 Task: Add a timeline in the project ArchiTech for the epic 'Platform Integration' from 2024/03/01 to 2025/08/03. Add a timeline in the project ArchiTech for the epic 'Data Management and Analysis' from 2023/02/23 to 2025/10/15. Add a timeline in the project ArchiTech for the epic 'UI/UX Improvements' from 2024/02/21 to 2024/10/24
Action: Mouse moved to (204, 63)
Screenshot: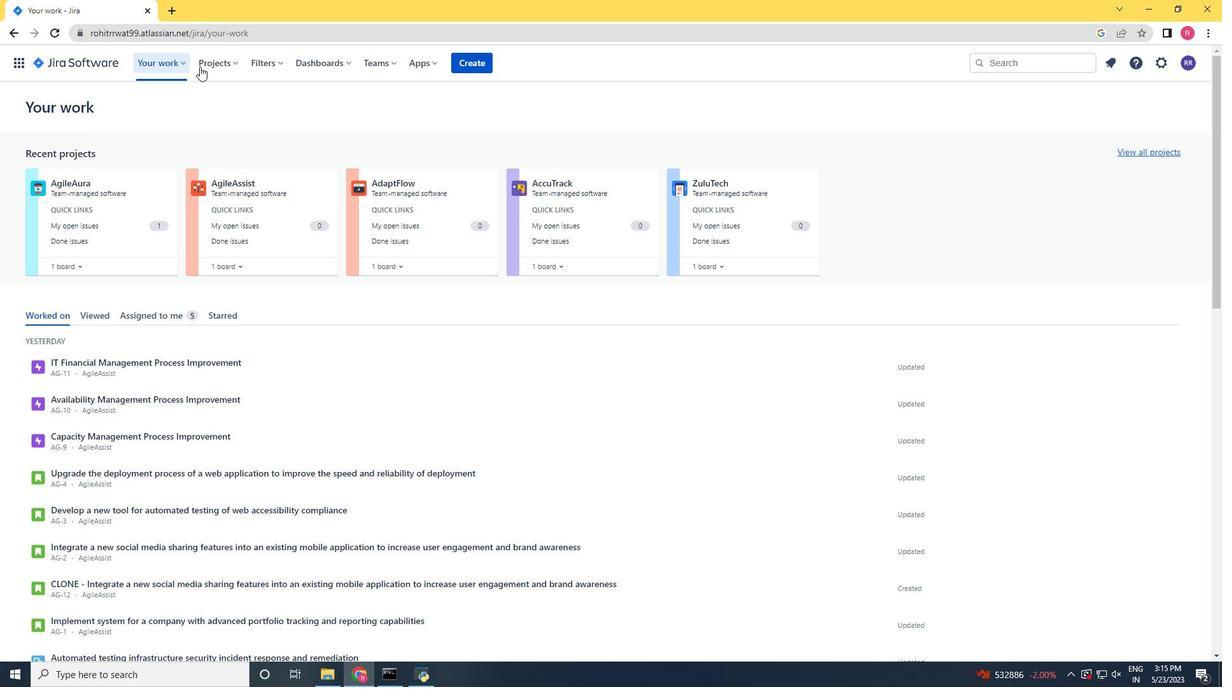 
Action: Mouse pressed left at (204, 63)
Screenshot: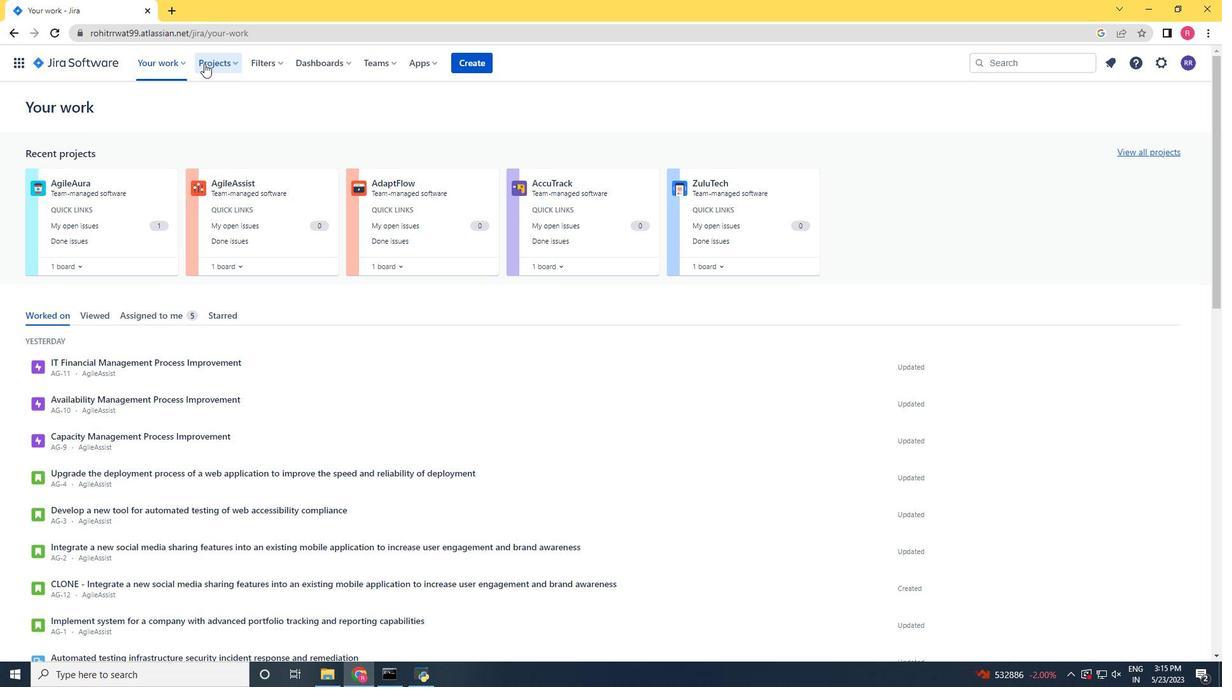 
Action: Mouse moved to (250, 112)
Screenshot: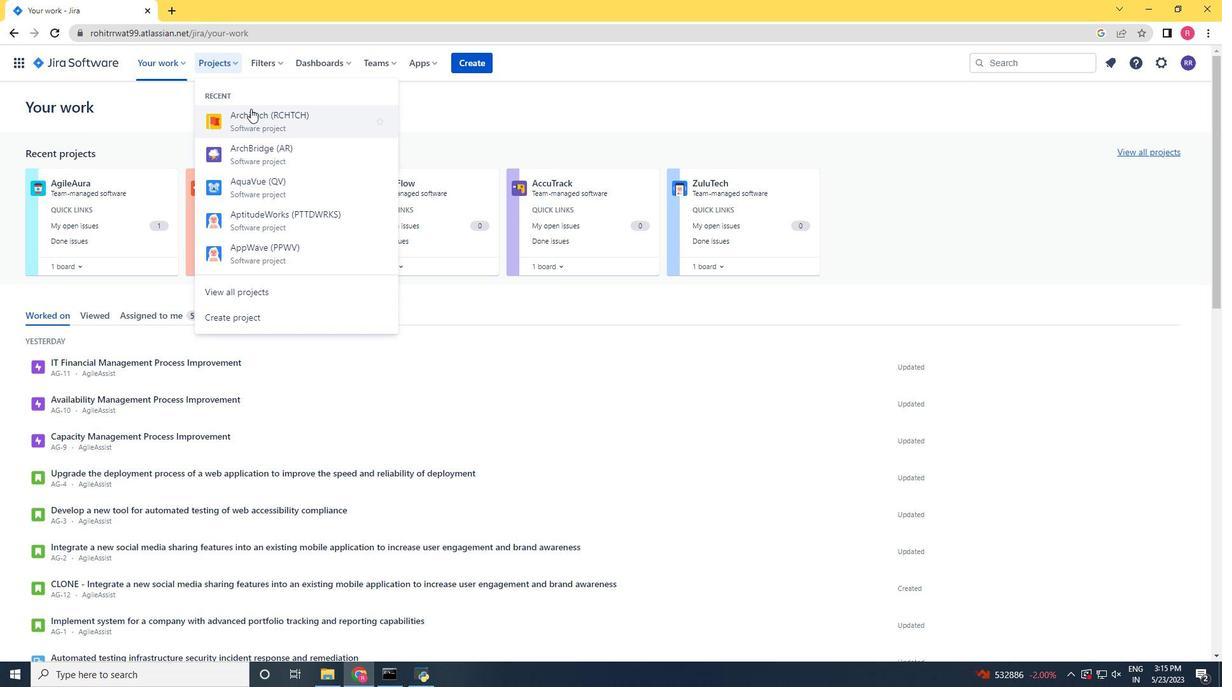 
Action: Mouse pressed left at (250, 112)
Screenshot: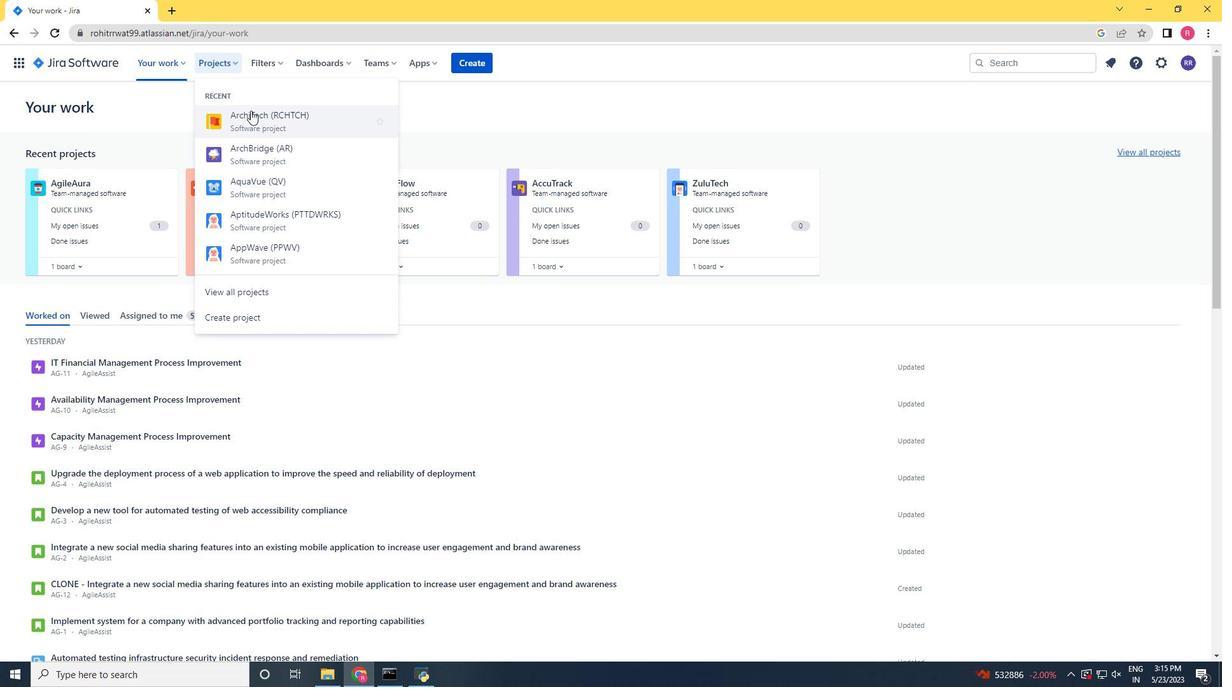 
Action: Mouse moved to (80, 192)
Screenshot: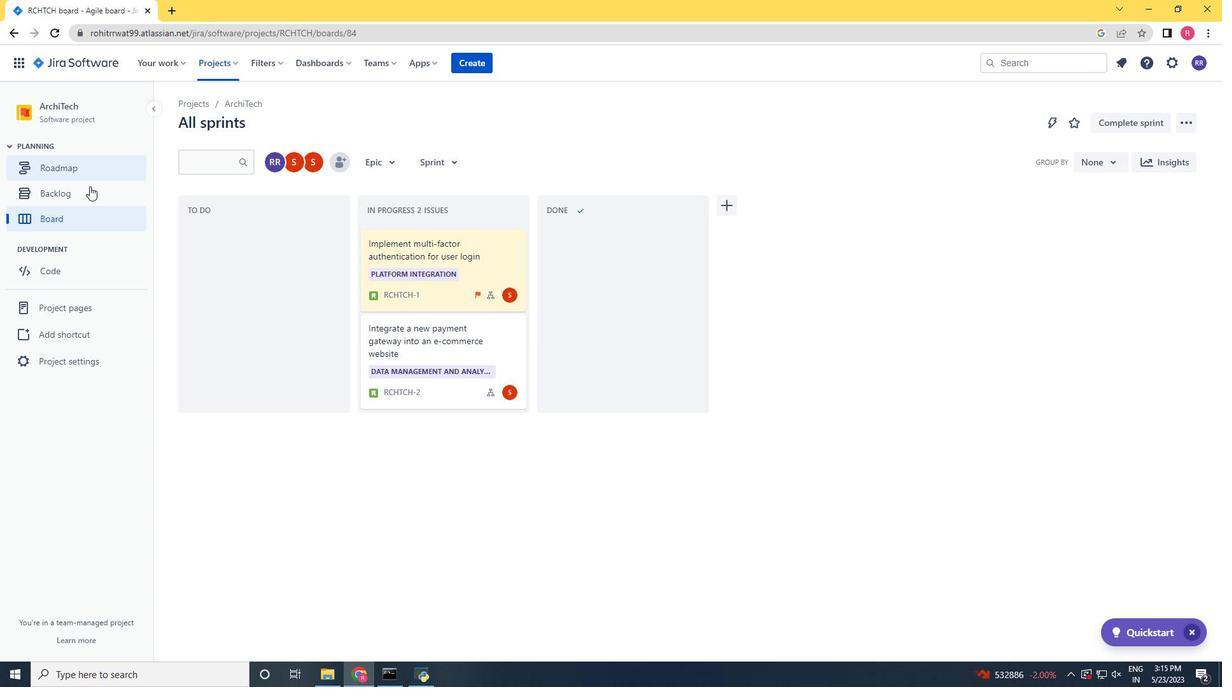 
Action: Mouse pressed left at (80, 192)
Screenshot: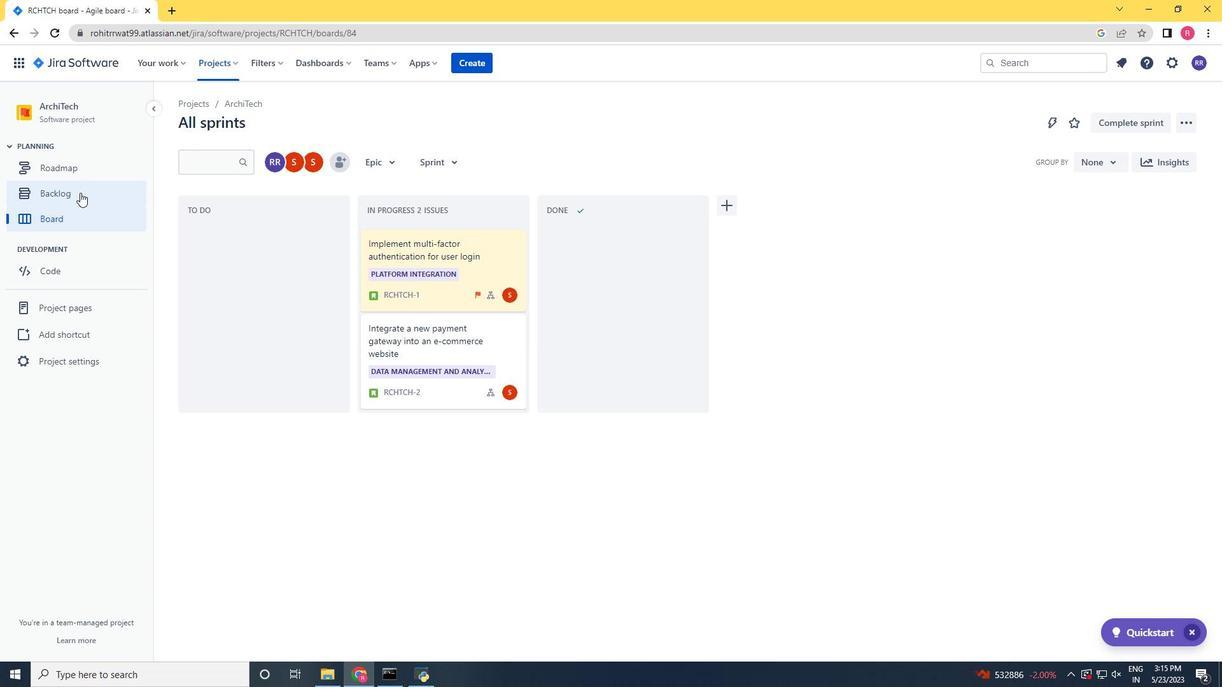 
Action: Mouse moved to (304, 256)
Screenshot: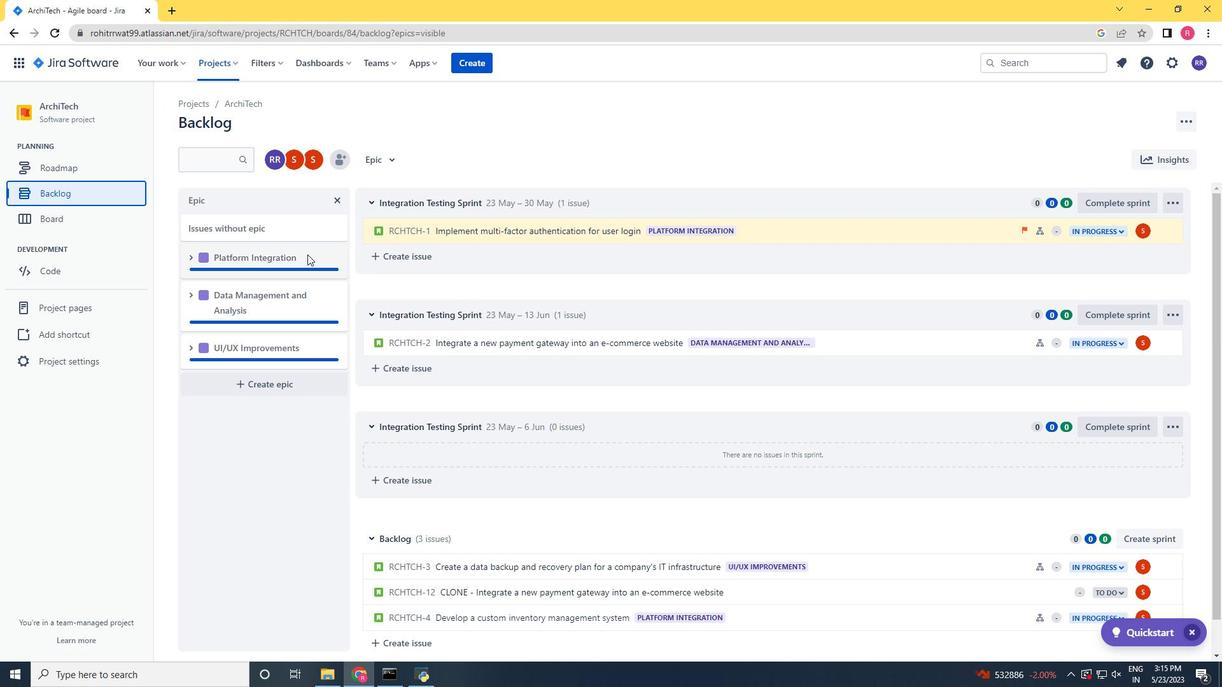 
Action: Mouse scrolled (304, 257) with delta (0, 0)
Screenshot: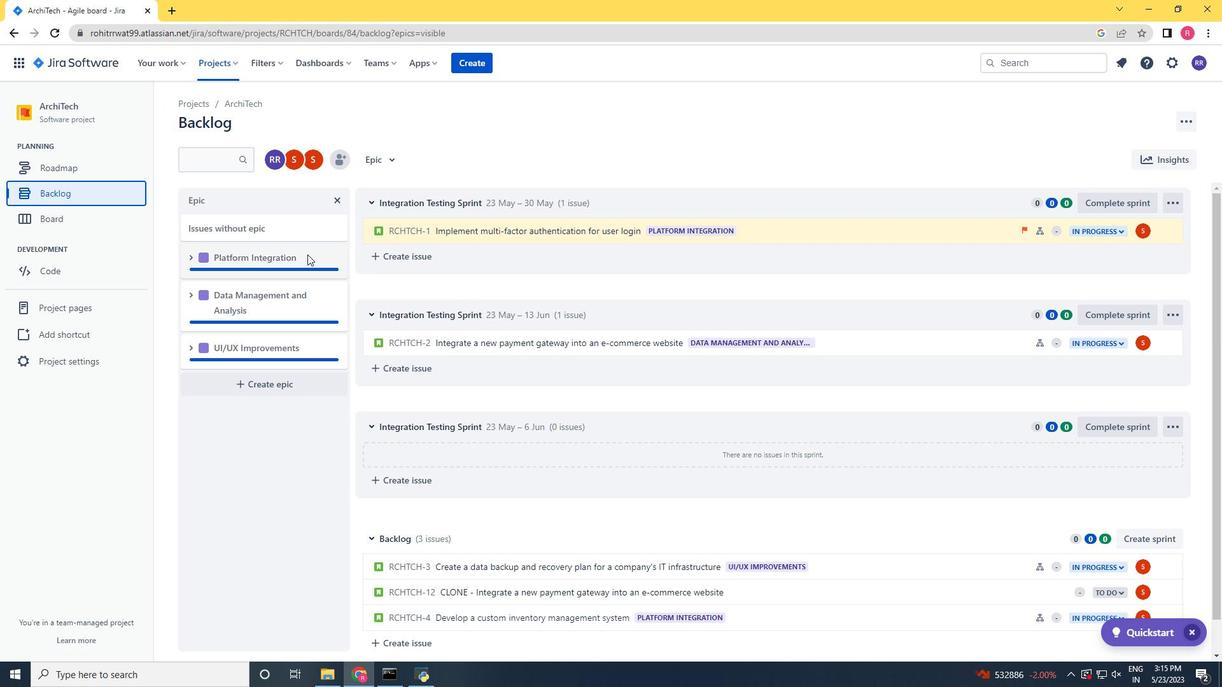 
Action: Mouse moved to (303, 257)
Screenshot: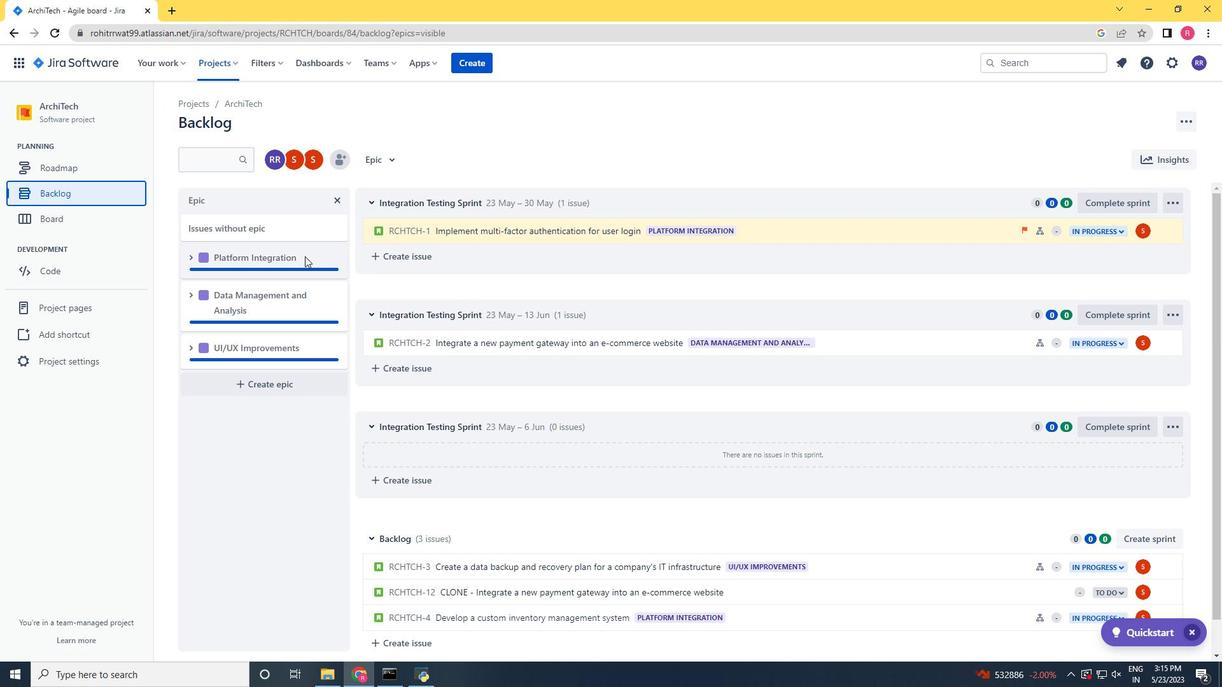 
Action: Mouse scrolled (303, 257) with delta (0, 0)
Screenshot: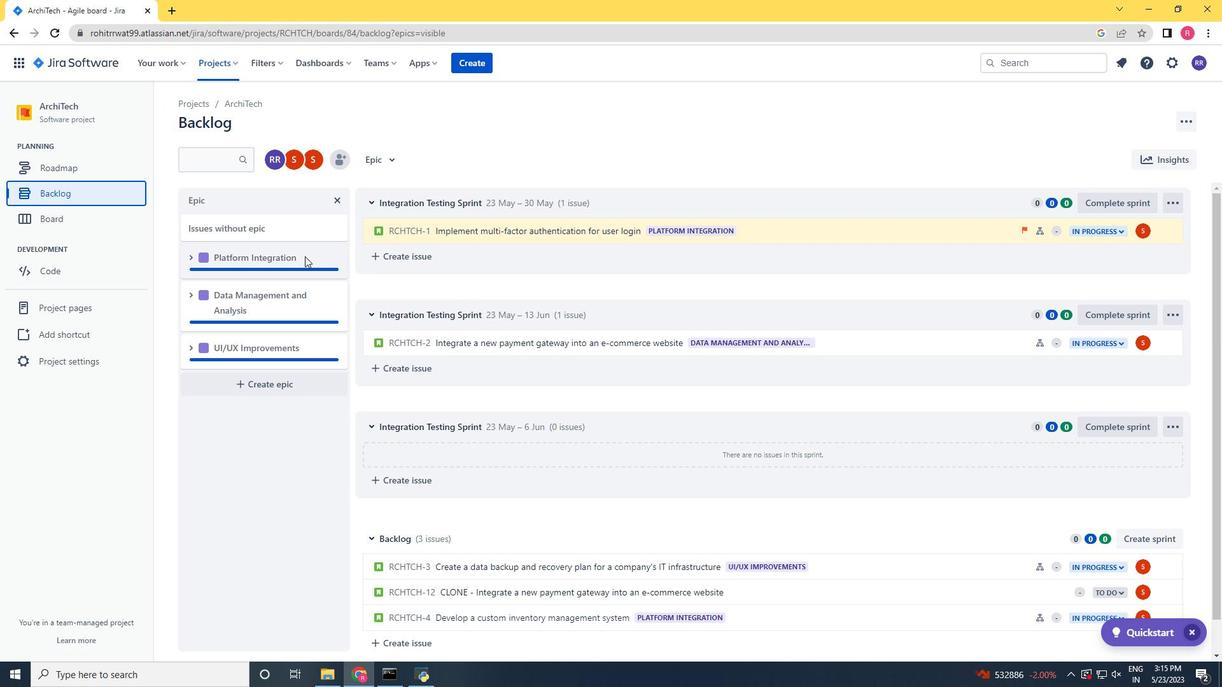 
Action: Mouse scrolled (303, 257) with delta (0, 0)
Screenshot: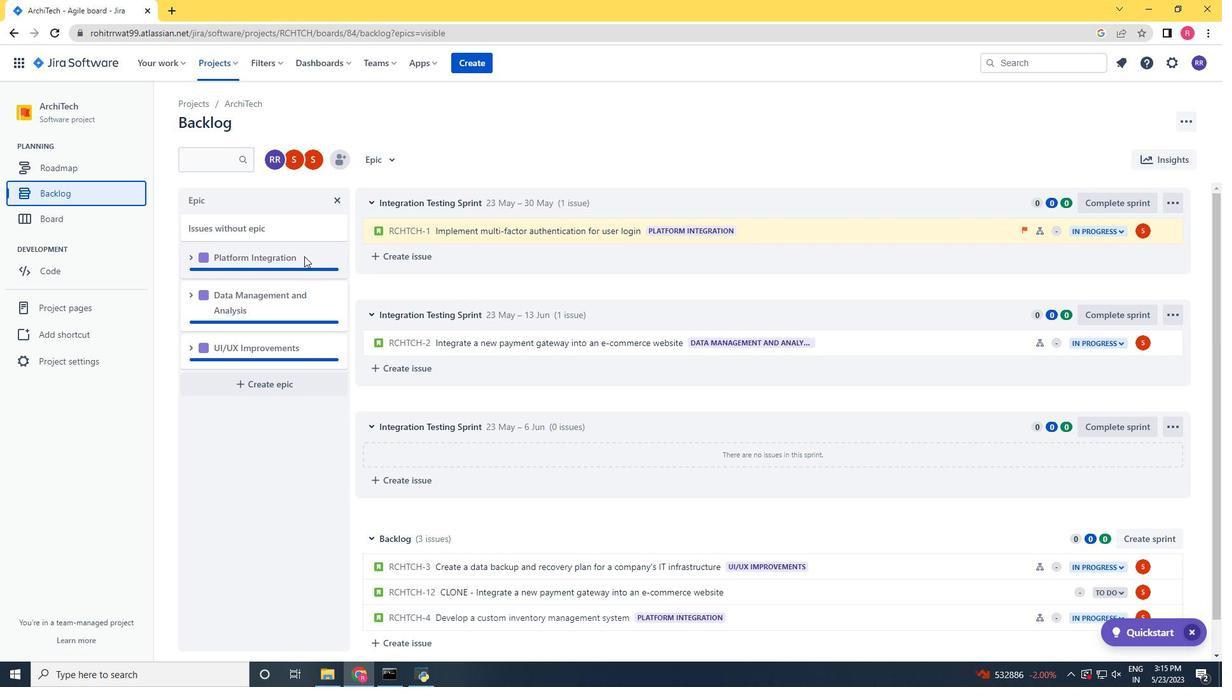 
Action: Mouse moved to (190, 254)
Screenshot: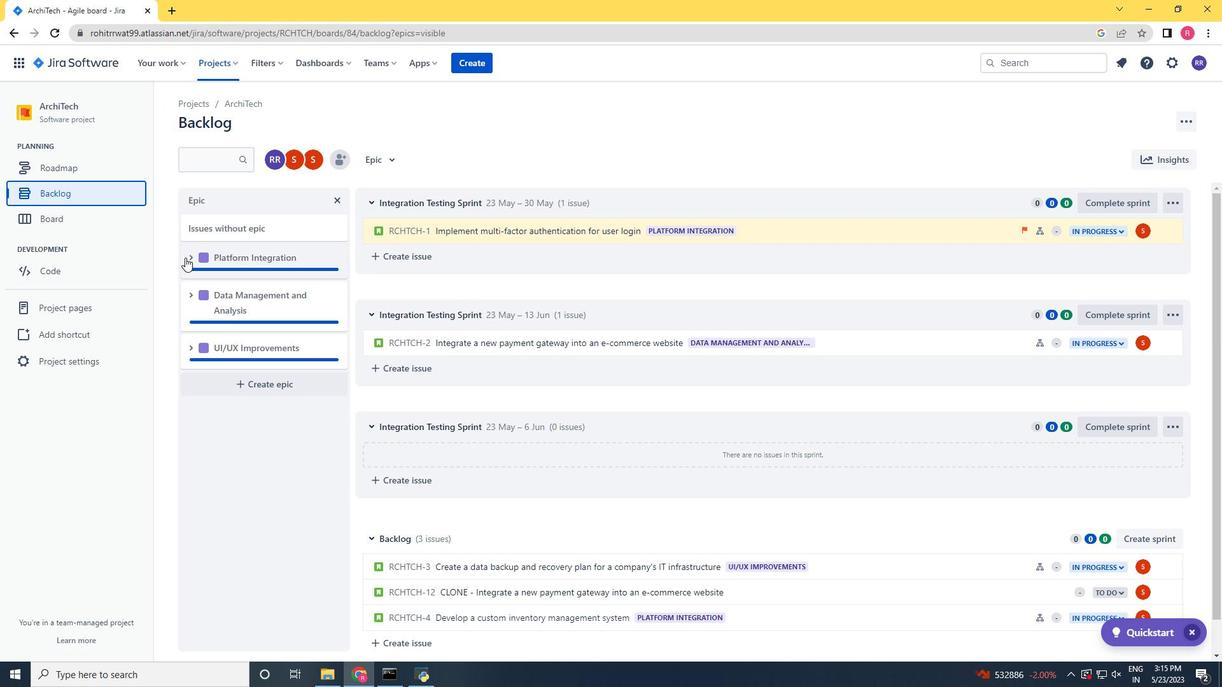 
Action: Mouse pressed left at (190, 254)
Screenshot: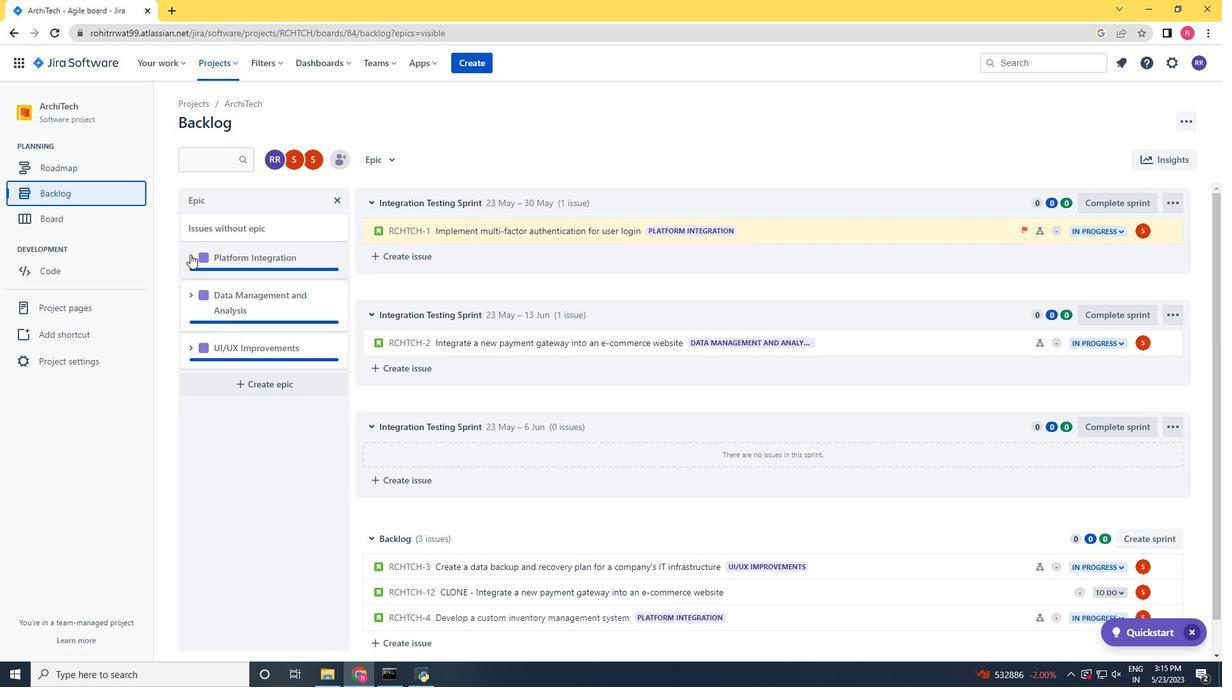 
Action: Mouse moved to (240, 345)
Screenshot: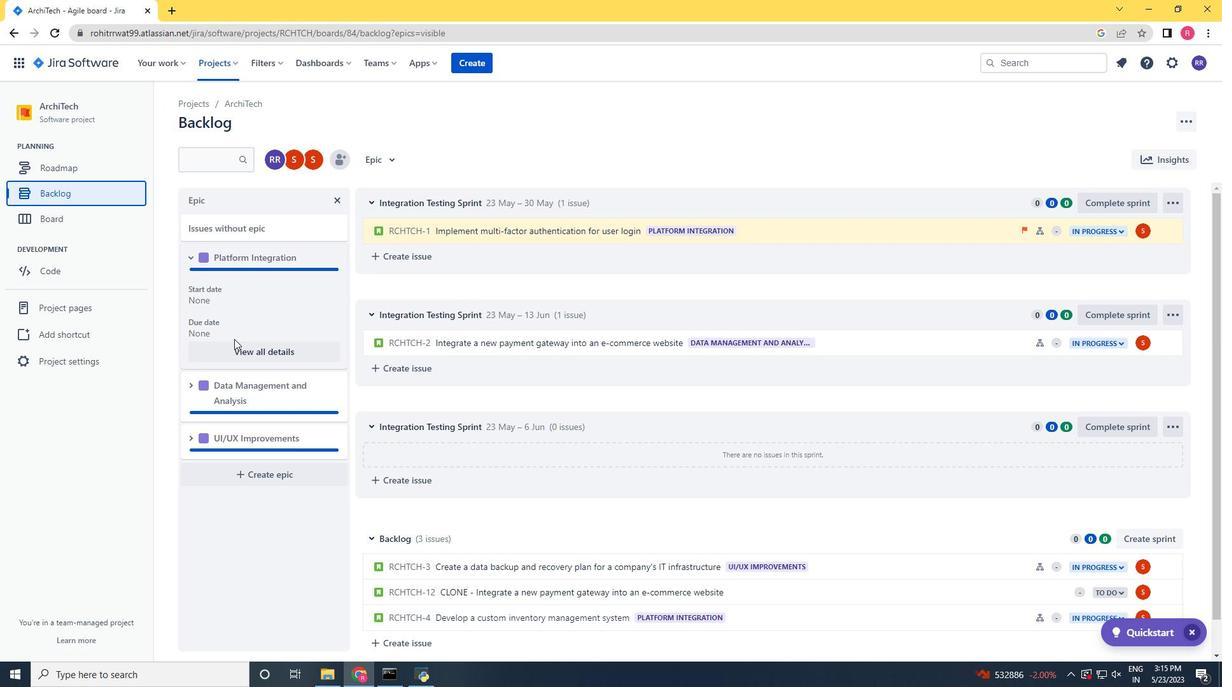 
Action: Mouse pressed left at (240, 345)
Screenshot: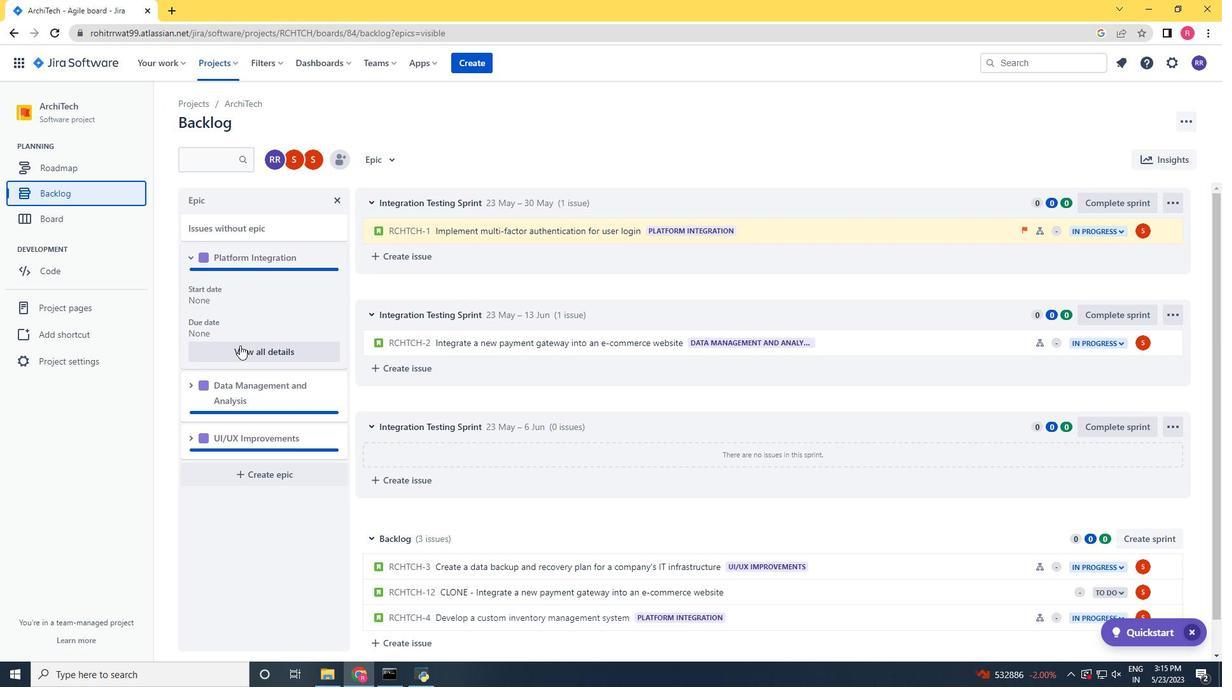
Action: Mouse moved to (1026, 280)
Screenshot: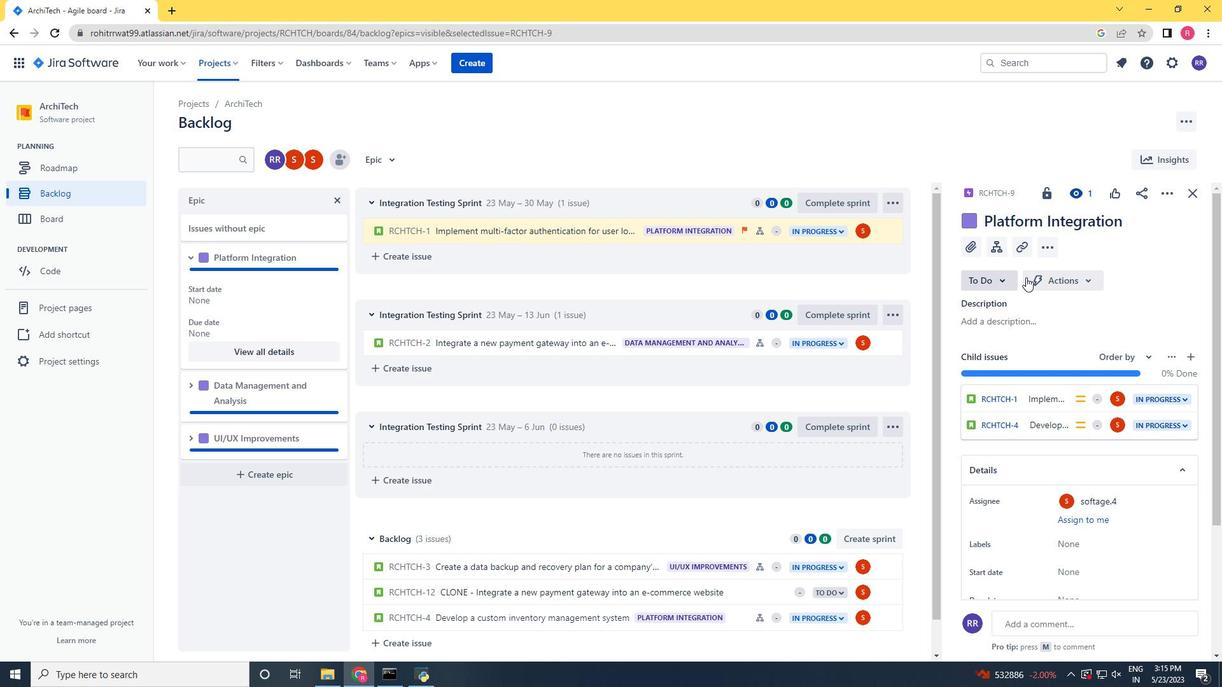 
Action: Mouse scrolled (1026, 279) with delta (0, 0)
Screenshot: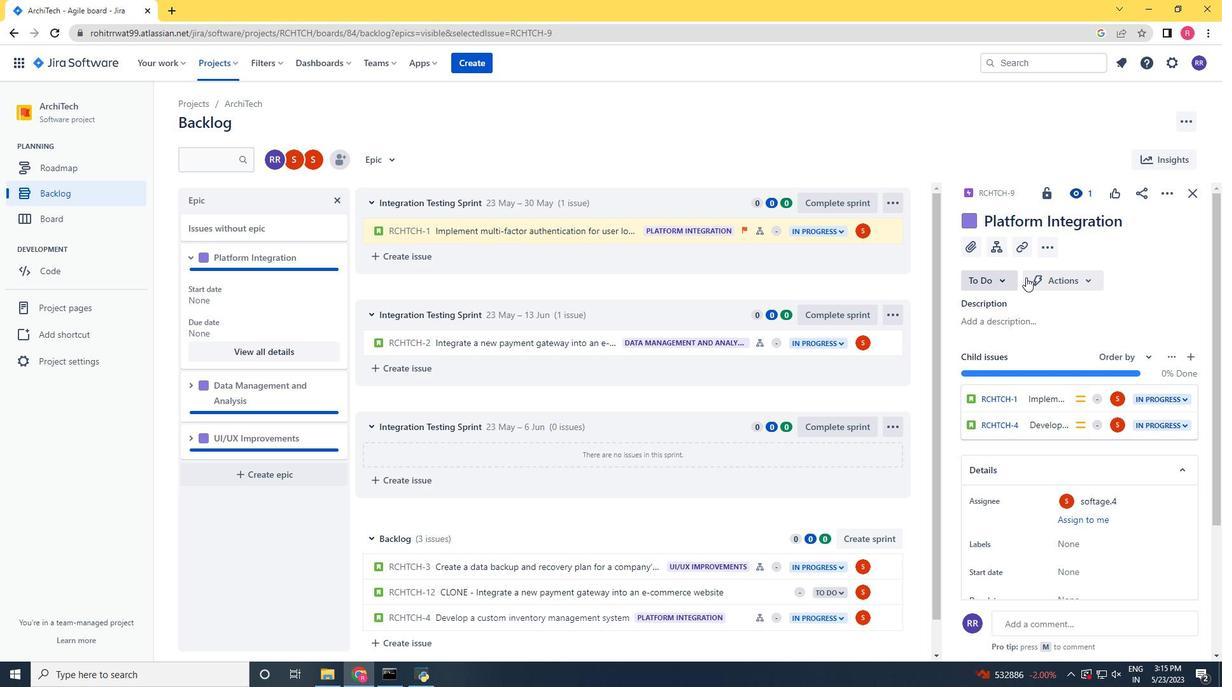 
Action: Mouse moved to (1026, 280)
Screenshot: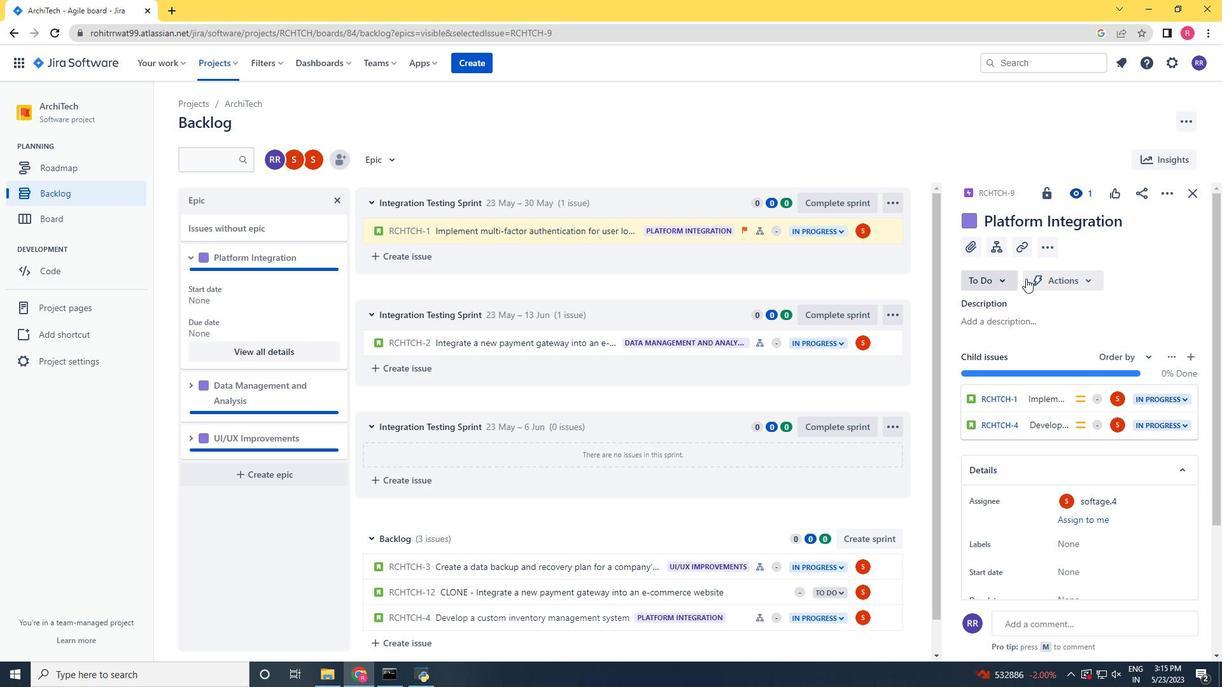 
Action: Mouse scrolled (1026, 280) with delta (0, 0)
Screenshot: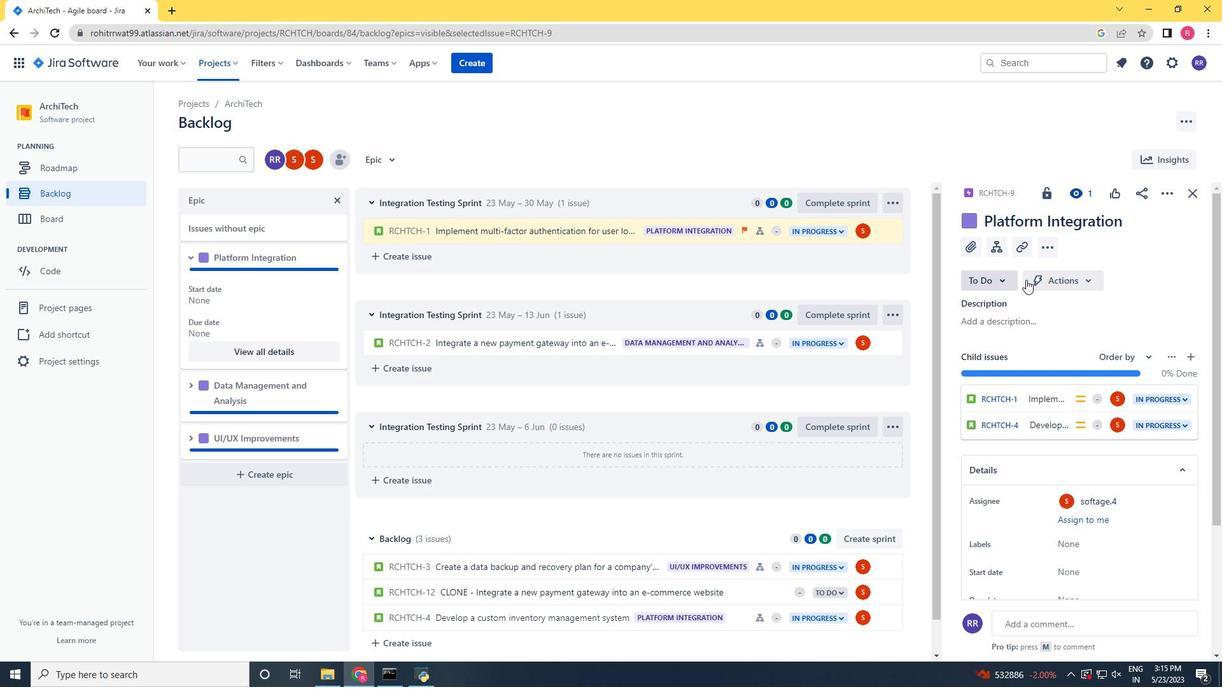 
Action: Mouse scrolled (1026, 280) with delta (0, 0)
Screenshot: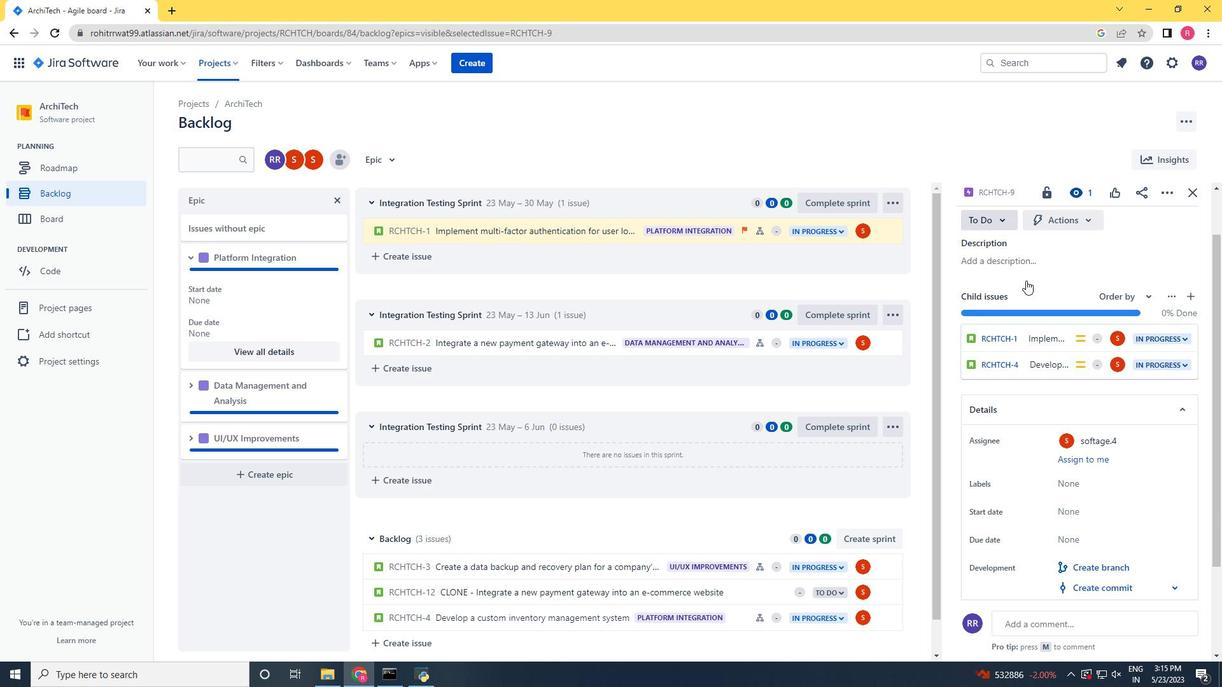 
Action: Mouse moved to (1026, 282)
Screenshot: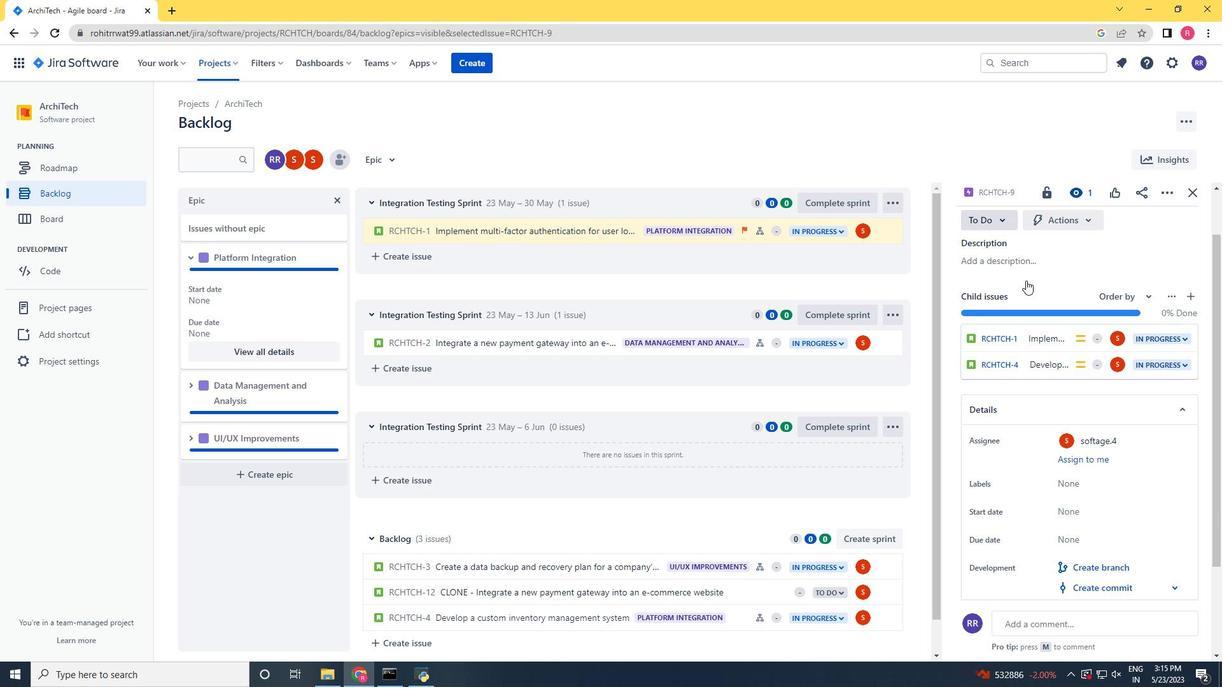 
Action: Mouse scrolled (1026, 280) with delta (0, 0)
Screenshot: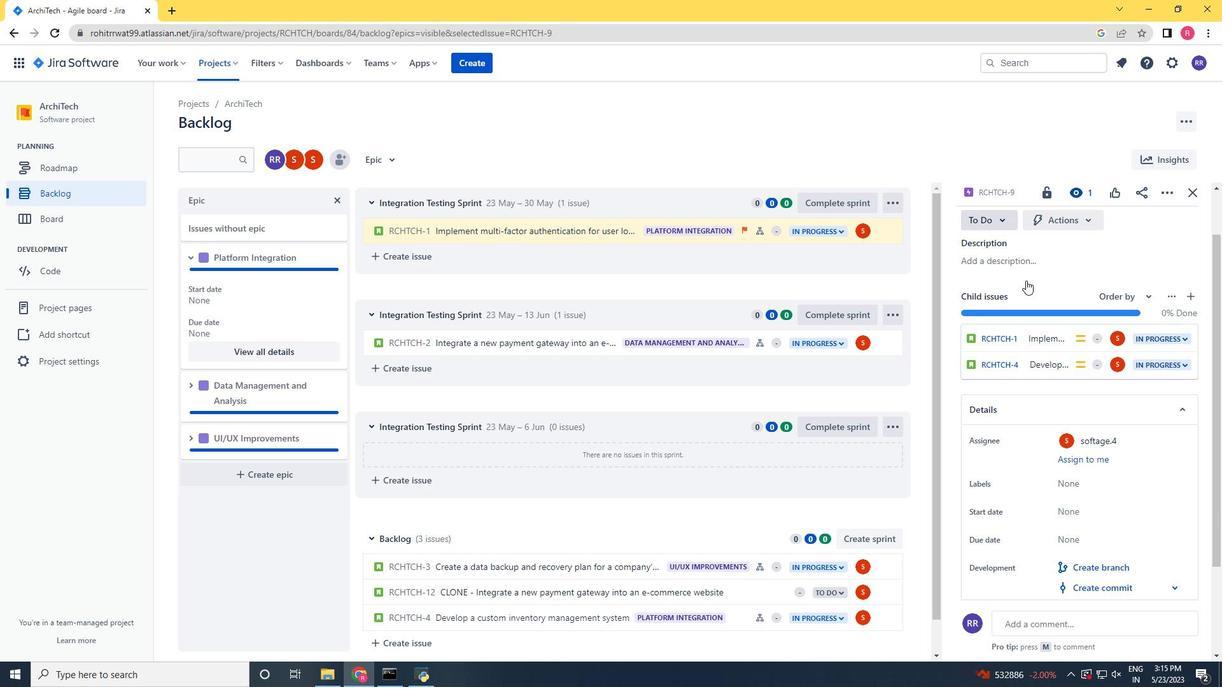 
Action: Mouse moved to (1086, 385)
Screenshot: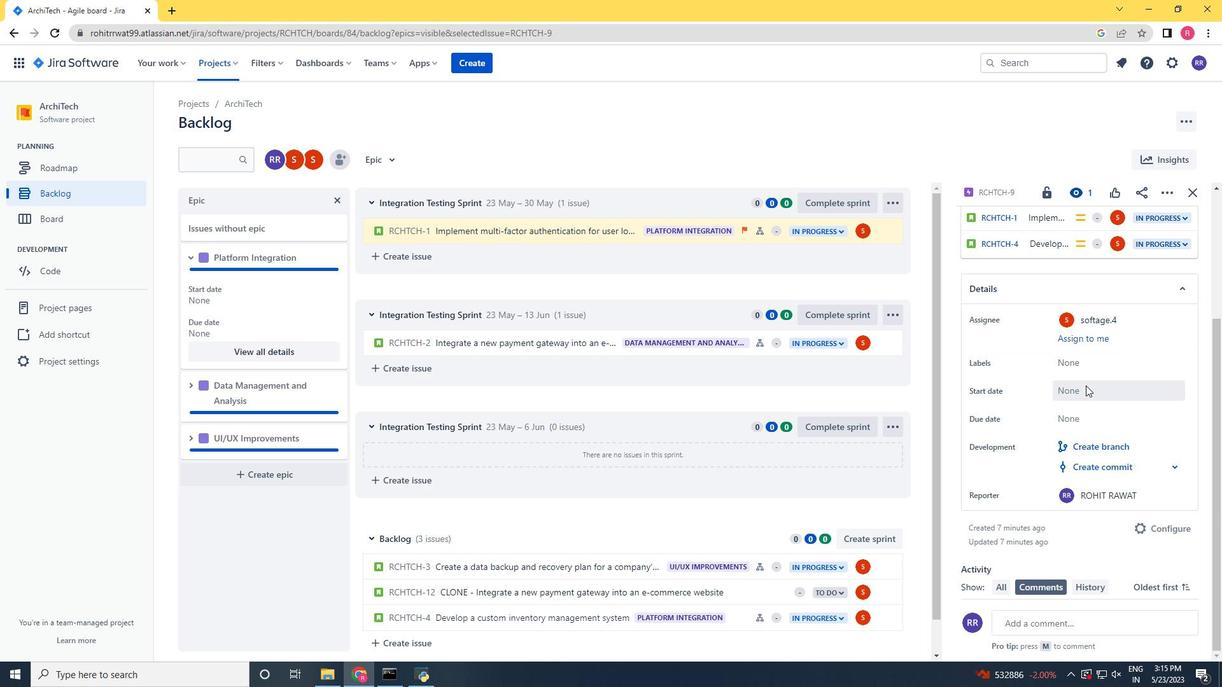 
Action: Mouse pressed left at (1086, 385)
Screenshot: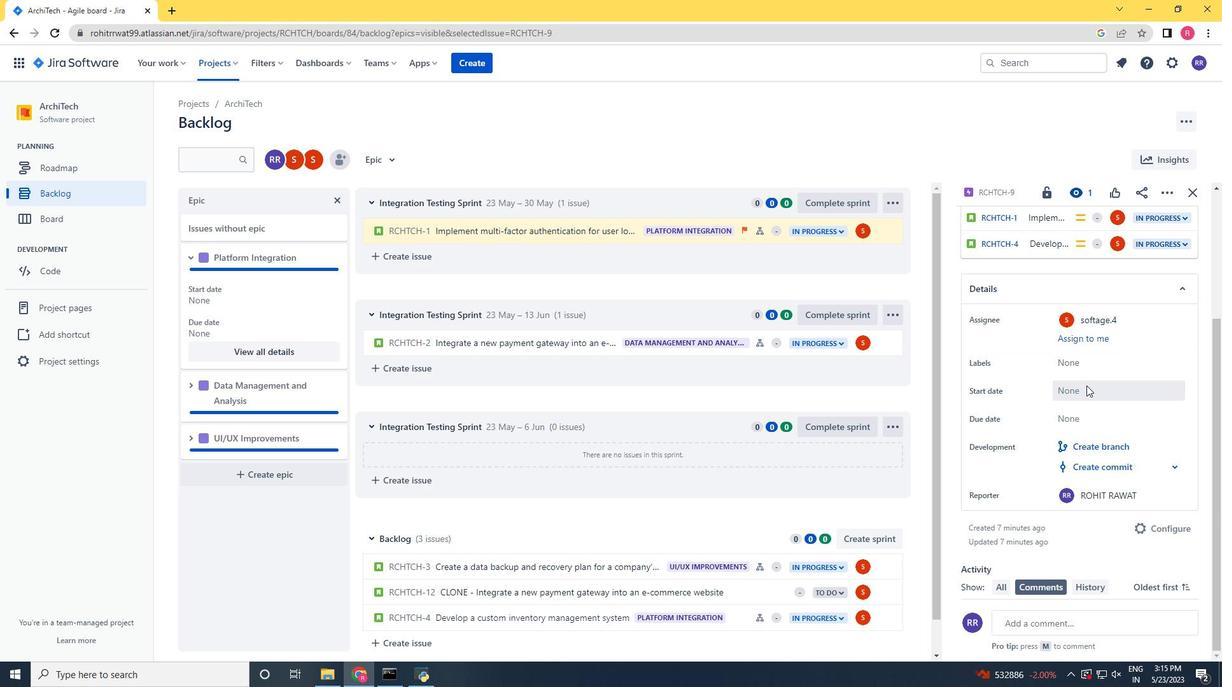 
Action: Mouse moved to (1193, 429)
Screenshot: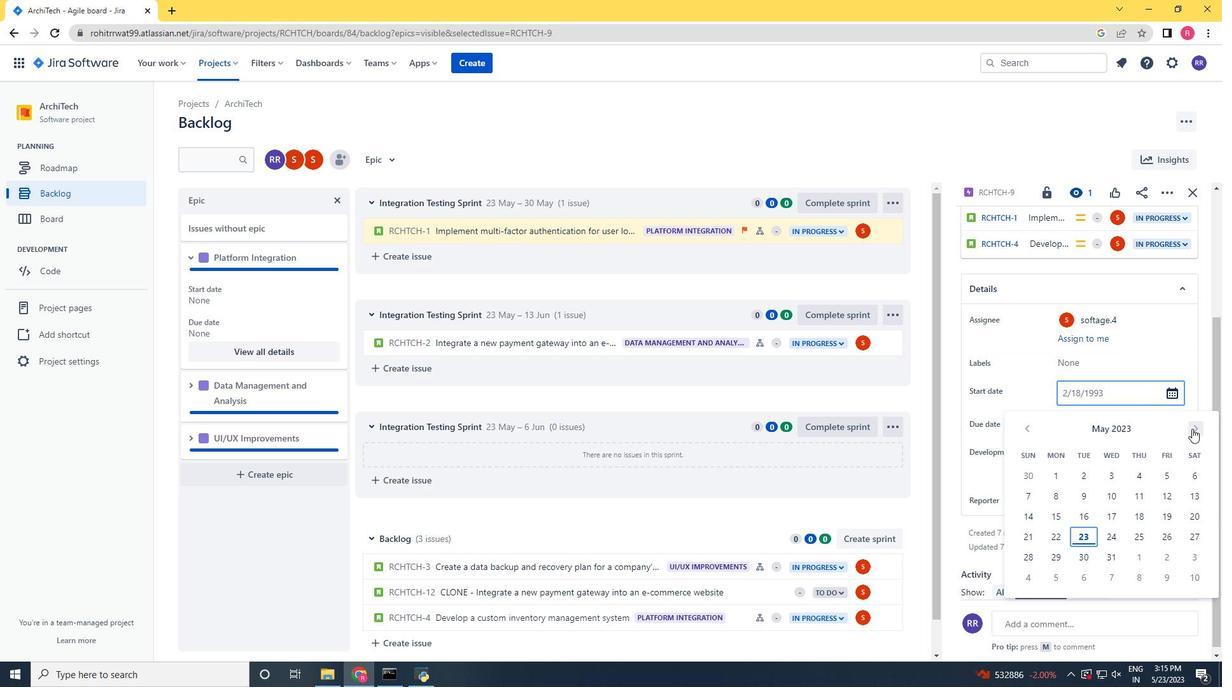 
Action: Mouse pressed left at (1193, 429)
Screenshot: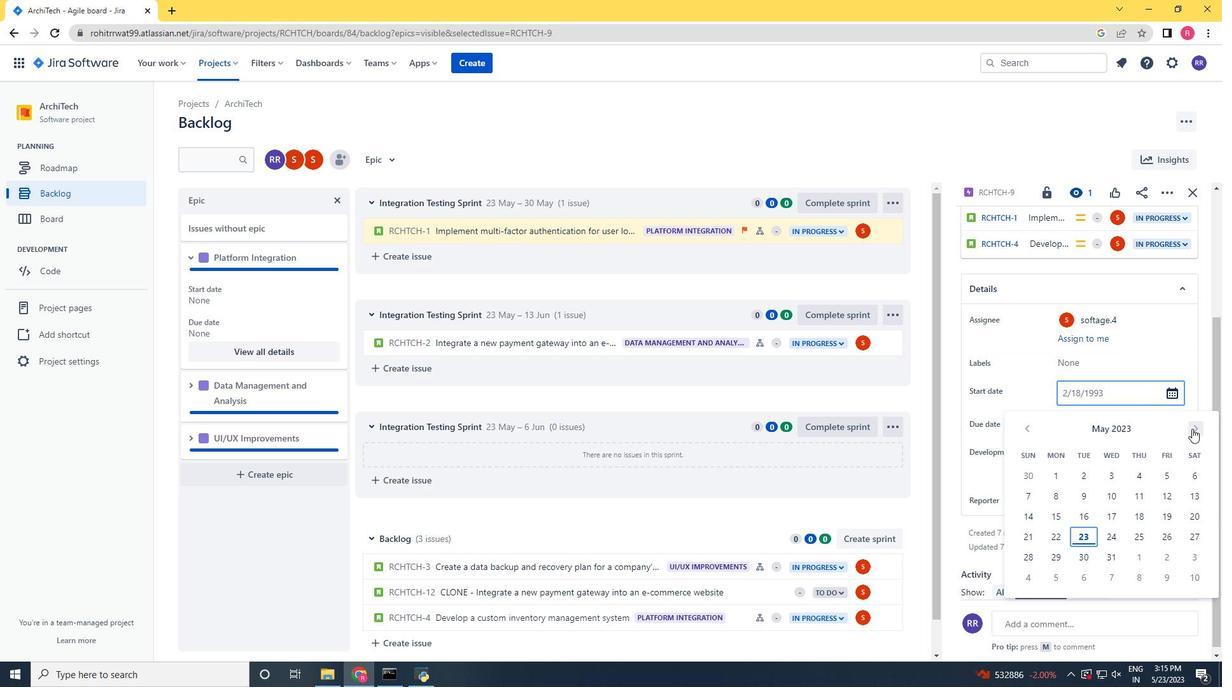 
Action: Mouse moved to (1193, 428)
Screenshot: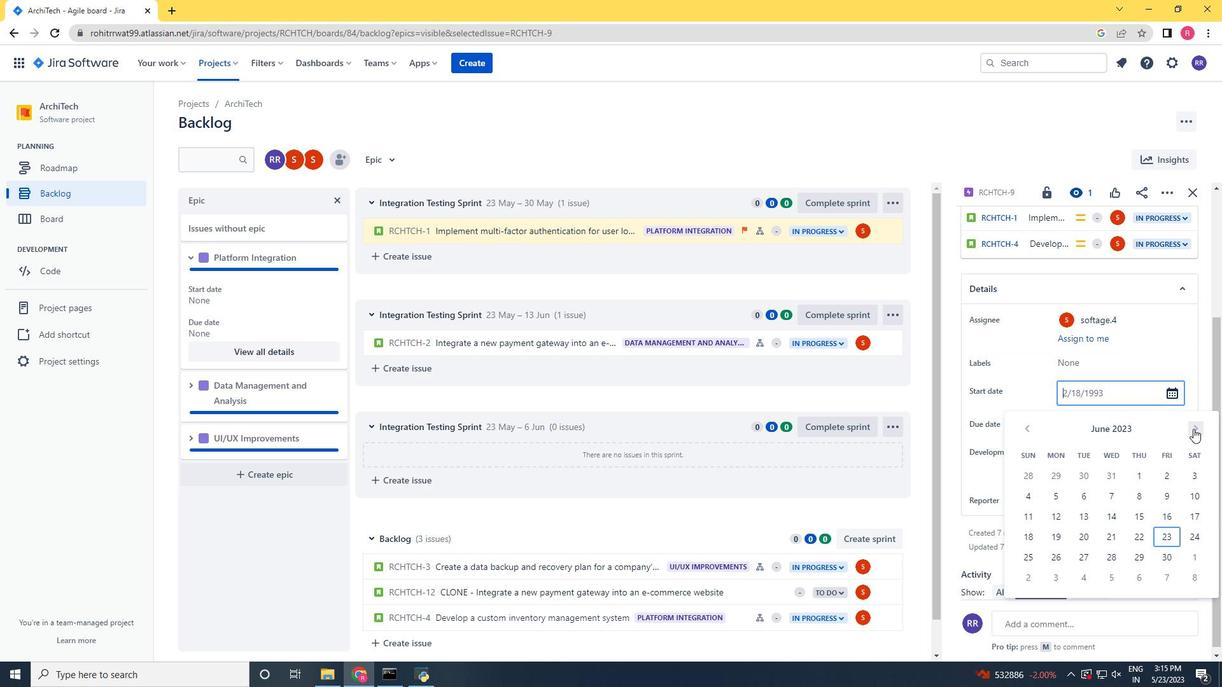 
Action: Mouse pressed left at (1193, 428)
Screenshot: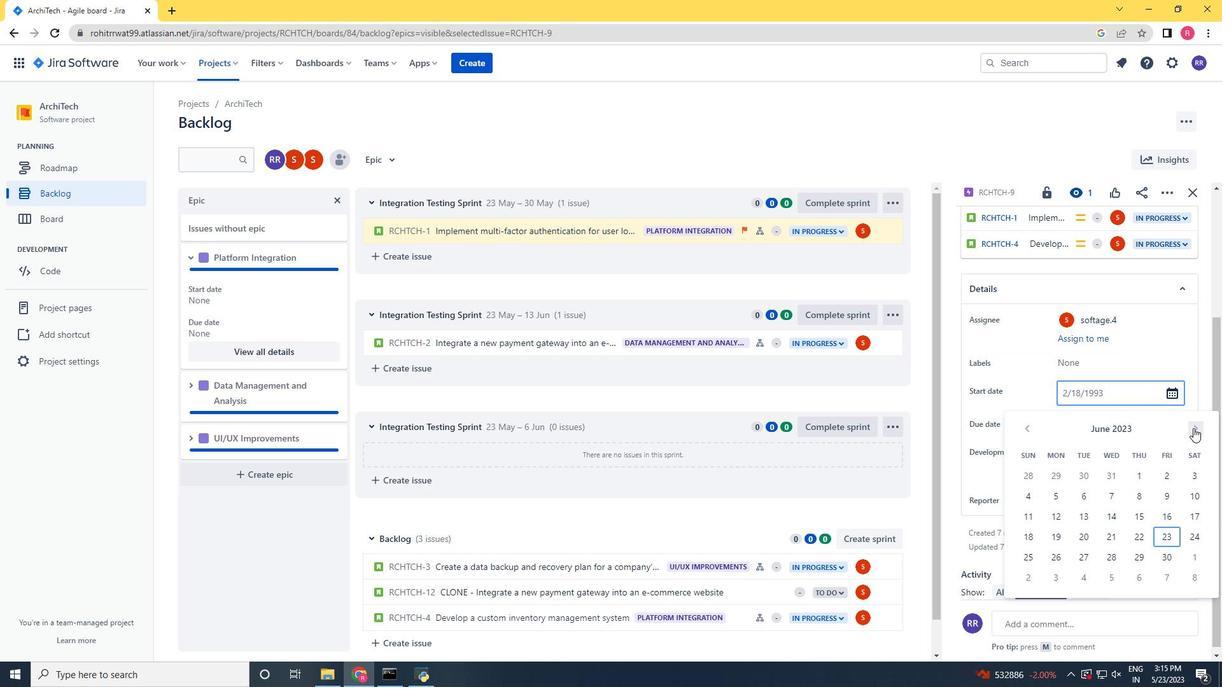 
Action: Mouse pressed left at (1193, 428)
Screenshot: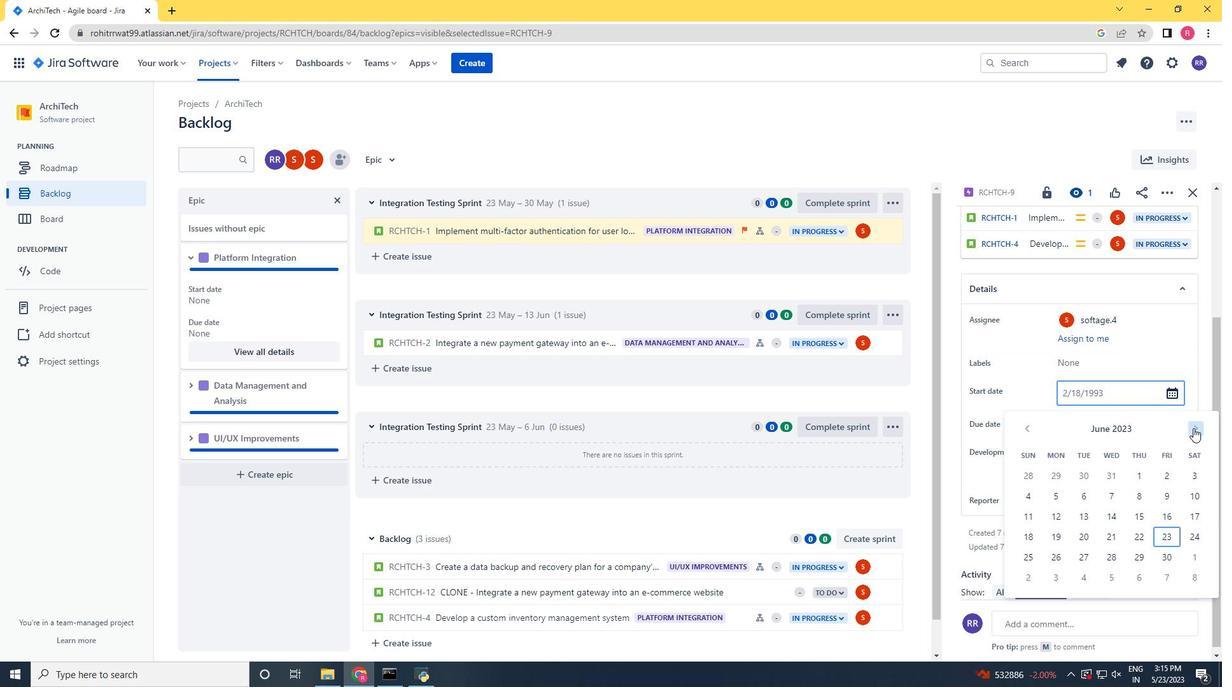 
Action: Mouse moved to (1193, 428)
Screenshot: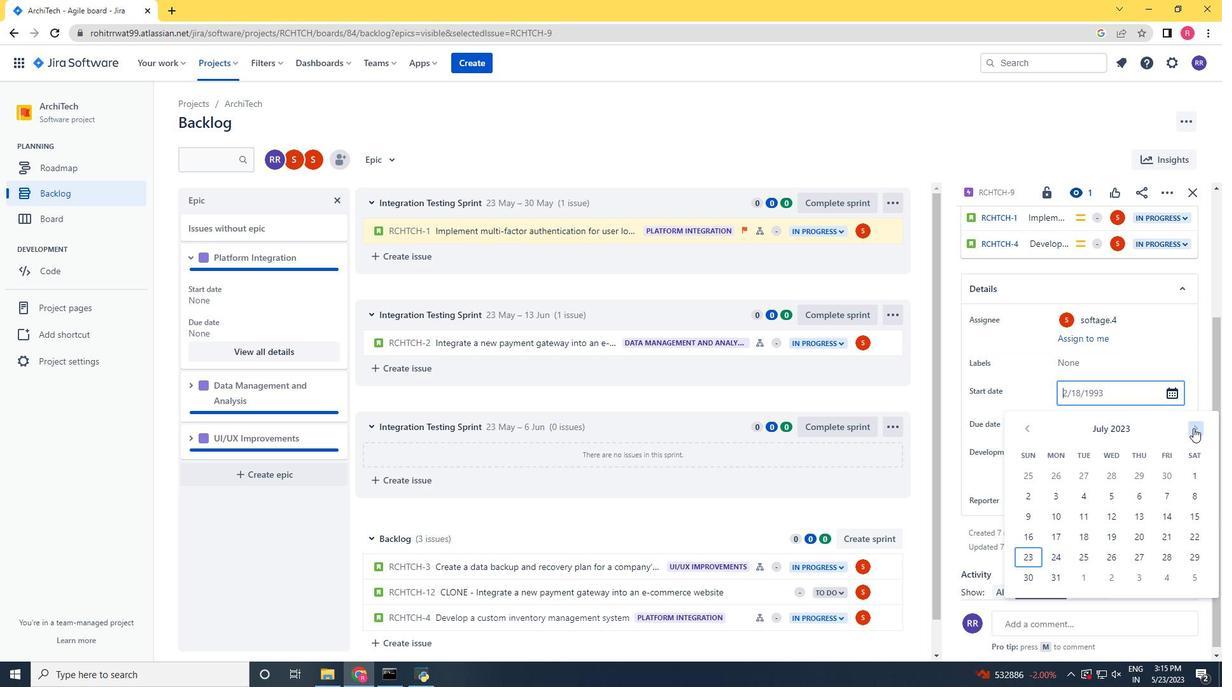 
Action: Mouse pressed left at (1193, 428)
Screenshot: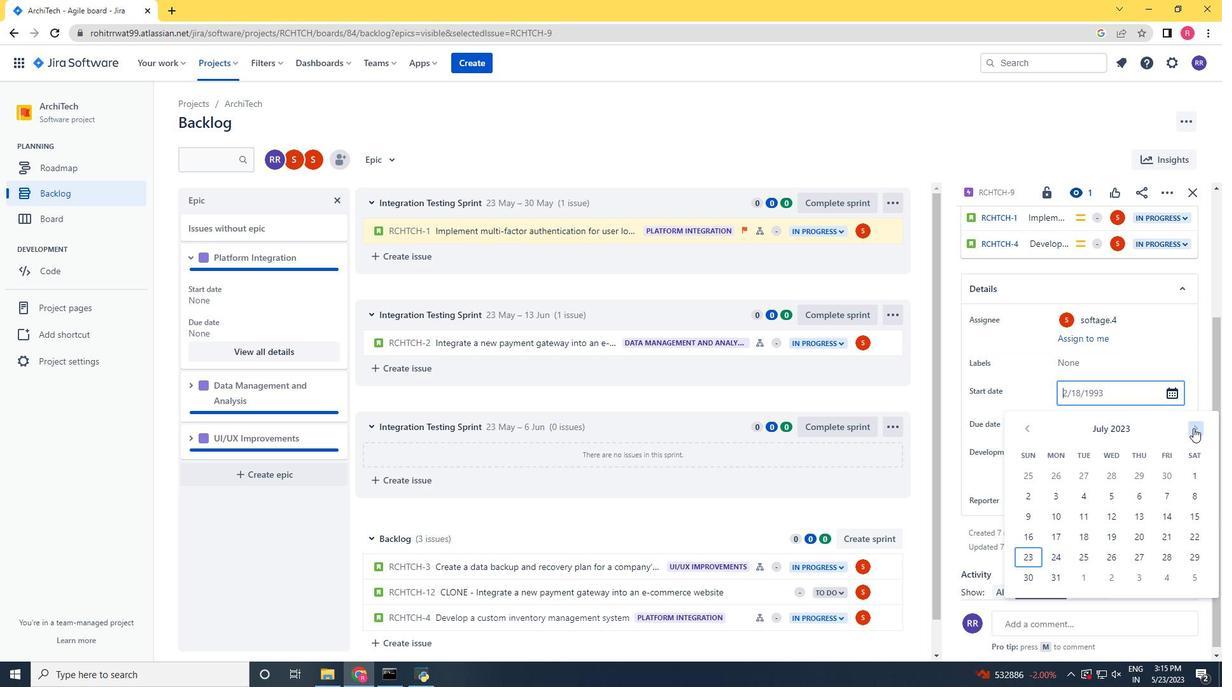 
Action: Mouse moved to (1189, 425)
Screenshot: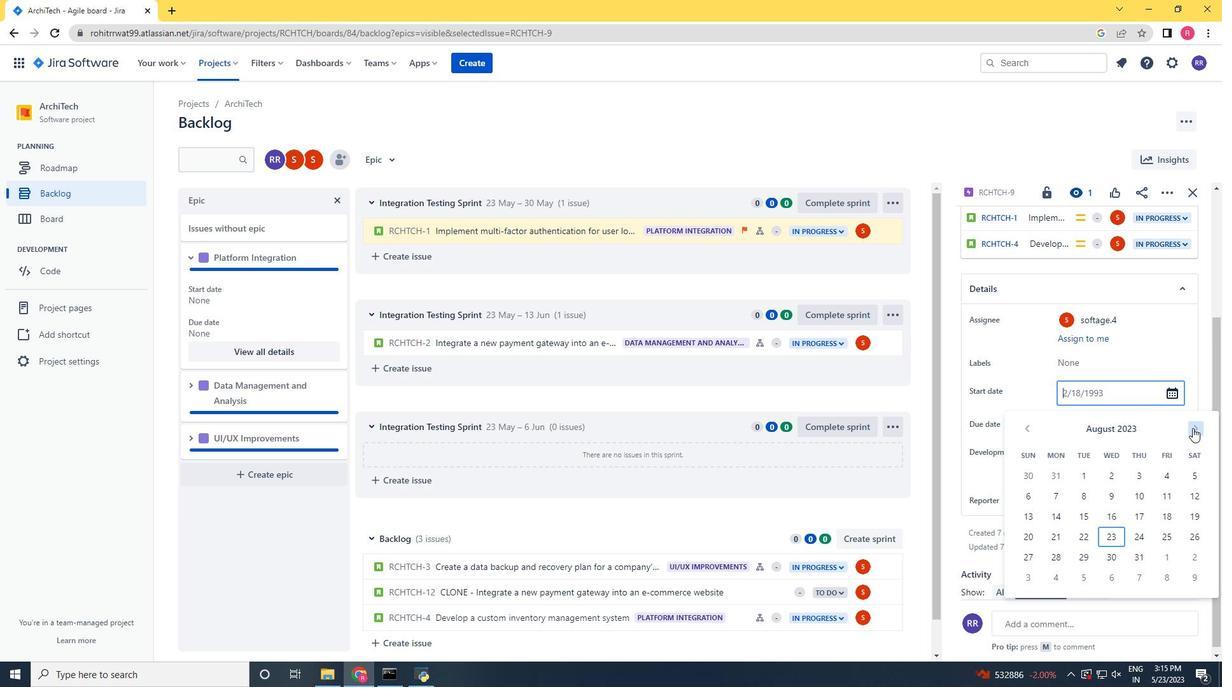 
Action: Mouse pressed left at (1189, 425)
Screenshot: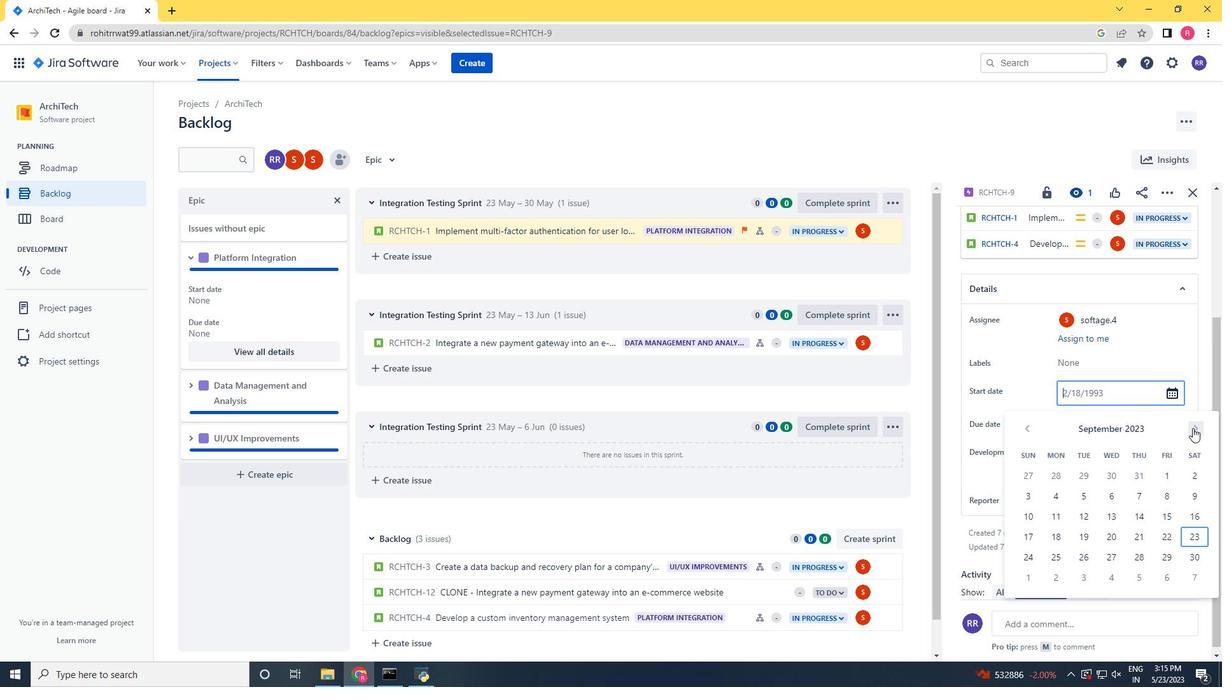 
Action: Mouse moved to (1193, 432)
Screenshot: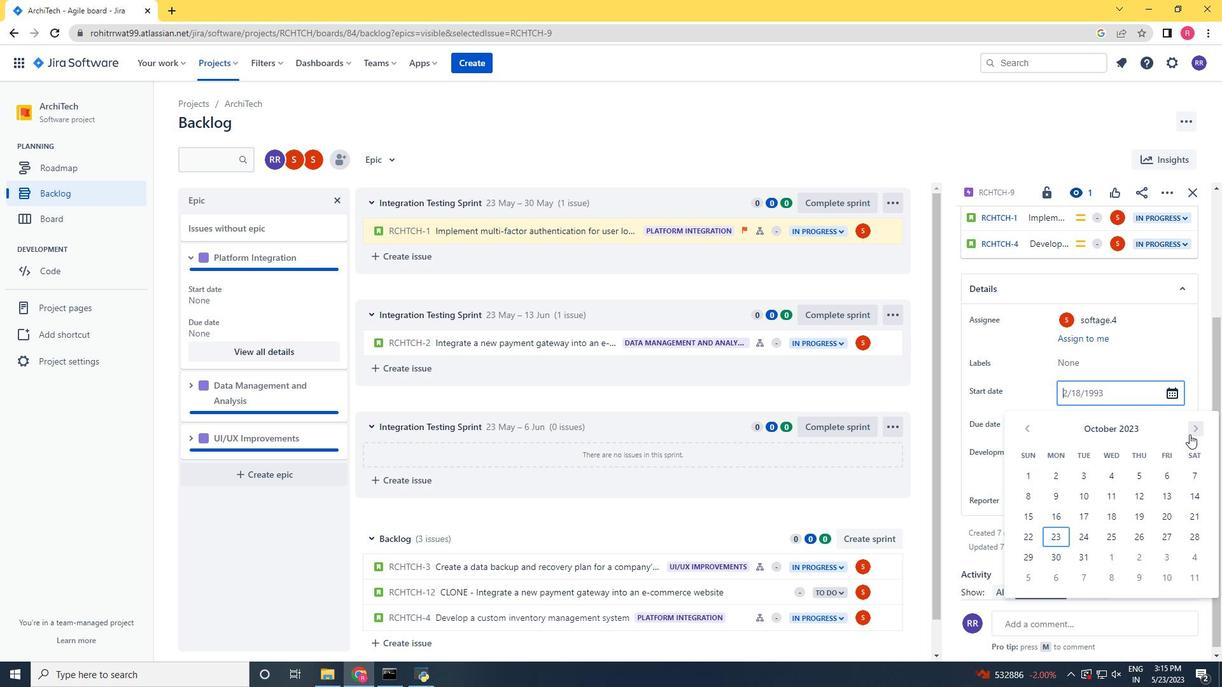 
Action: Mouse pressed left at (1193, 432)
Screenshot: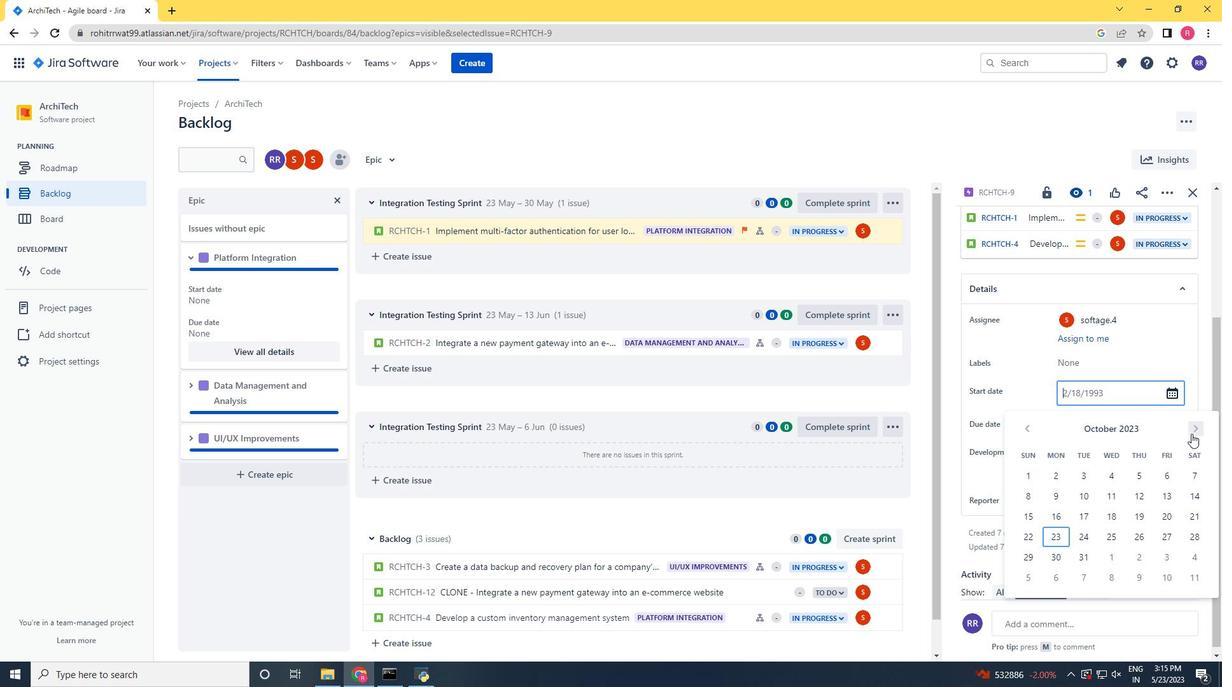 
Action: Mouse pressed left at (1193, 432)
Screenshot: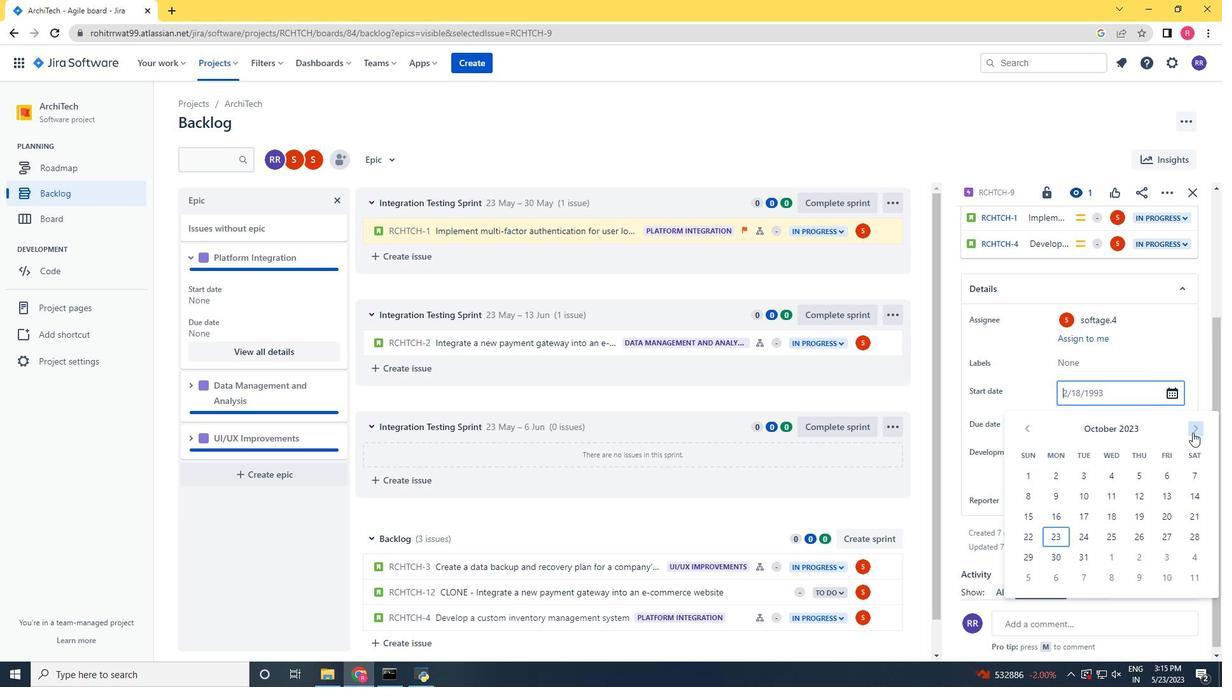 
Action: Mouse pressed left at (1193, 432)
Screenshot: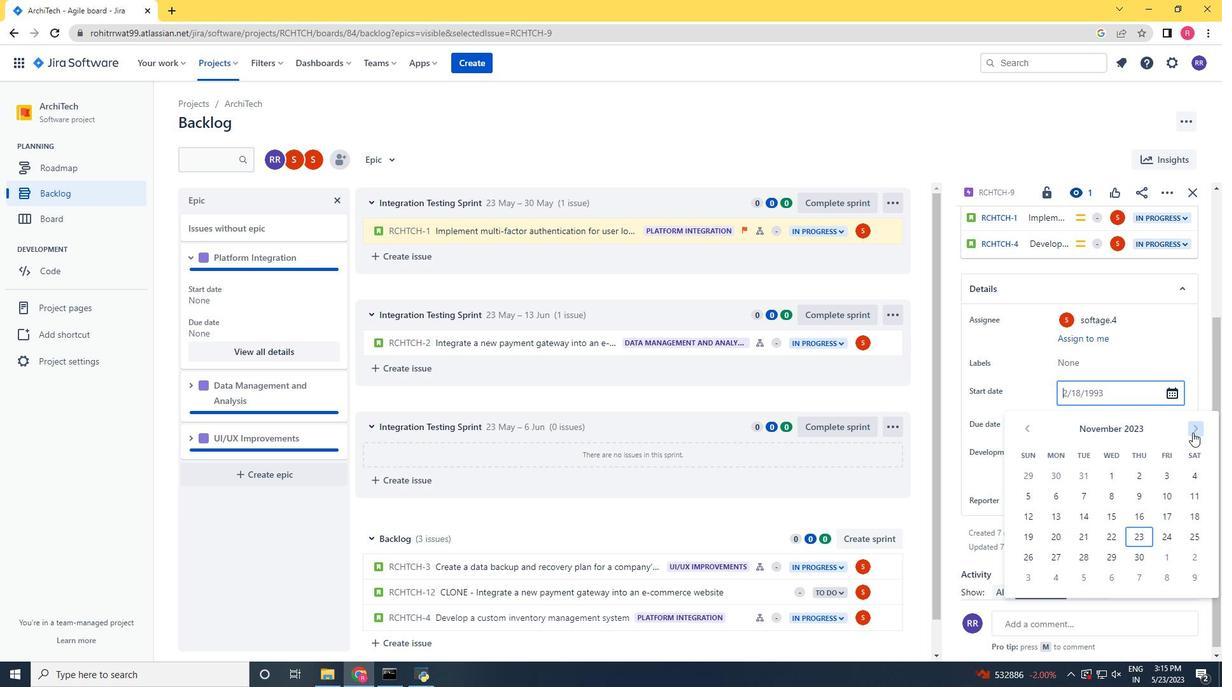 
Action: Mouse pressed left at (1193, 432)
Screenshot: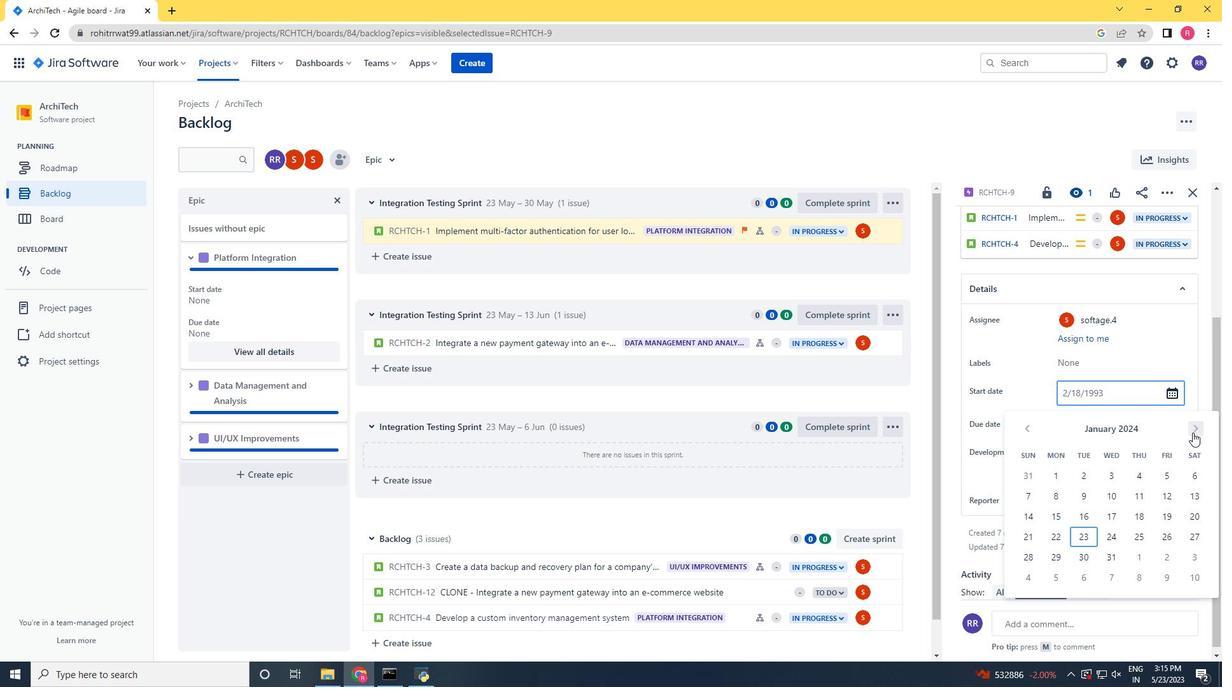 
Action: Mouse pressed left at (1193, 432)
Screenshot: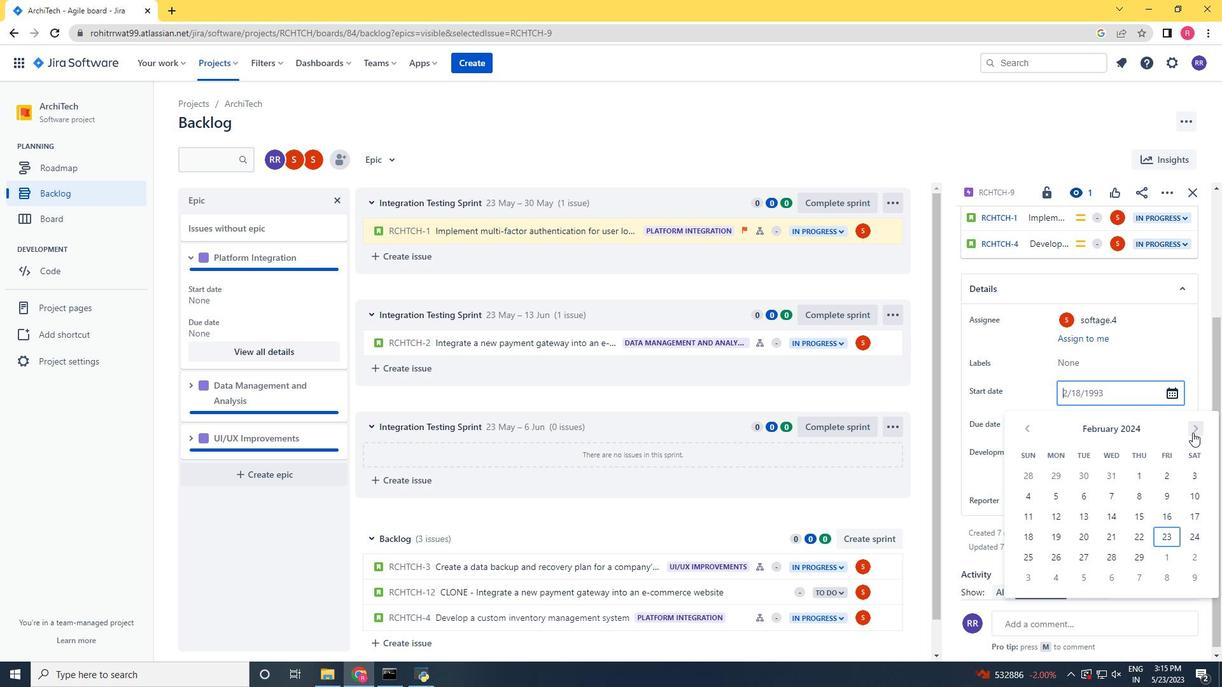 
Action: Mouse moved to (1160, 471)
Screenshot: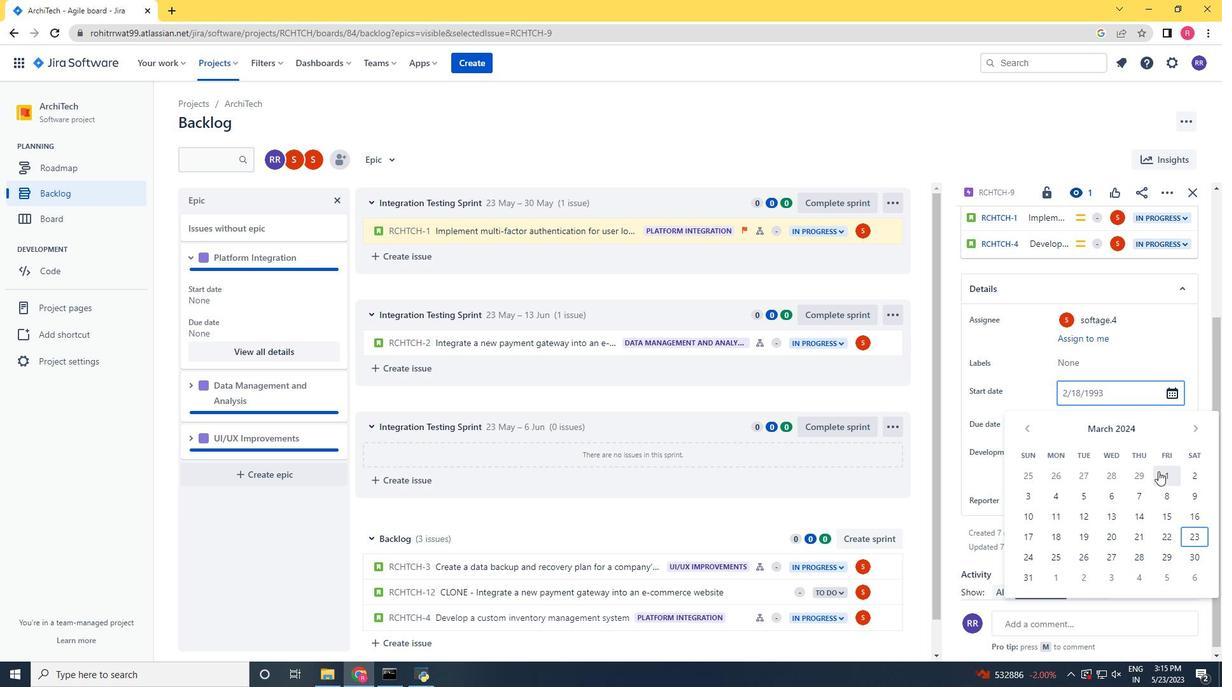 
Action: Mouse pressed left at (1160, 471)
Screenshot: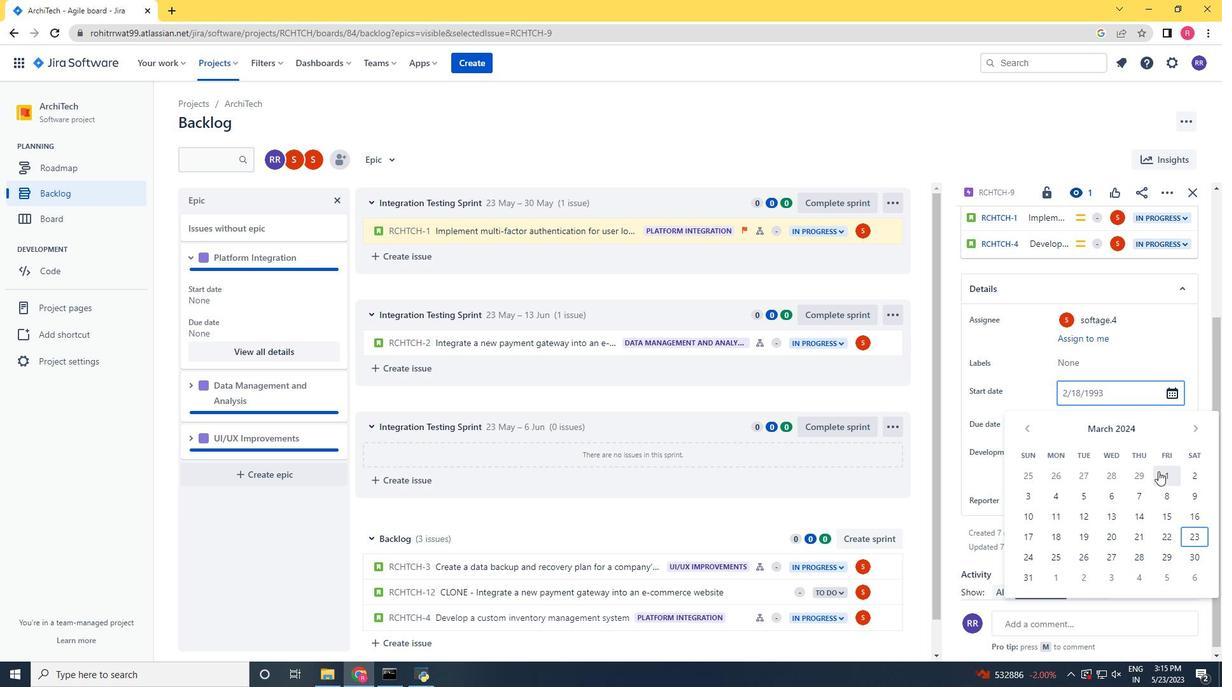 
Action: Mouse moved to (1095, 422)
Screenshot: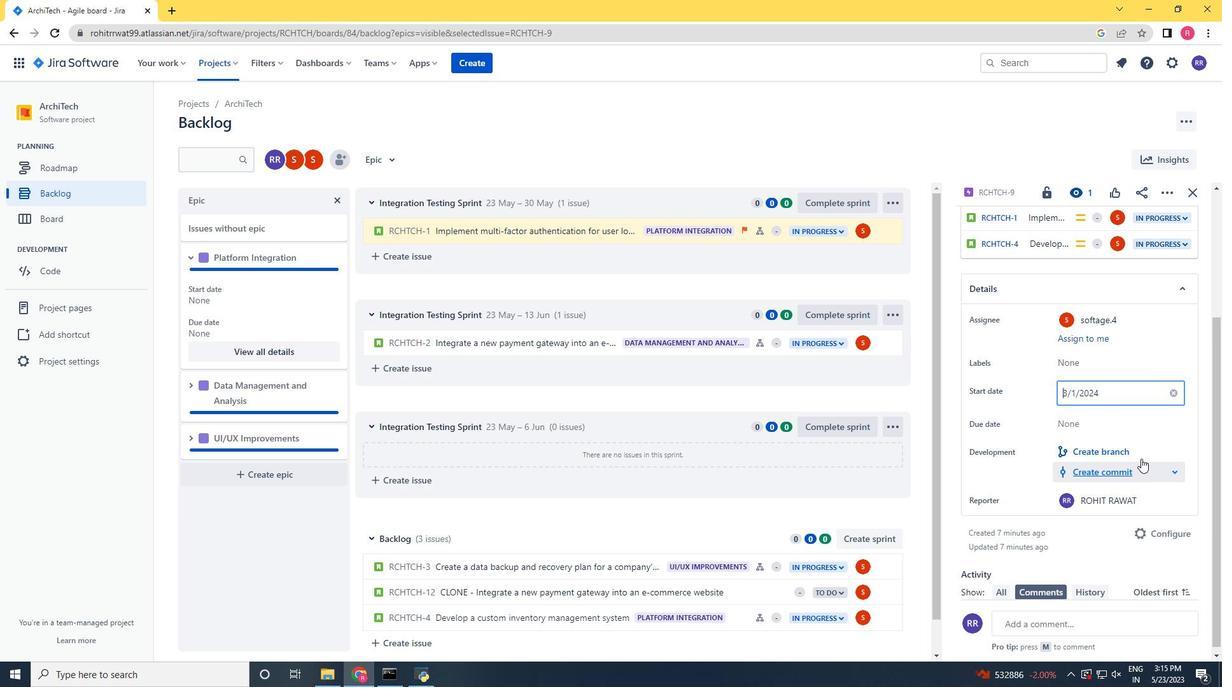 
Action: Mouse pressed left at (1095, 422)
Screenshot: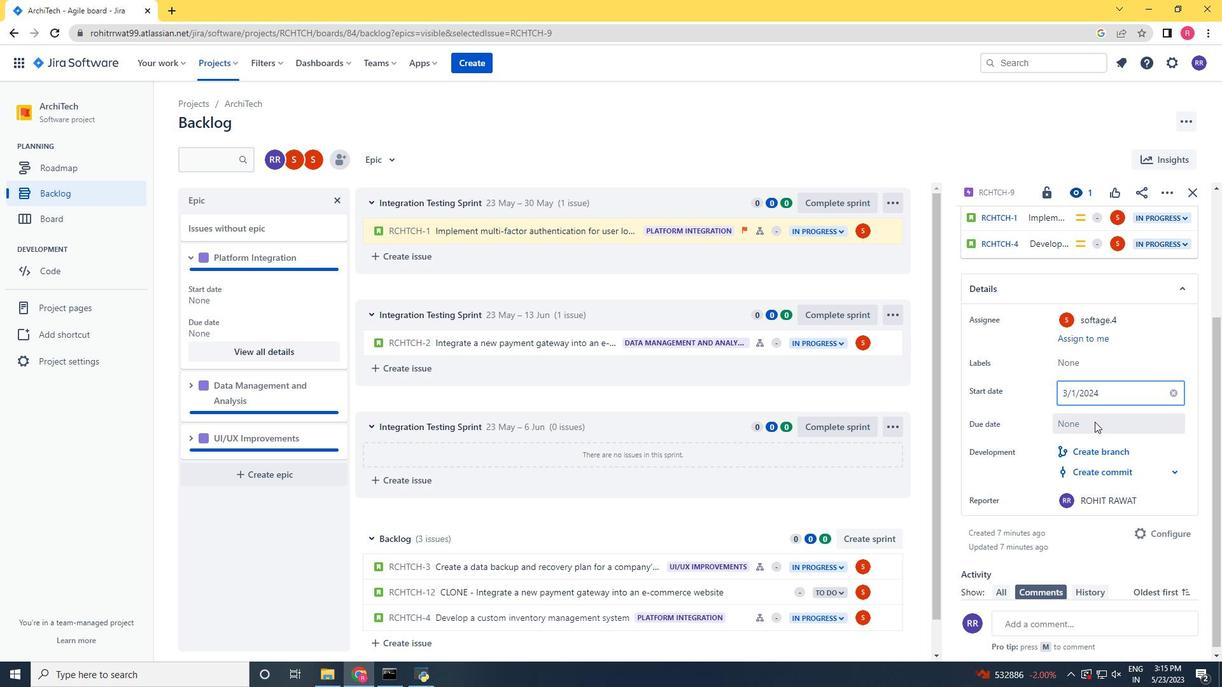 
Action: Mouse moved to (1190, 464)
Screenshot: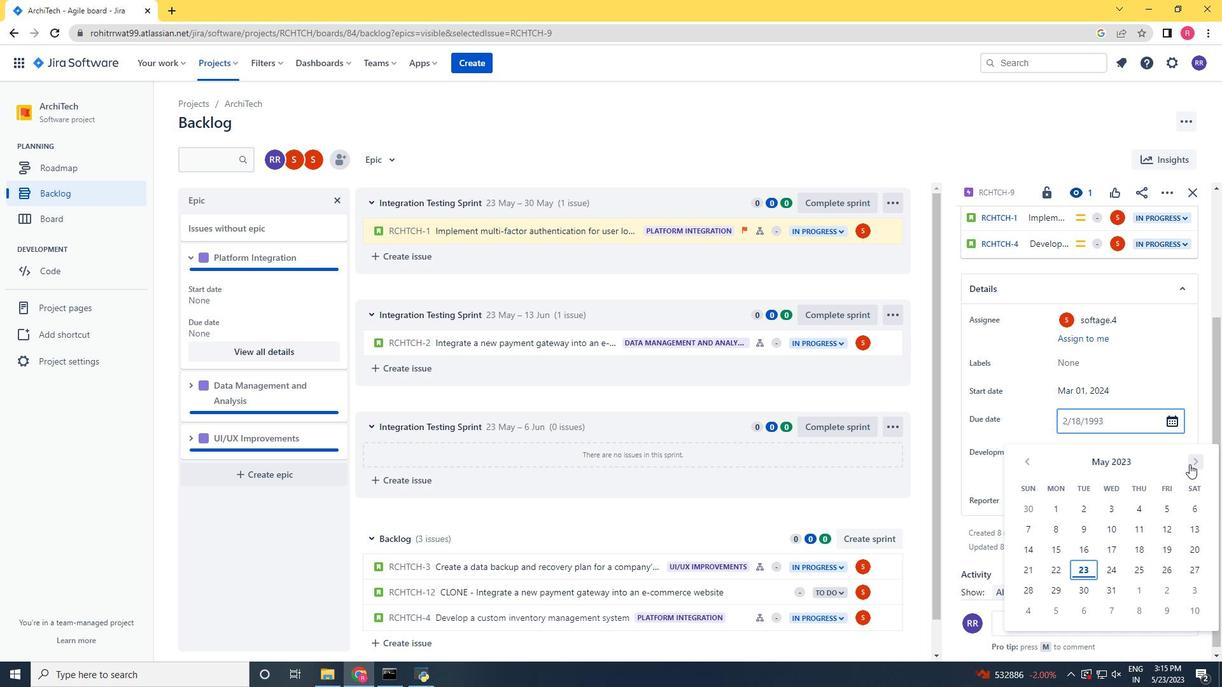
Action: Mouse pressed left at (1190, 464)
Screenshot: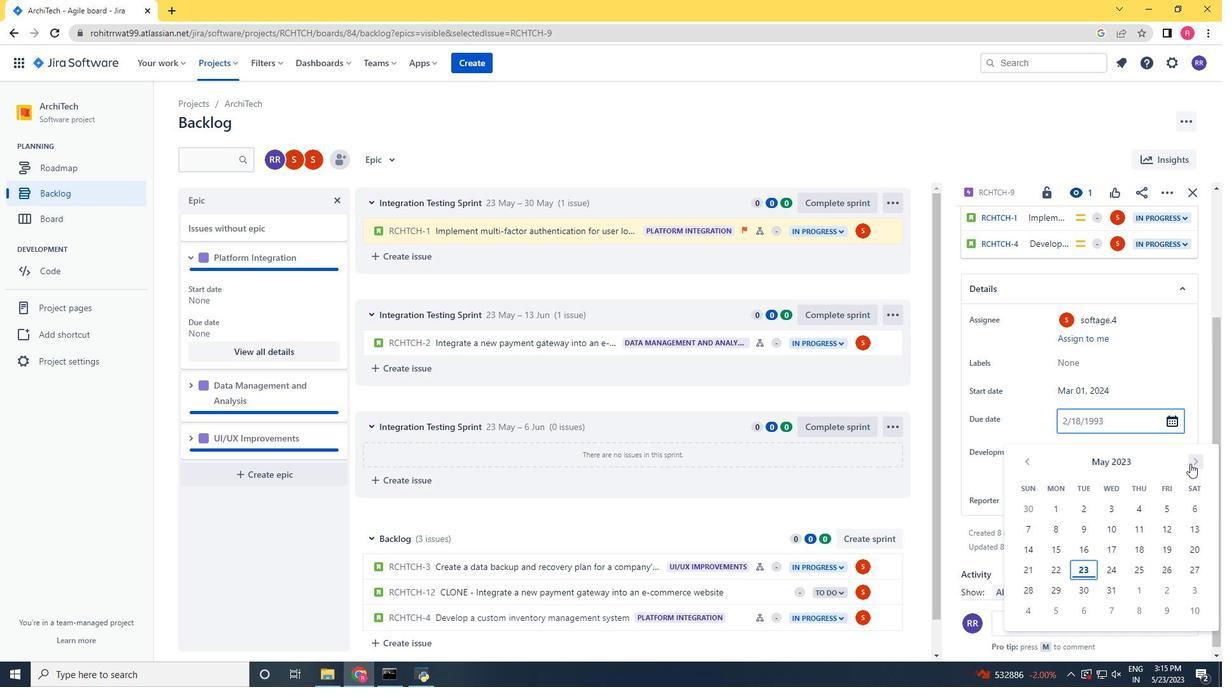 
Action: Mouse pressed left at (1190, 464)
Screenshot: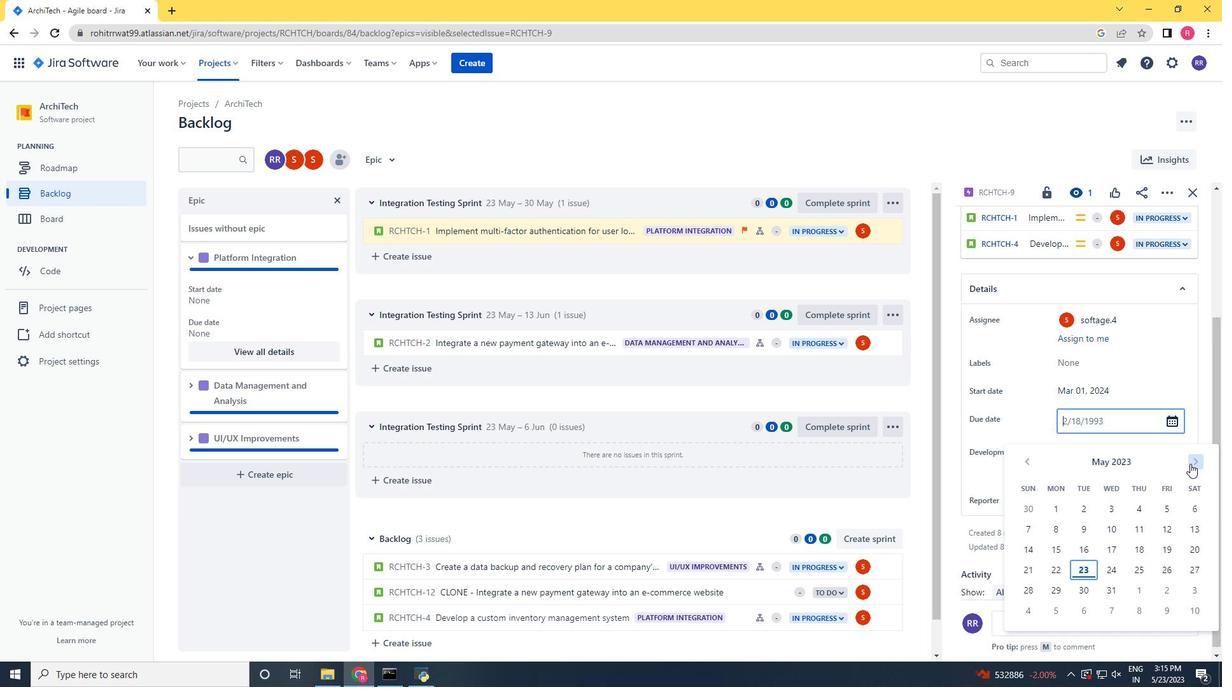 
Action: Mouse pressed left at (1190, 464)
Screenshot: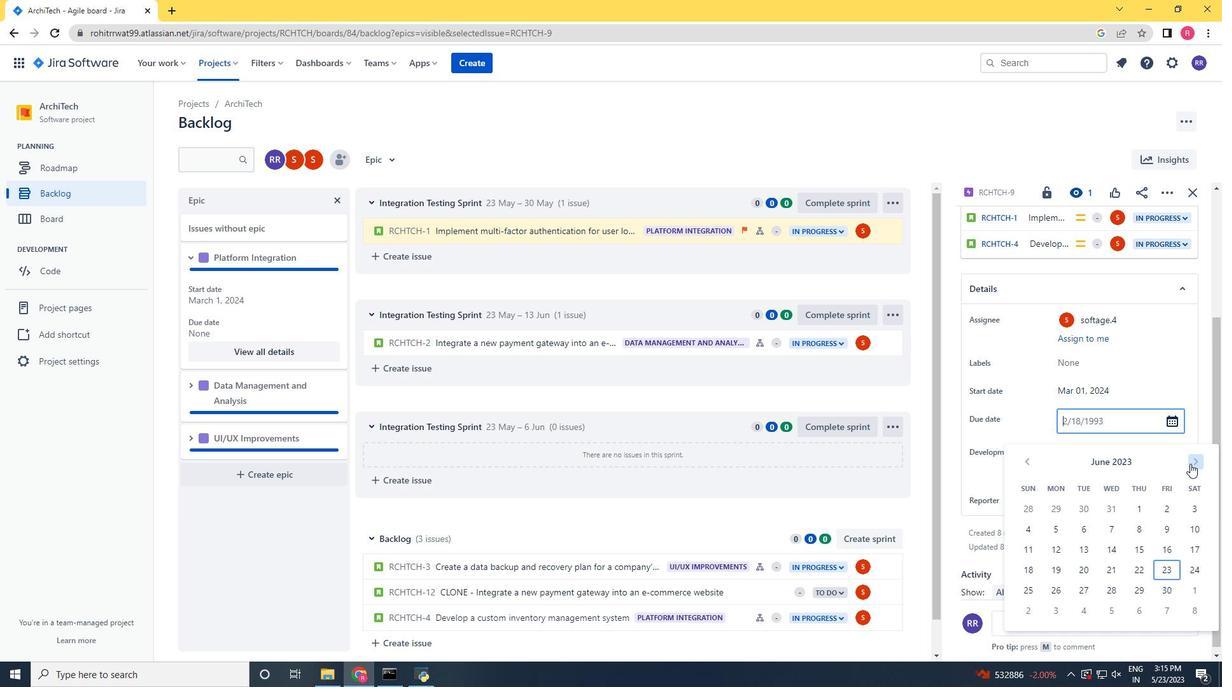 
Action: Mouse moved to (1190, 464)
Screenshot: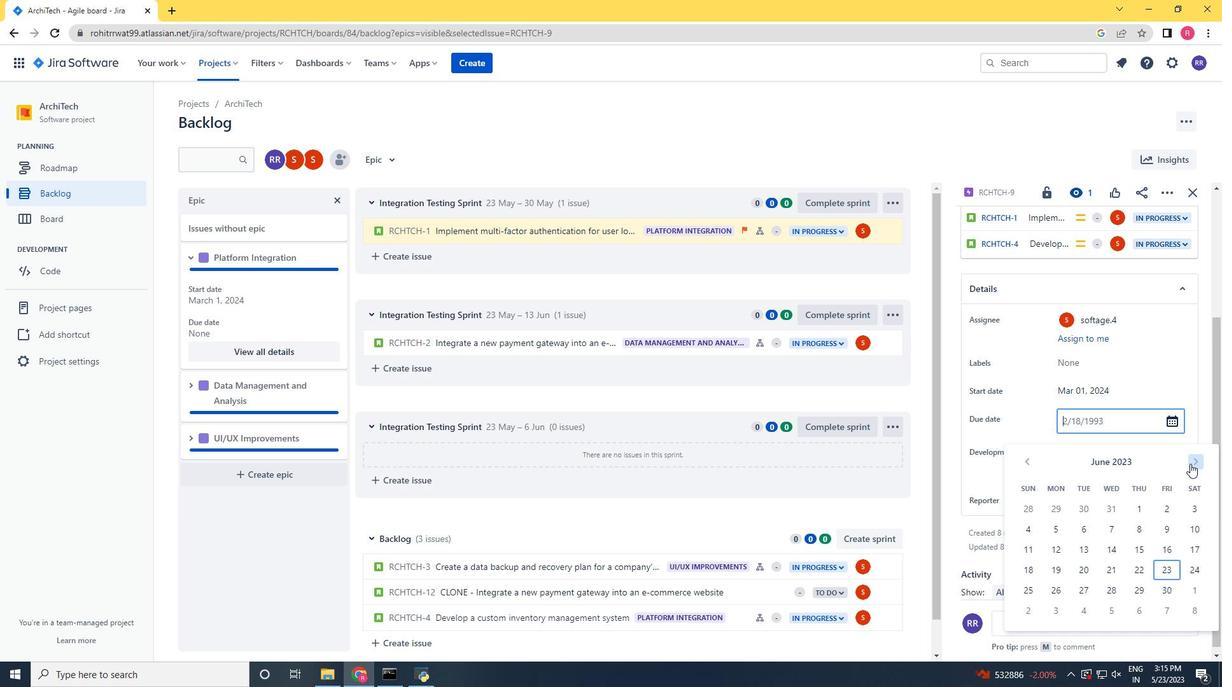 
Action: Mouse pressed left at (1190, 464)
Screenshot: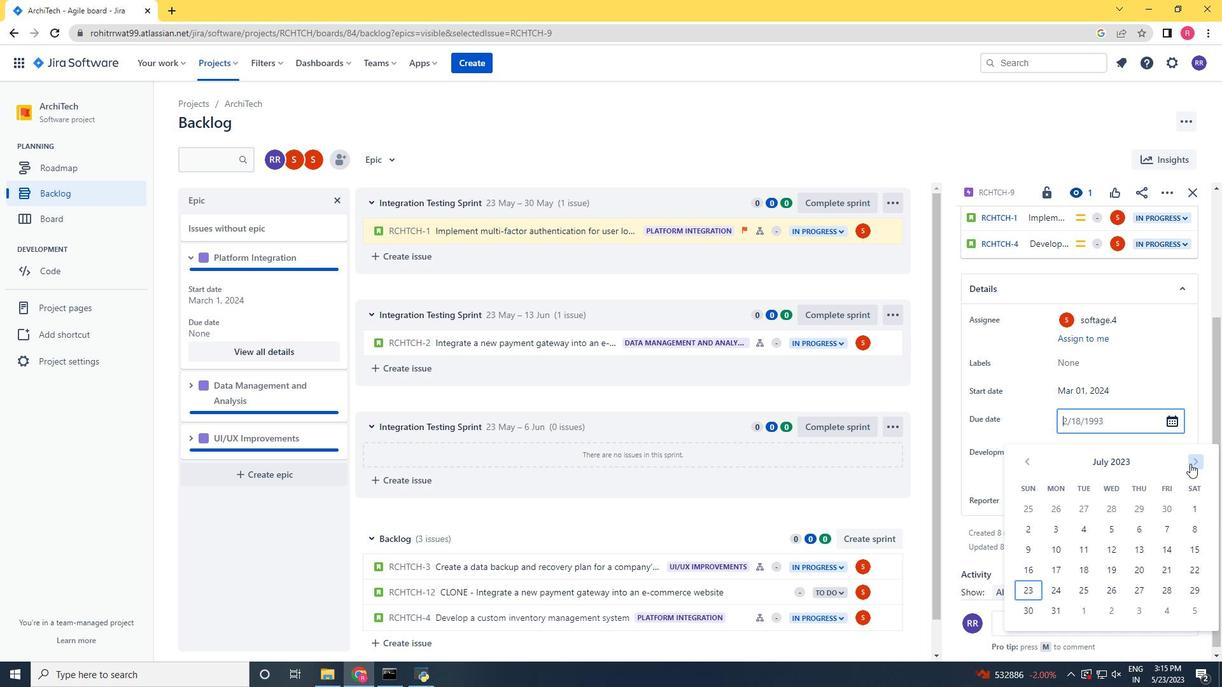 
Action: Mouse pressed left at (1190, 464)
Screenshot: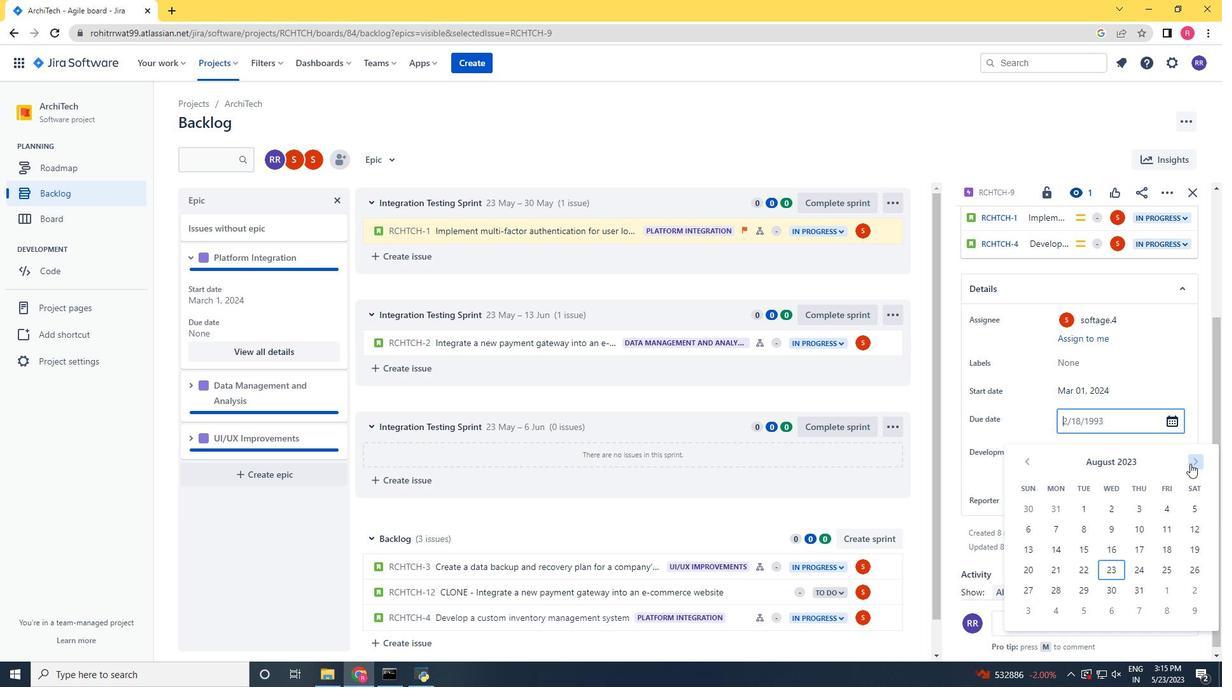 
Action: Mouse pressed left at (1190, 464)
Screenshot: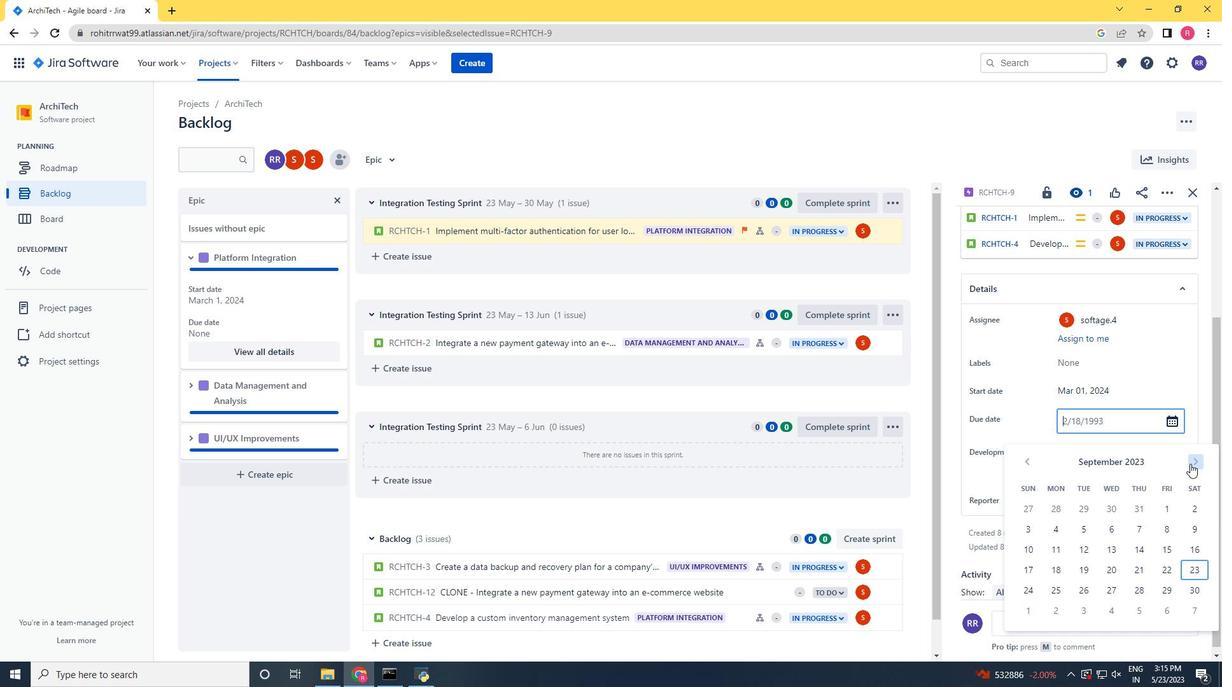 
Action: Mouse pressed left at (1190, 464)
Screenshot: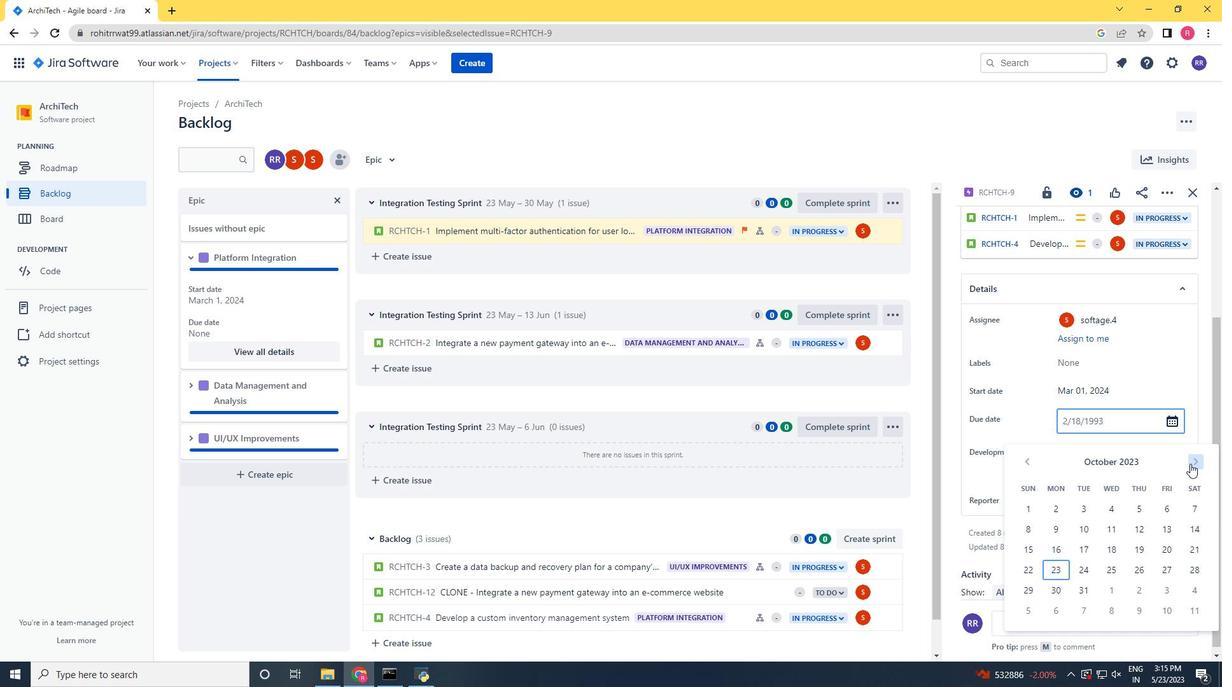 
Action: Mouse moved to (1191, 460)
Screenshot: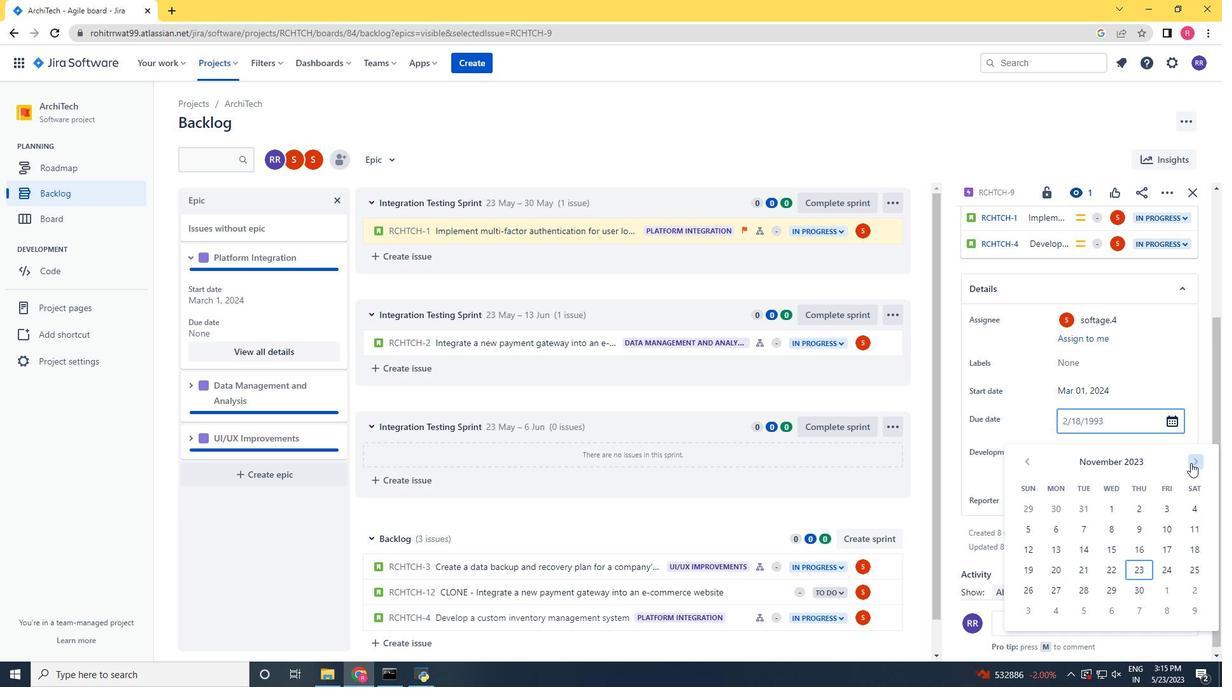 
Action: Mouse pressed left at (1191, 460)
Screenshot: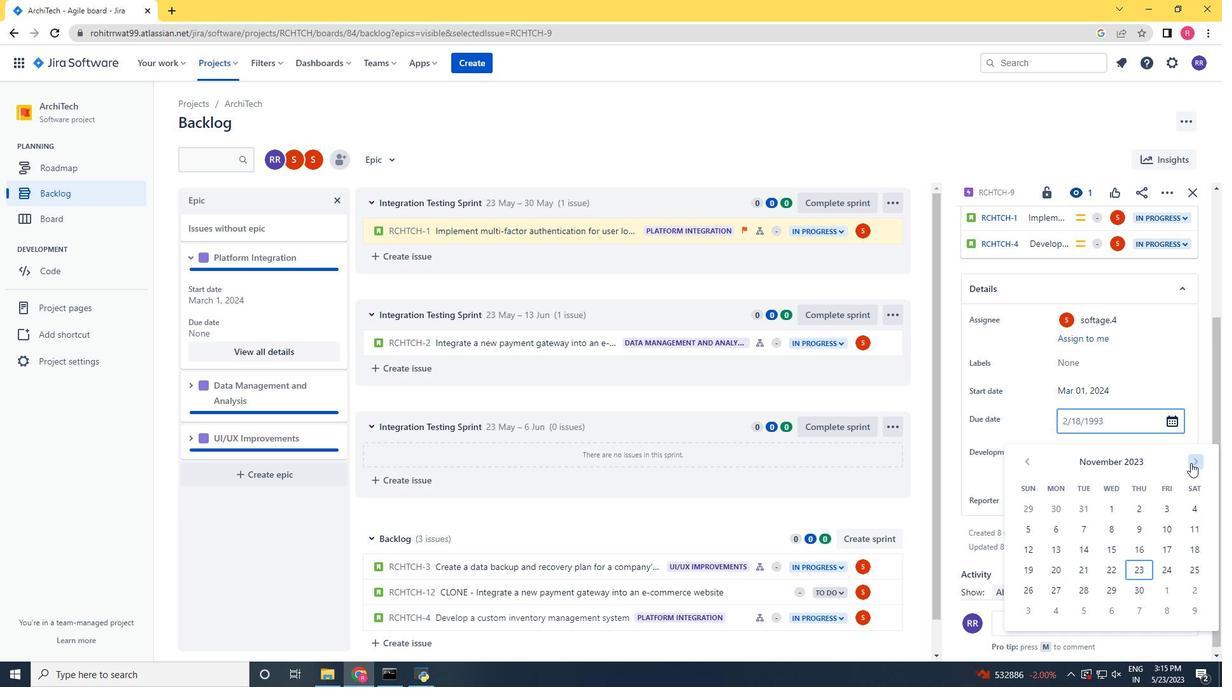 
Action: Mouse pressed left at (1191, 460)
Screenshot: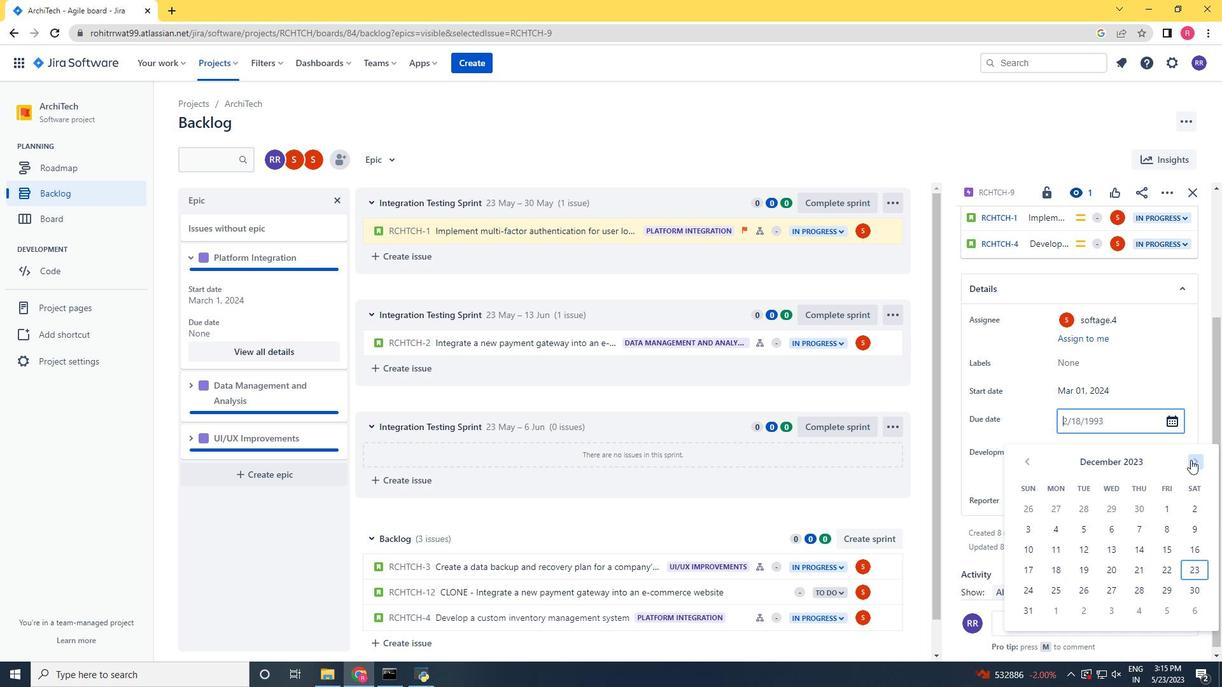 
Action: Mouse pressed left at (1191, 460)
Screenshot: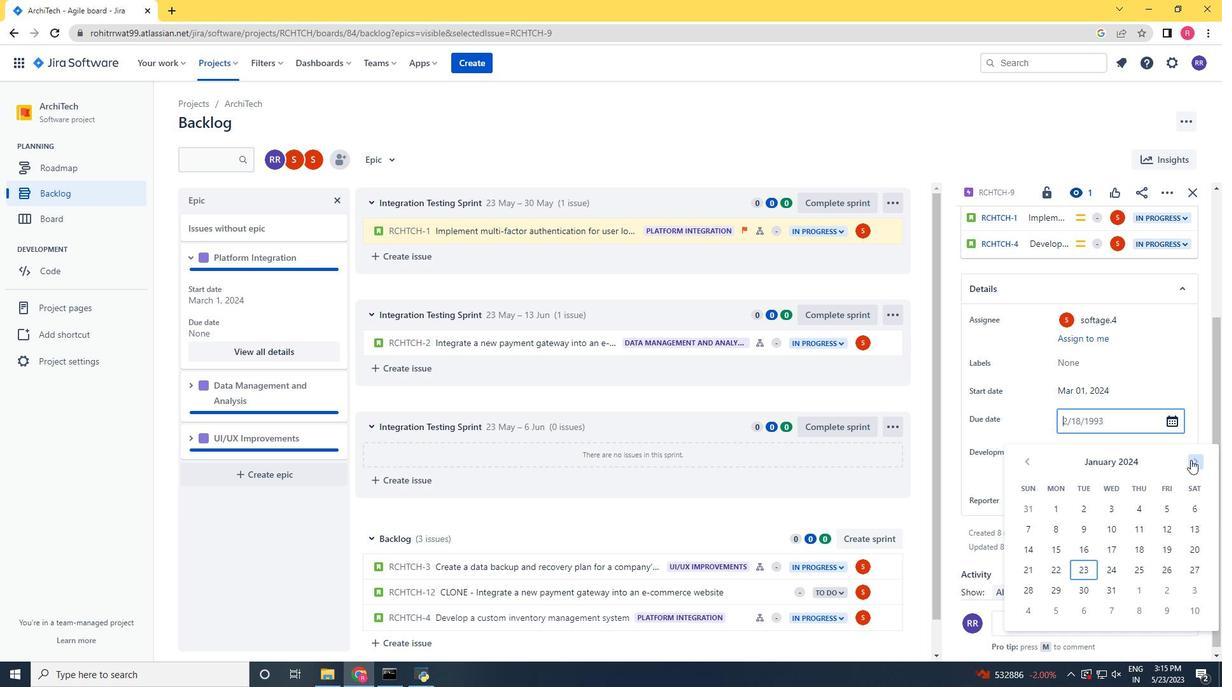 
Action: Mouse pressed left at (1191, 460)
Screenshot: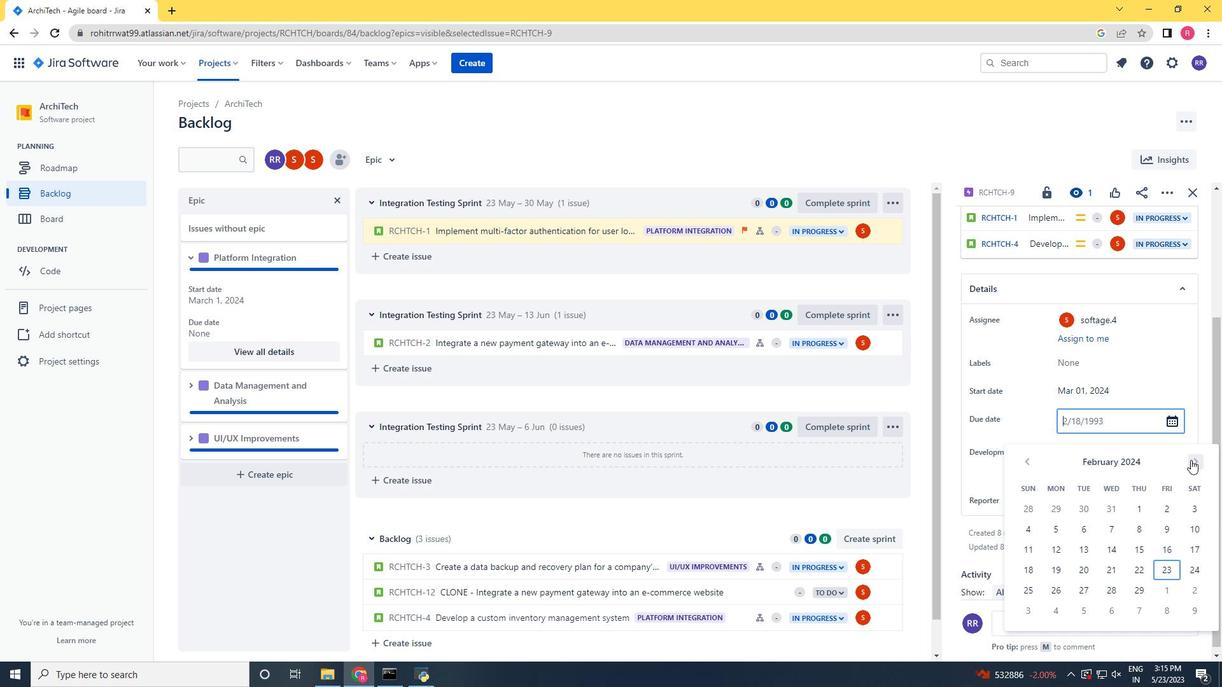 
Action: Mouse pressed left at (1191, 460)
Screenshot: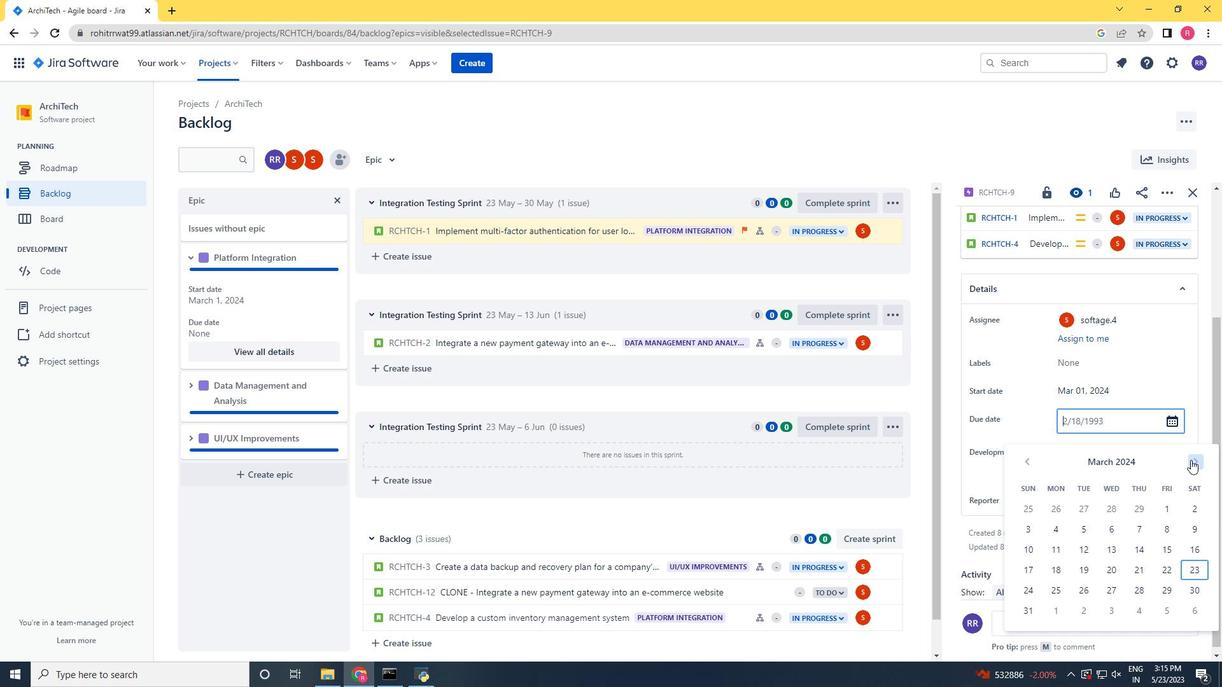
Action: Mouse pressed left at (1191, 460)
Screenshot: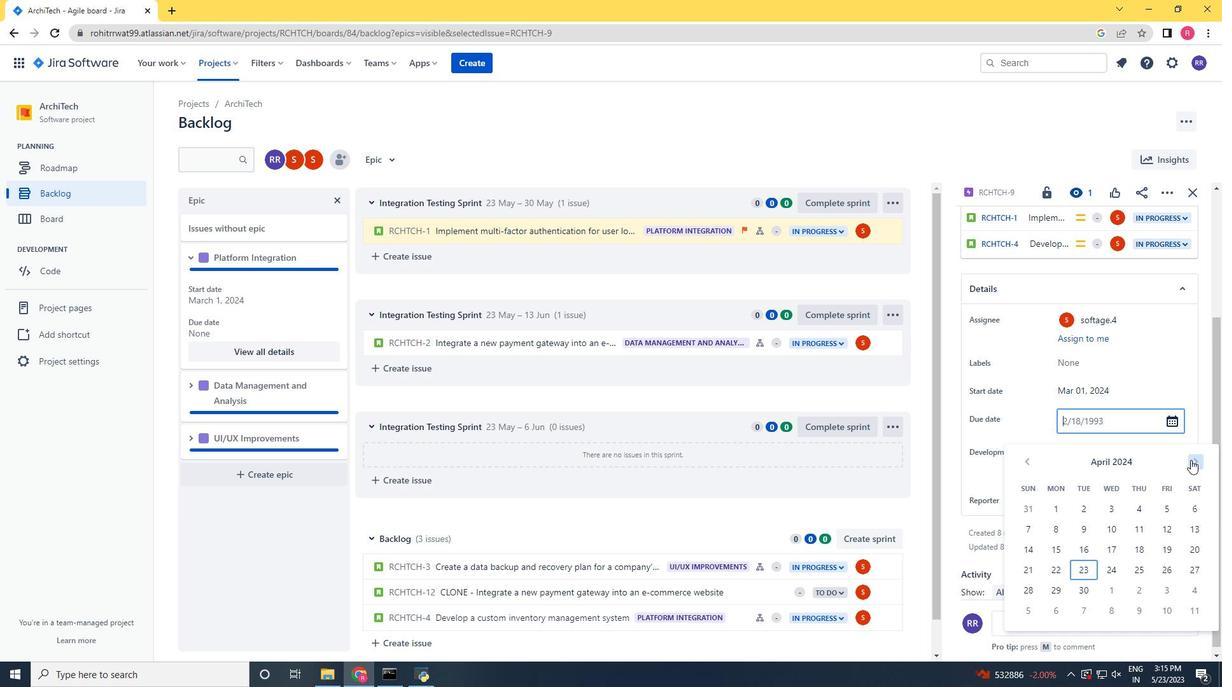 
Action: Mouse pressed left at (1191, 460)
Screenshot: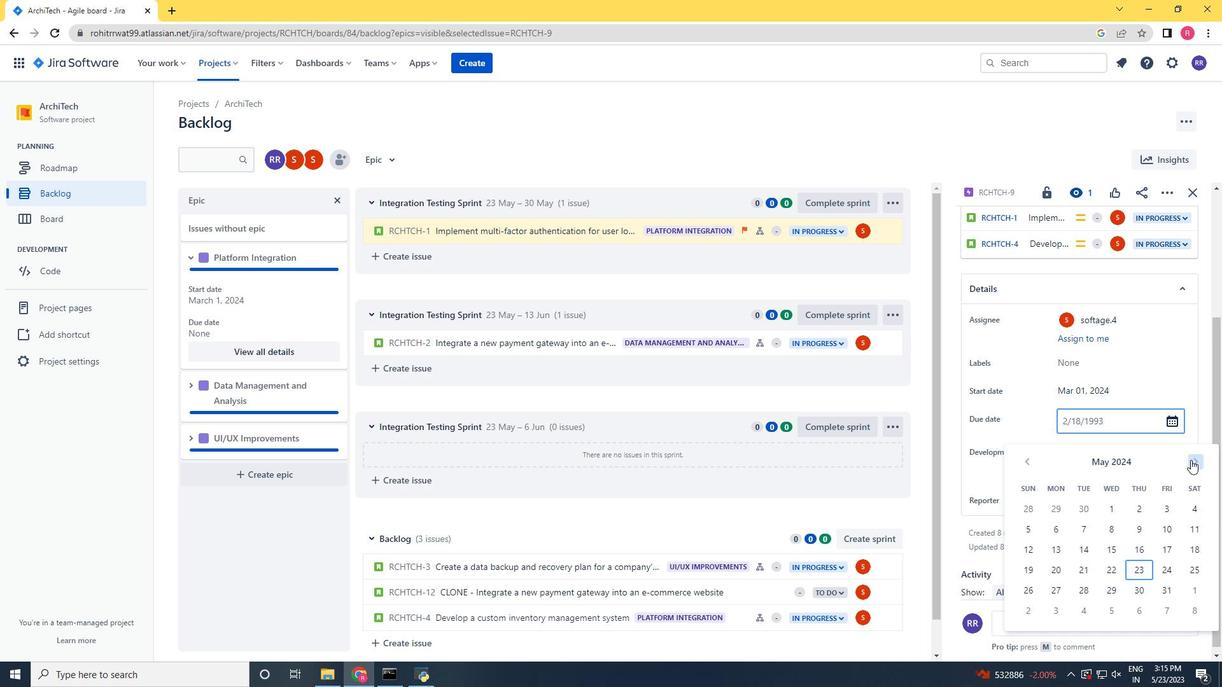 
Action: Mouse pressed left at (1191, 460)
Screenshot: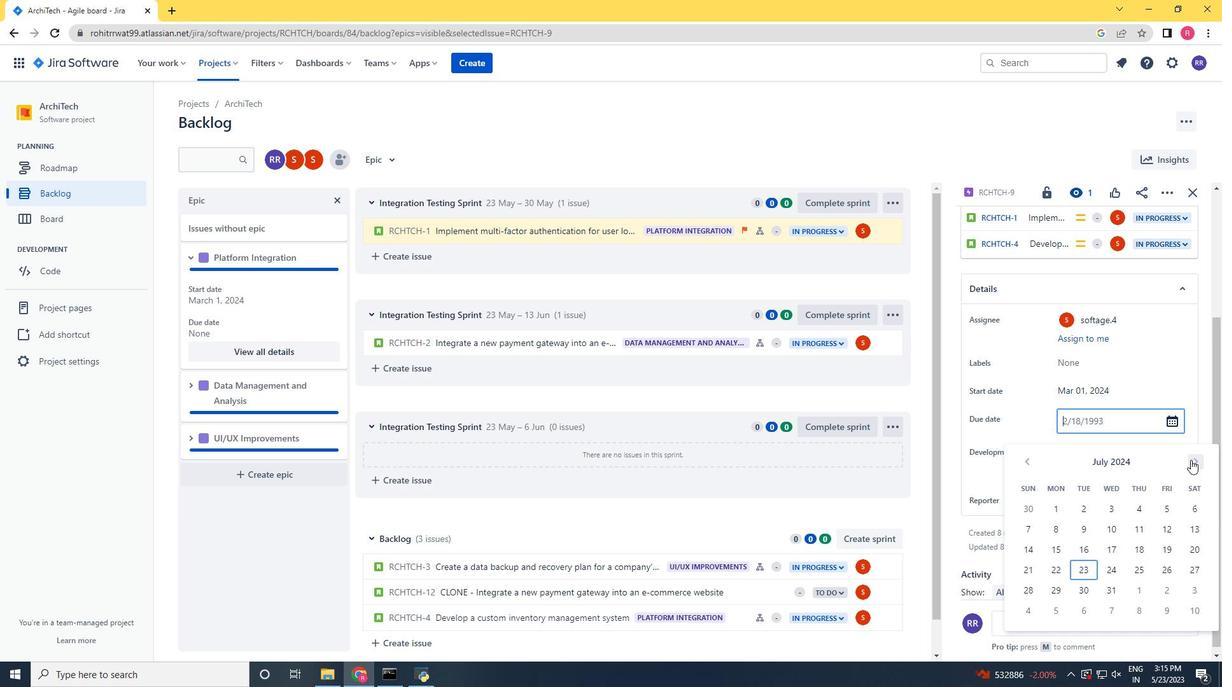 
Action: Mouse pressed left at (1191, 460)
Screenshot: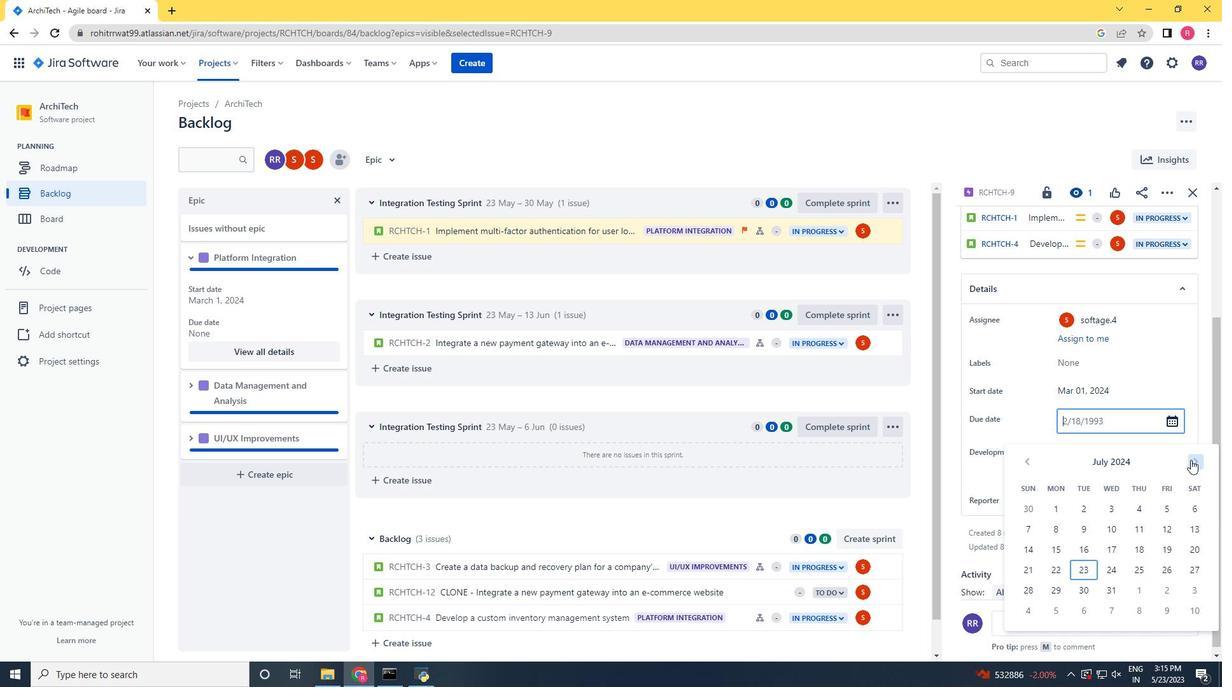 
Action: Mouse pressed left at (1191, 460)
Screenshot: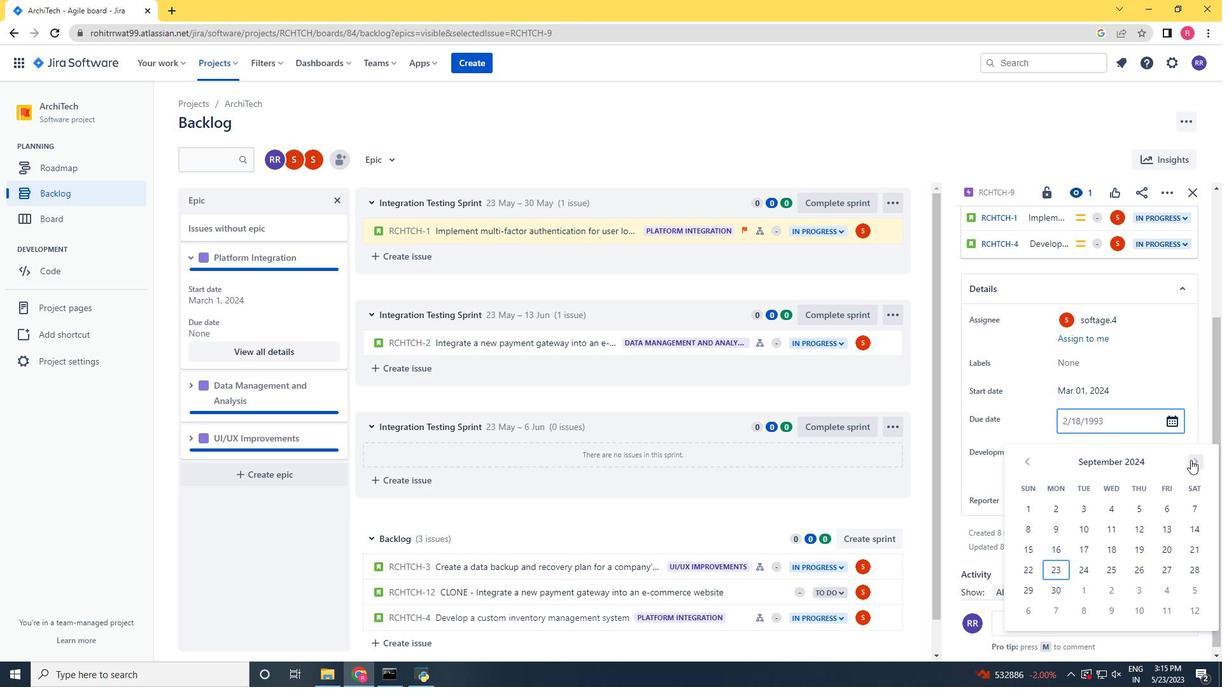 
Action: Mouse pressed left at (1191, 460)
Screenshot: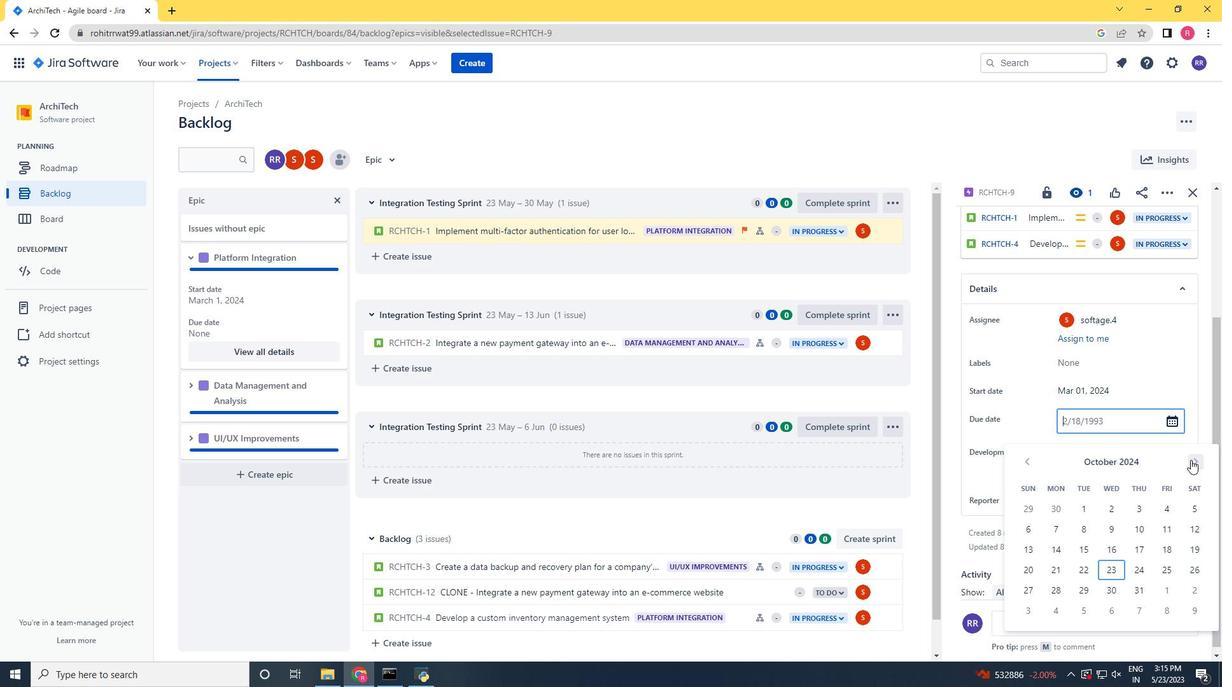 
Action: Mouse pressed left at (1191, 460)
Screenshot: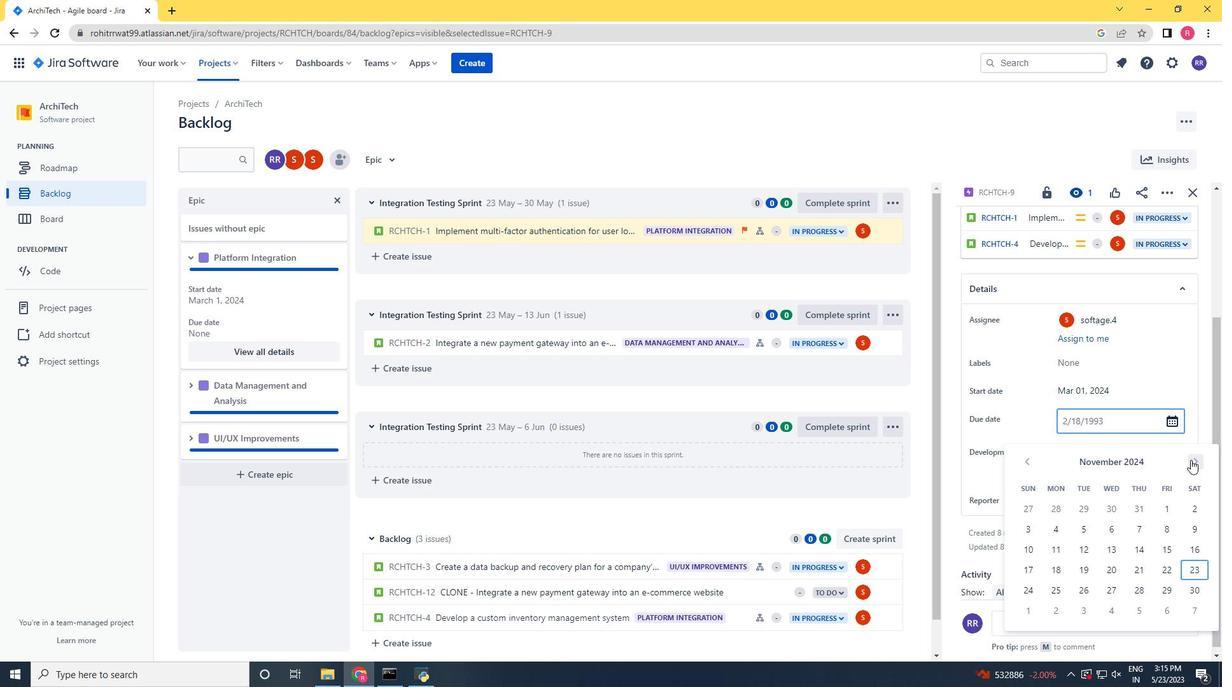 
Action: Mouse pressed left at (1191, 460)
Screenshot: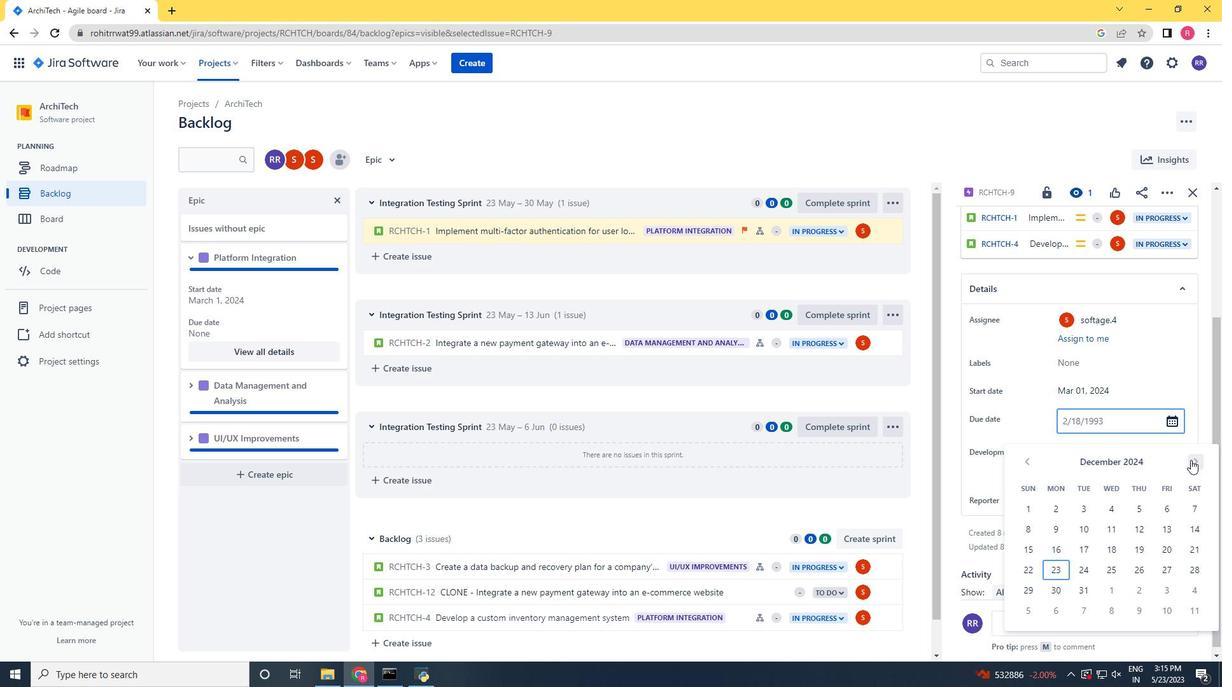 
Action: Mouse pressed left at (1191, 460)
Screenshot: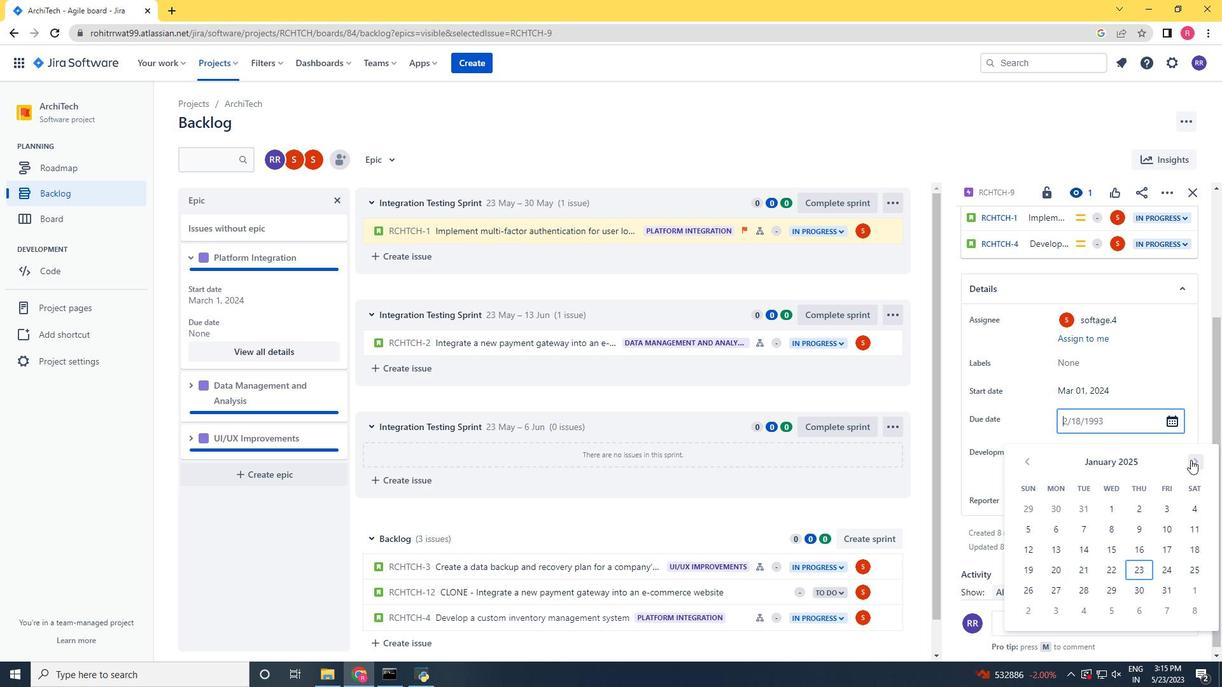 
Action: Mouse pressed left at (1191, 460)
Screenshot: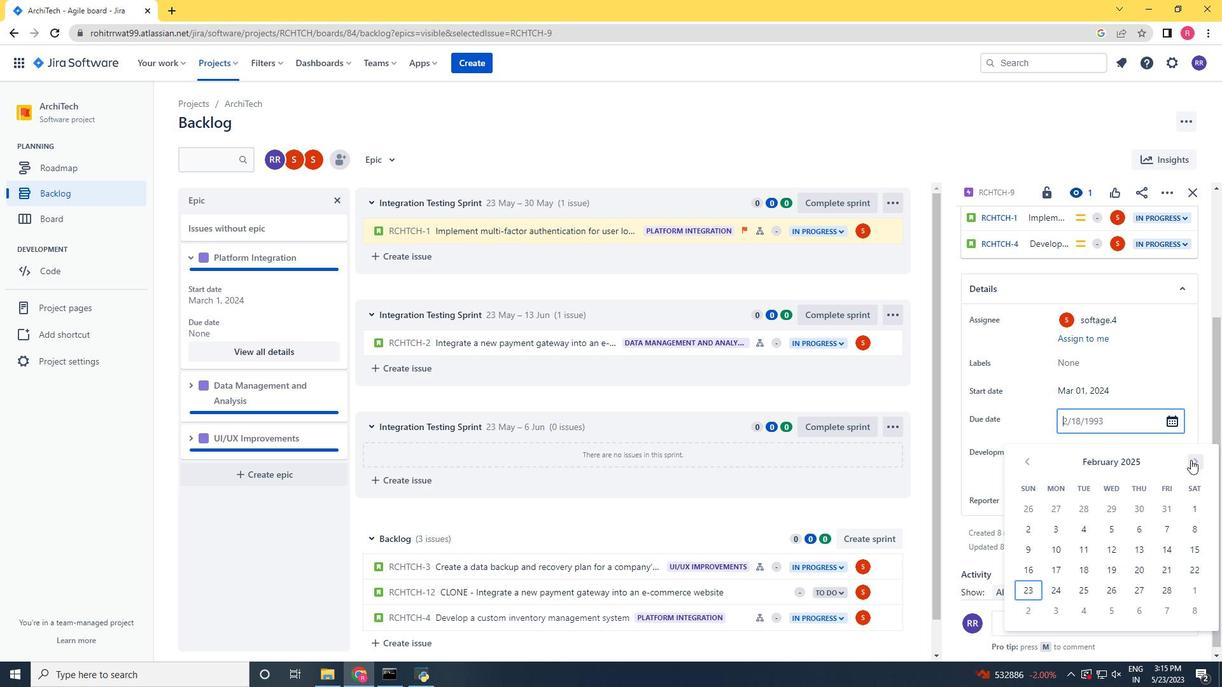 
Action: Mouse pressed left at (1191, 460)
Screenshot: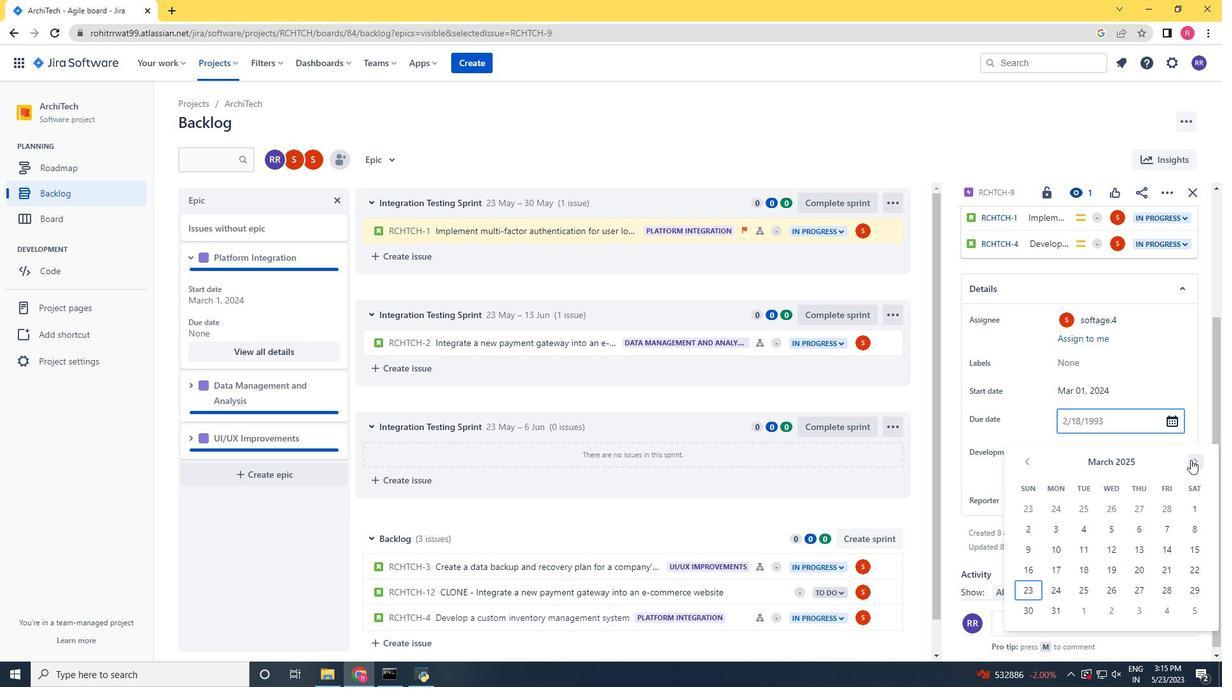 
Action: Mouse pressed left at (1191, 460)
Screenshot: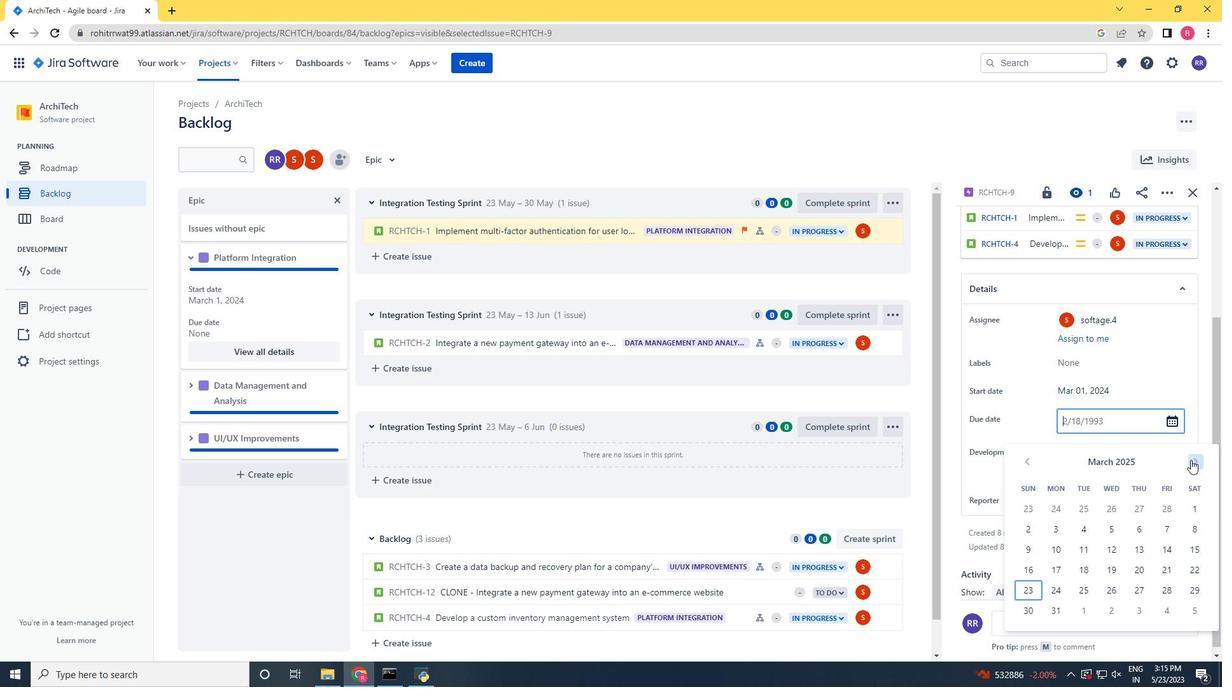 
Action: Mouse pressed left at (1191, 460)
Screenshot: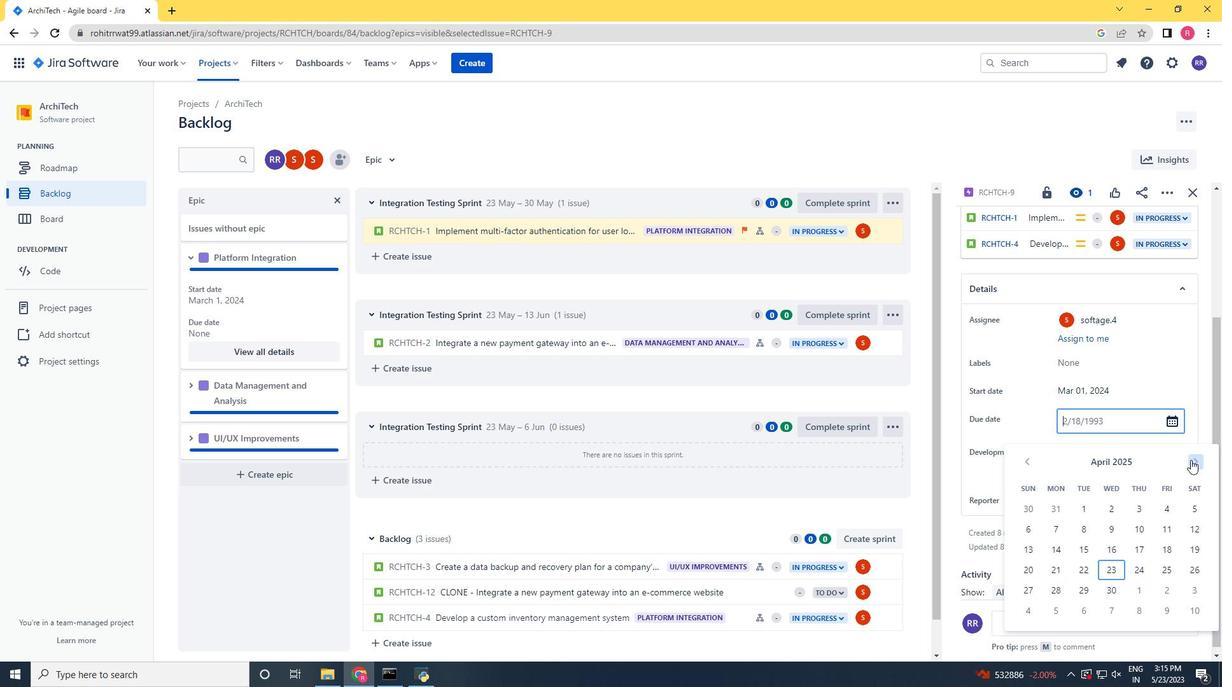 
Action: Mouse pressed left at (1191, 460)
Screenshot: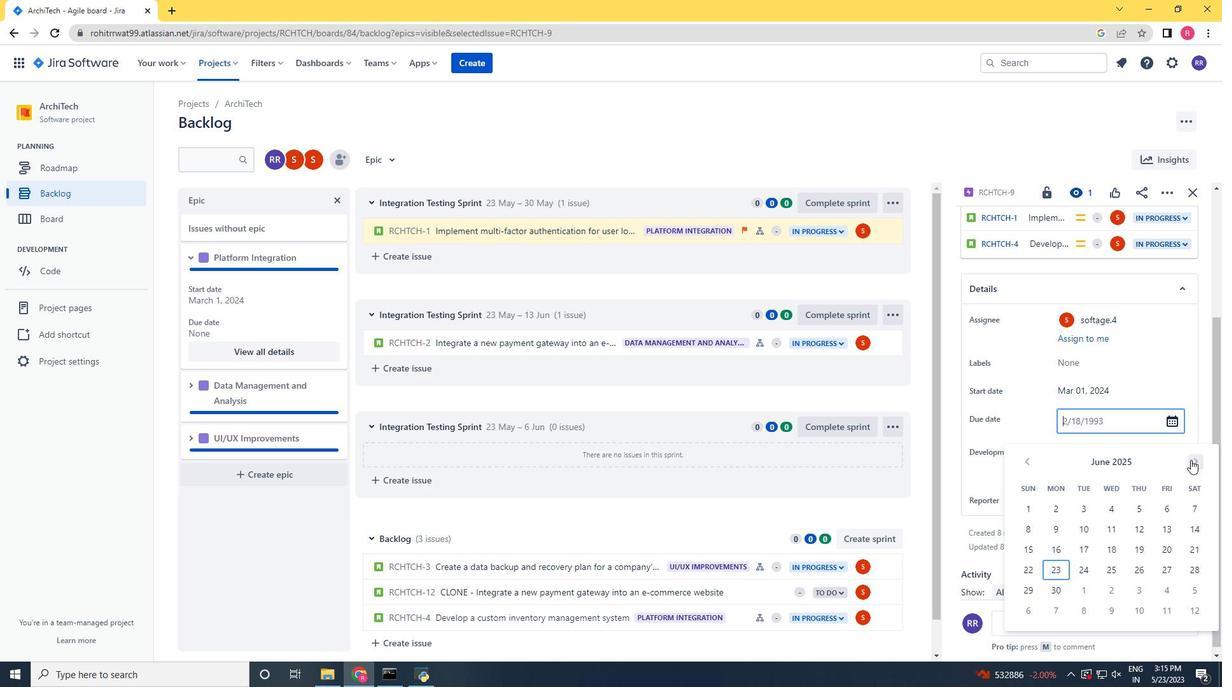 
Action: Mouse pressed left at (1191, 460)
Screenshot: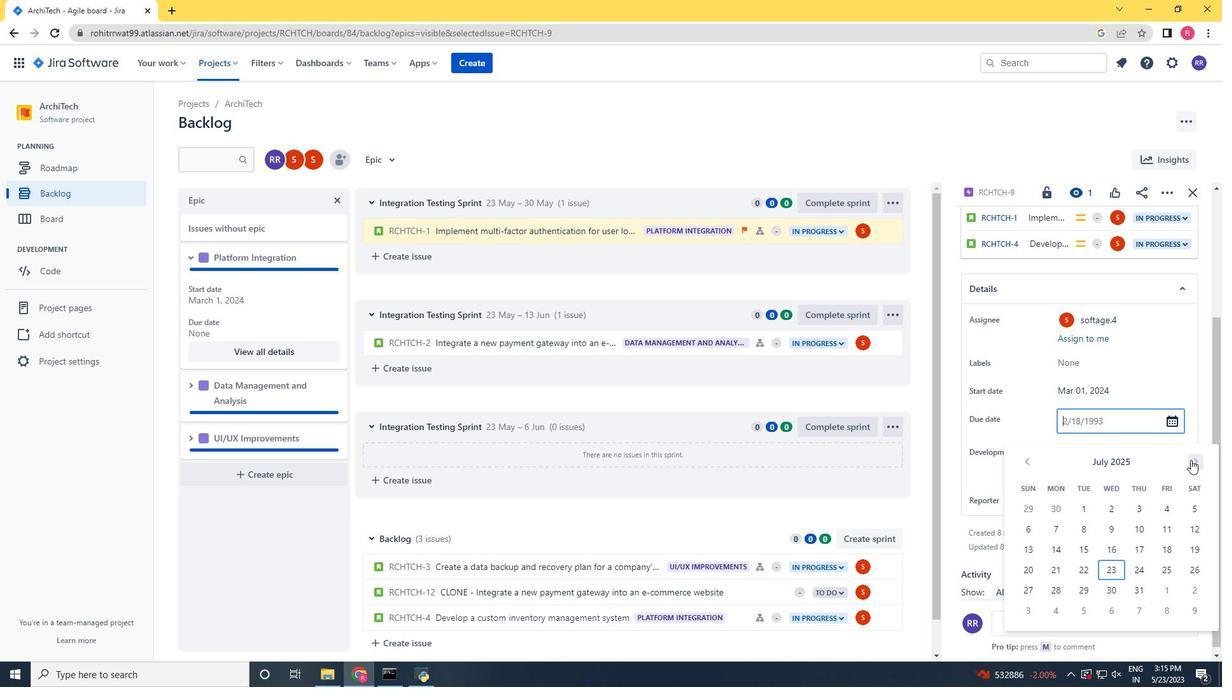 
Action: Mouse moved to (1037, 525)
Screenshot: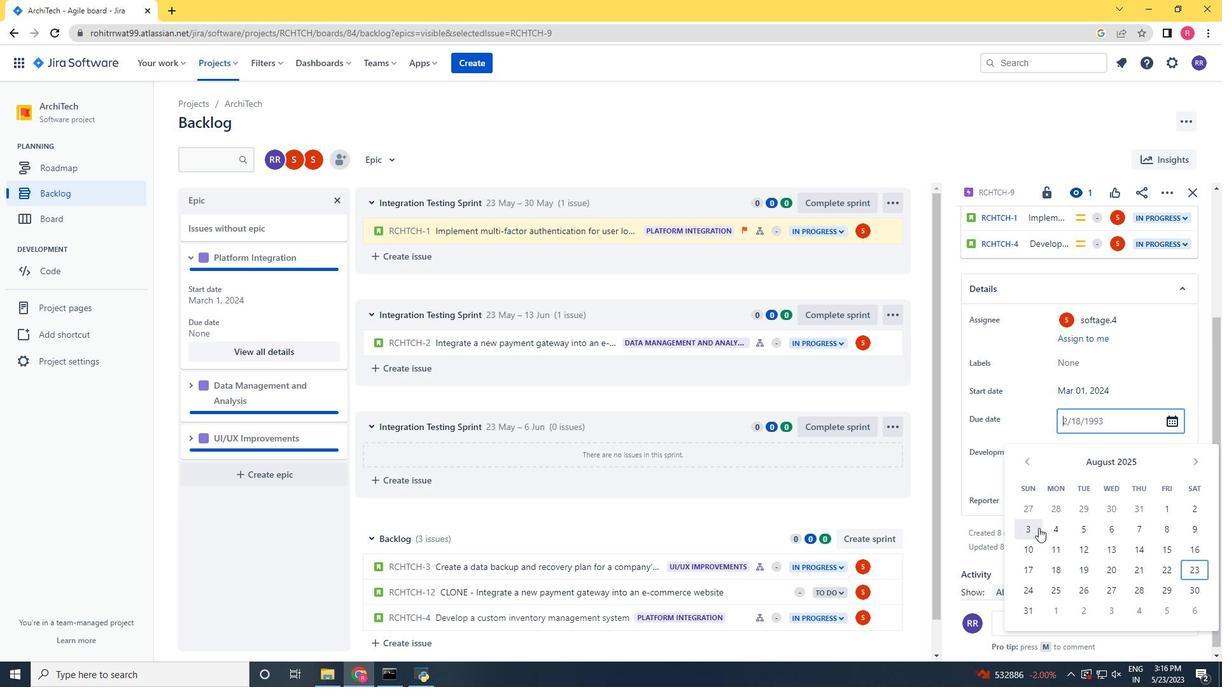 
Action: Mouse pressed left at (1037, 525)
Screenshot: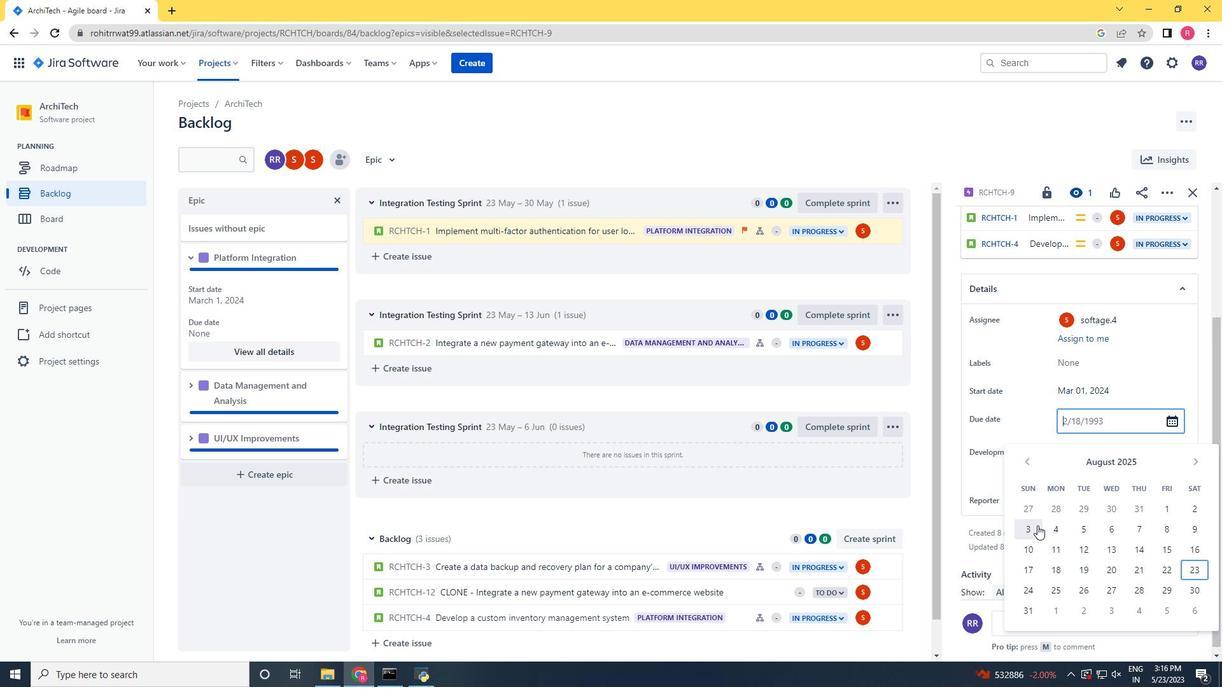 
Action: Mouse moved to (1104, 539)
Screenshot: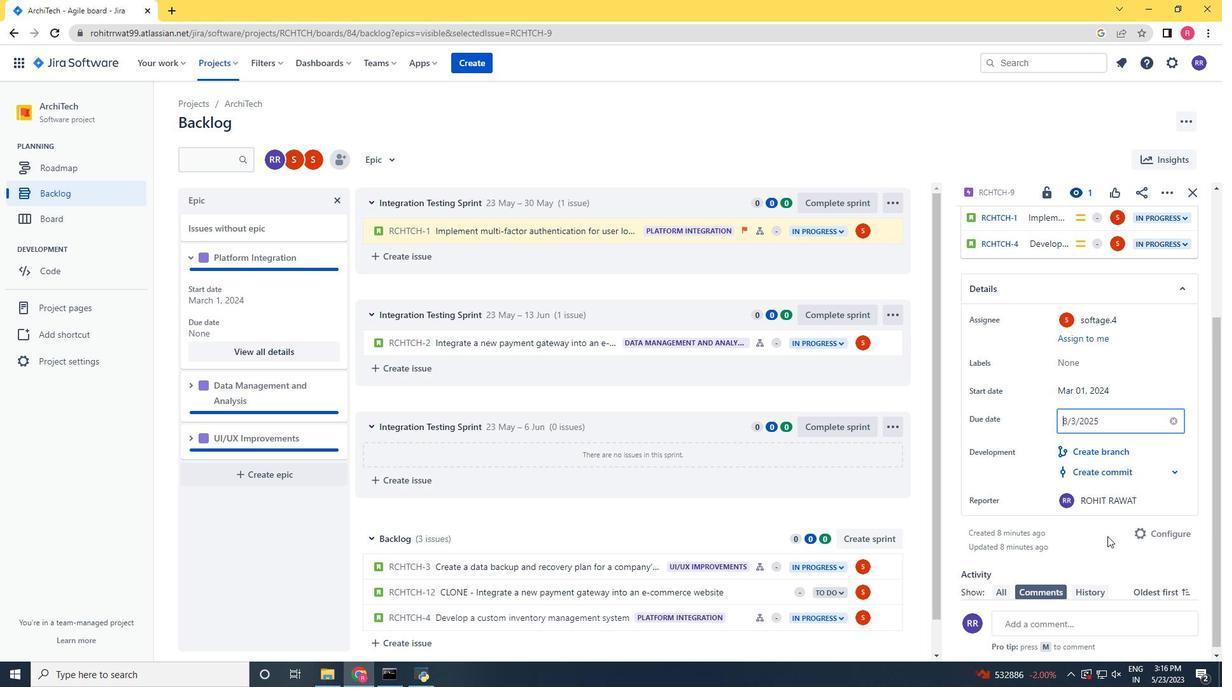 
Action: Mouse pressed left at (1104, 539)
Screenshot: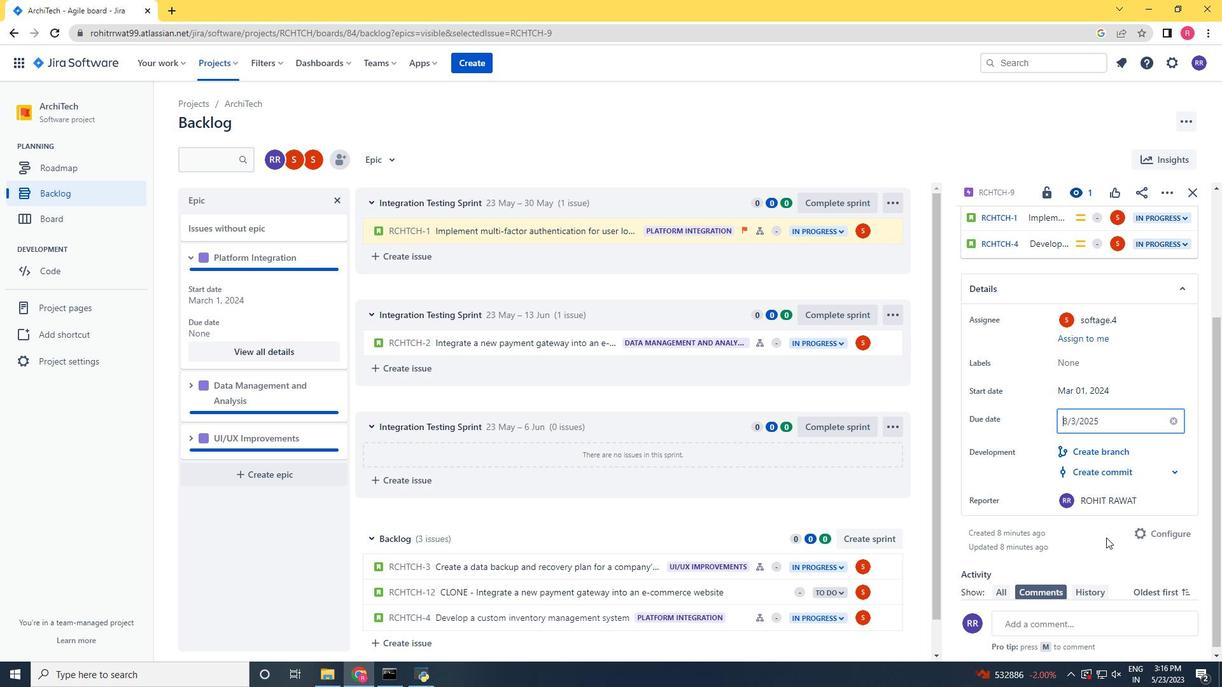 
Action: Mouse moved to (189, 388)
Screenshot: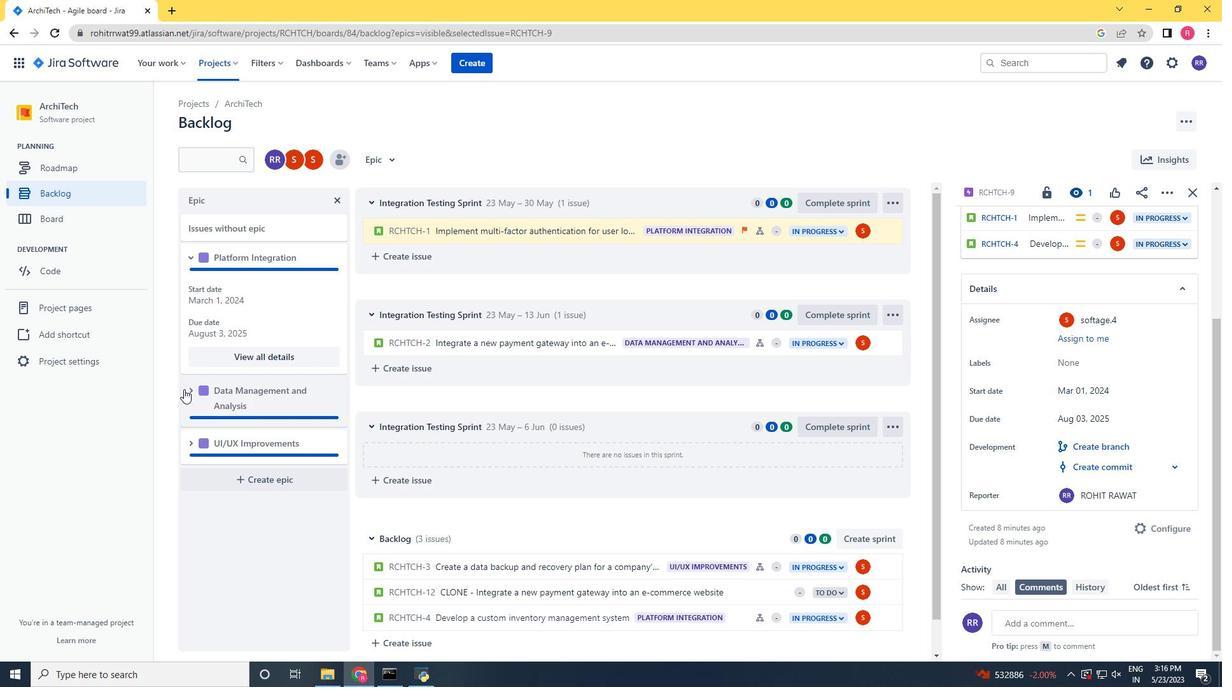 
Action: Mouse pressed left at (189, 388)
Screenshot: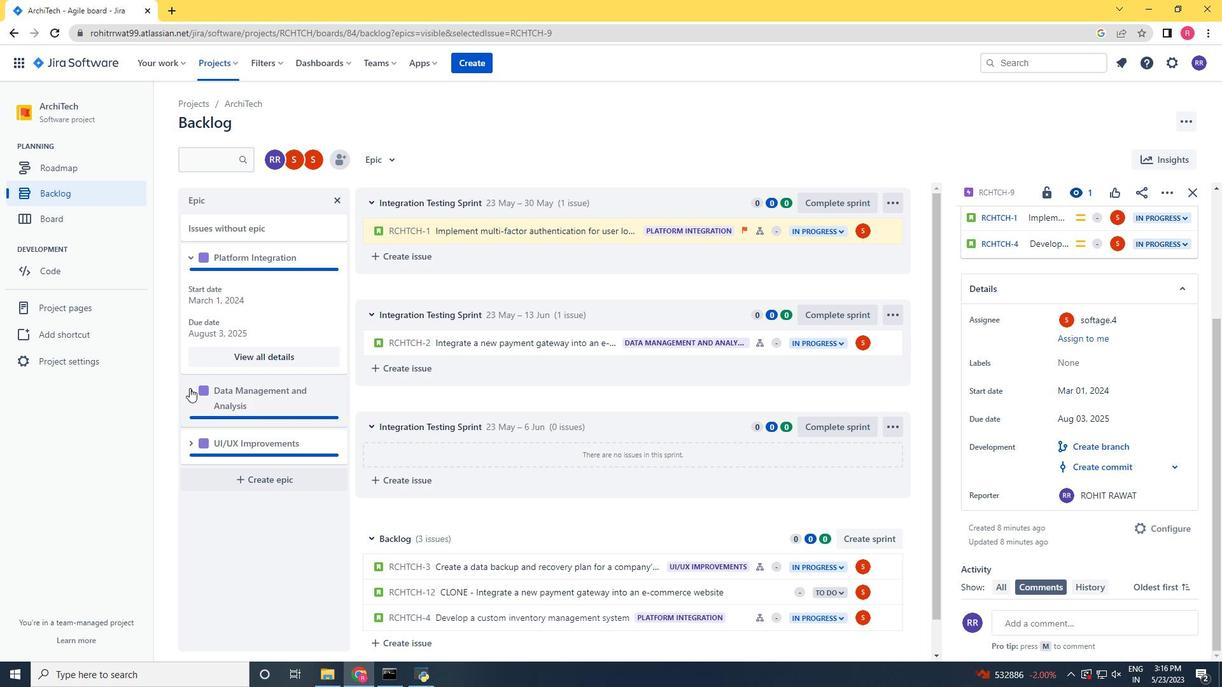 
Action: Mouse moved to (274, 500)
Screenshot: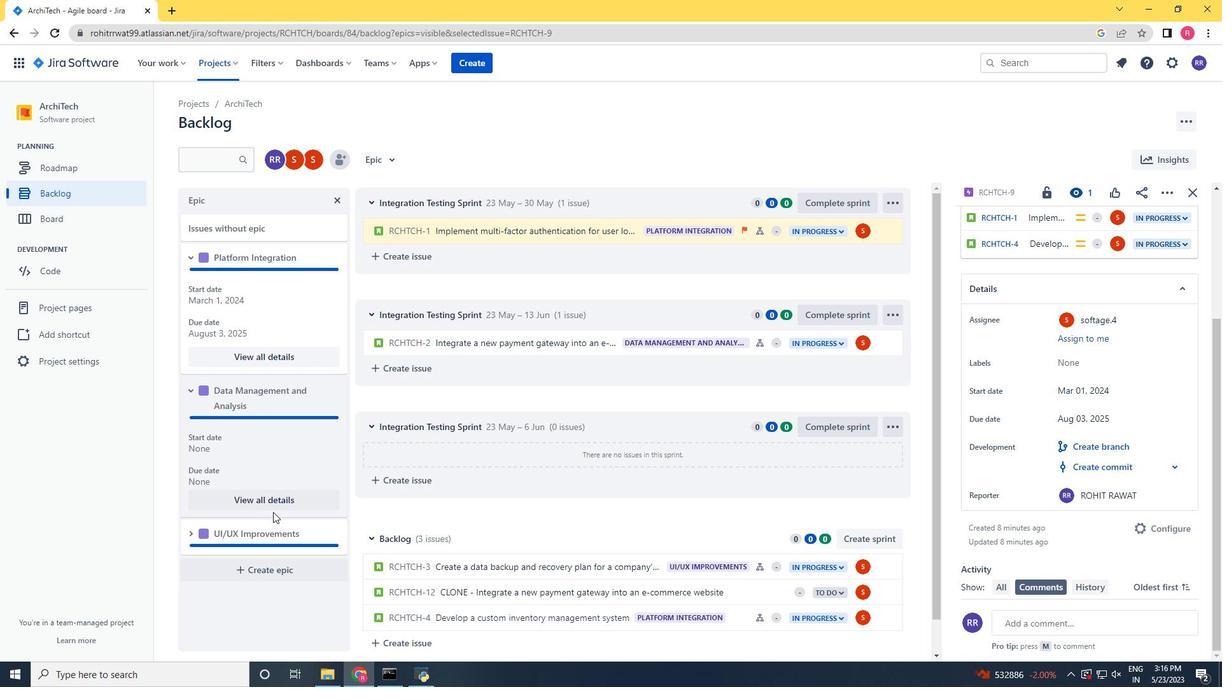 
Action: Mouse pressed left at (274, 500)
Screenshot: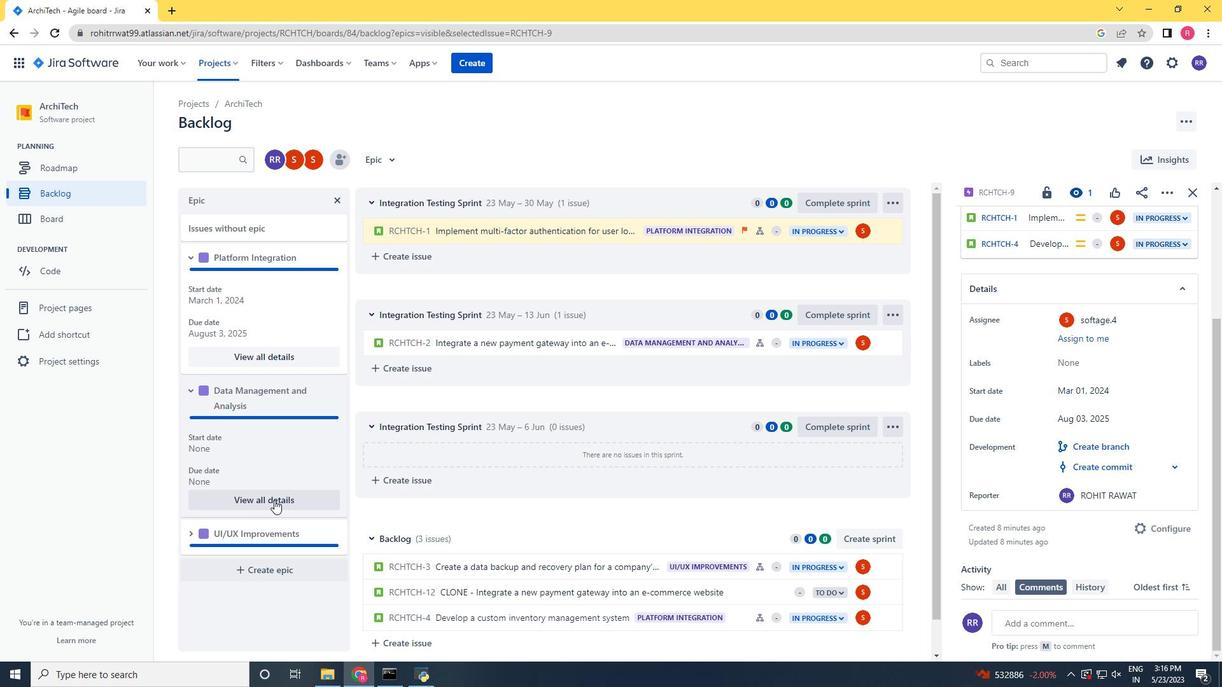 
Action: Mouse moved to (1116, 400)
Screenshot: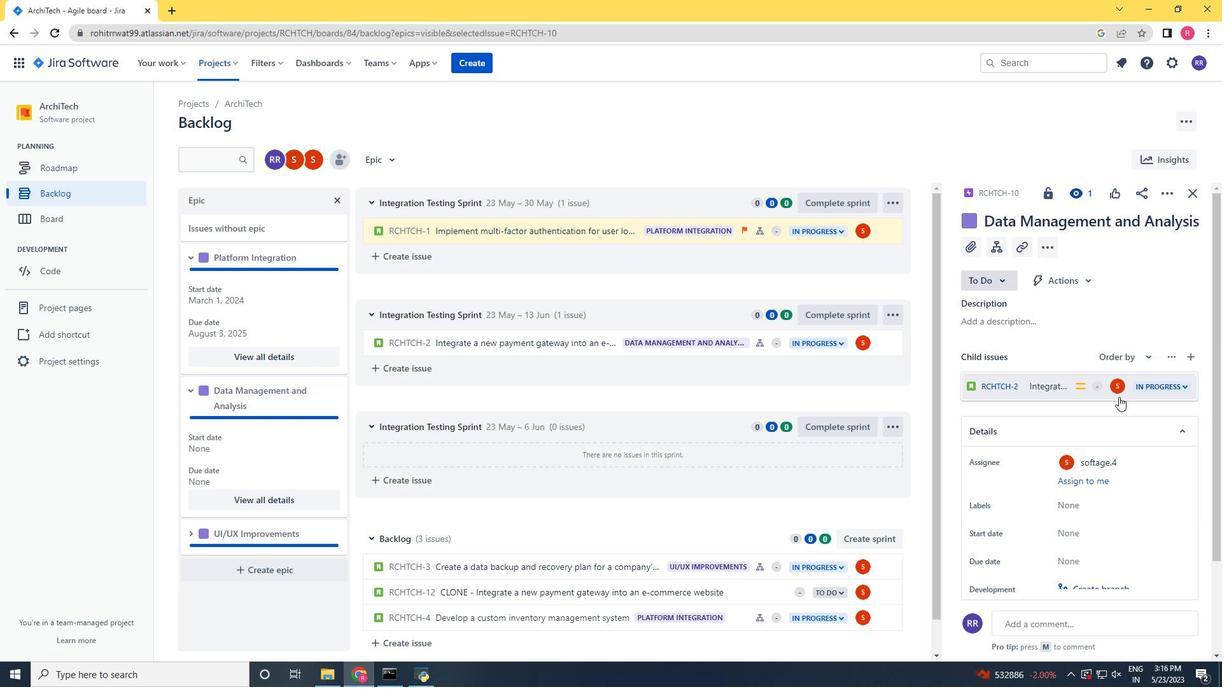 
Action: Mouse scrolled (1117, 396) with delta (0, 0)
Screenshot: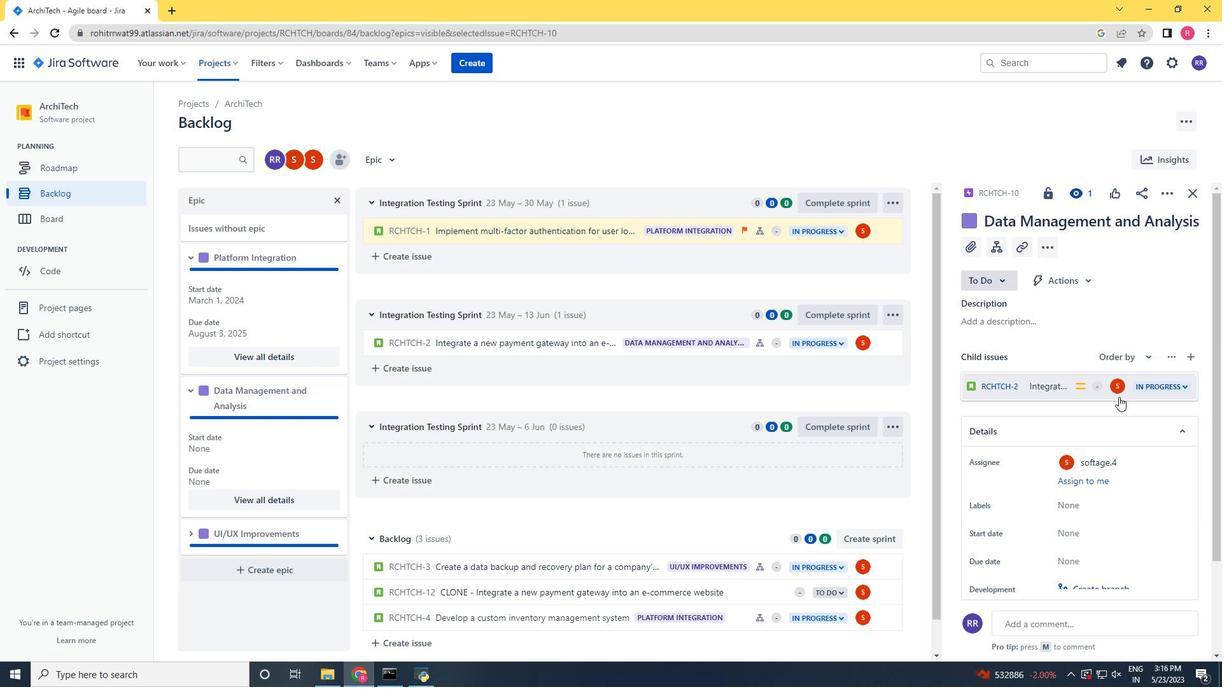 
Action: Mouse moved to (1111, 425)
Screenshot: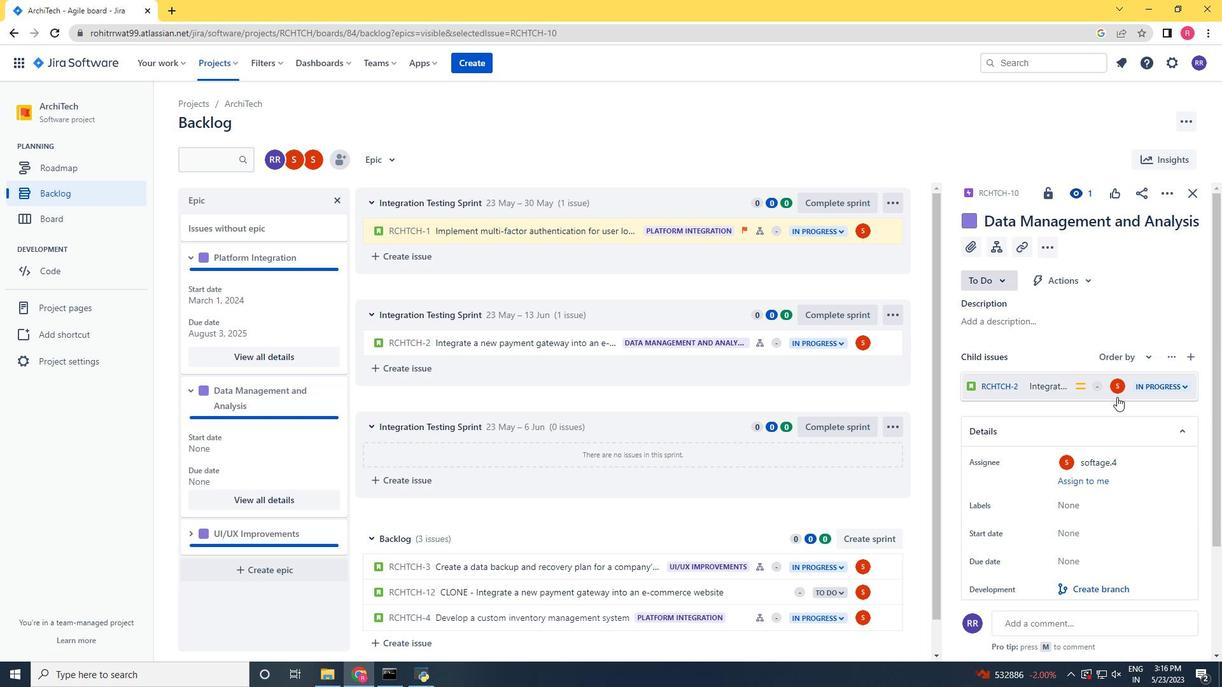 
Action: Mouse scrolled (1111, 425) with delta (0, 0)
Screenshot: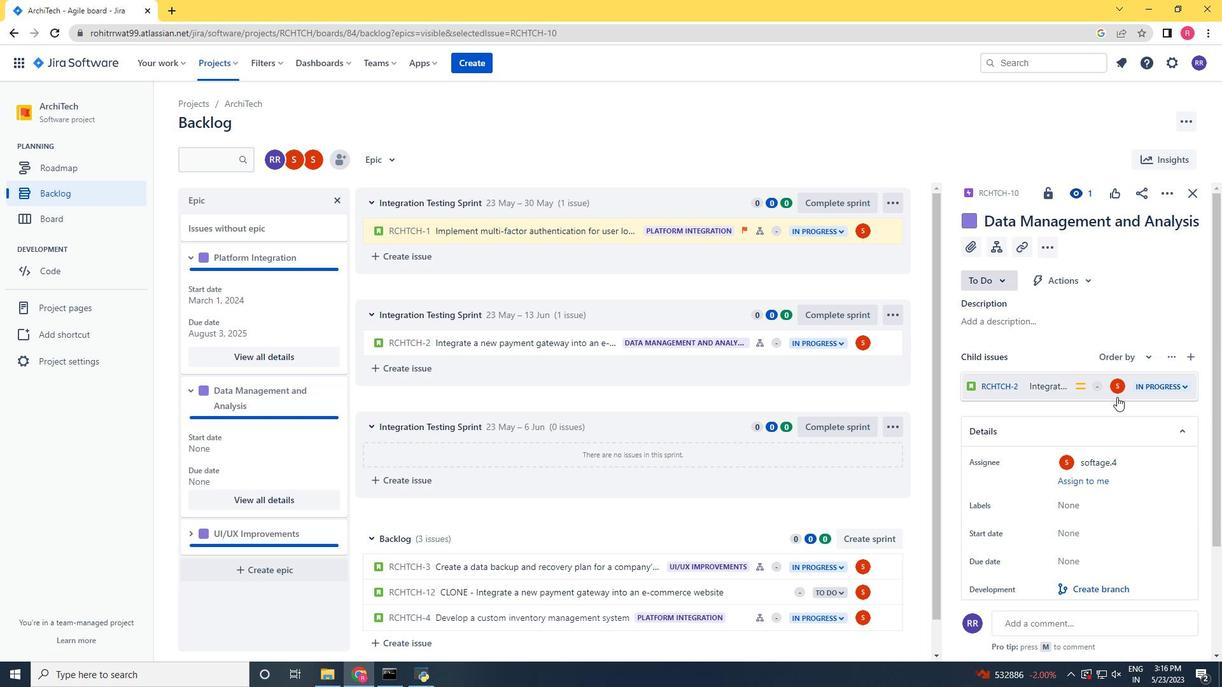 
Action: Mouse moved to (1077, 403)
Screenshot: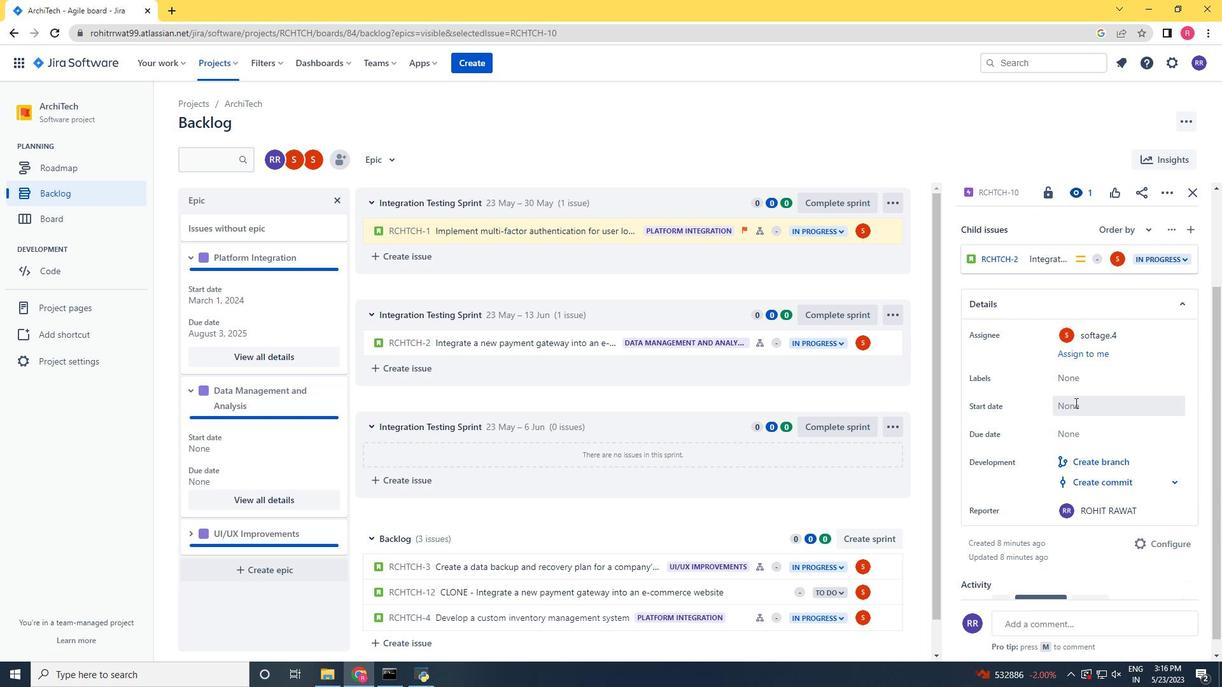 
Action: Mouse pressed left at (1077, 403)
Screenshot: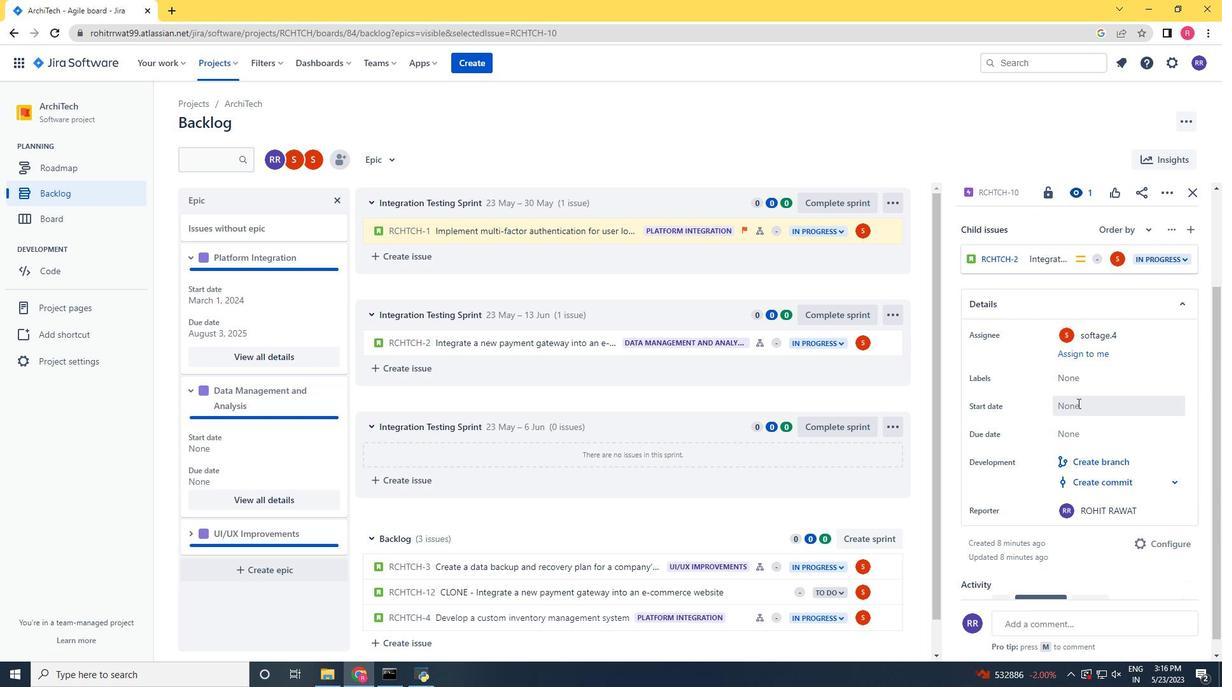 
Action: Mouse moved to (1024, 443)
Screenshot: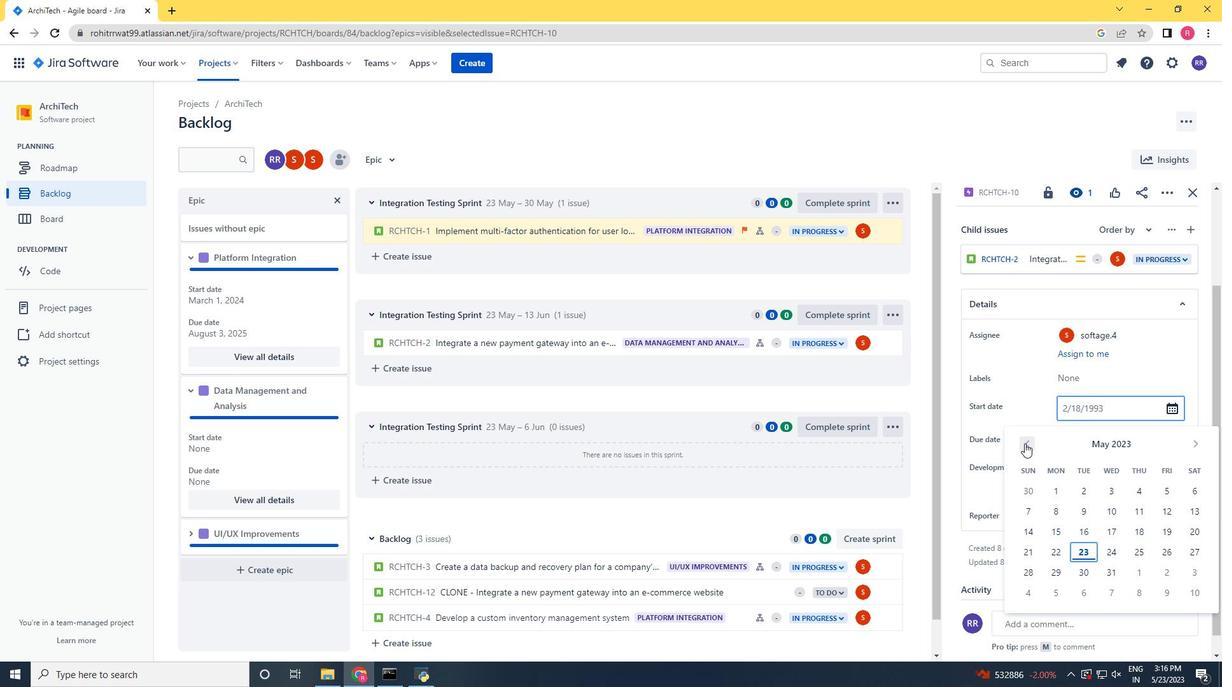 
Action: Mouse pressed left at (1024, 443)
Screenshot: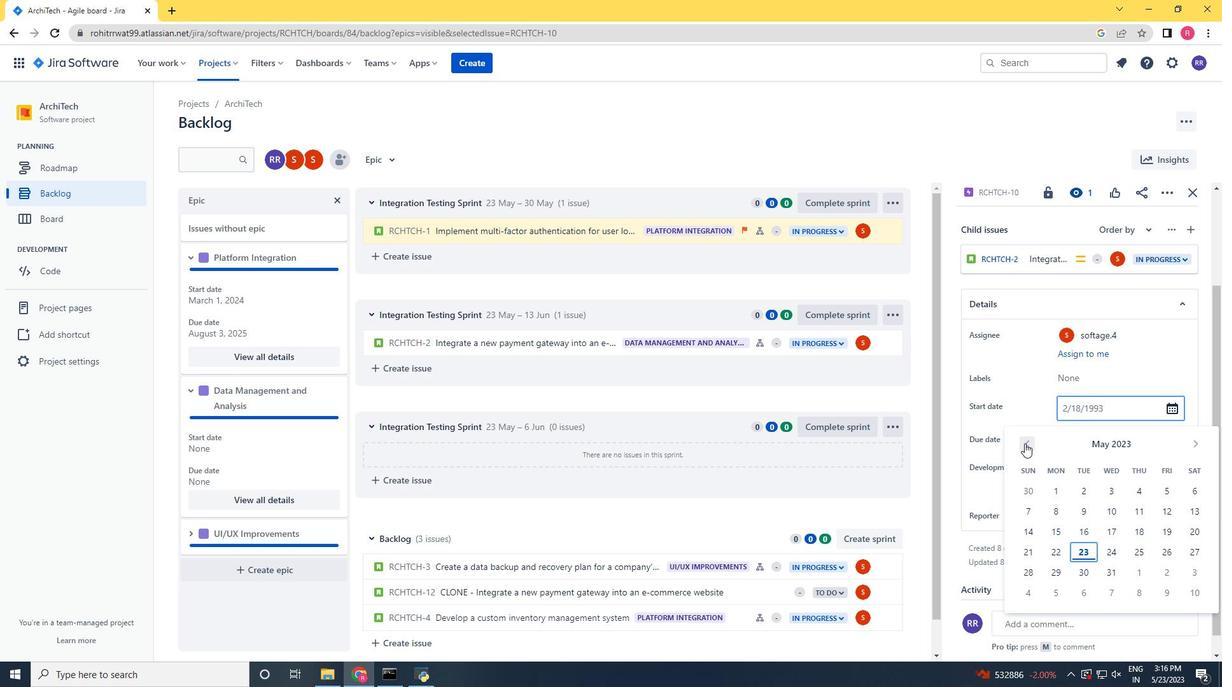 
Action: Mouse pressed left at (1024, 443)
Screenshot: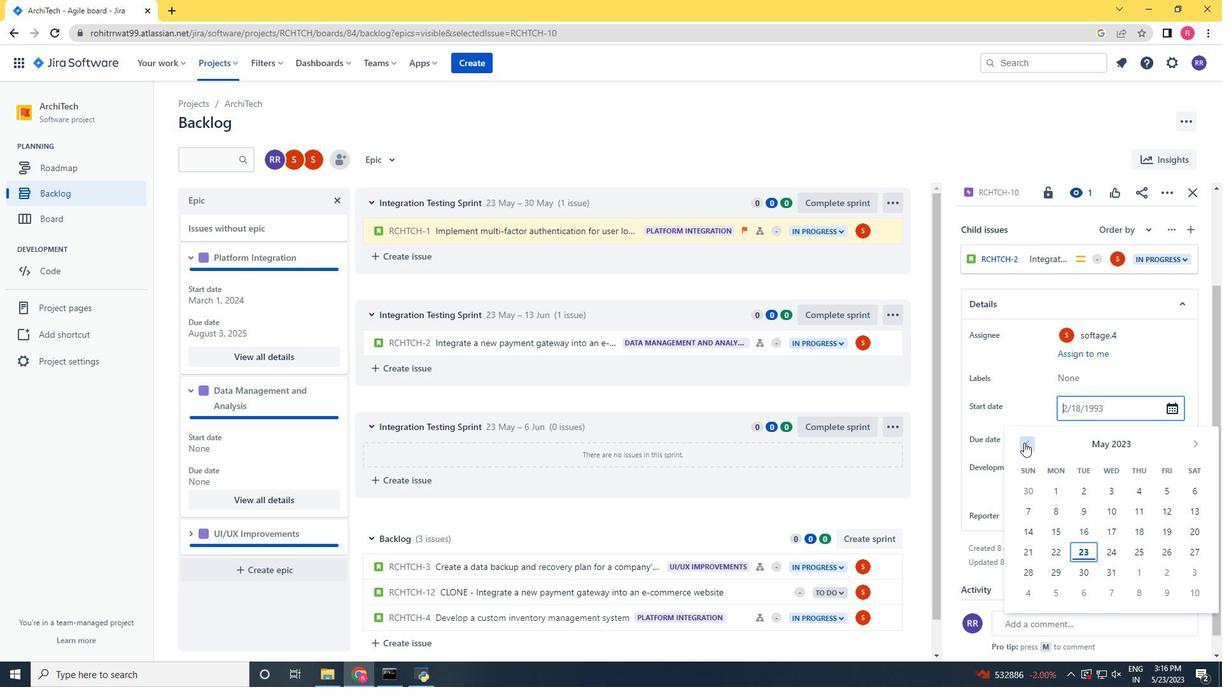 
Action: Mouse pressed left at (1024, 443)
Screenshot: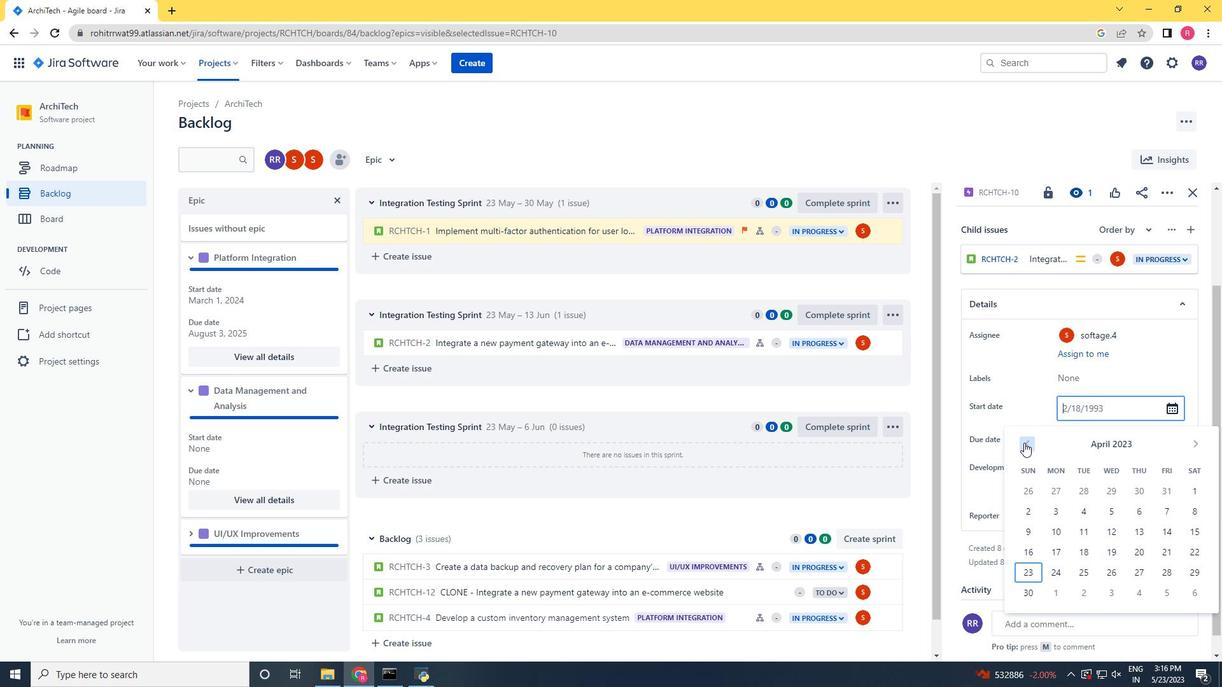 
Action: Mouse pressed left at (1024, 443)
Screenshot: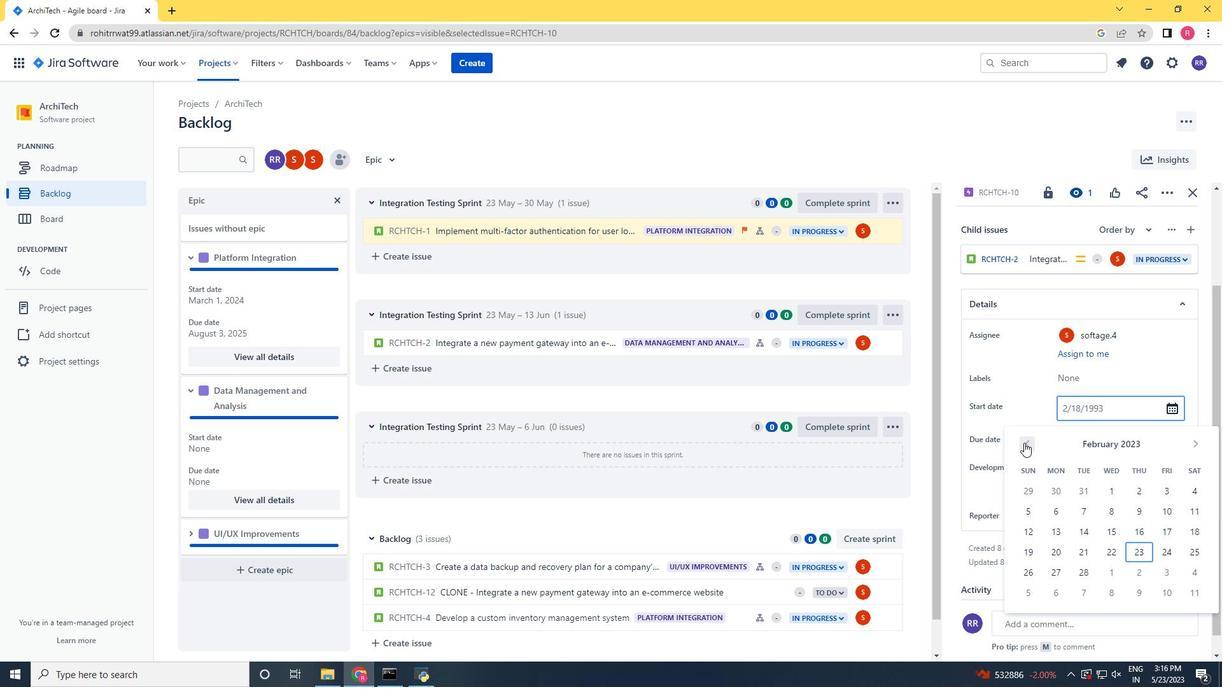 
Action: Mouse moved to (1201, 442)
Screenshot: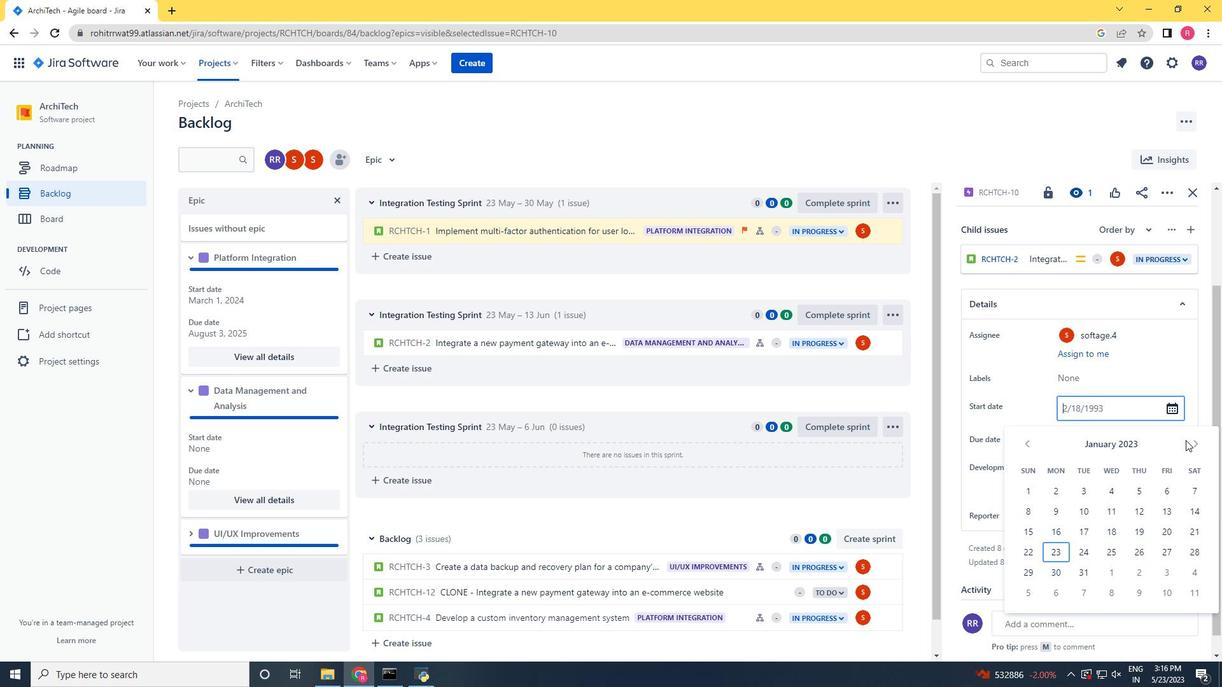 
Action: Mouse pressed left at (1201, 442)
Screenshot: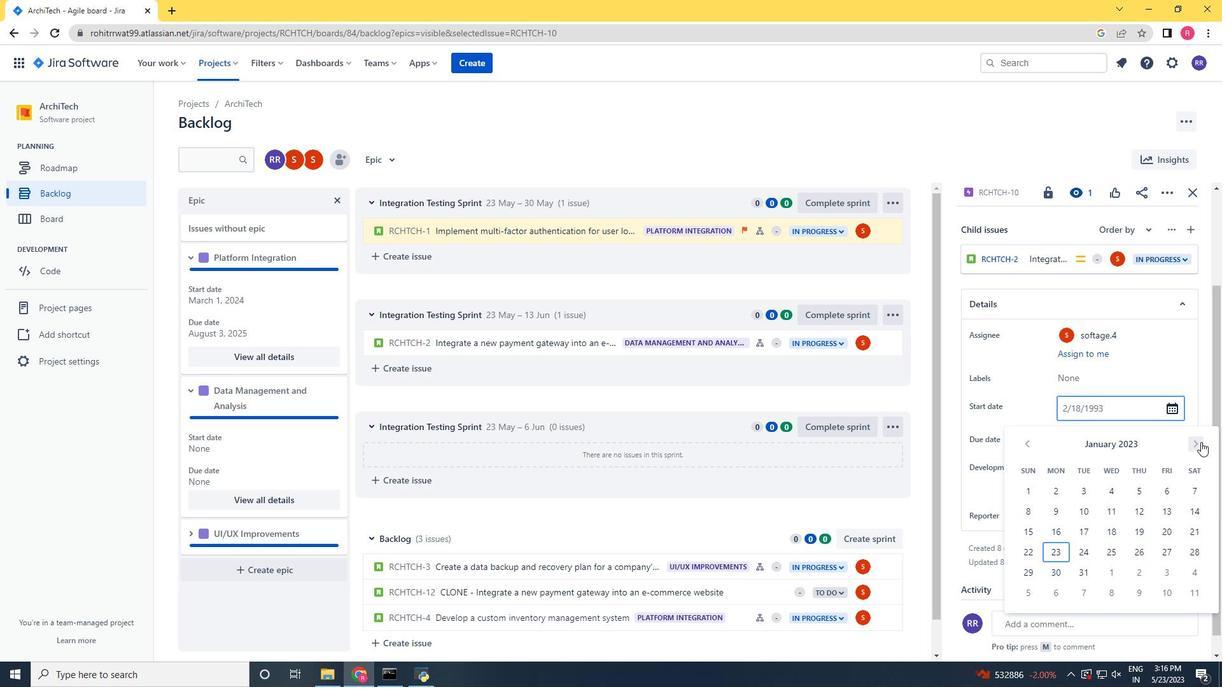 
Action: Mouse moved to (1142, 553)
Screenshot: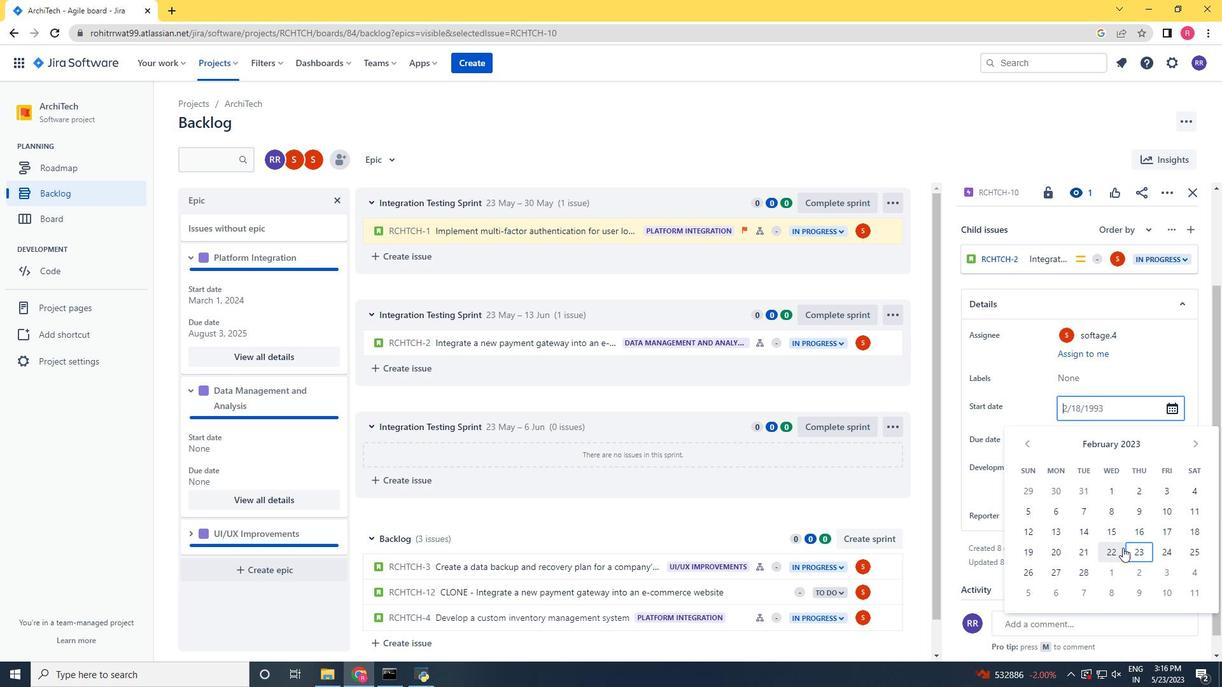 
Action: Mouse pressed left at (1142, 553)
Screenshot: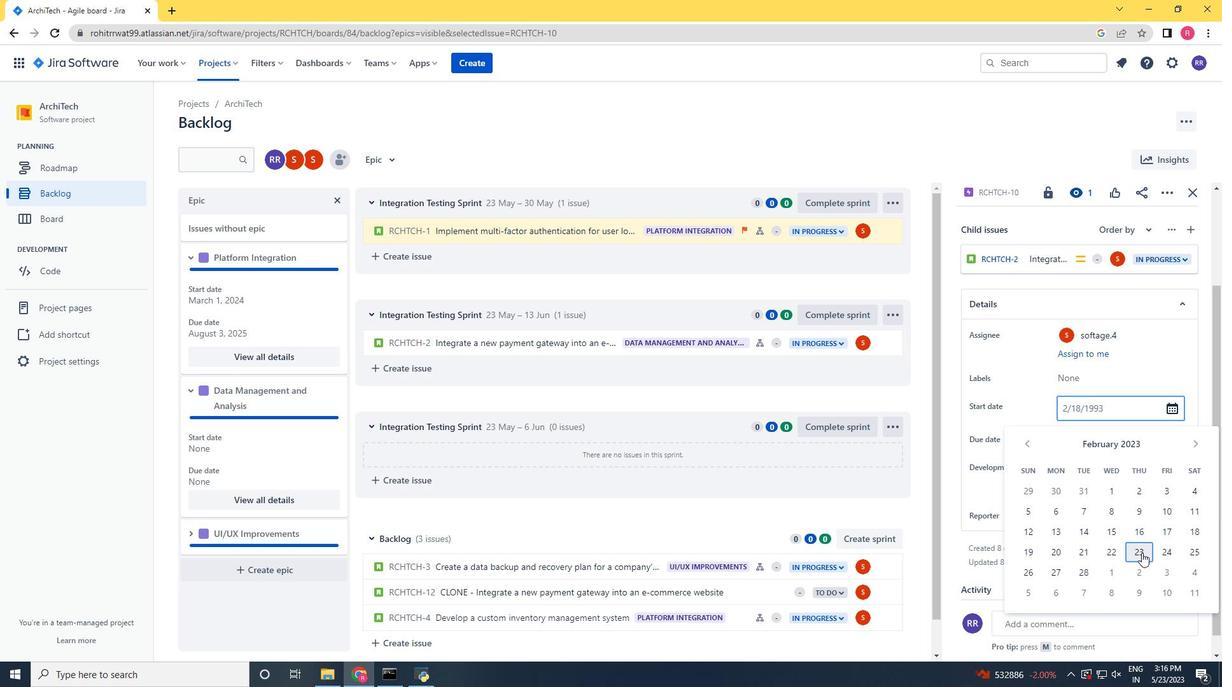 
Action: Mouse moved to (1088, 441)
Screenshot: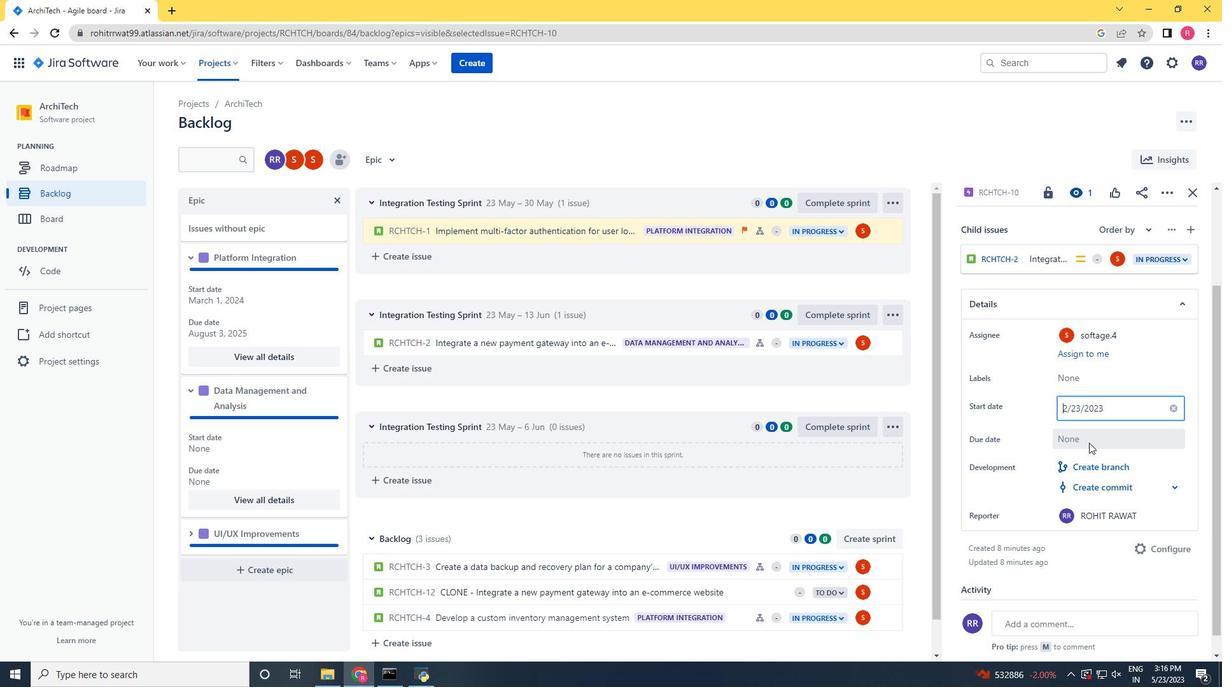 
Action: Mouse pressed left at (1088, 441)
Screenshot: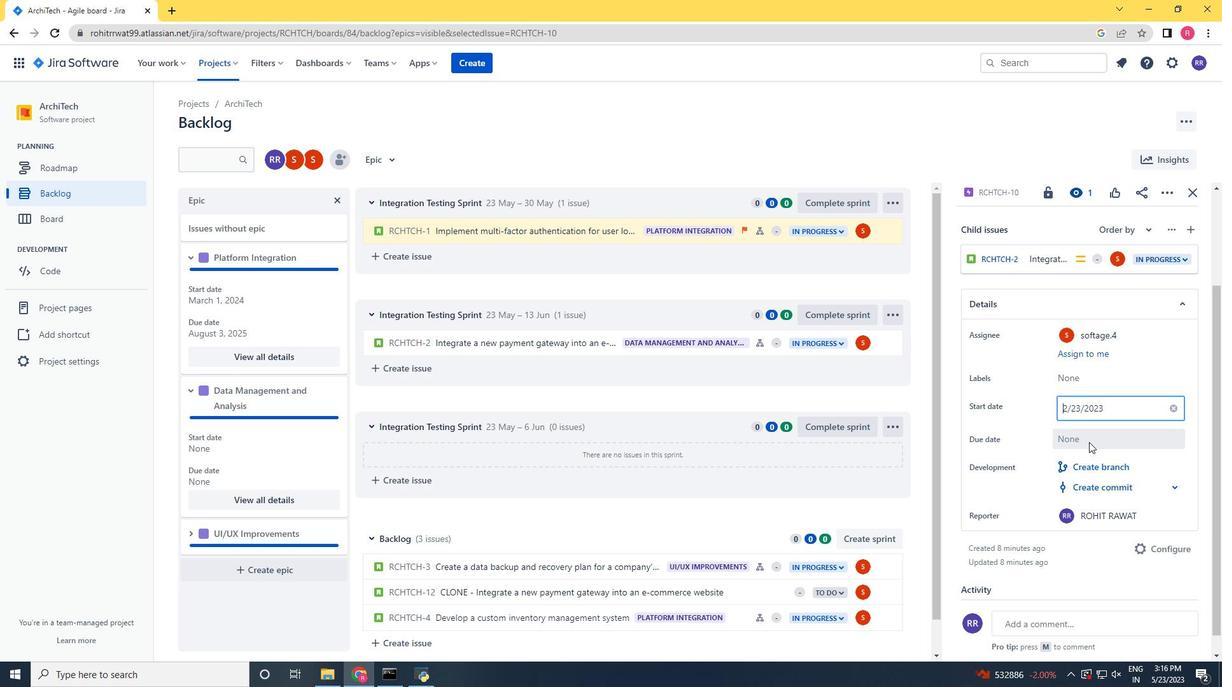 
Action: Mouse moved to (1198, 476)
Screenshot: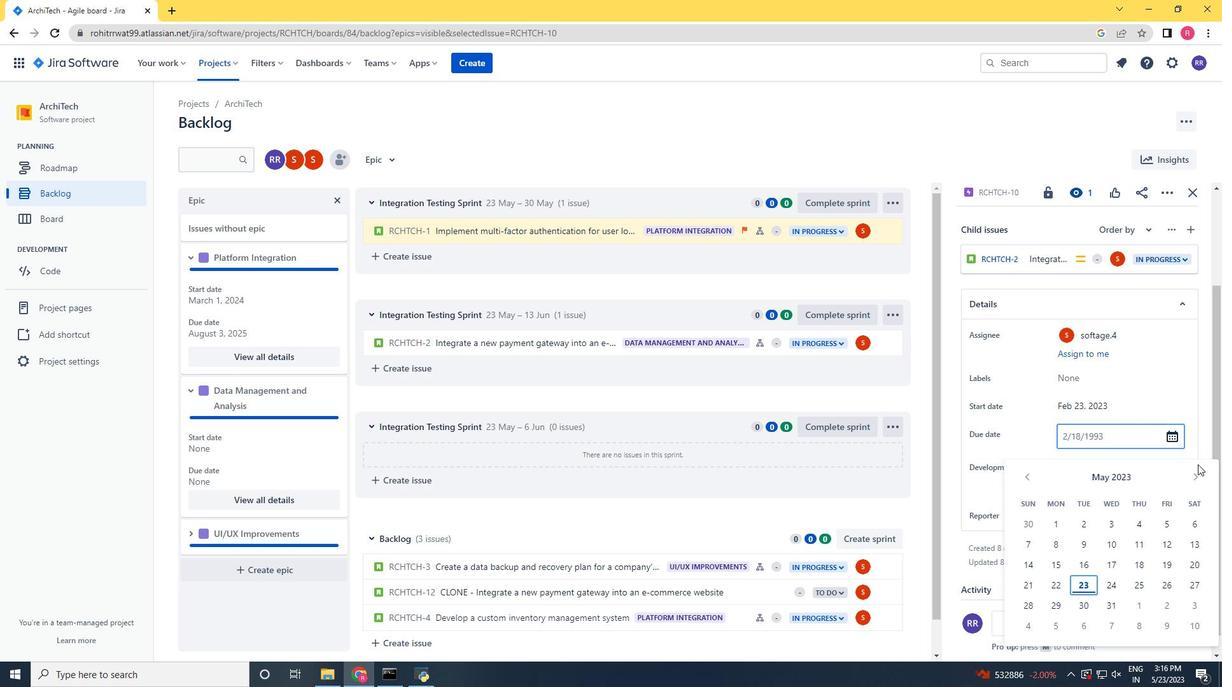
Action: Mouse pressed left at (1198, 476)
Screenshot: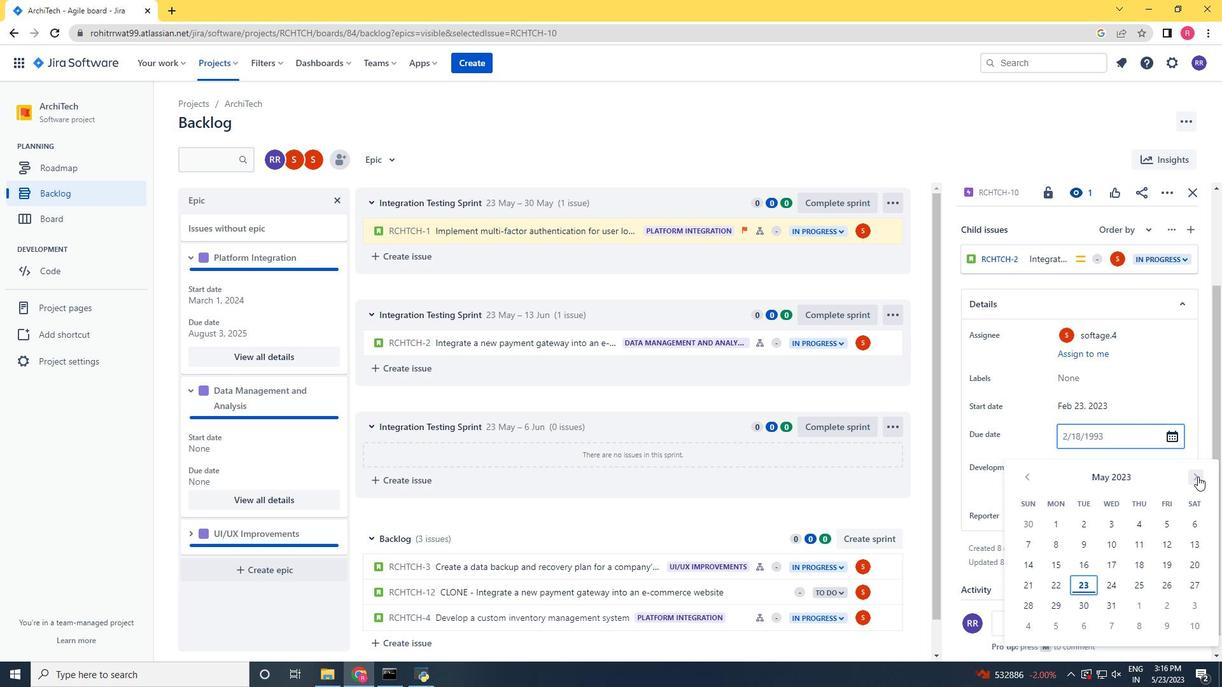 
Action: Mouse pressed left at (1198, 476)
Screenshot: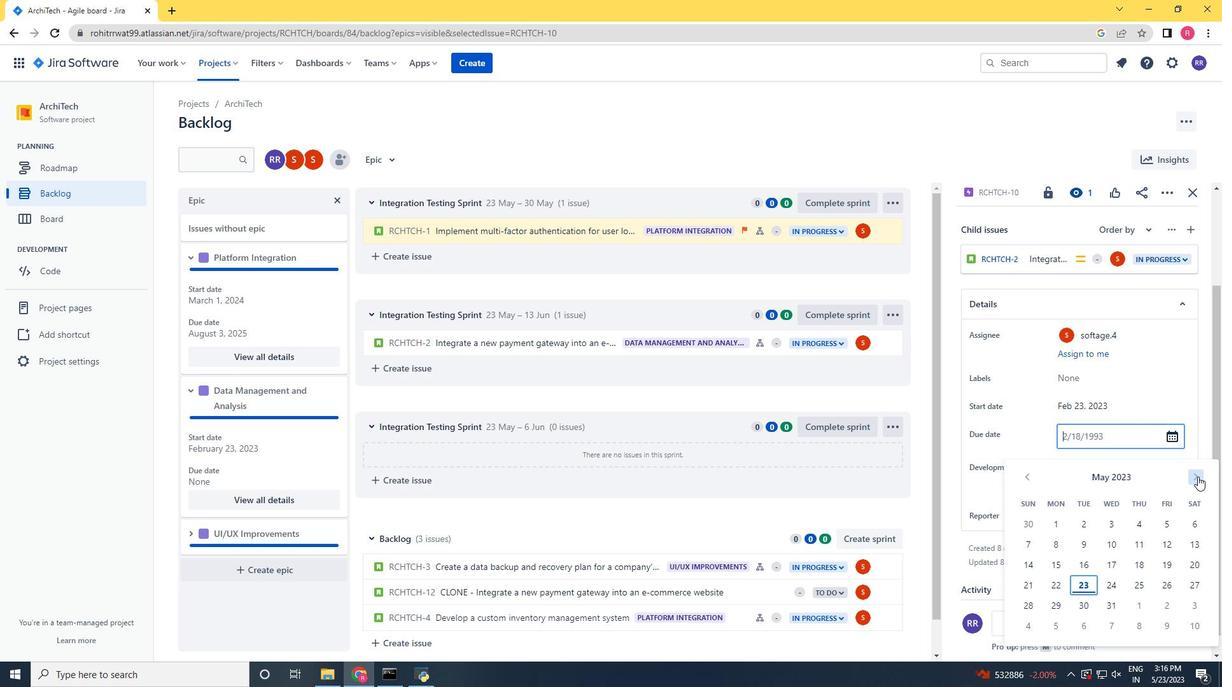 
Action: Mouse pressed left at (1198, 476)
Screenshot: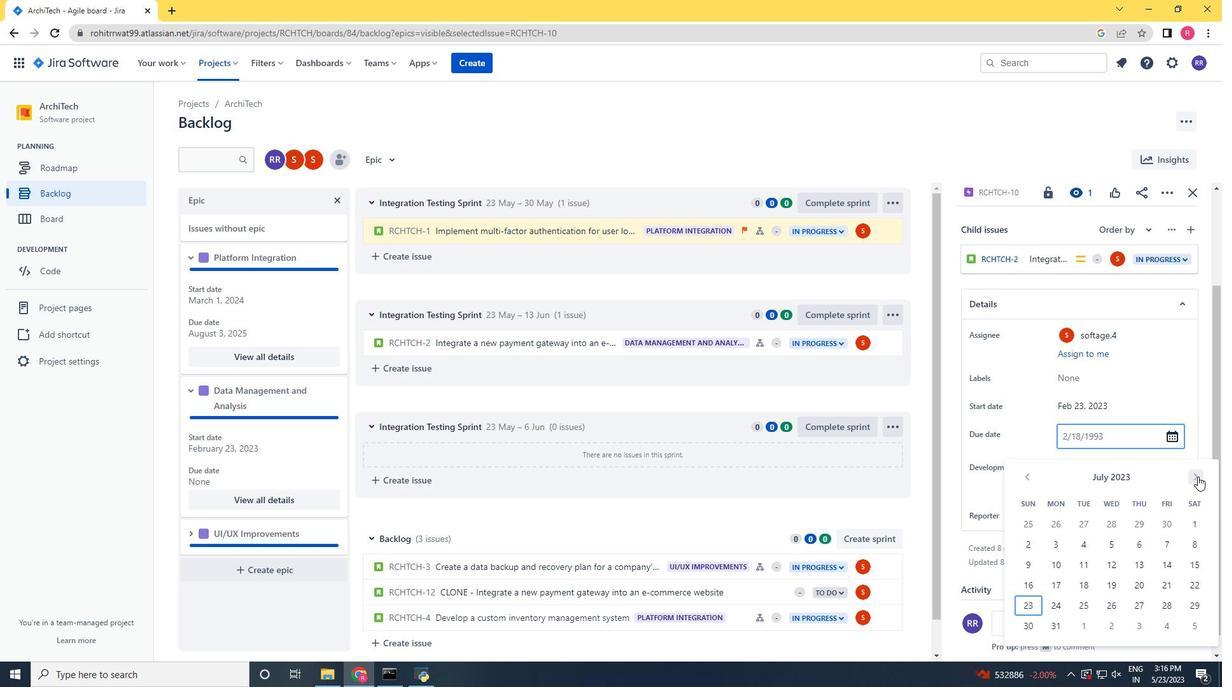
Action: Mouse pressed left at (1198, 476)
Screenshot: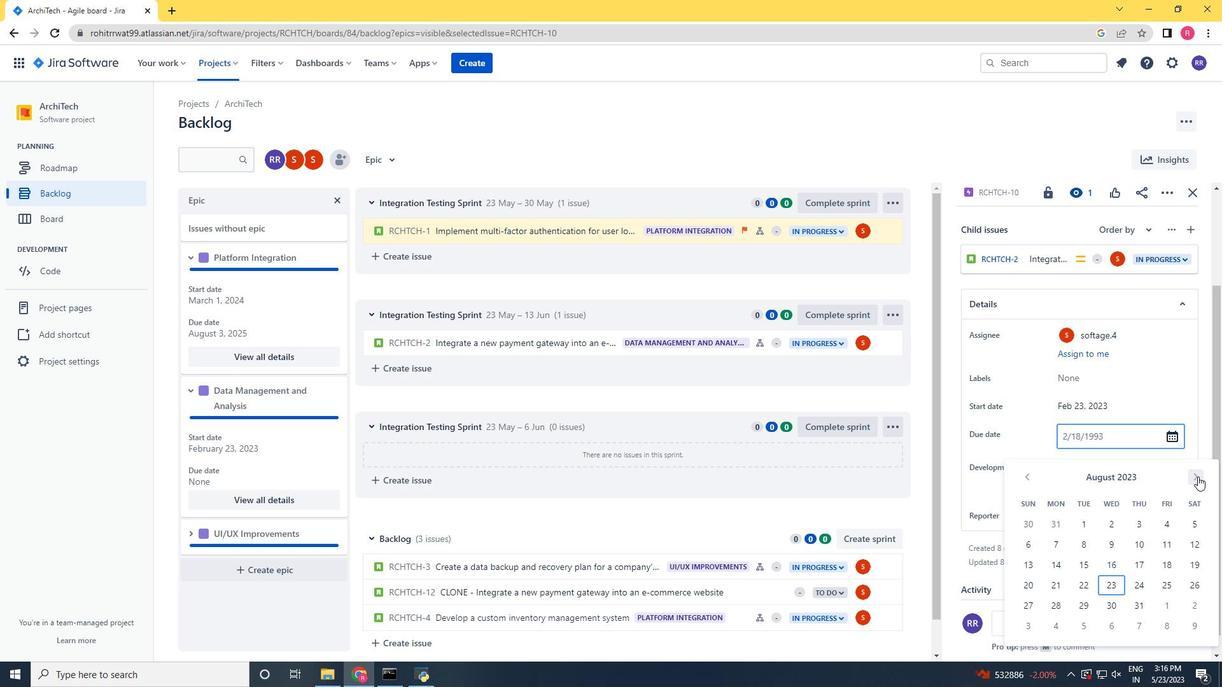 
Action: Mouse pressed left at (1198, 476)
Screenshot: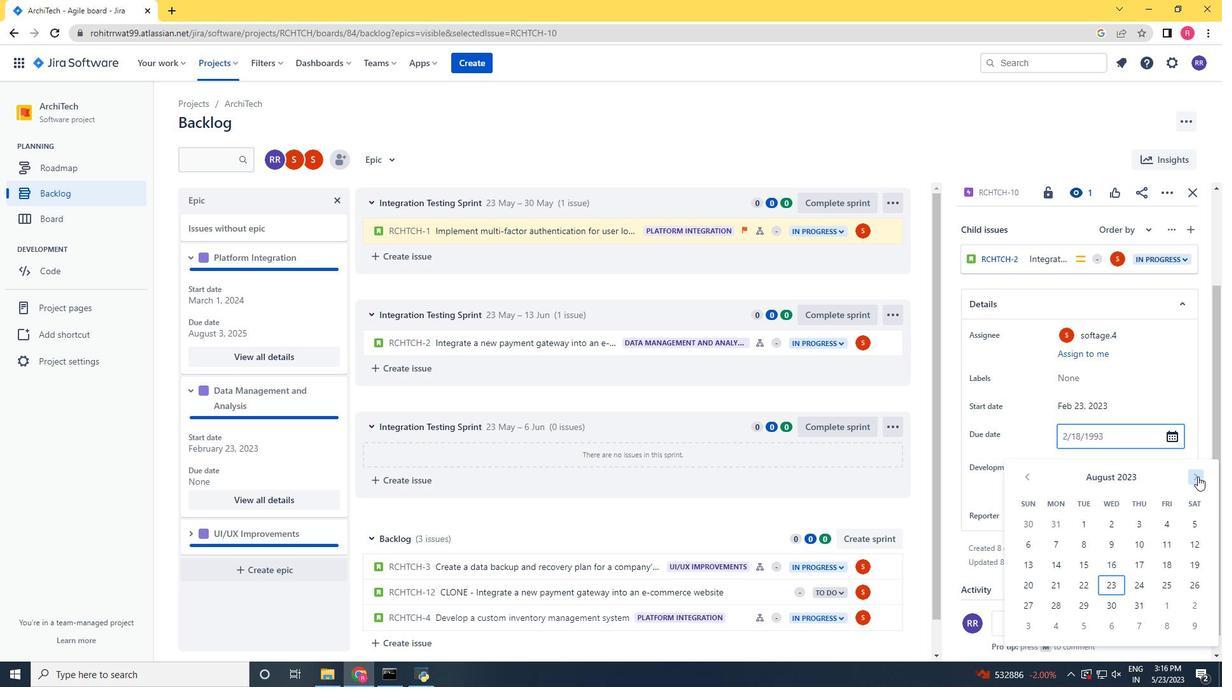 
Action: Mouse pressed left at (1198, 476)
Screenshot: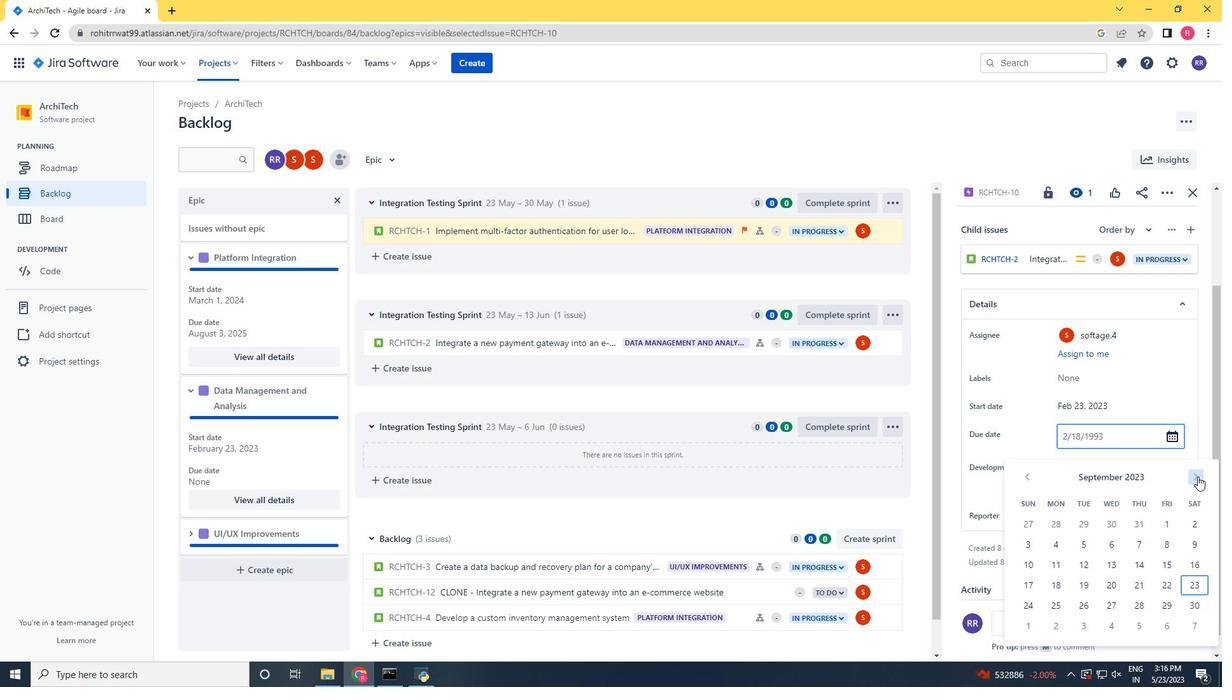 
Action: Mouse pressed left at (1198, 476)
Screenshot: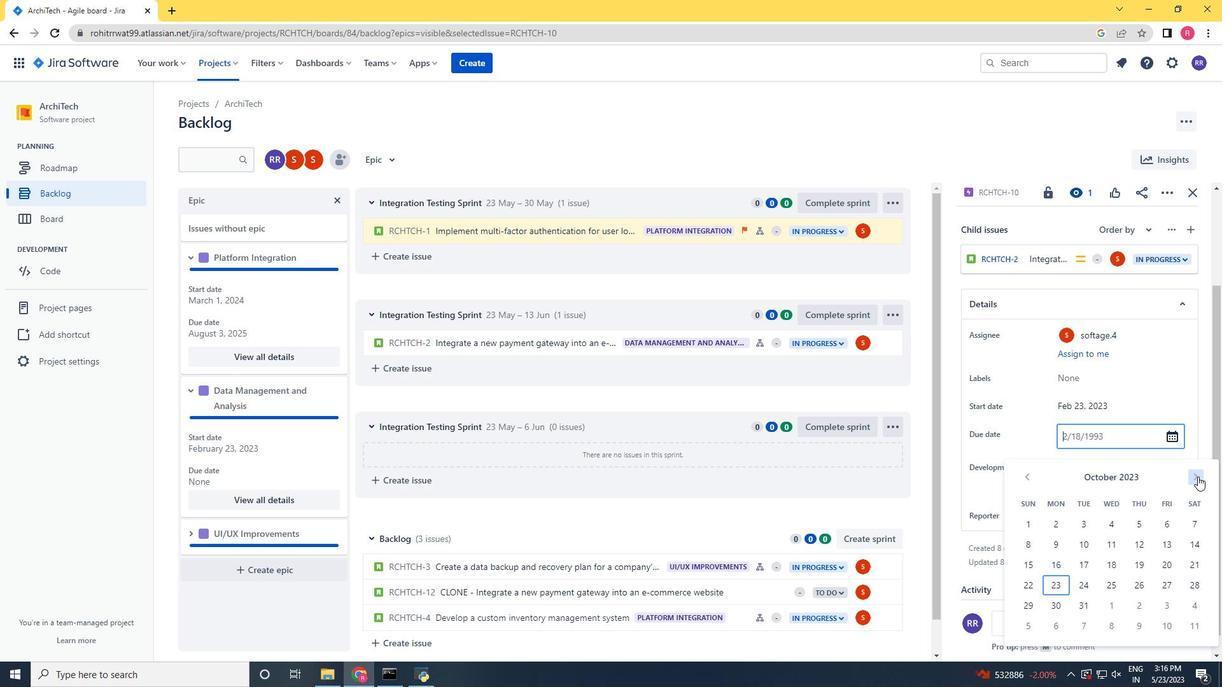 
Action: Mouse pressed left at (1198, 476)
Screenshot: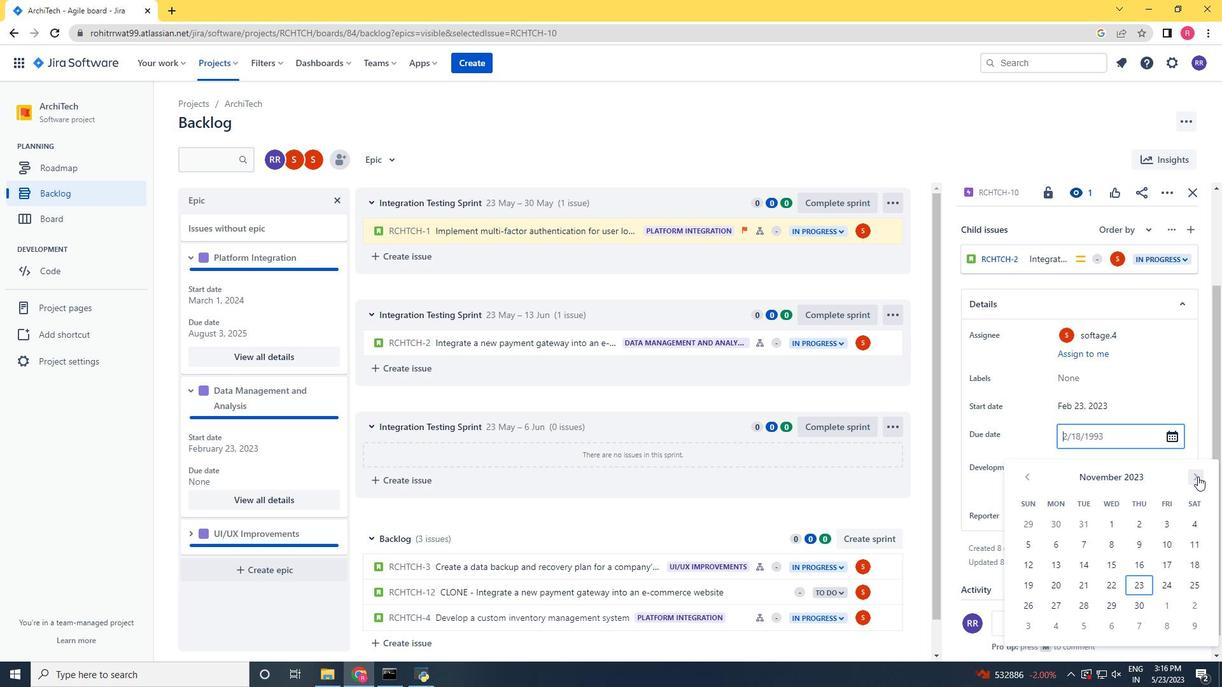 
Action: Mouse pressed left at (1198, 476)
Screenshot: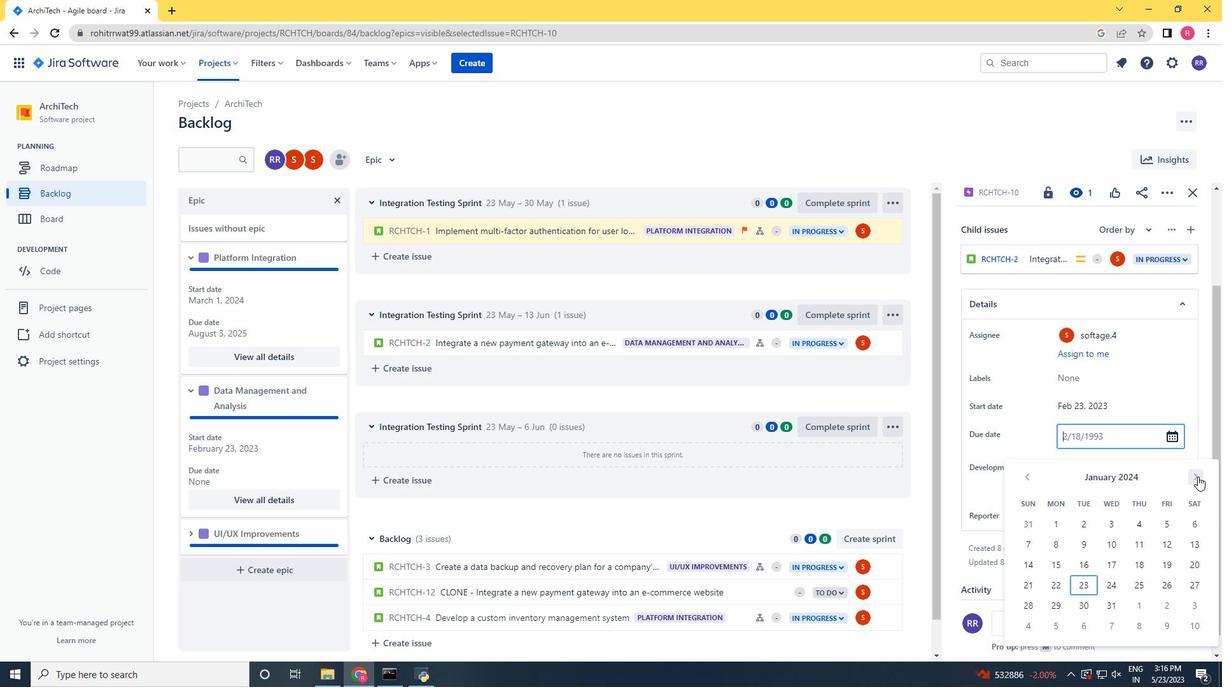 
Action: Mouse pressed left at (1198, 476)
Screenshot: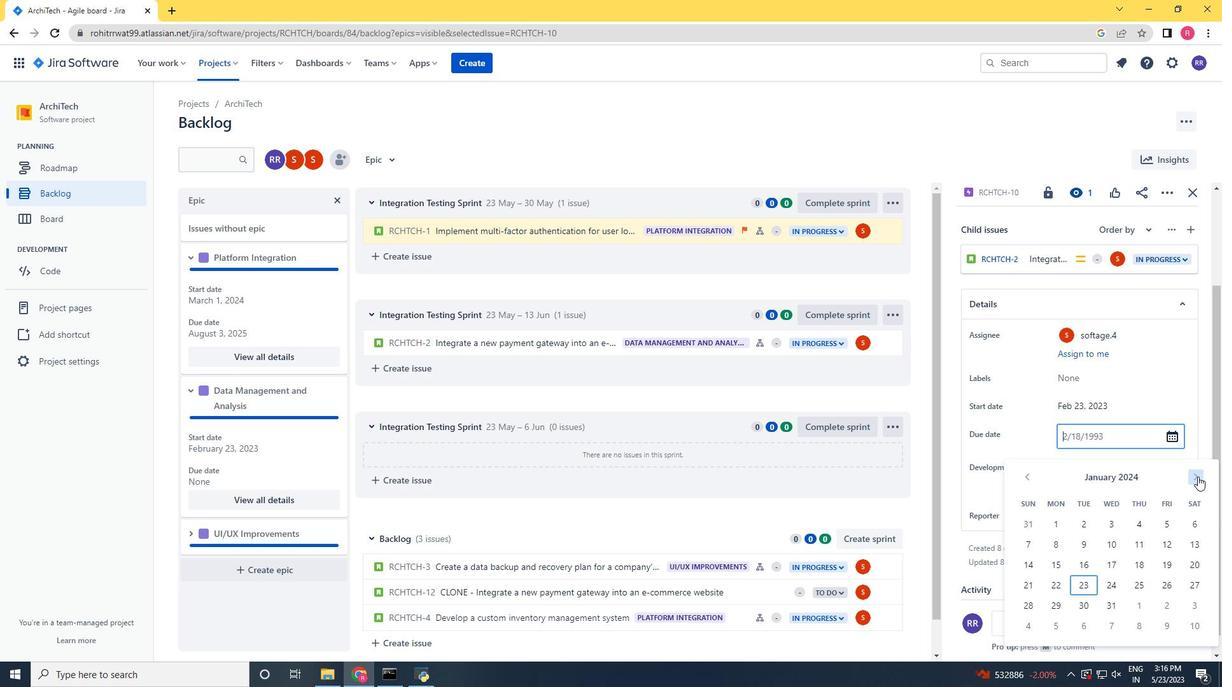 
Action: Mouse pressed left at (1198, 476)
Screenshot: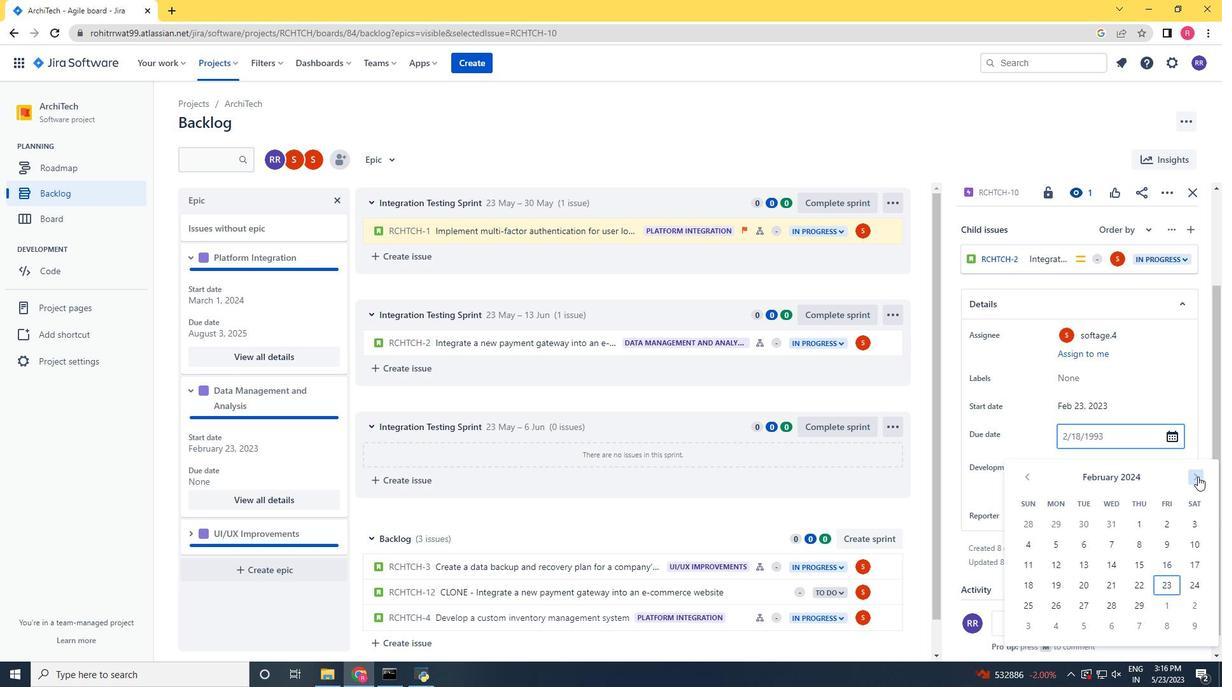 
Action: Mouse pressed left at (1198, 476)
Screenshot: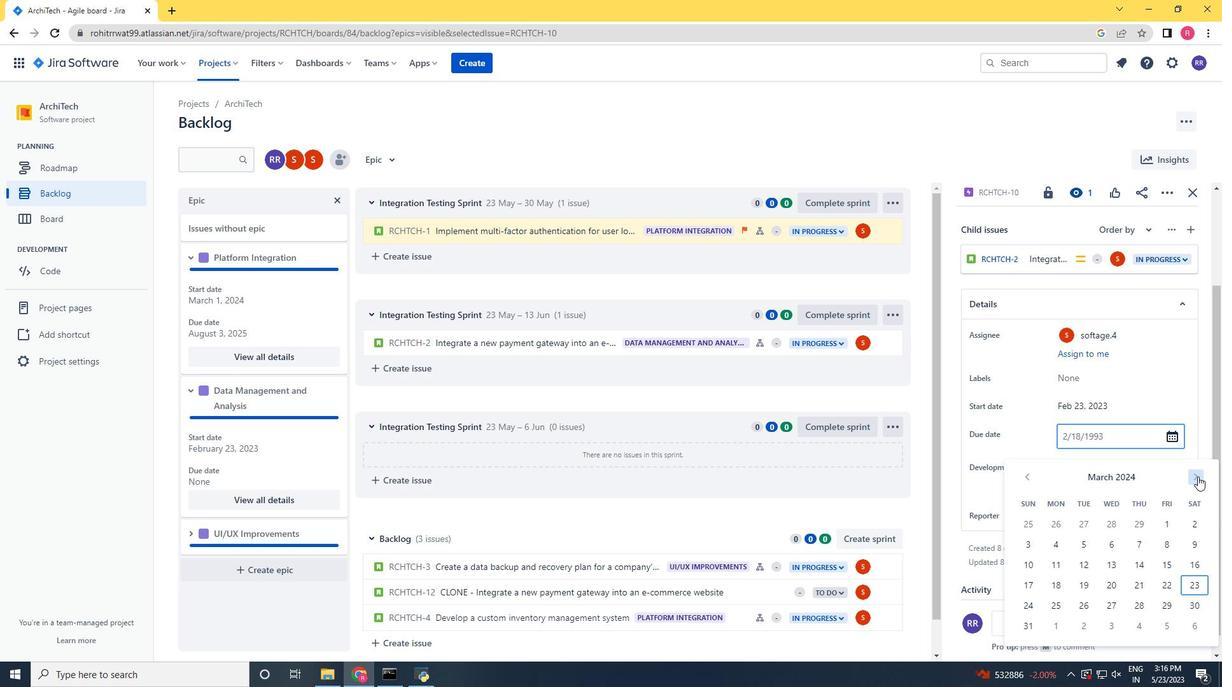 
Action: Mouse pressed left at (1198, 476)
Screenshot: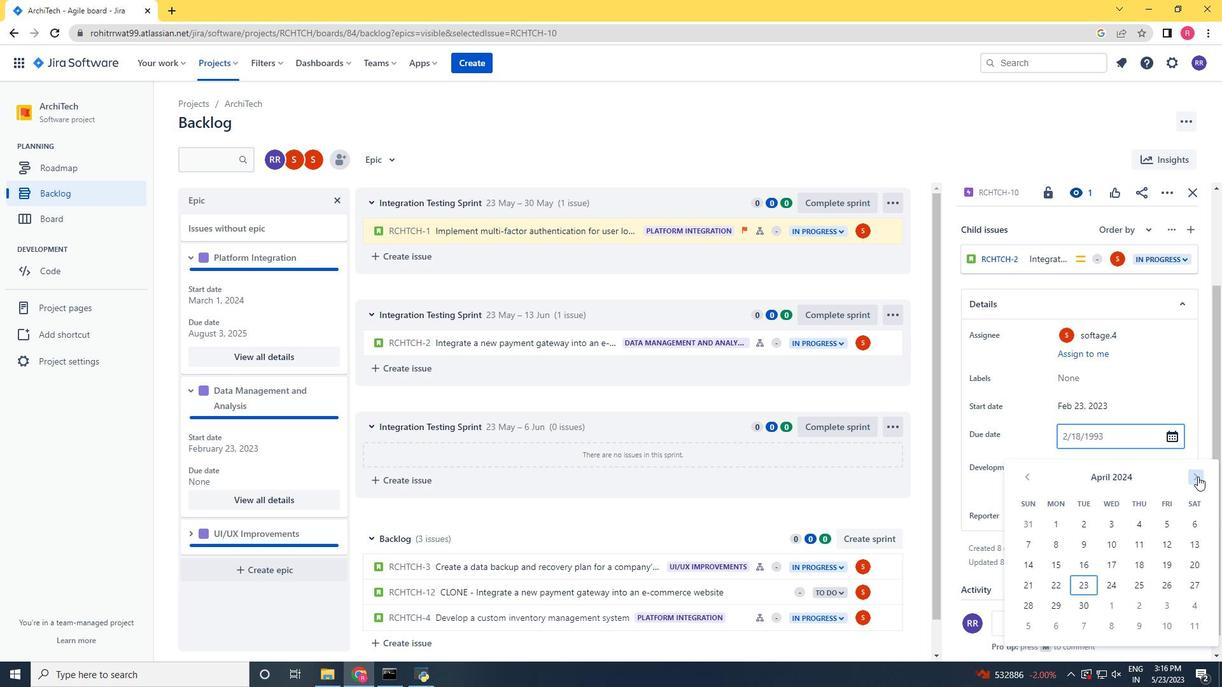 
Action: Mouse pressed left at (1198, 476)
Screenshot: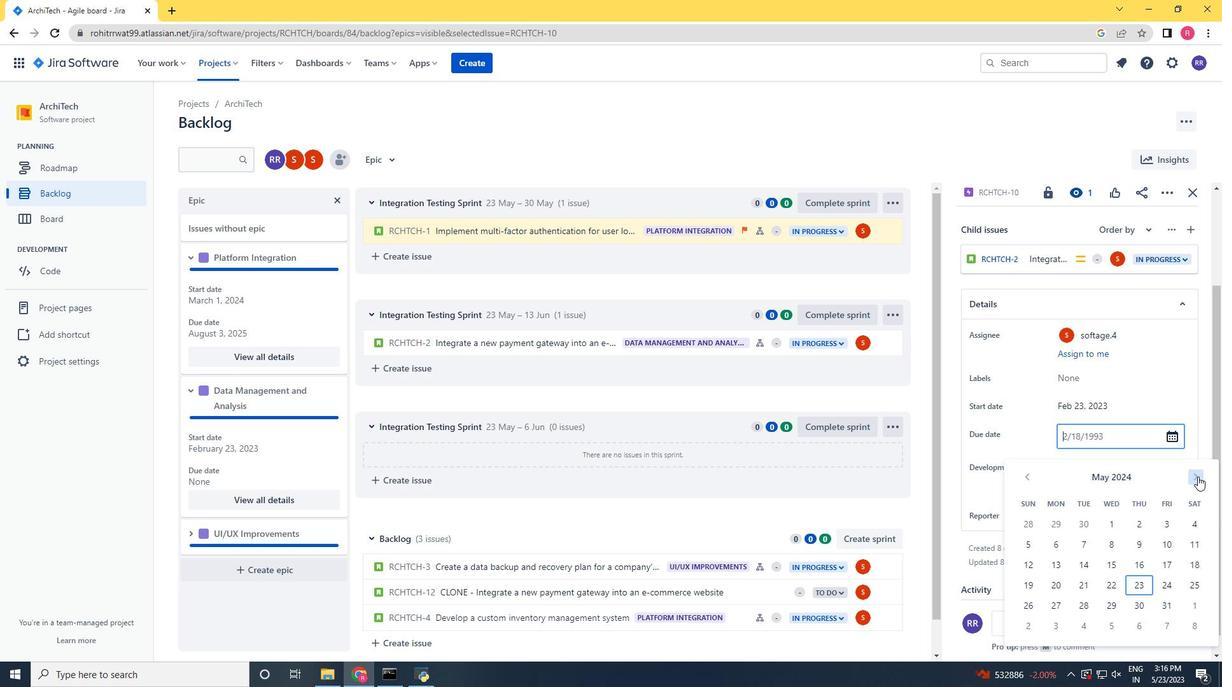 
Action: Mouse pressed left at (1198, 476)
Screenshot: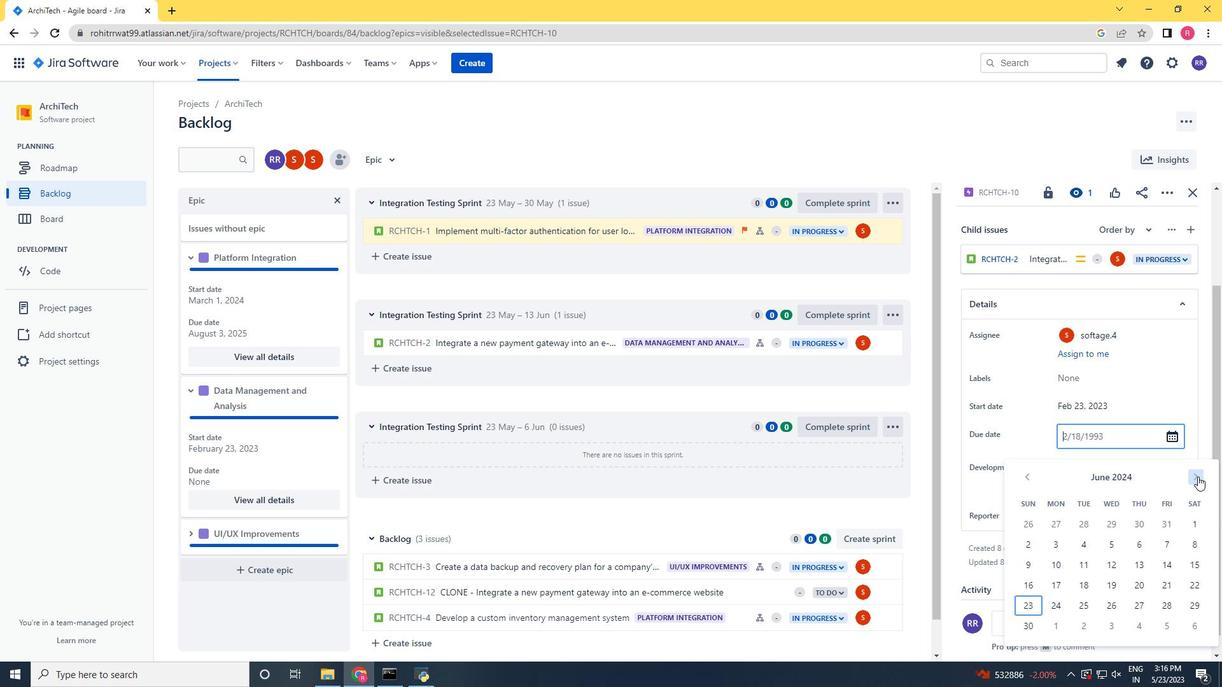 
Action: Mouse pressed left at (1198, 476)
Screenshot: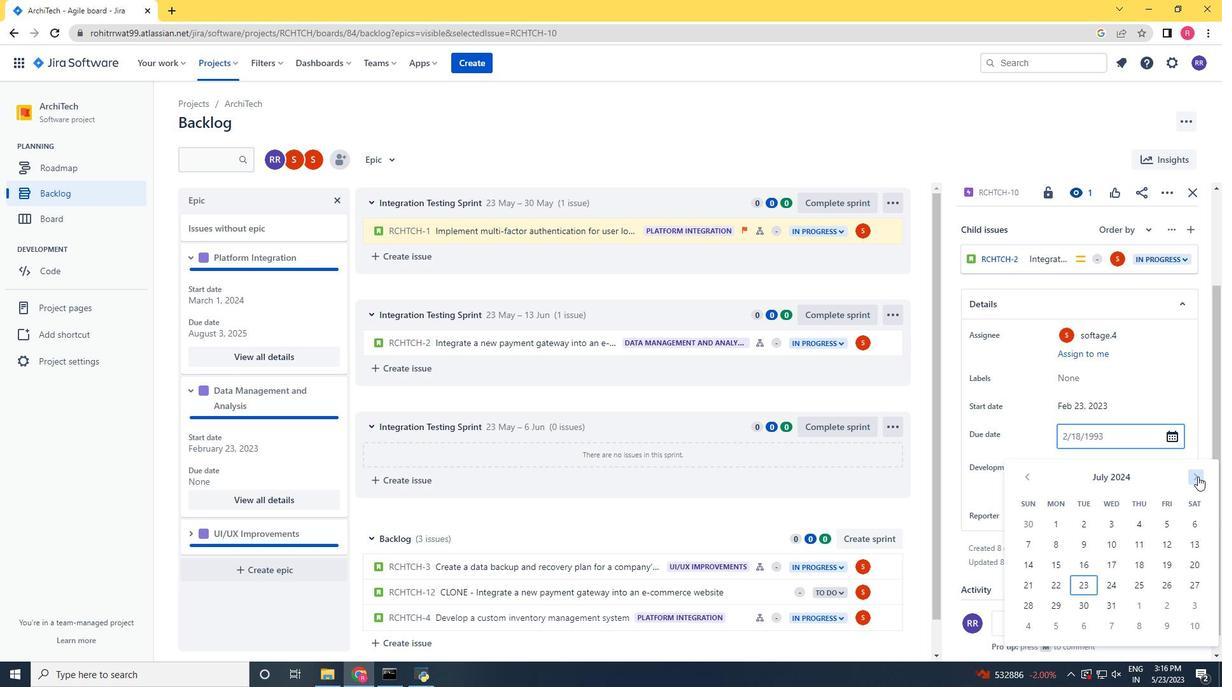 
Action: Mouse pressed left at (1198, 476)
Screenshot: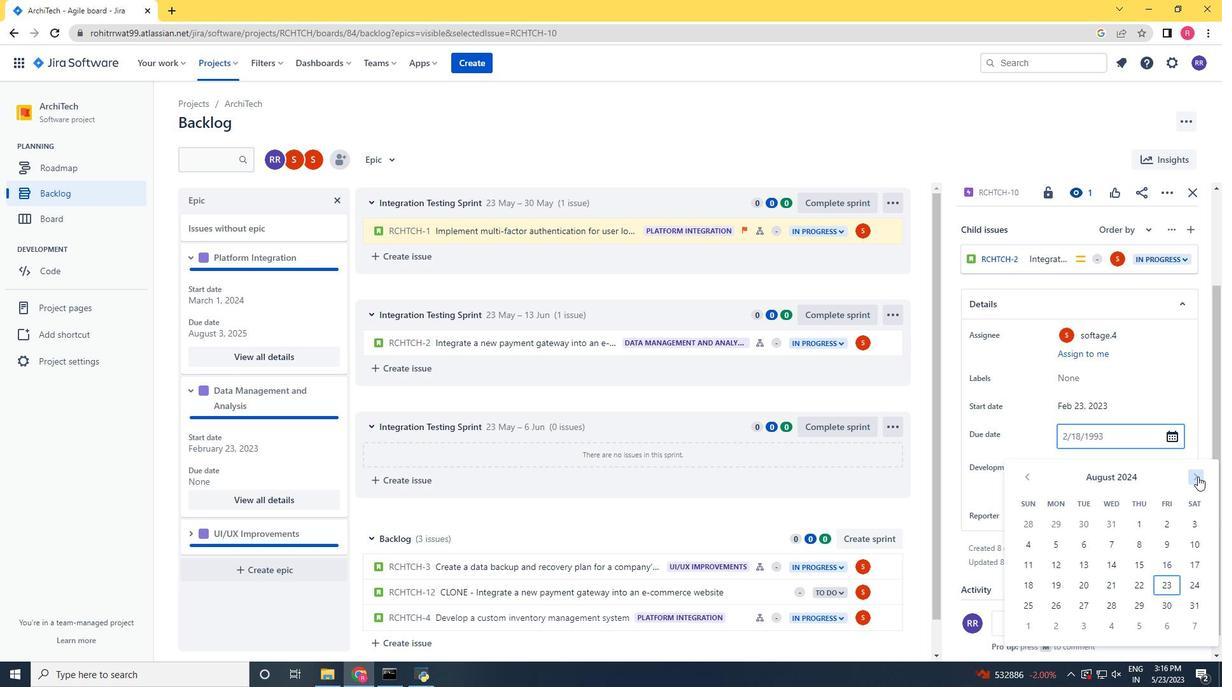 
Action: Mouse pressed left at (1198, 476)
Screenshot: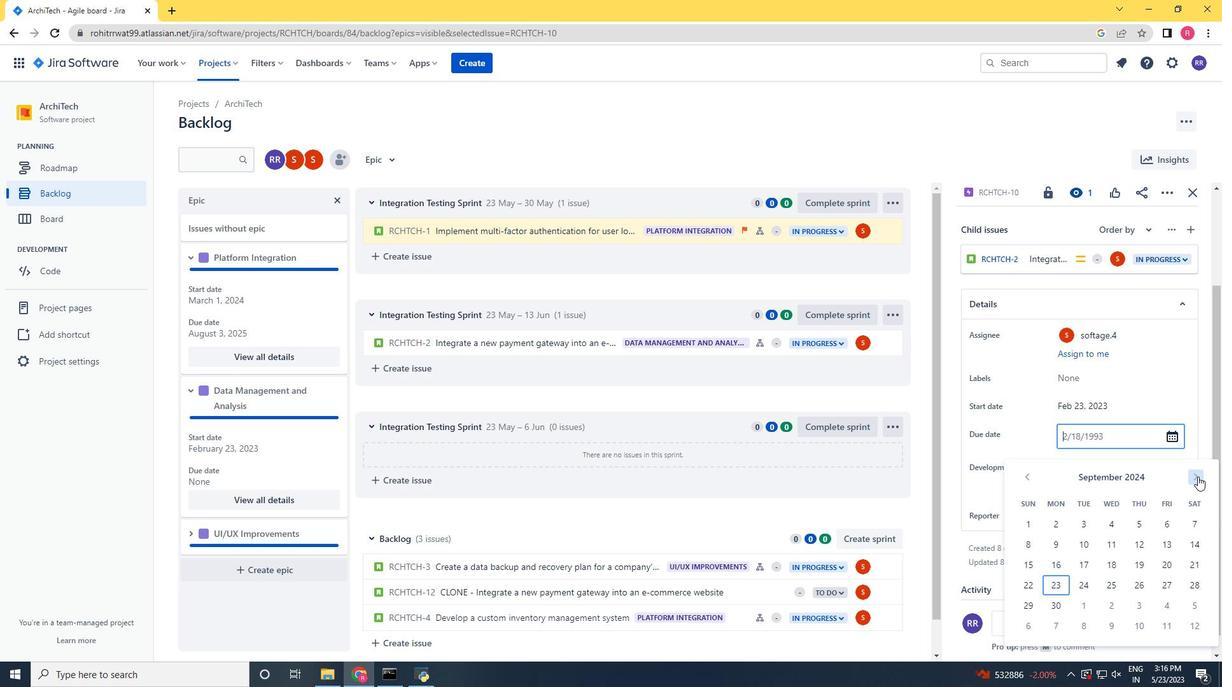 
Action: Mouse pressed left at (1198, 476)
Screenshot: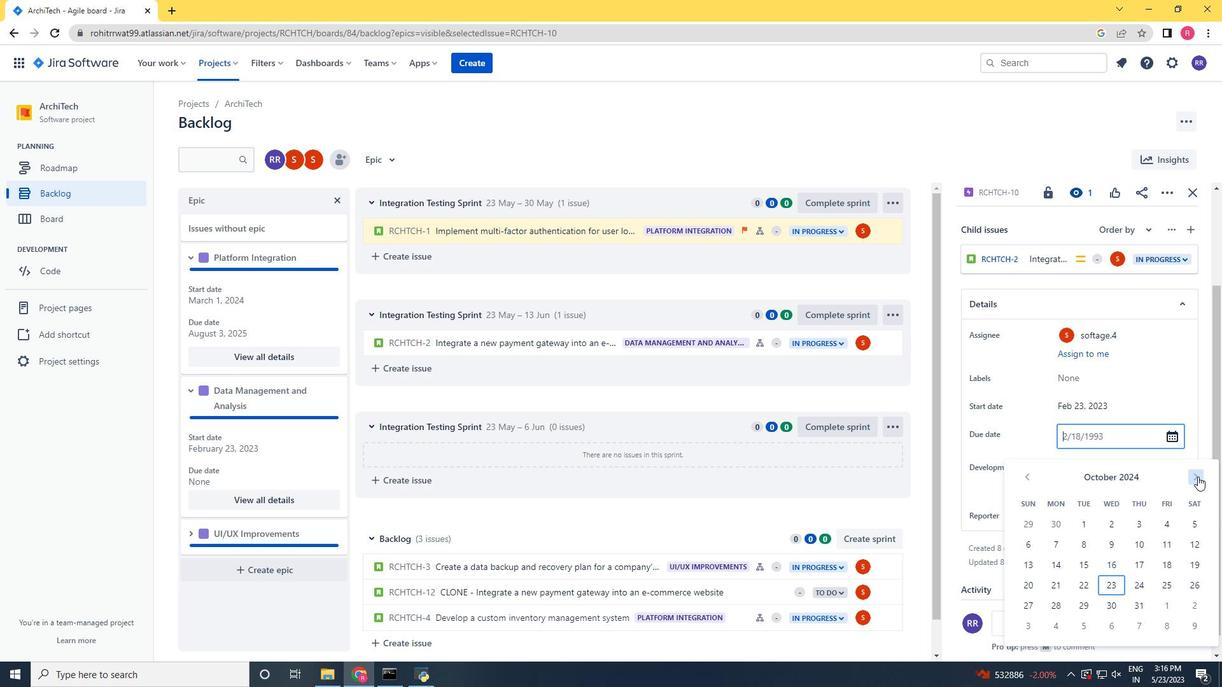 
Action: Mouse pressed left at (1198, 476)
Screenshot: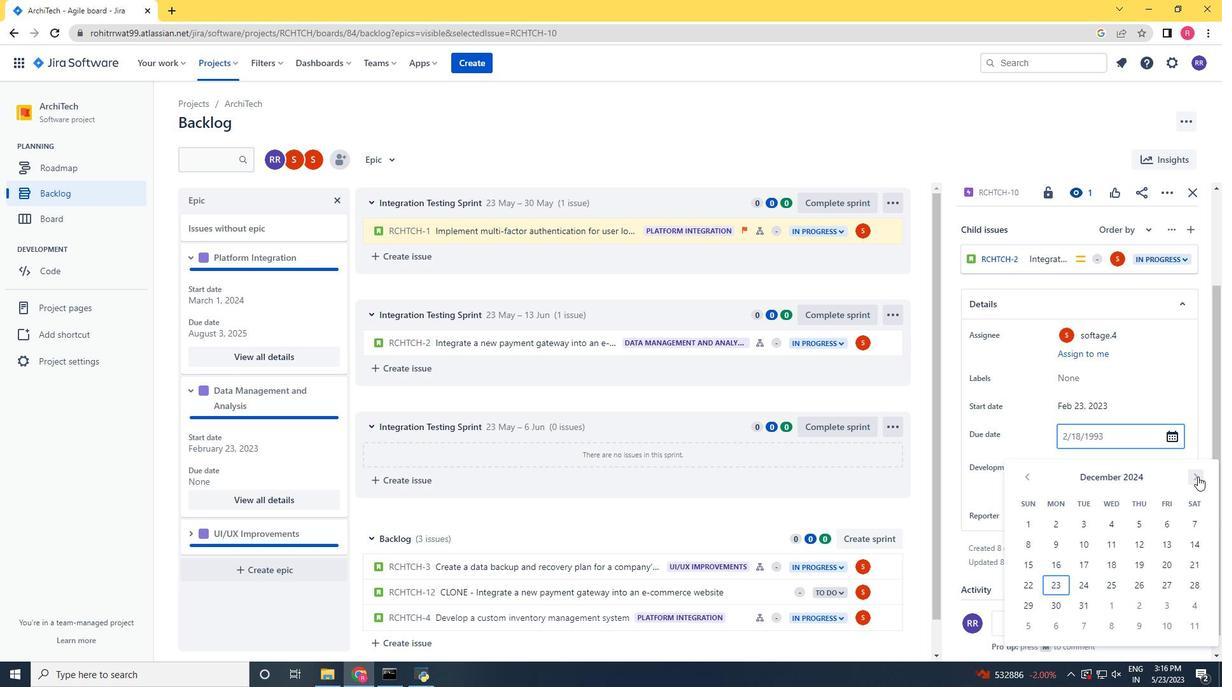 
Action: Mouse pressed left at (1198, 476)
Screenshot: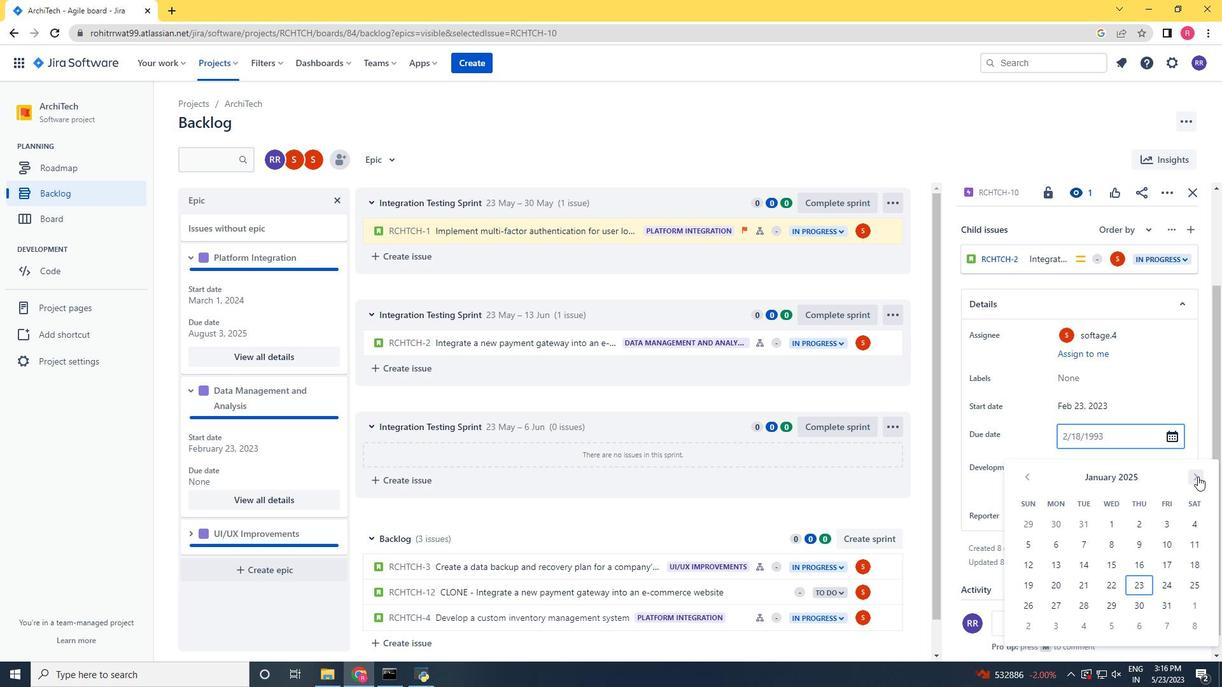 
Action: Mouse pressed left at (1198, 476)
Screenshot: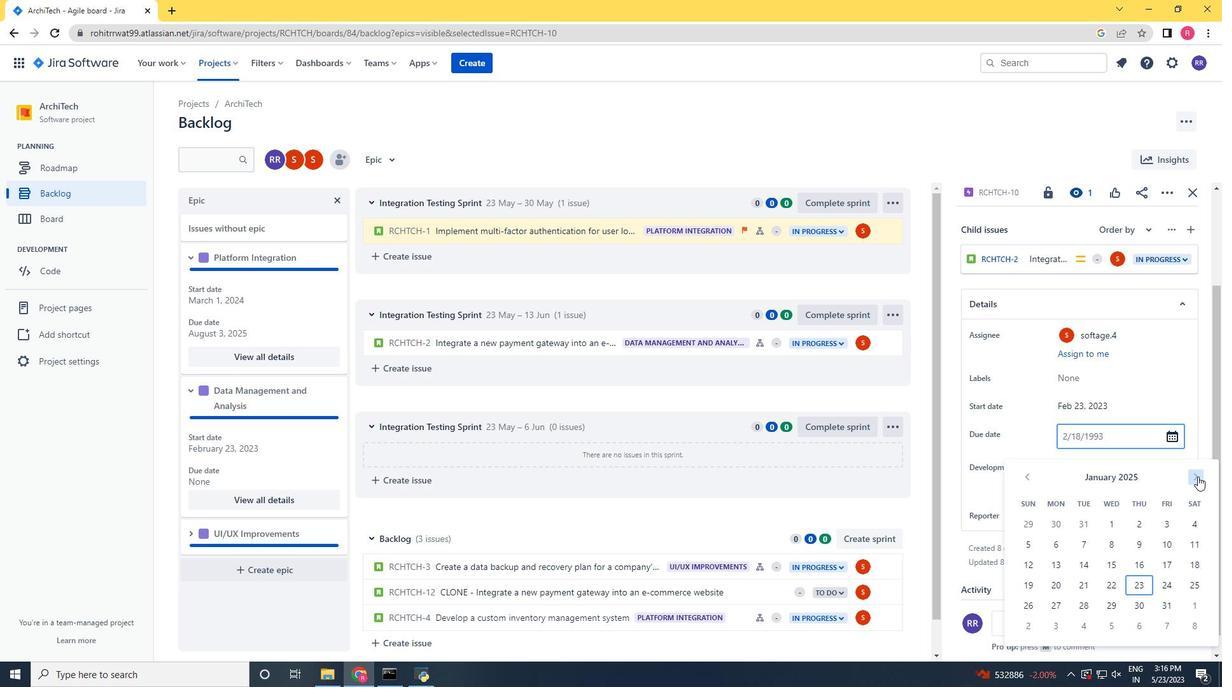 
Action: Mouse pressed left at (1198, 476)
Screenshot: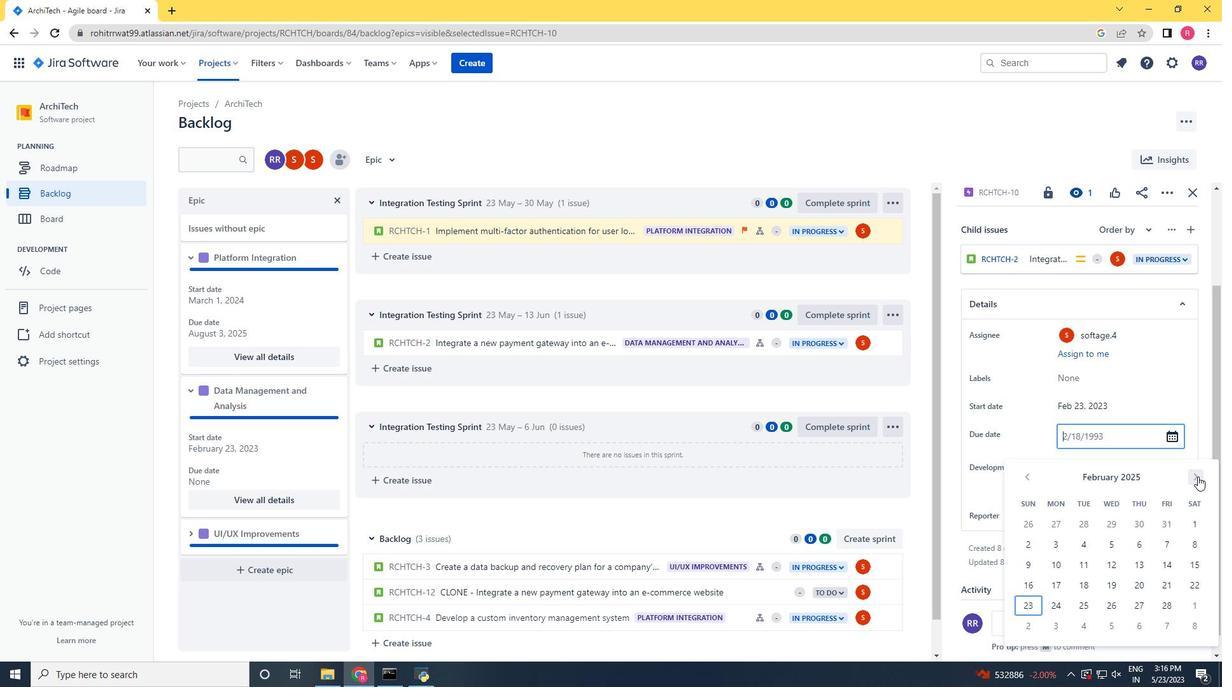 
Action: Mouse pressed left at (1198, 476)
Screenshot: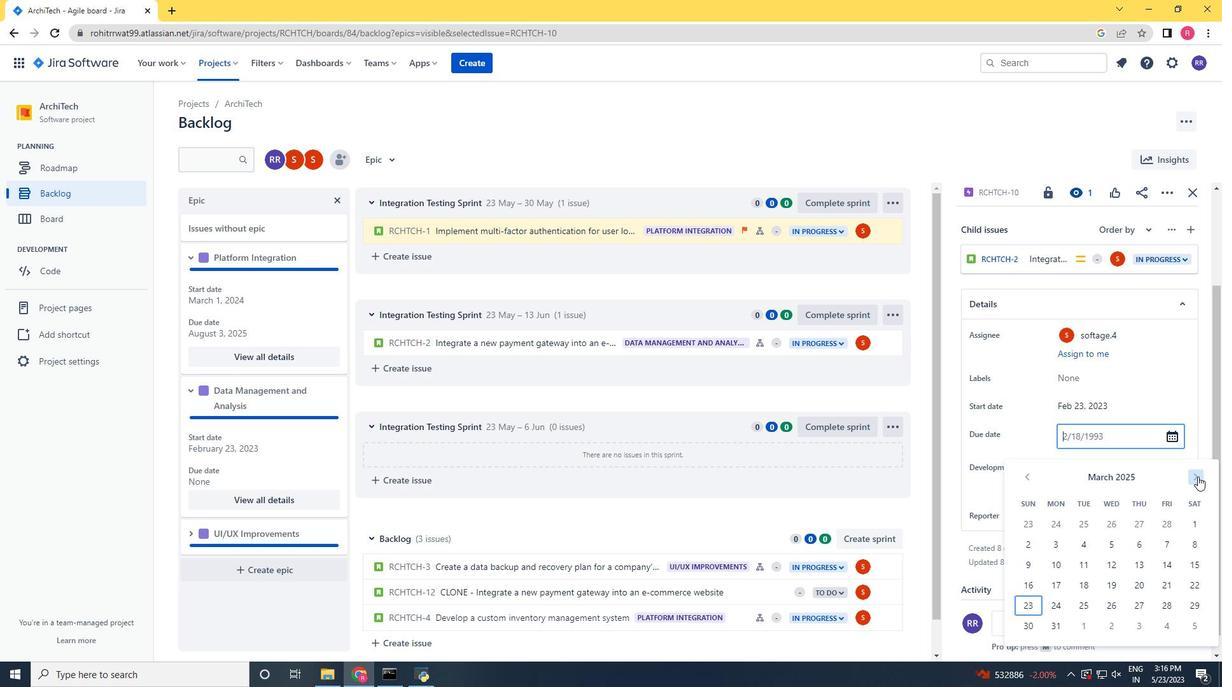 
Action: Mouse pressed left at (1198, 476)
Screenshot: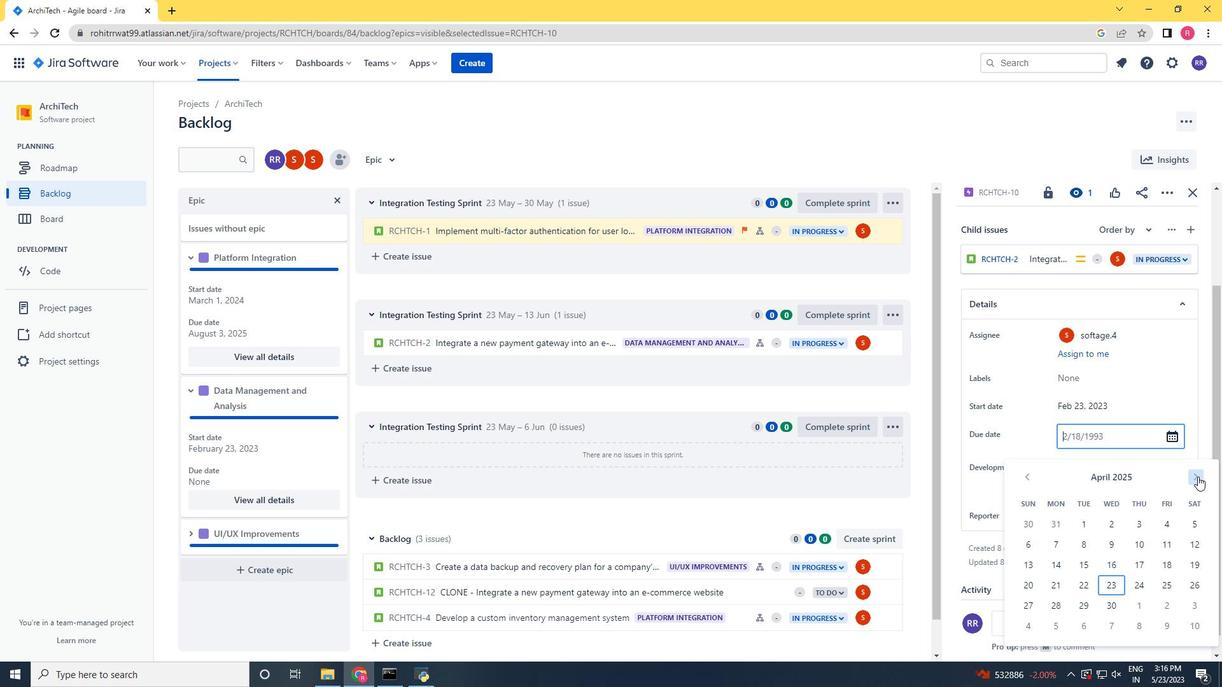 
Action: Mouse pressed left at (1198, 476)
Screenshot: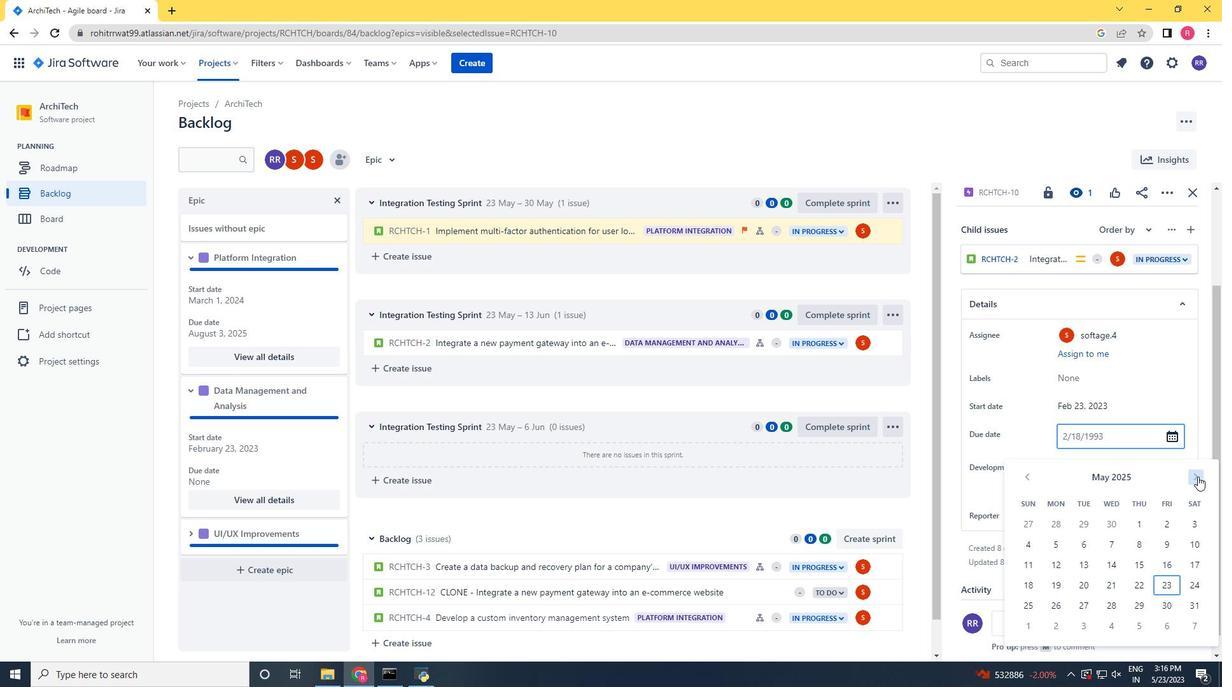 
Action: Mouse pressed left at (1198, 476)
Screenshot: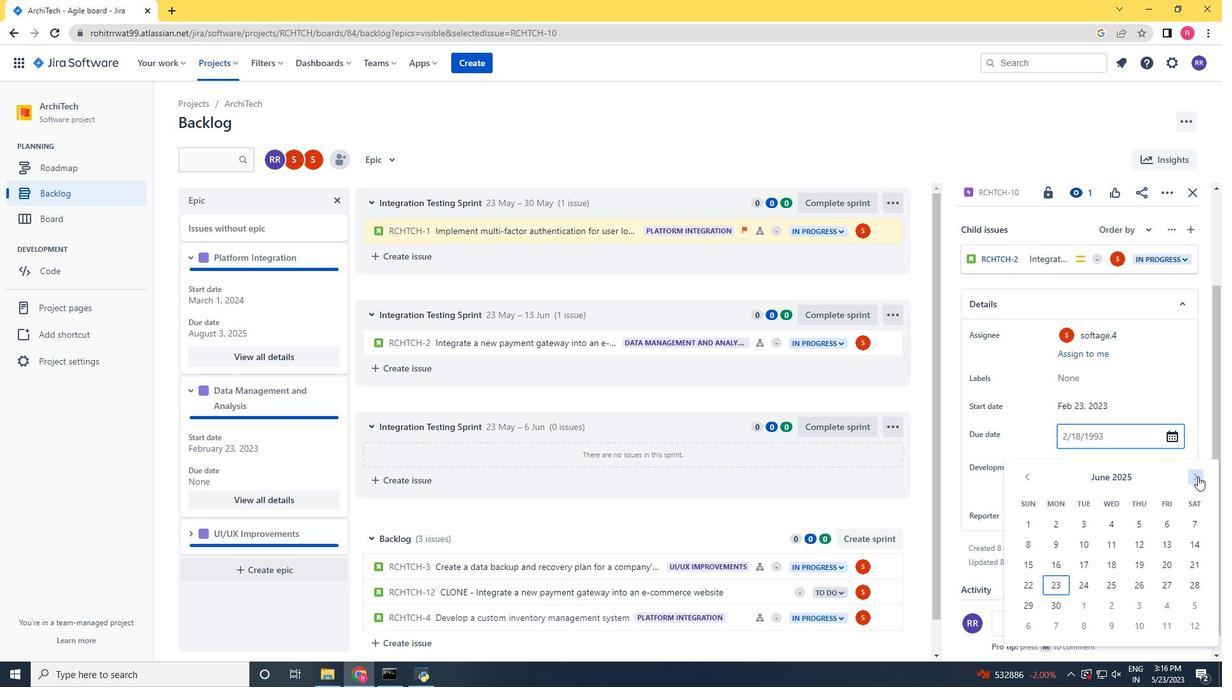 
Action: Mouse pressed left at (1198, 476)
Screenshot: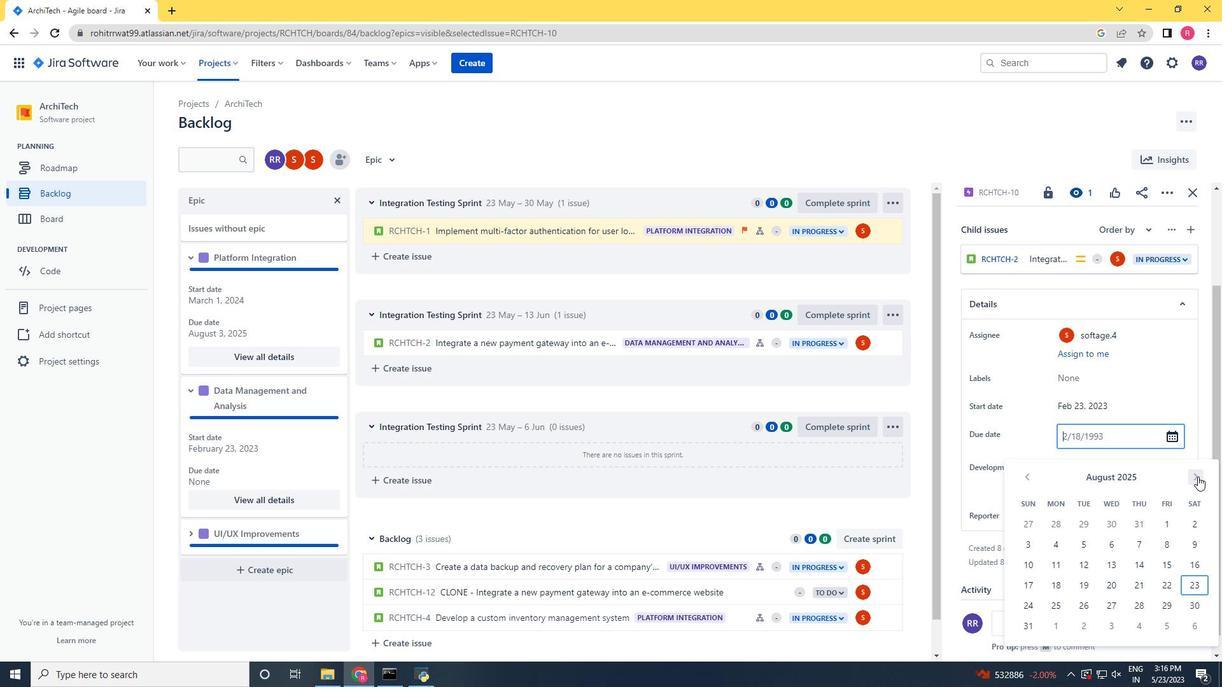 
Action: Mouse pressed left at (1198, 476)
Screenshot: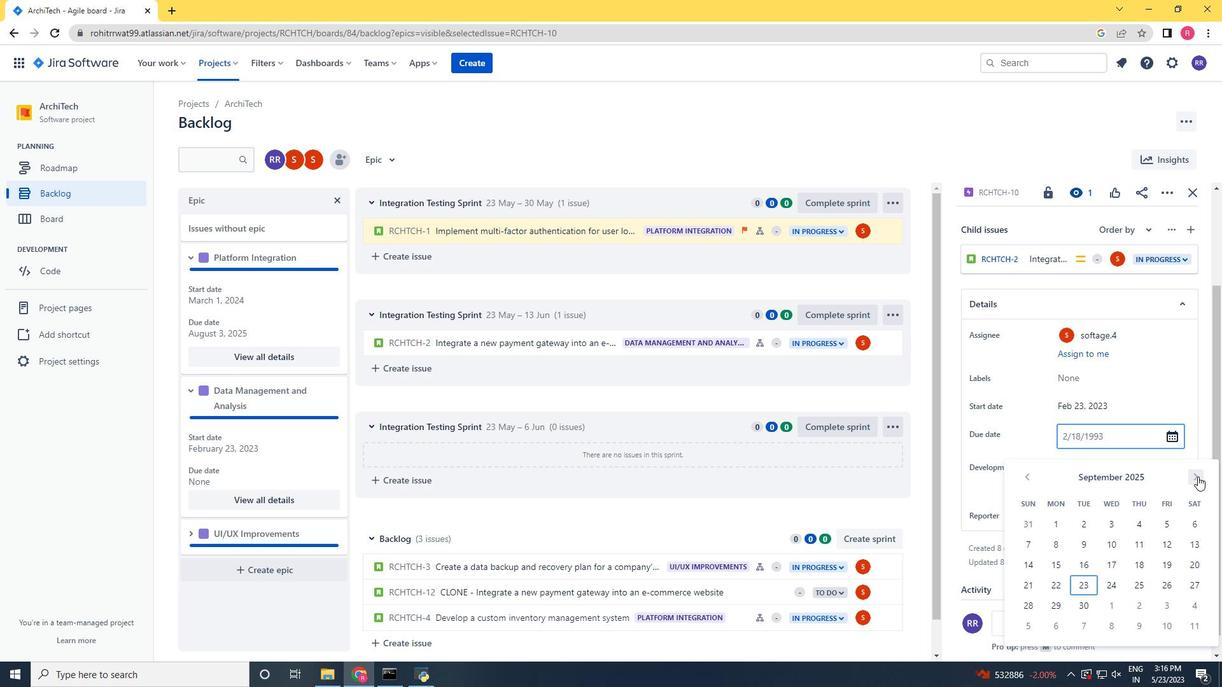 
Action: Mouse moved to (1118, 560)
Screenshot: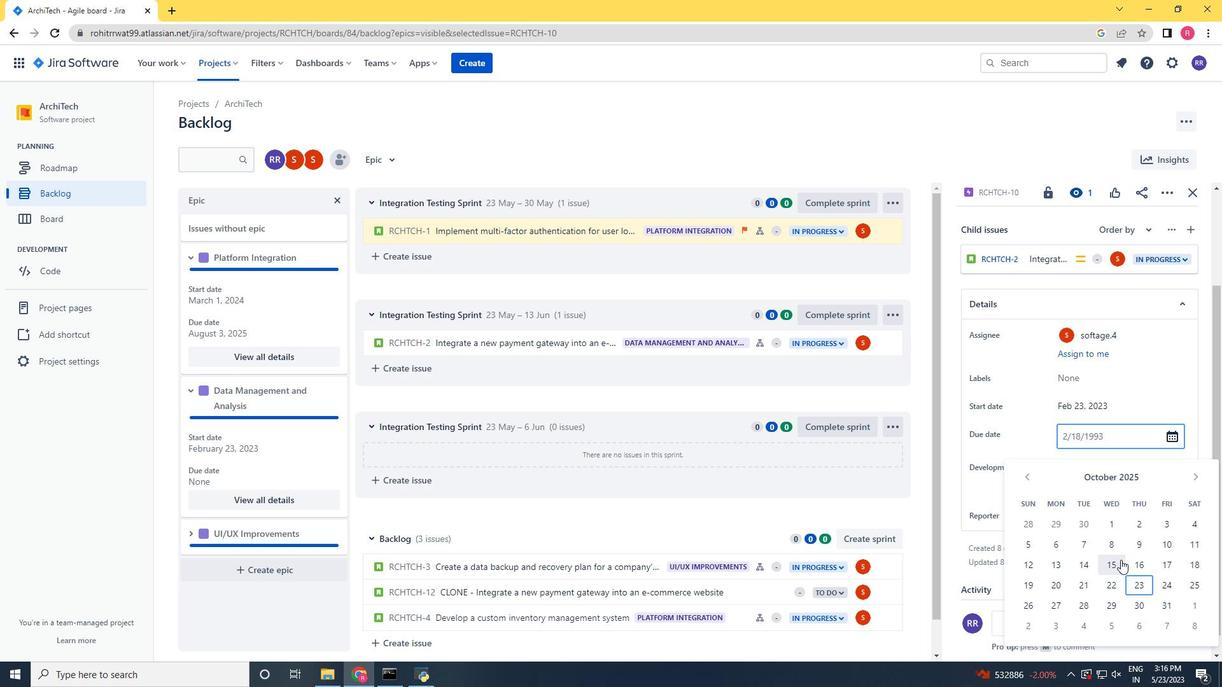 
Action: Mouse pressed left at (1118, 560)
Screenshot: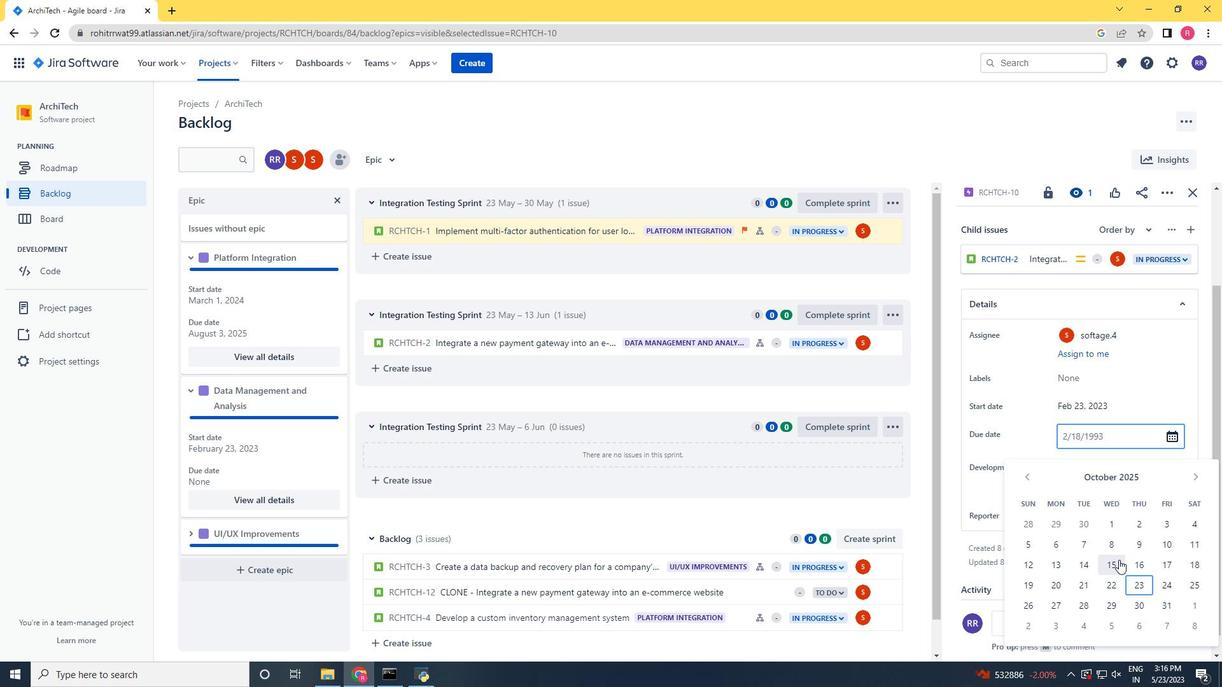
Action: Mouse moved to (1072, 557)
Screenshot: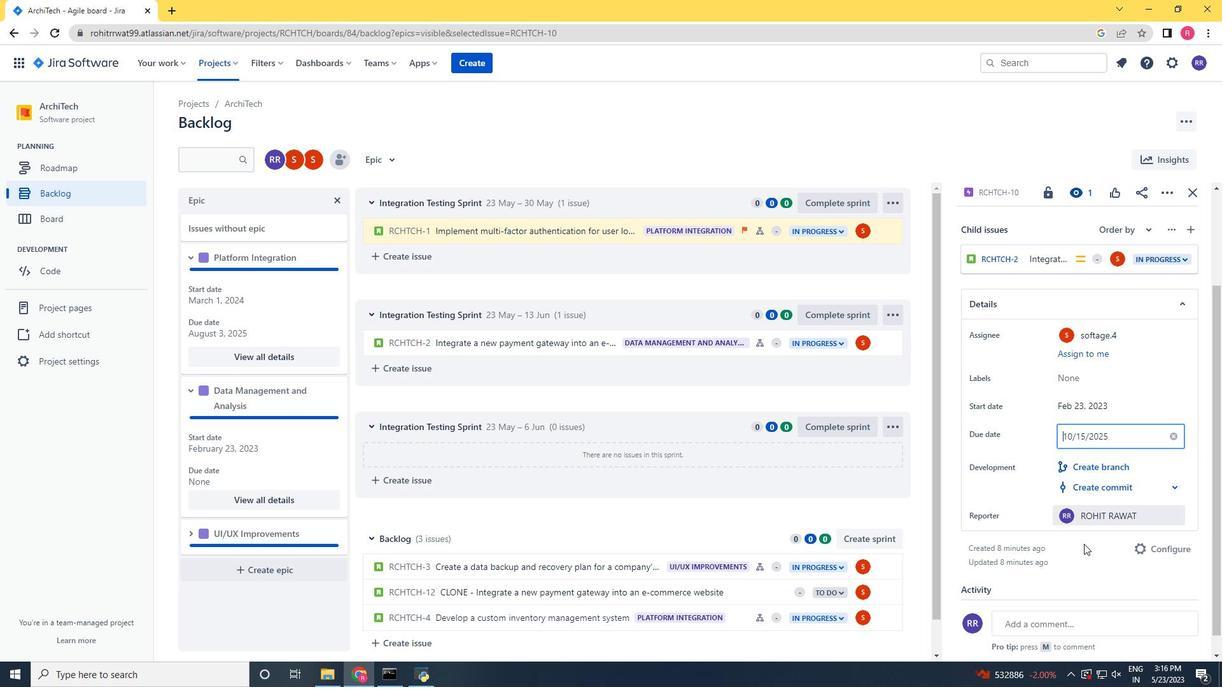 
Action: Mouse pressed left at (1072, 557)
Screenshot: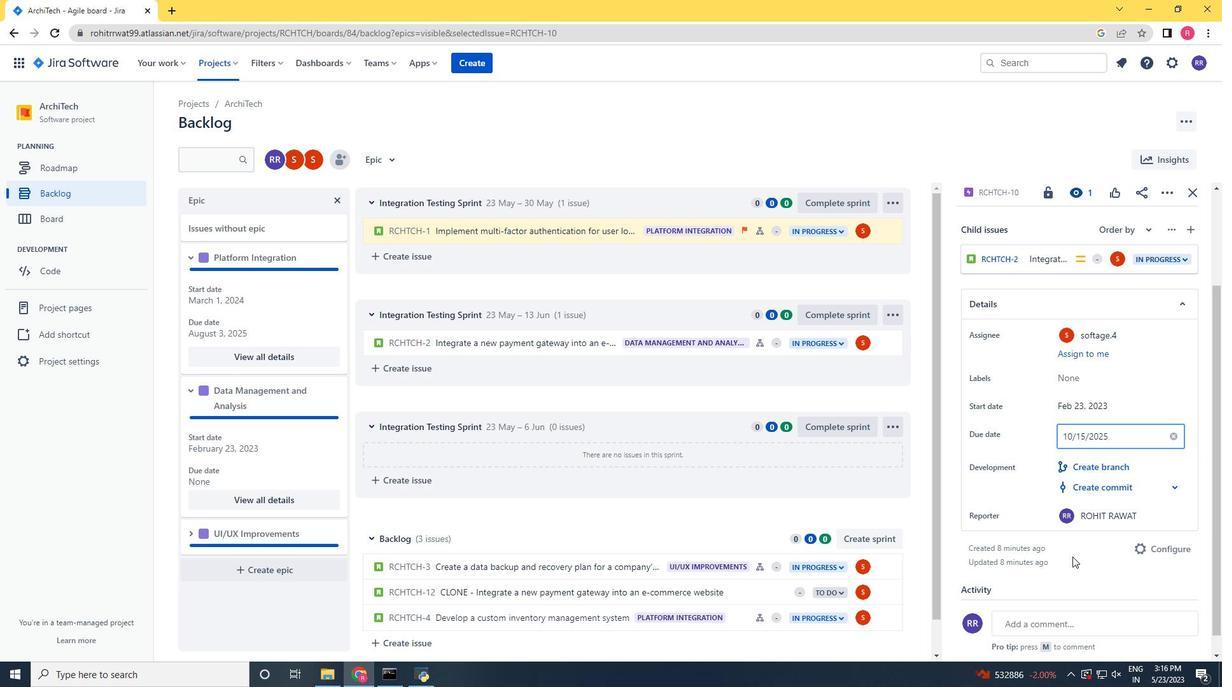 
Action: Mouse moved to (190, 534)
Screenshot: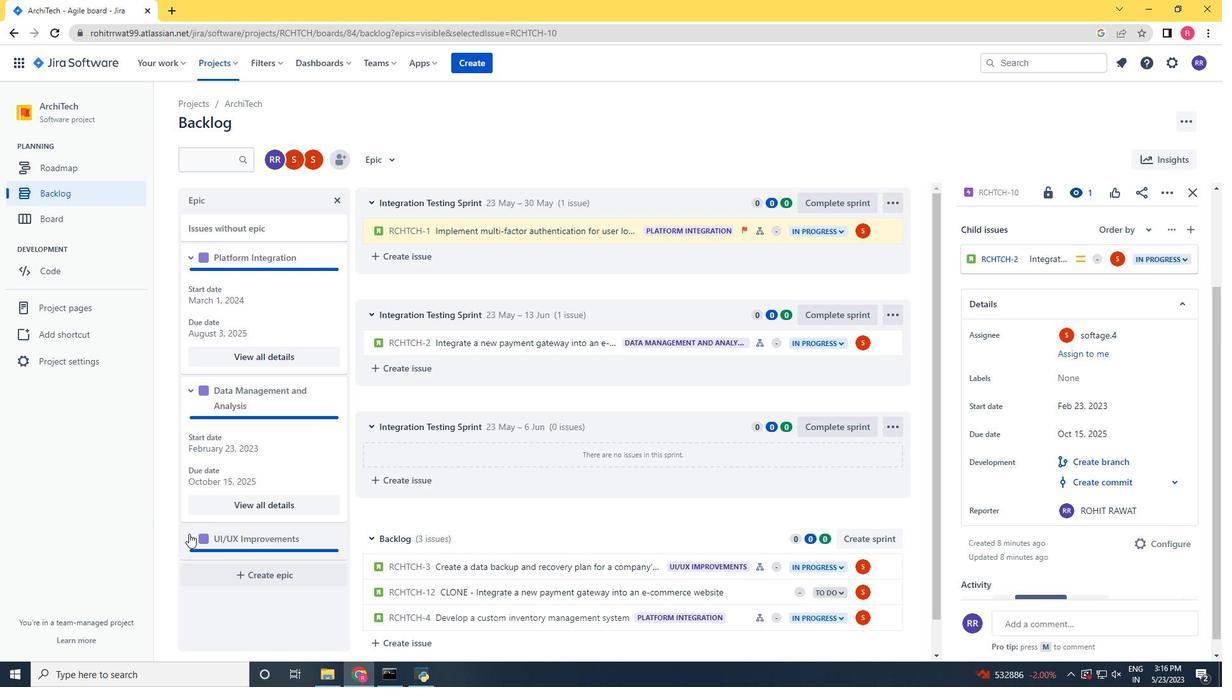 
Action: Mouse pressed left at (190, 534)
Screenshot: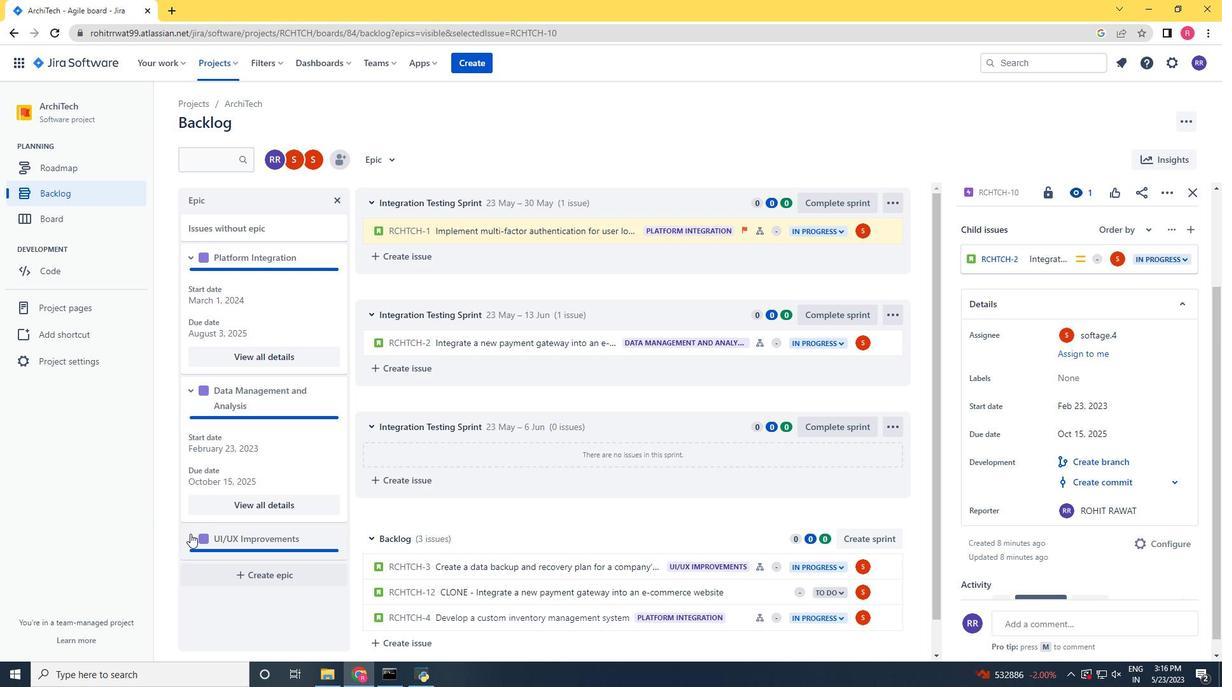 
Action: Mouse moved to (191, 534)
Screenshot: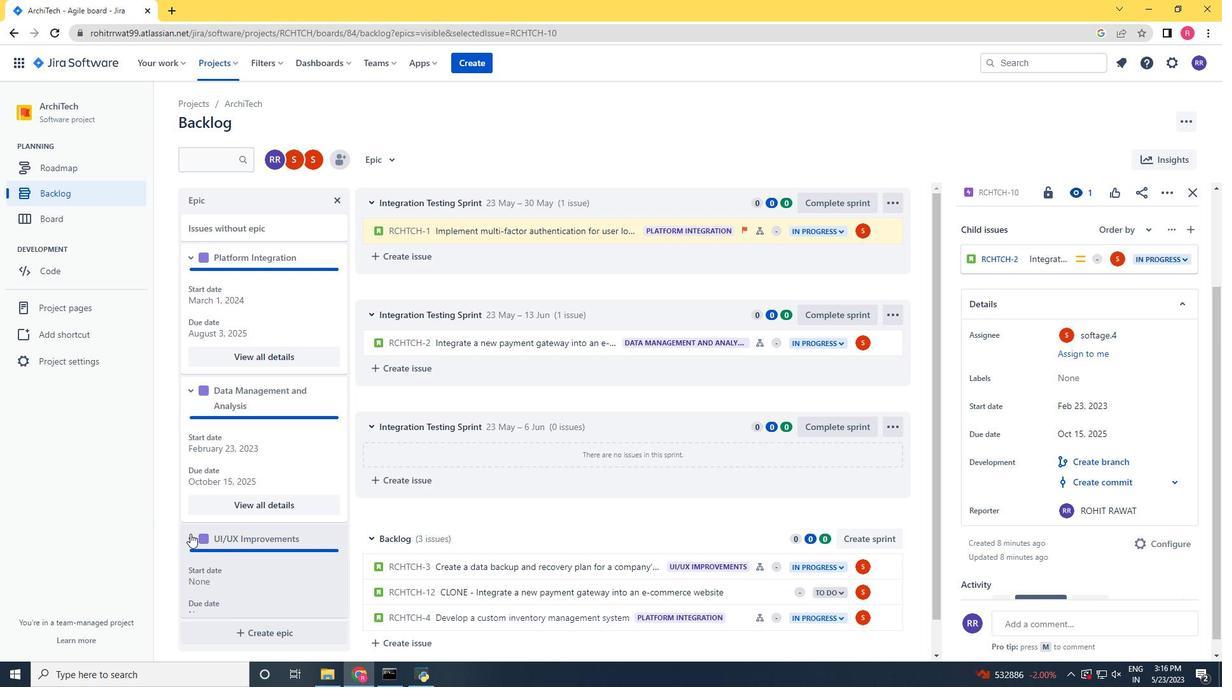 
Action: Mouse scrolled (191, 533) with delta (0, 0)
Screenshot: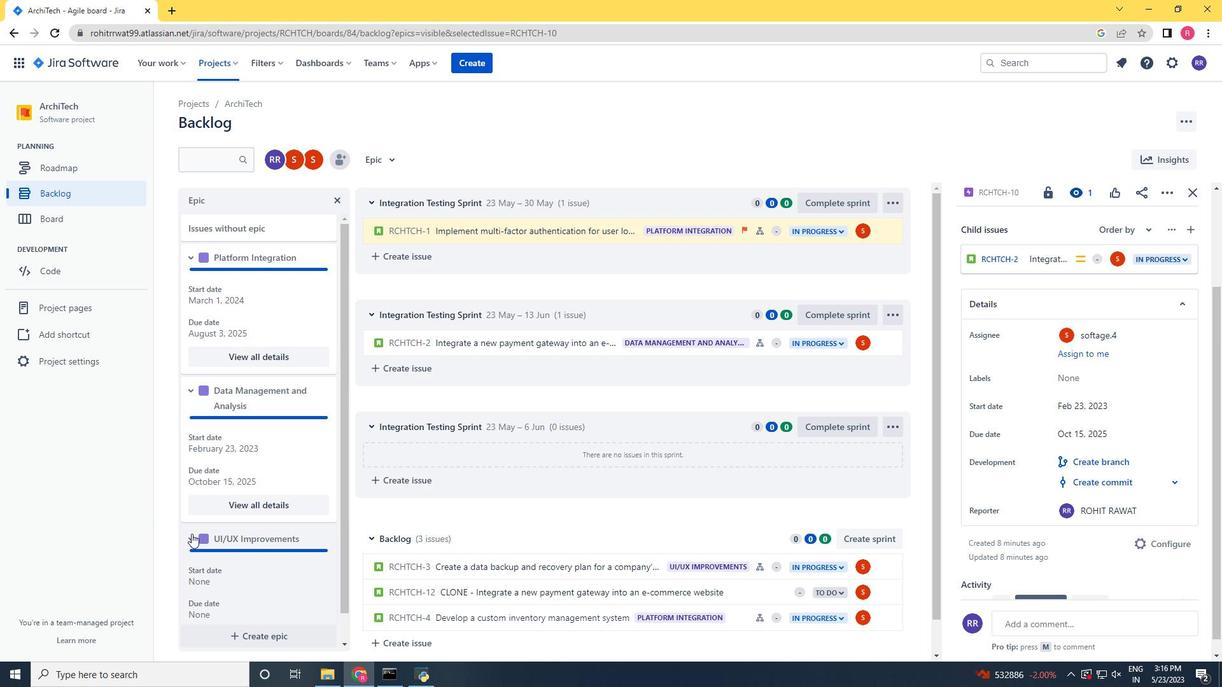 
Action: Mouse moved to (191, 534)
Screenshot: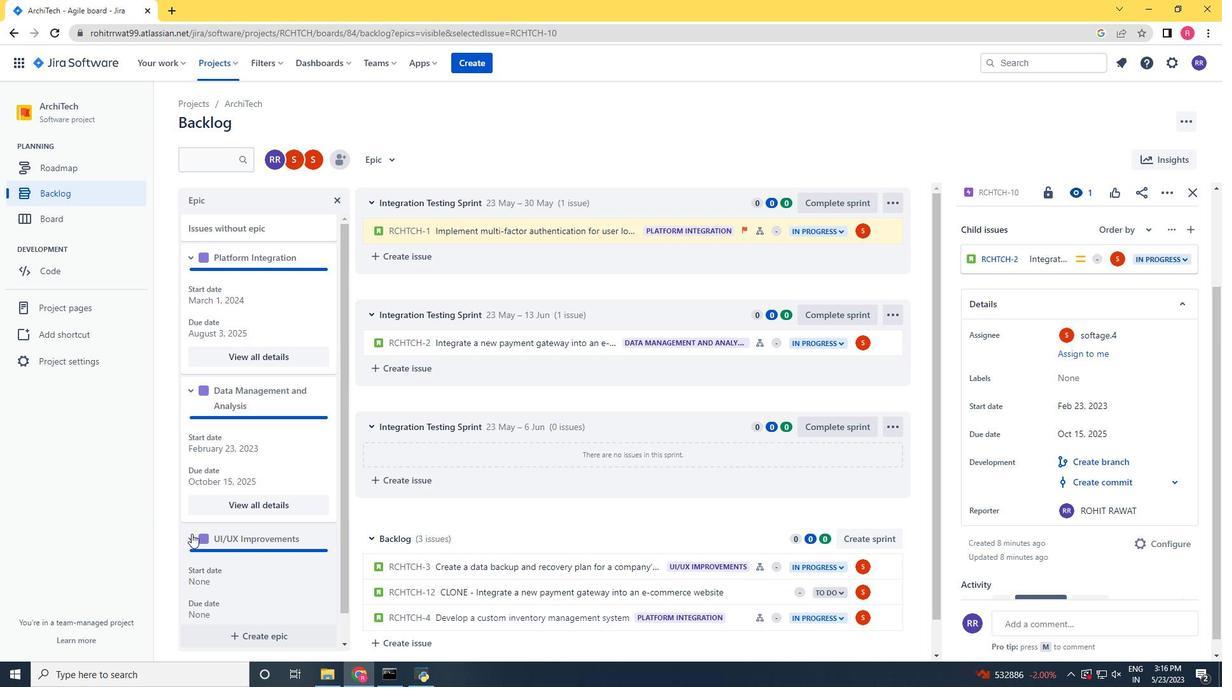 
Action: Mouse scrolled (191, 533) with delta (0, 0)
Screenshot: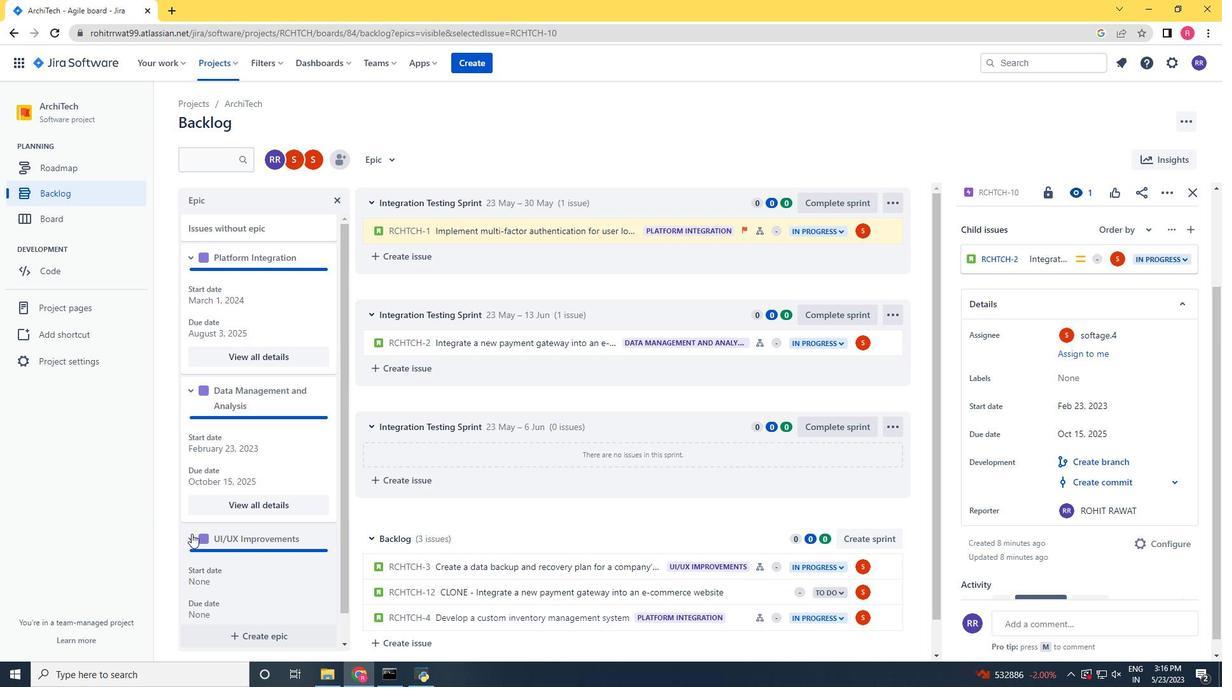 
Action: Mouse scrolled (191, 533) with delta (0, 0)
Screenshot: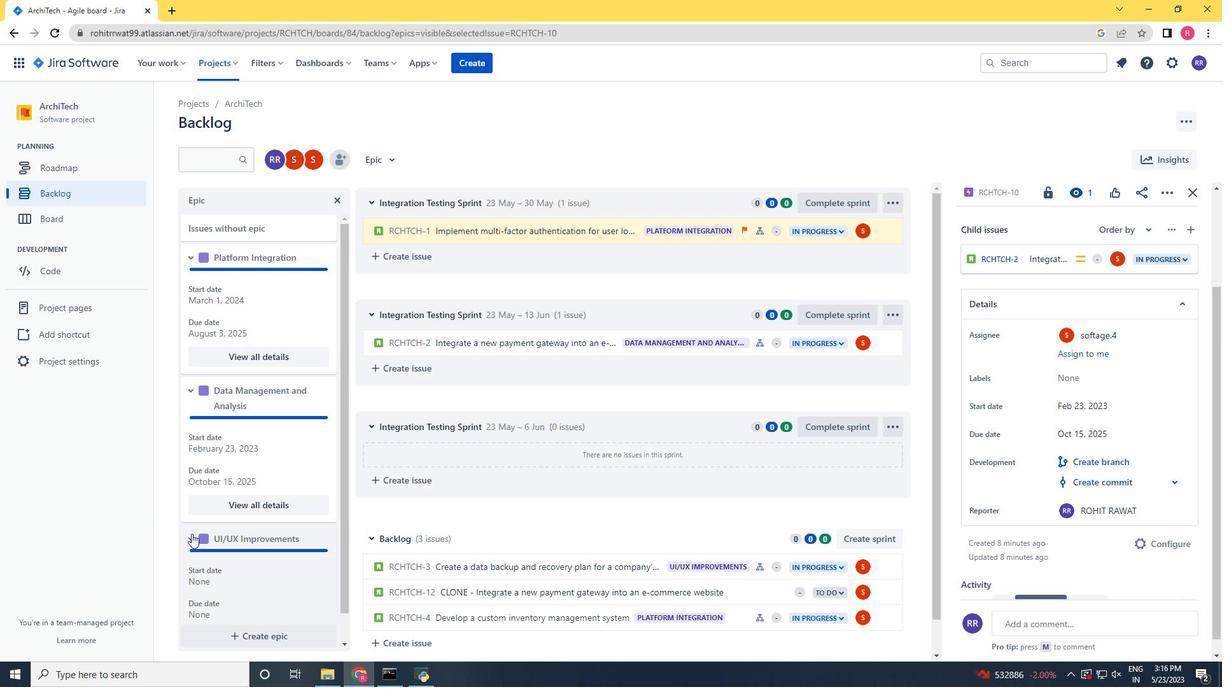 
Action: Mouse scrolled (191, 533) with delta (0, 0)
Screenshot: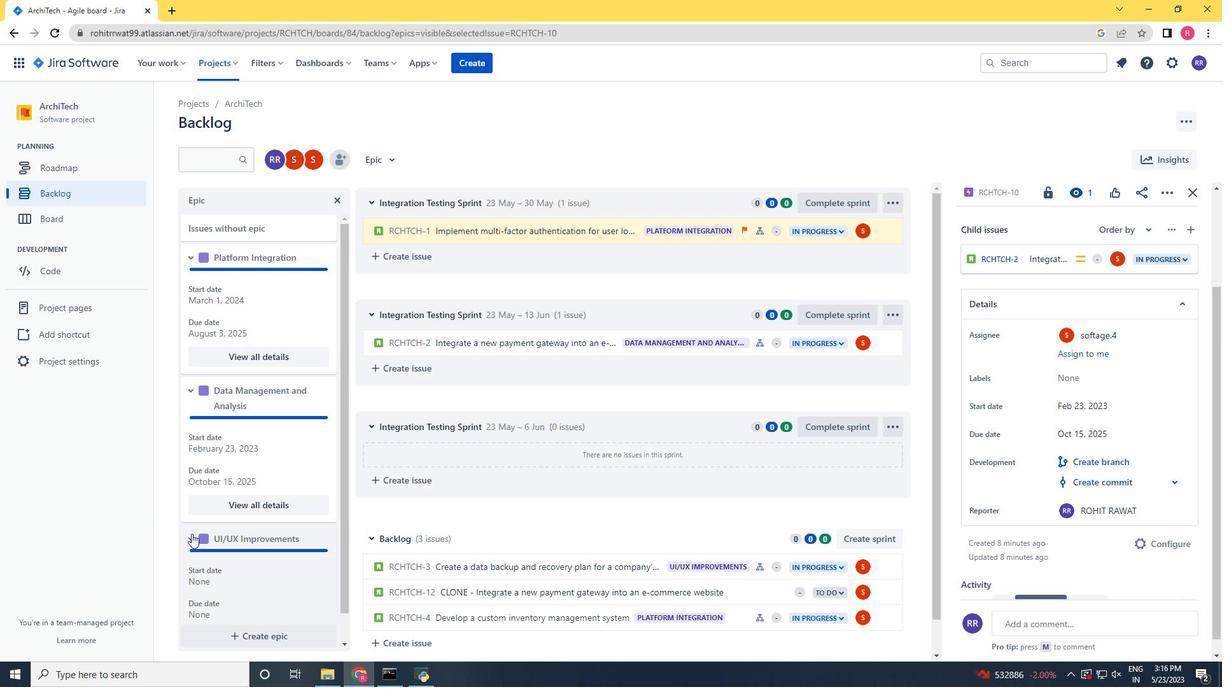 
Action: Mouse moved to (234, 599)
Screenshot: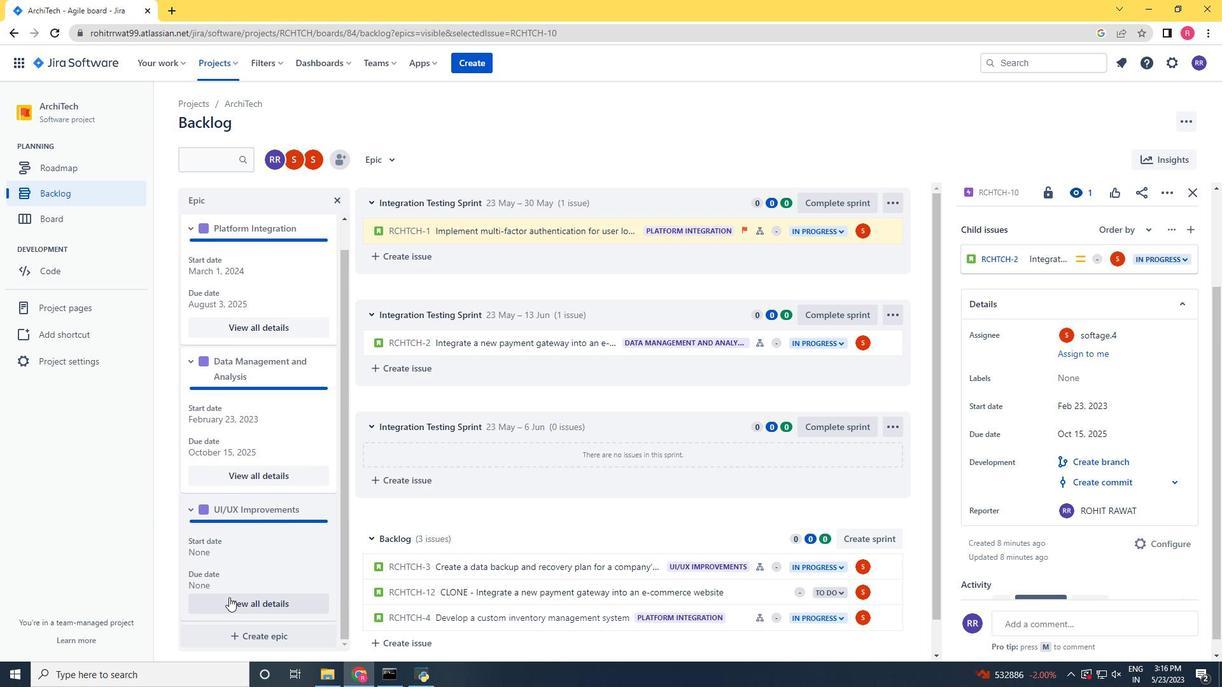 
Action: Mouse pressed left at (234, 599)
Screenshot: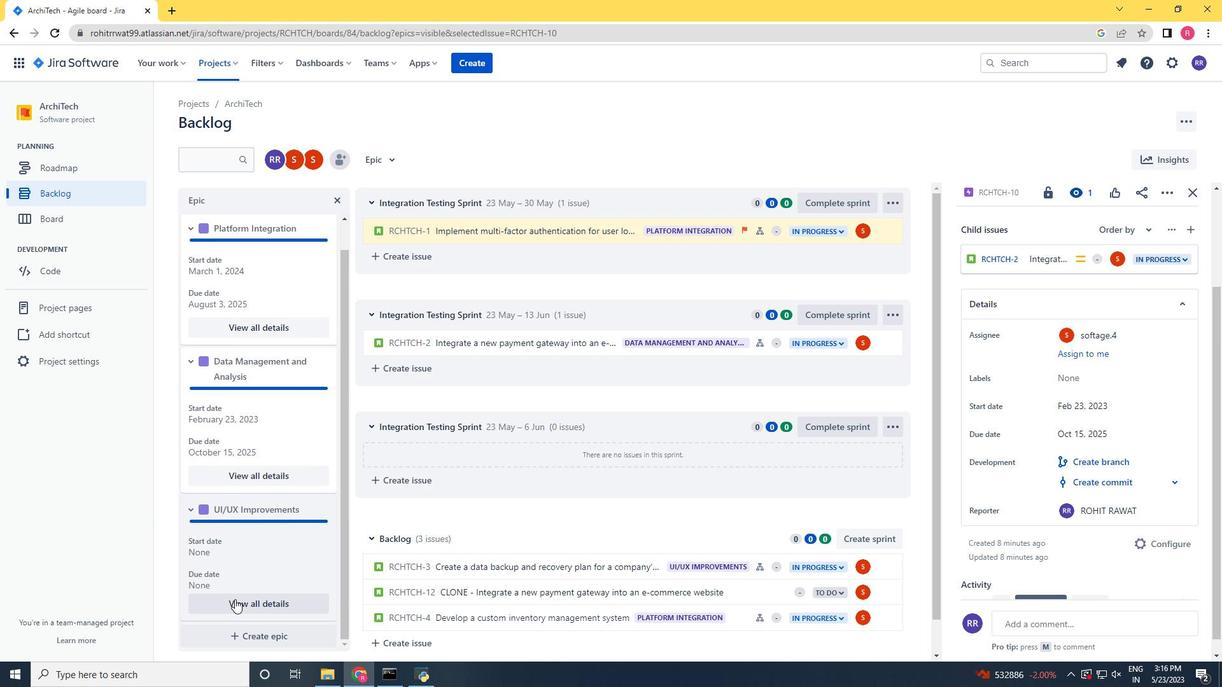 
Action: Mouse moved to (1072, 524)
Screenshot: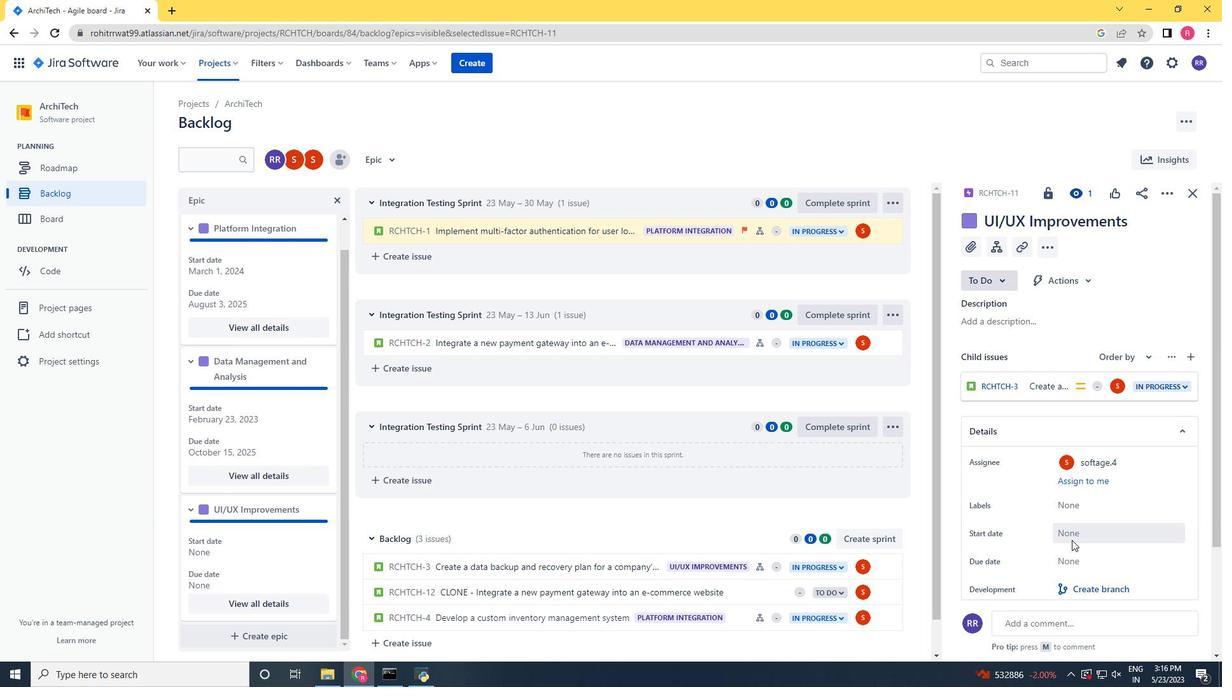 
Action: Mouse pressed left at (1072, 524)
Screenshot: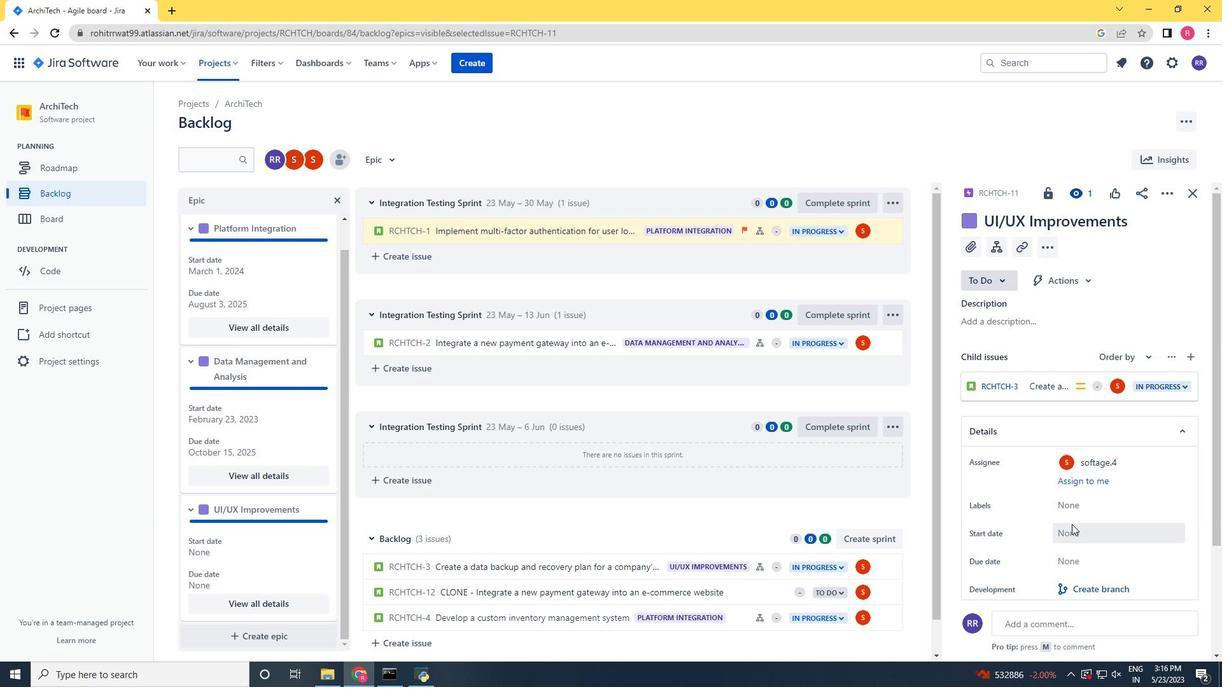 
Action: Mouse moved to (1199, 348)
Screenshot: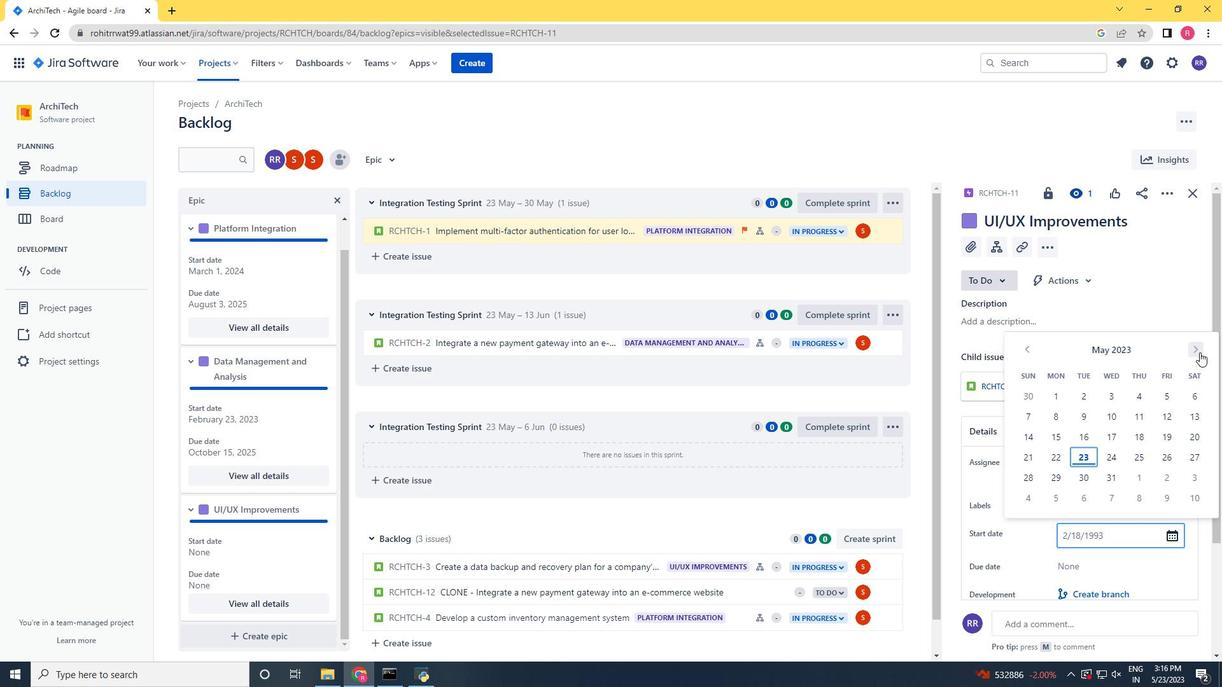 
Action: Mouse pressed left at (1199, 348)
Screenshot: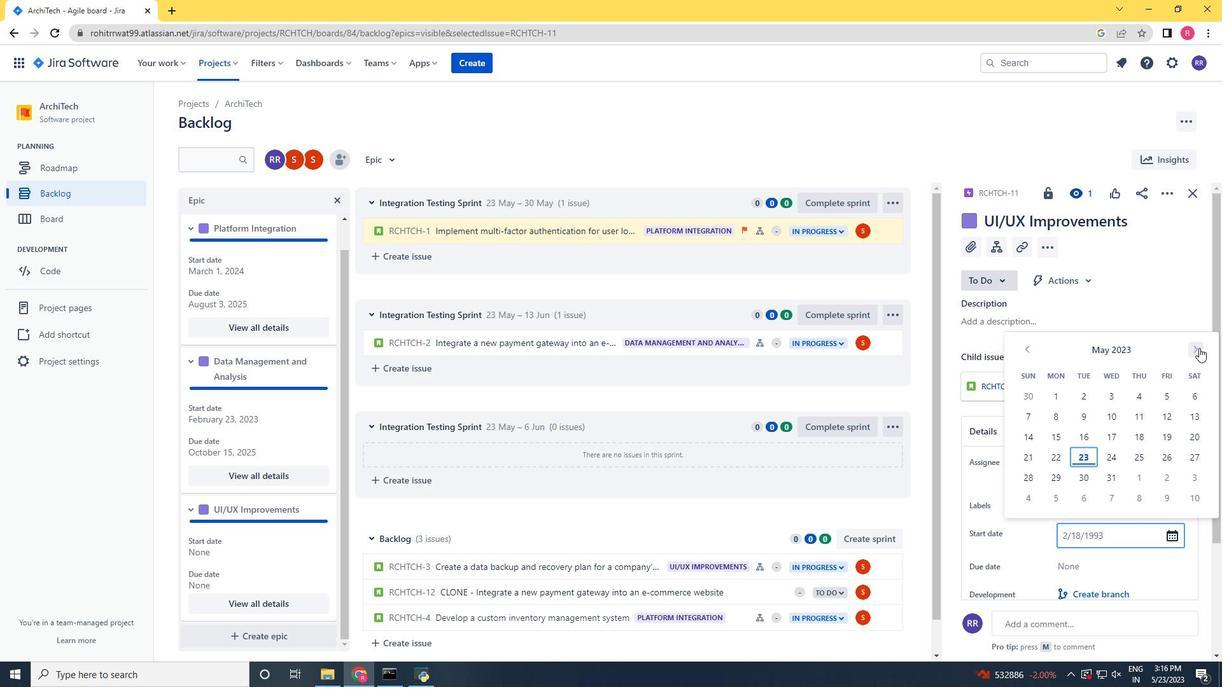 
Action: Mouse moved to (1199, 347)
Screenshot: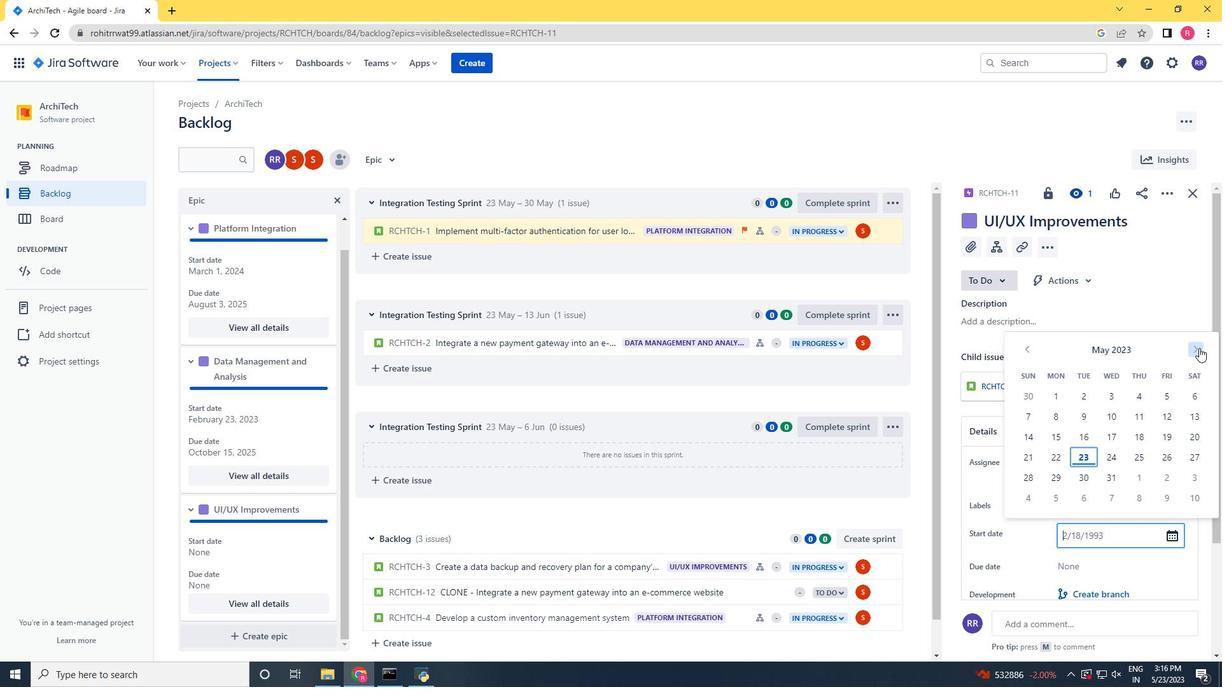 
Action: Mouse pressed left at (1199, 347)
Screenshot: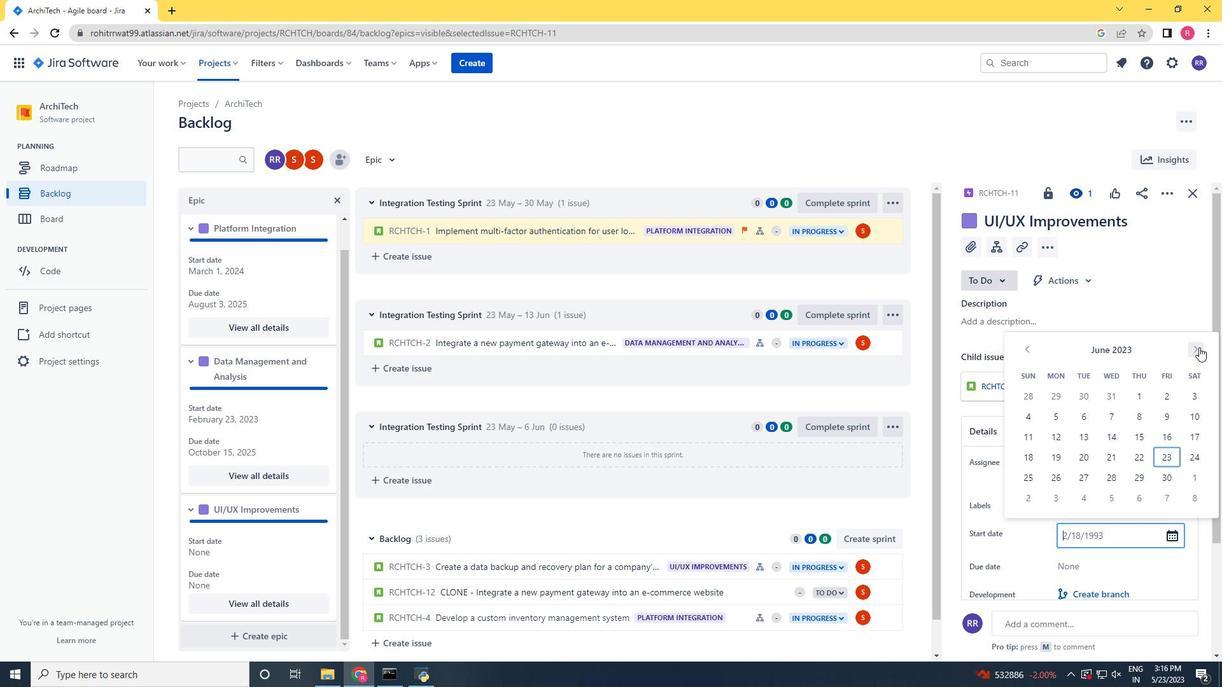 
Action: Mouse pressed left at (1199, 347)
Screenshot: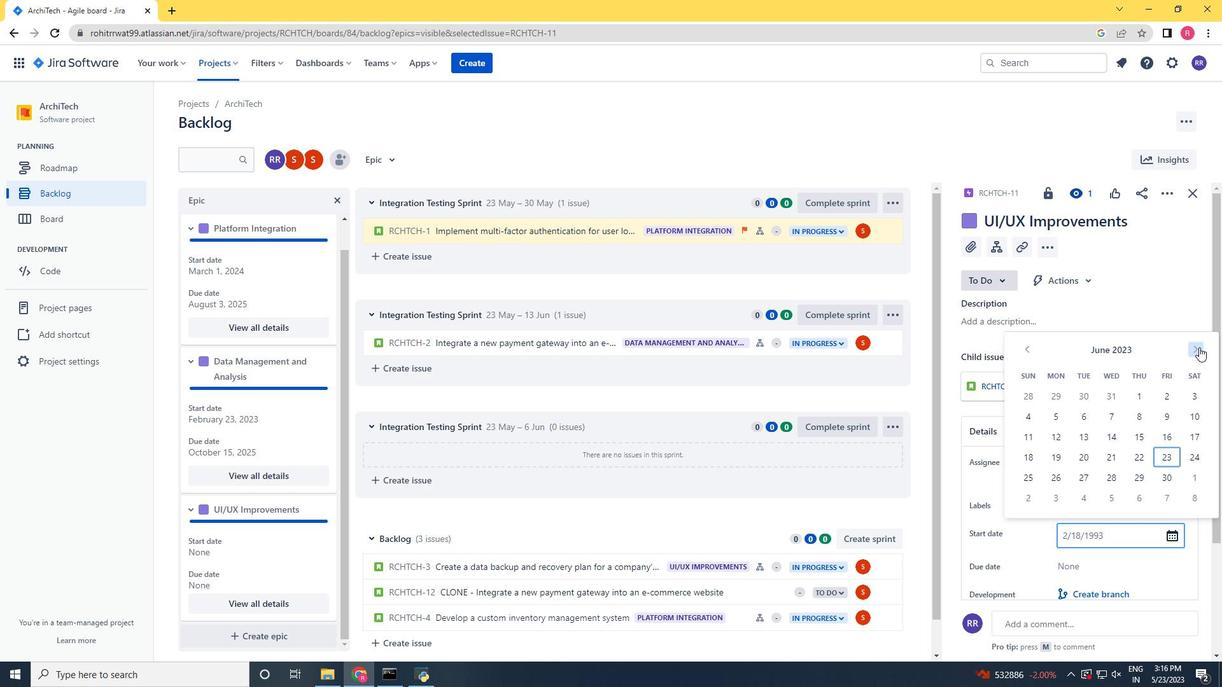 
Action: Mouse pressed left at (1199, 347)
Screenshot: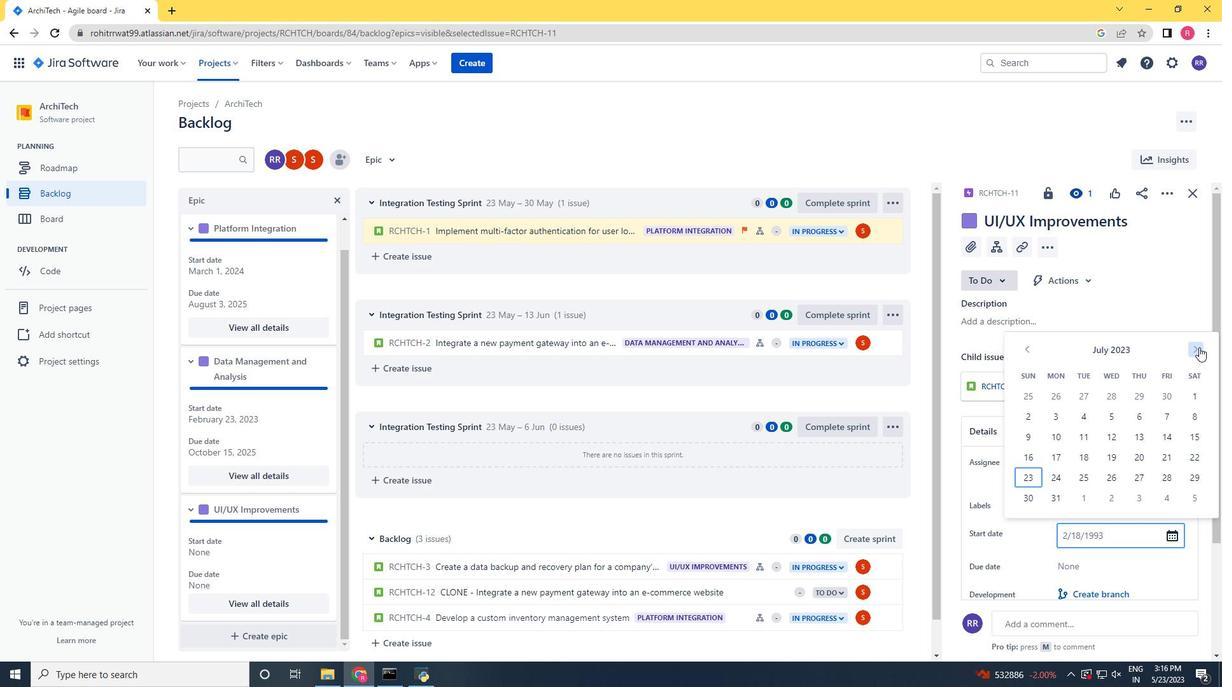 
Action: Mouse pressed left at (1199, 347)
Screenshot: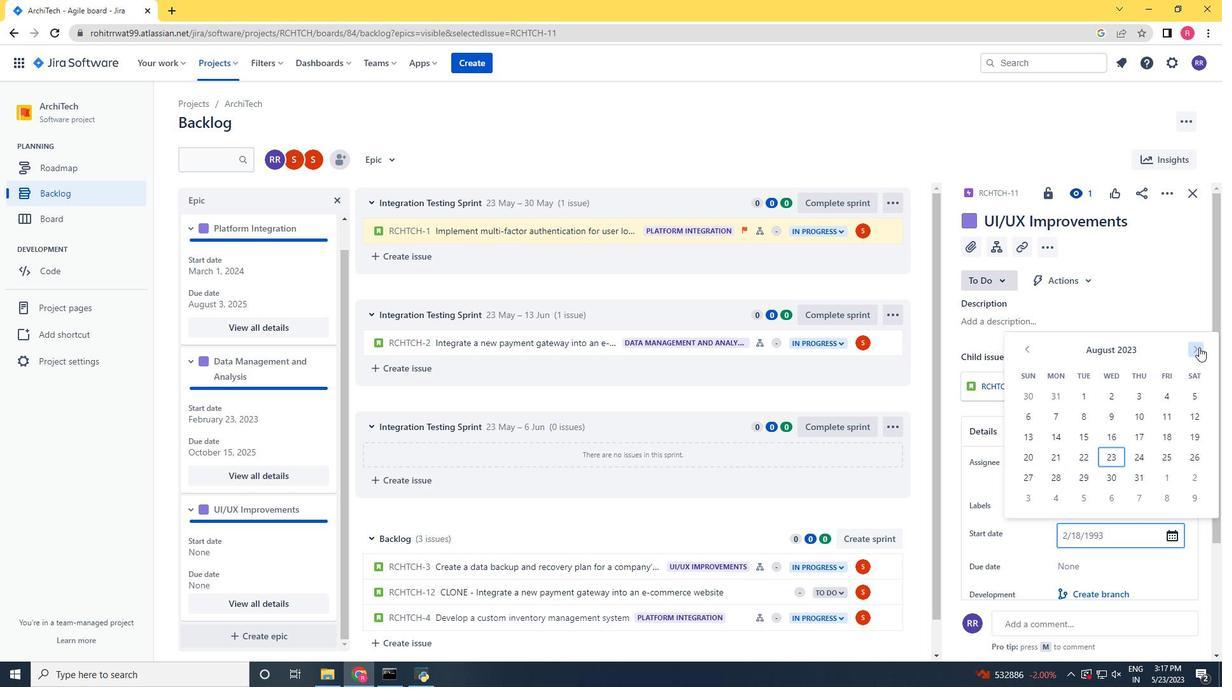 
Action: Mouse pressed left at (1199, 347)
Screenshot: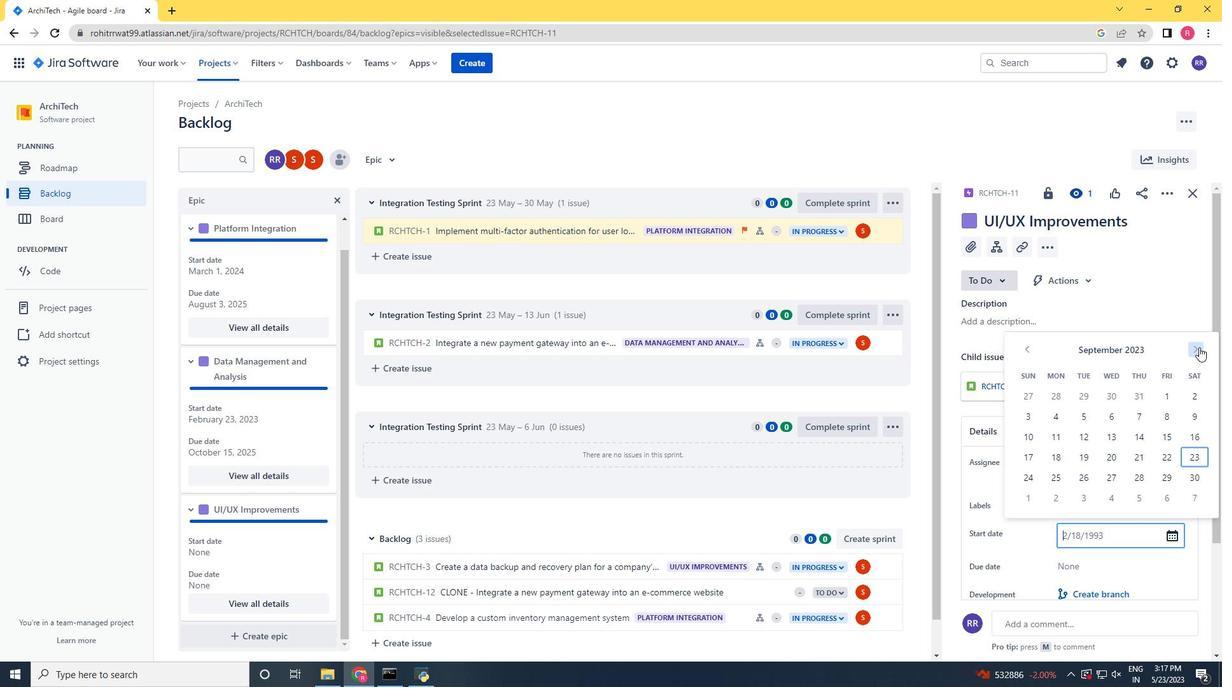 
Action: Mouse pressed left at (1199, 347)
Screenshot: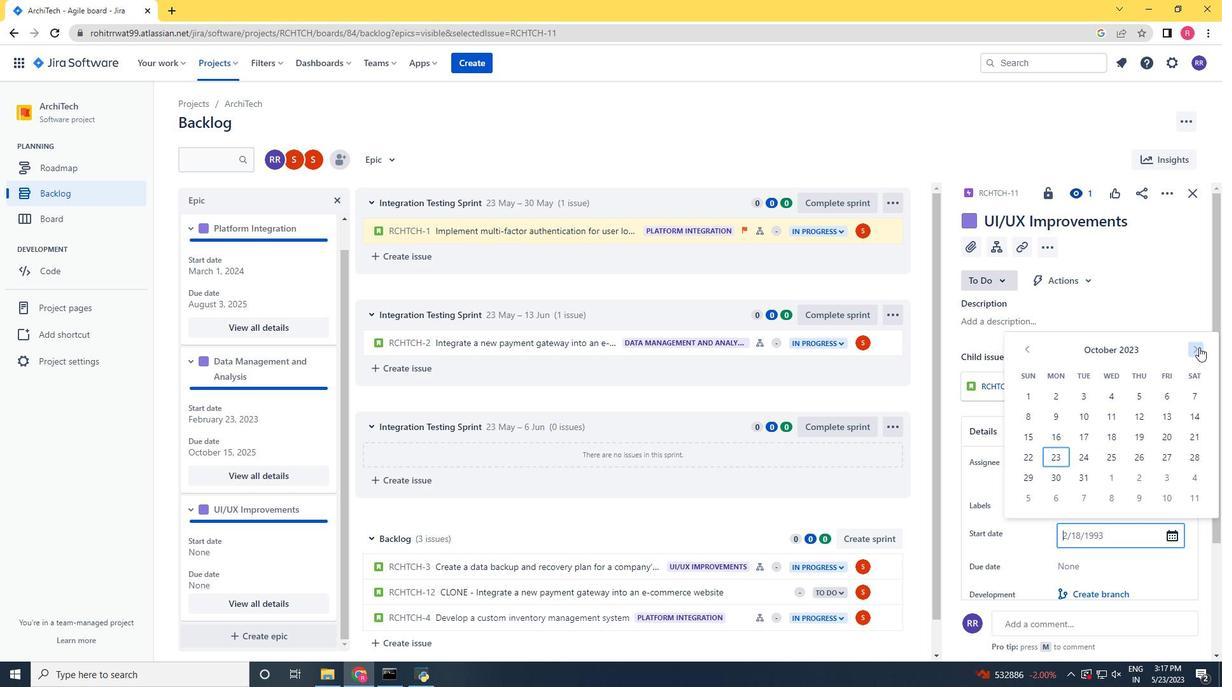 
Action: Mouse pressed left at (1199, 347)
Screenshot: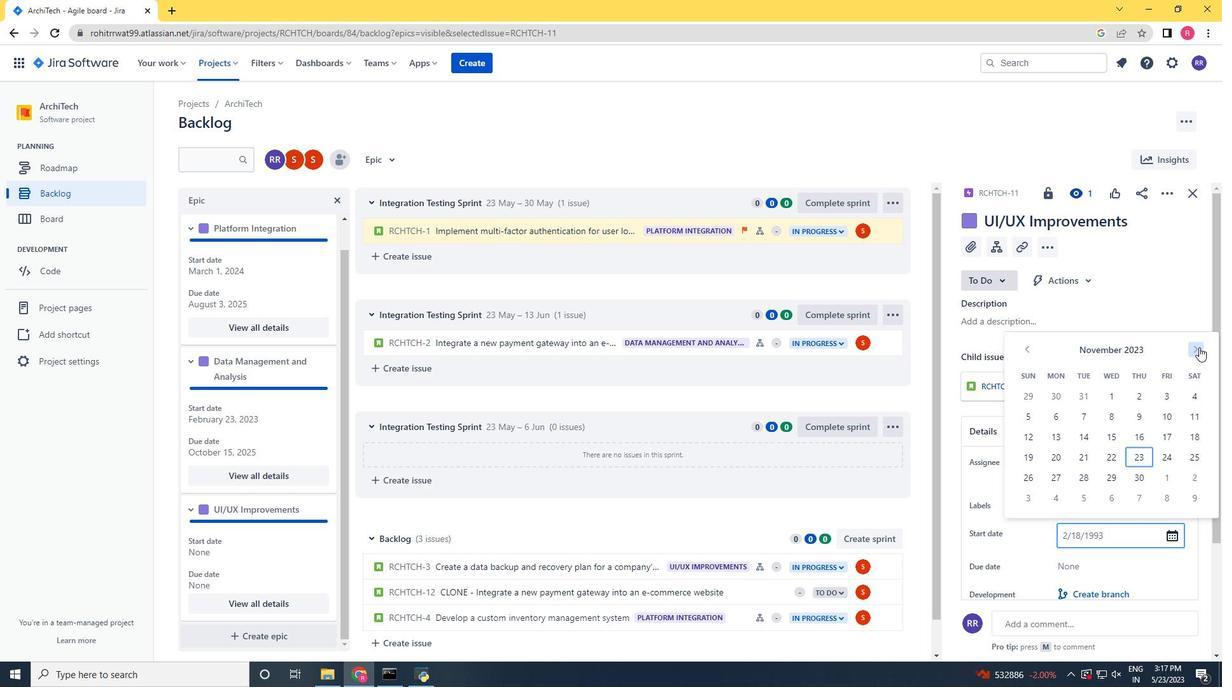 
Action: Mouse pressed left at (1199, 347)
Screenshot: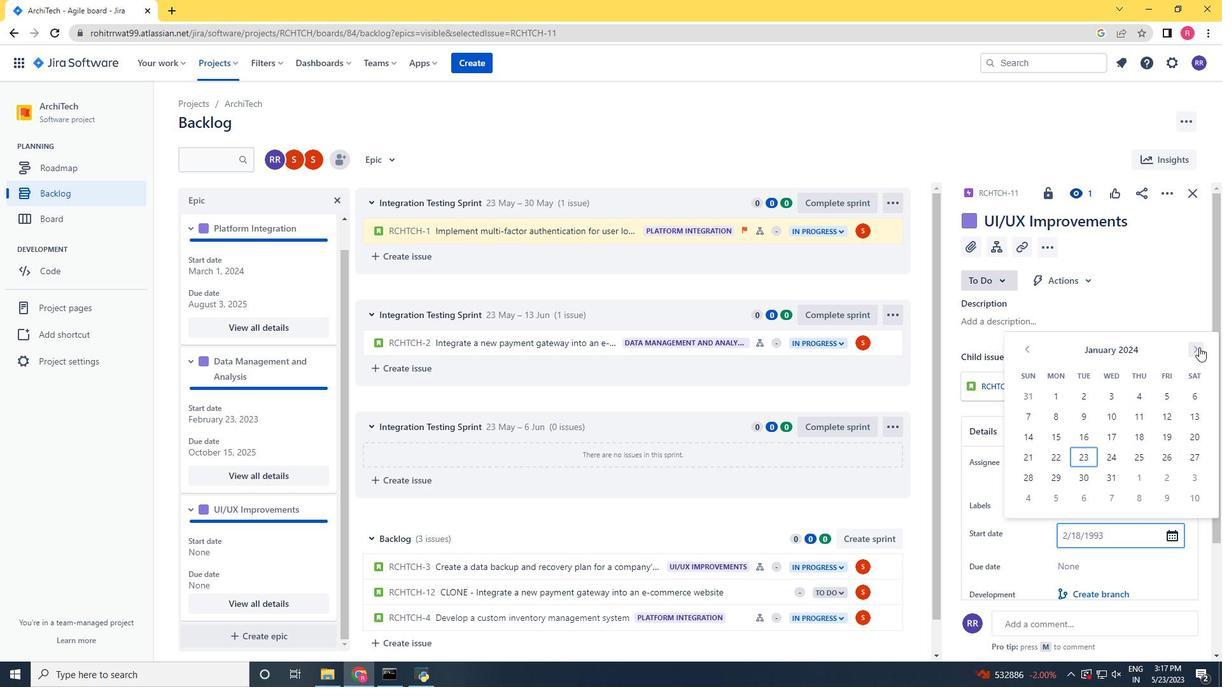 
Action: Mouse moved to (1119, 459)
Screenshot: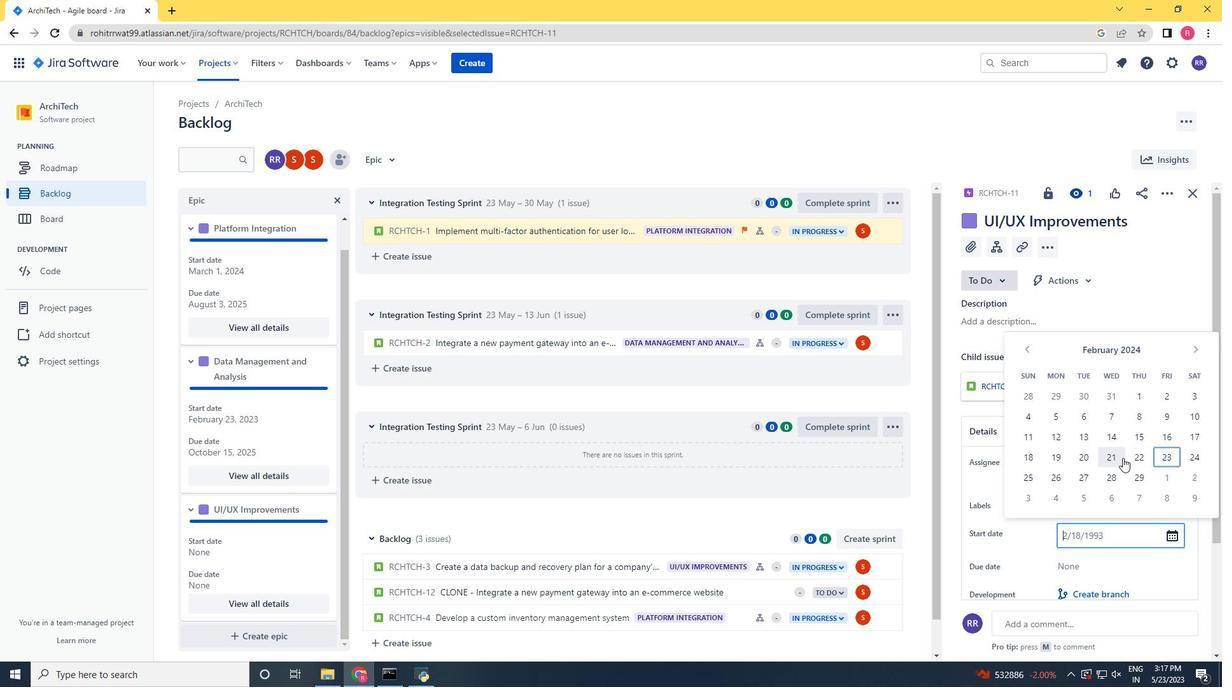 
Action: Mouse pressed left at (1119, 459)
Screenshot: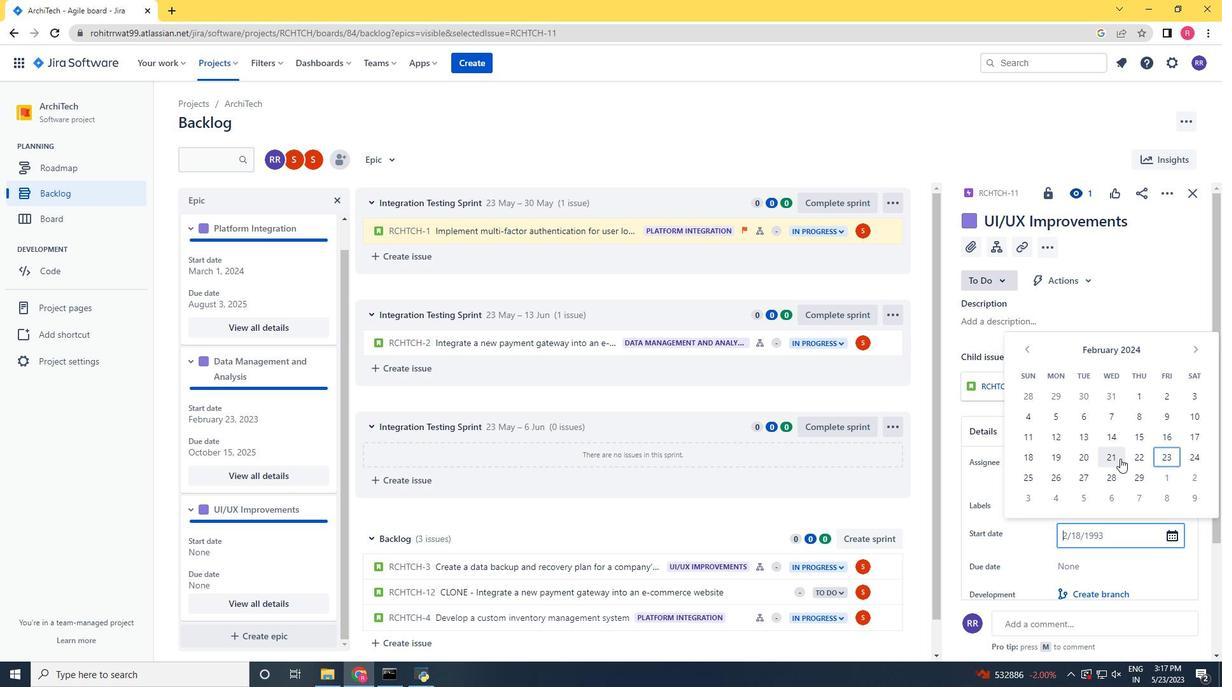 
Action: Mouse moved to (1084, 559)
Screenshot: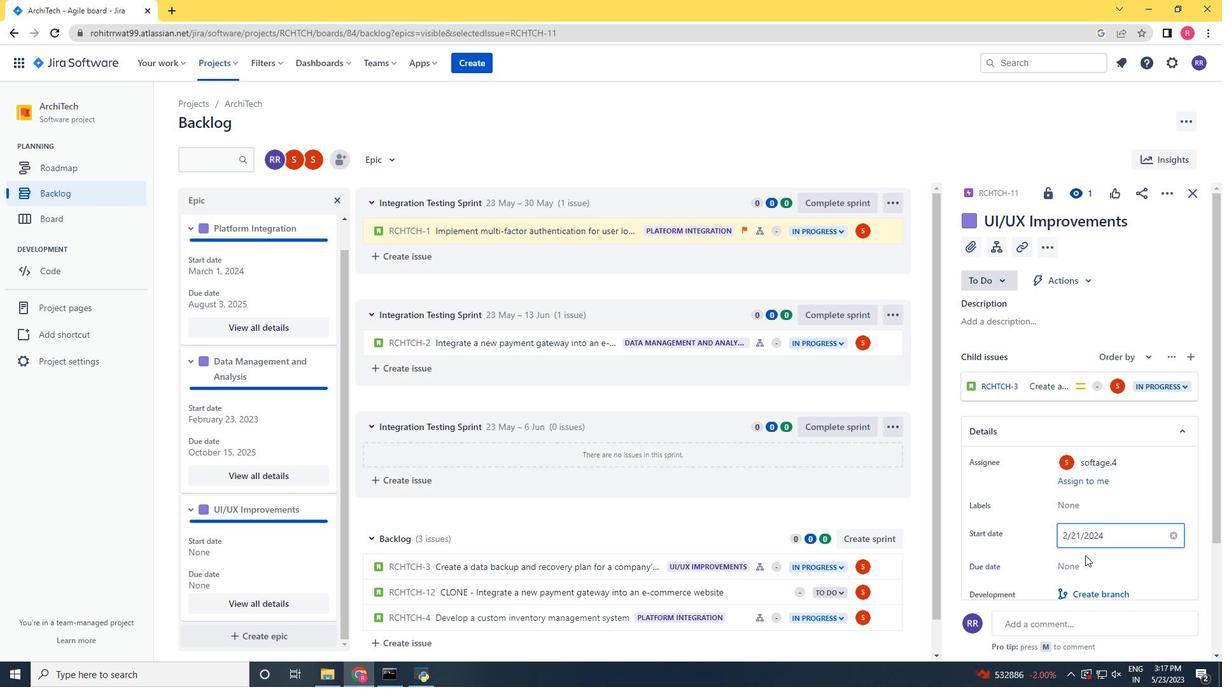 
Action: Mouse pressed left at (1084, 559)
Screenshot: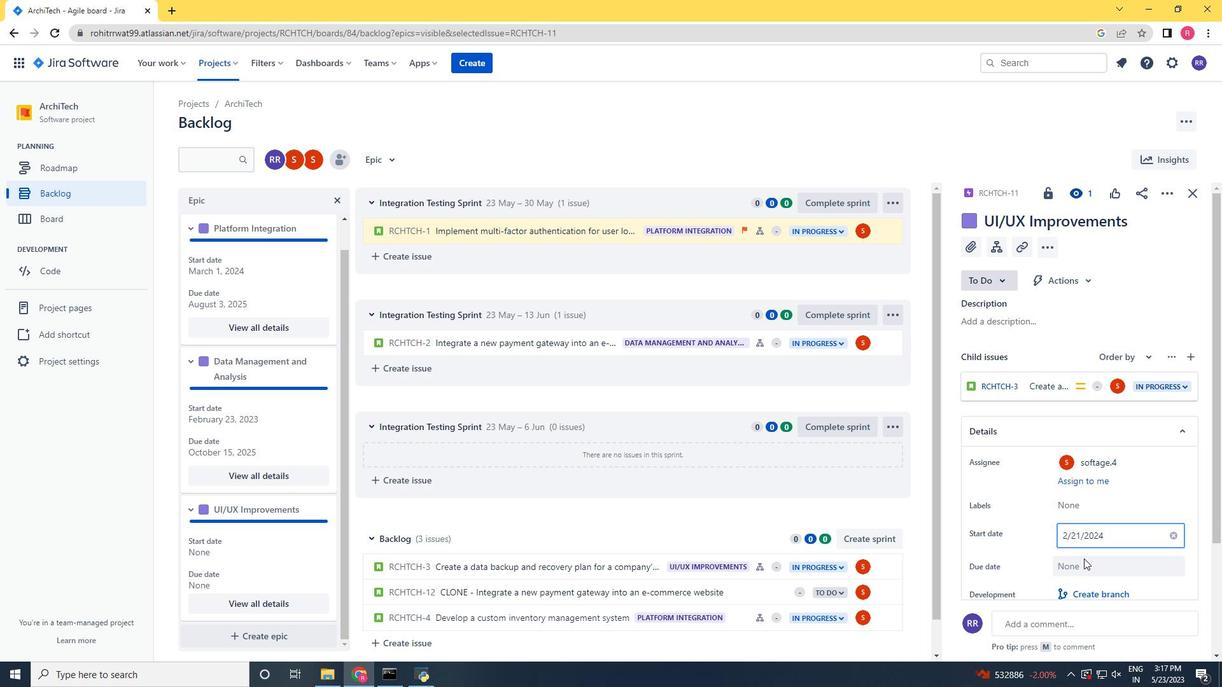 
Action: Mouse moved to (1201, 383)
Screenshot: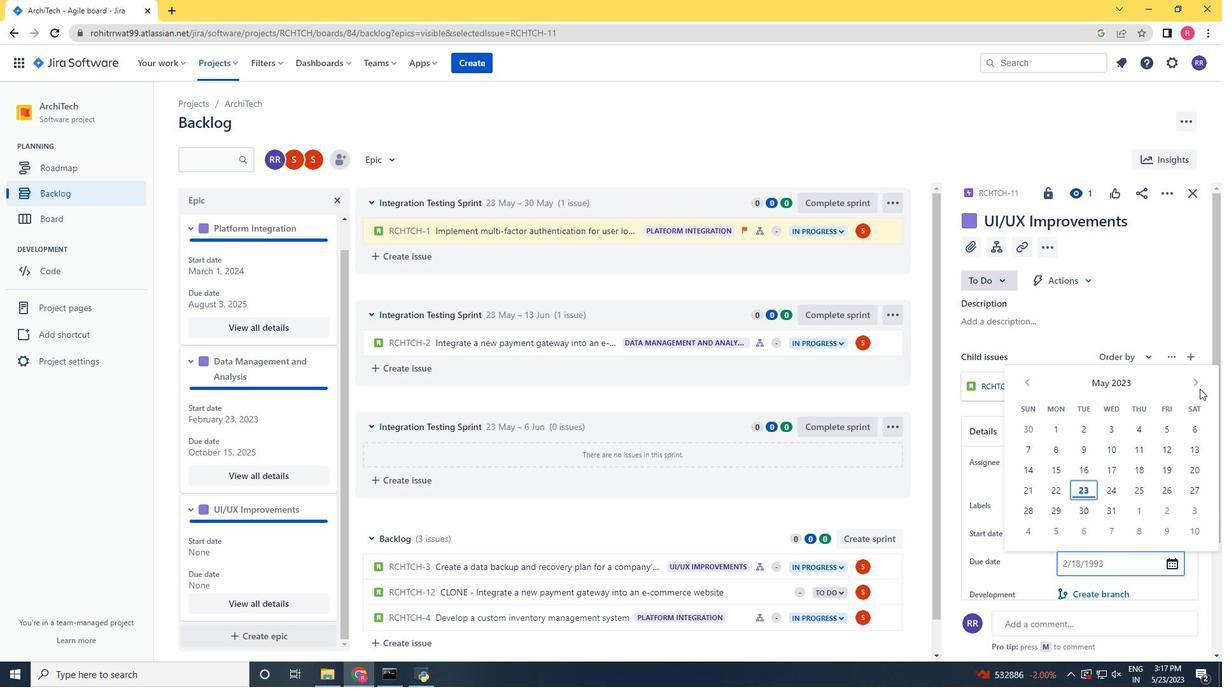 
Action: Mouse pressed left at (1201, 383)
Screenshot: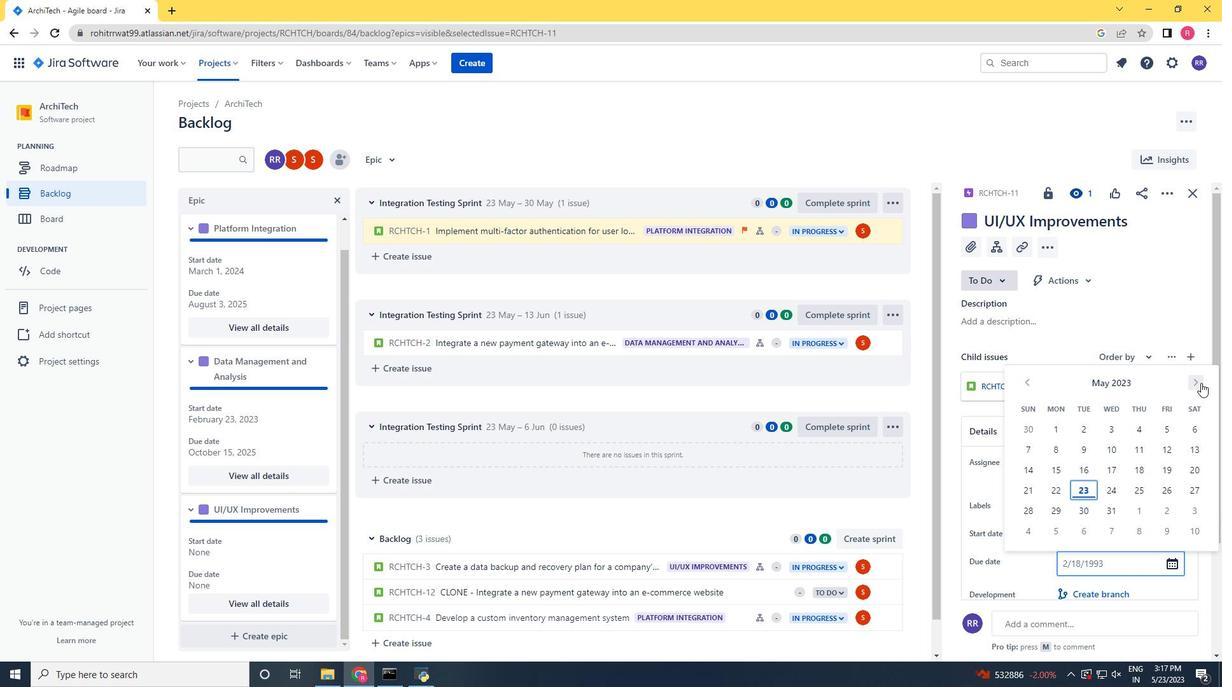 
Action: Mouse pressed left at (1201, 383)
Screenshot: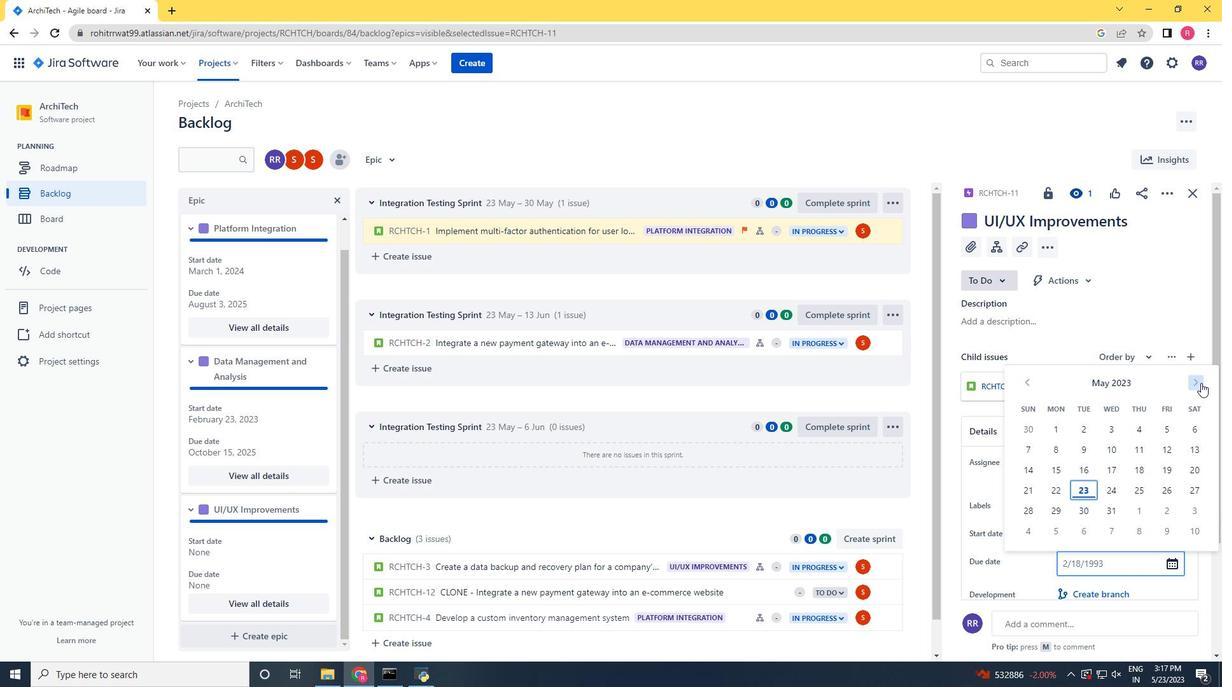 
Action: Mouse pressed left at (1201, 383)
Screenshot: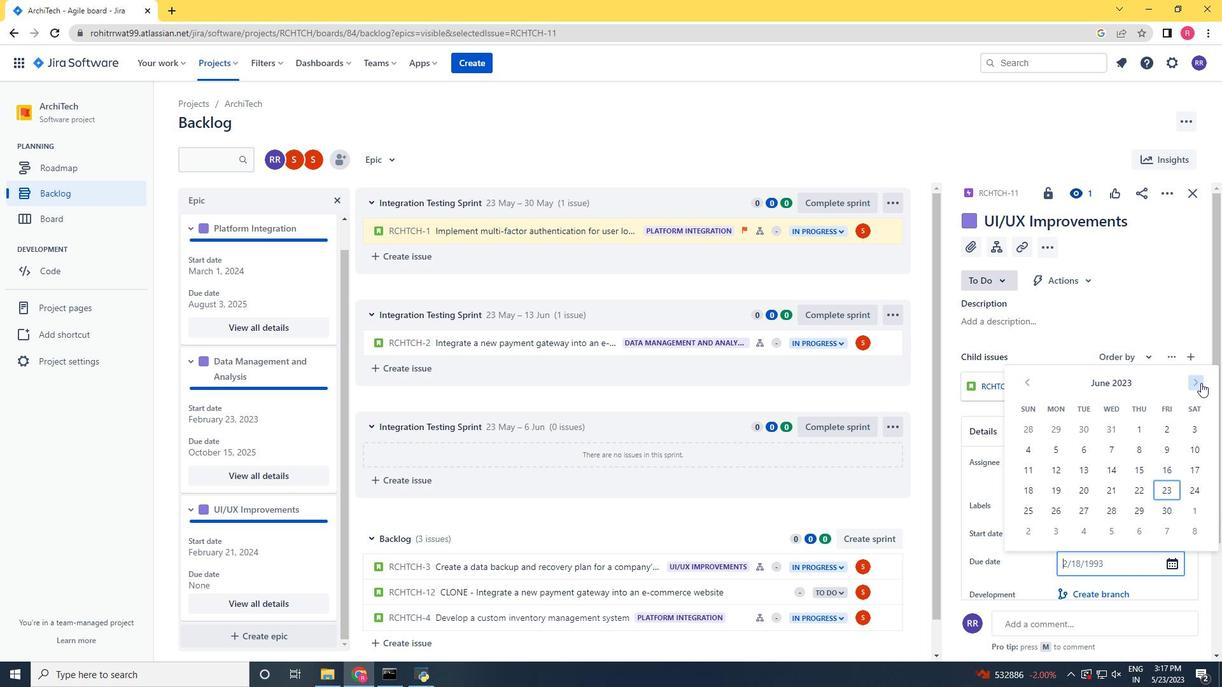 
Action: Mouse pressed left at (1201, 383)
Screenshot: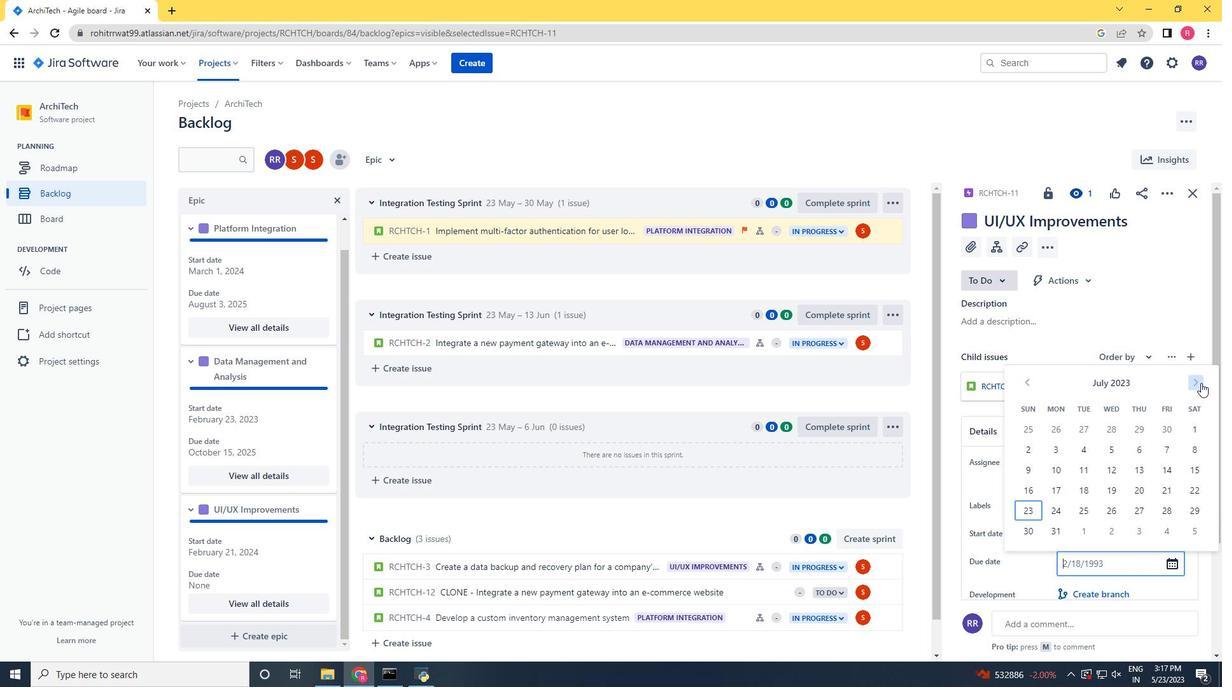 
Action: Mouse pressed left at (1201, 383)
Screenshot: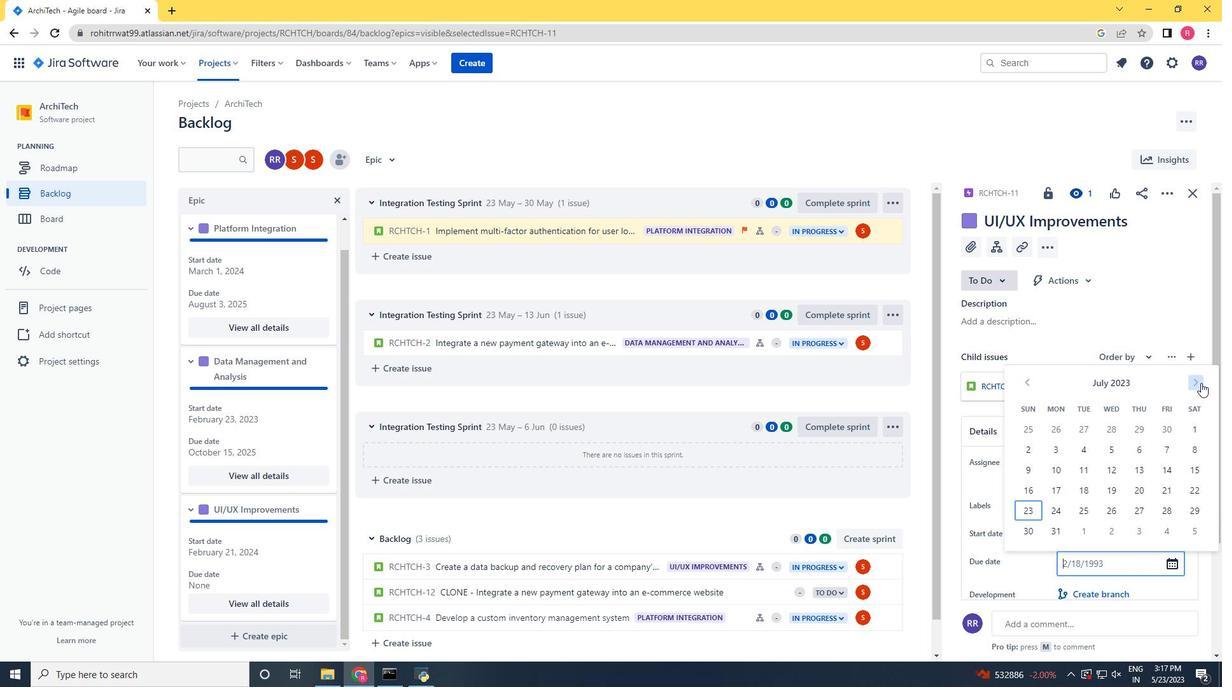 
Action: Mouse pressed left at (1201, 383)
Screenshot: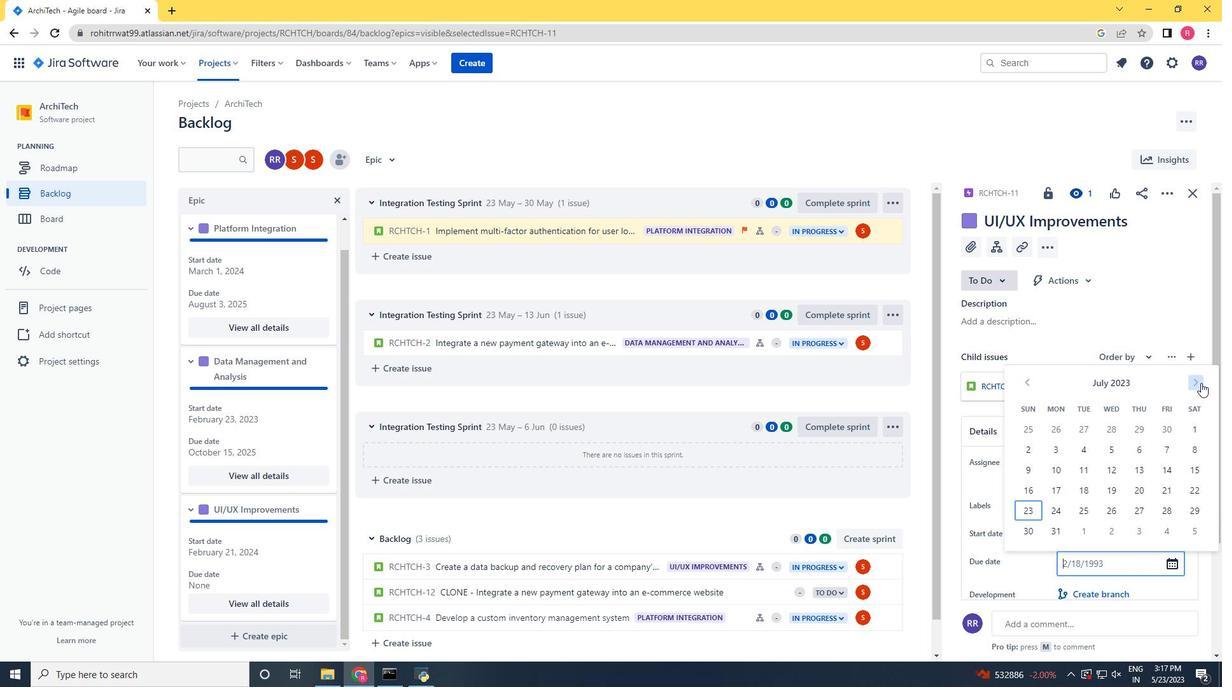 
Action: Mouse pressed left at (1201, 383)
Screenshot: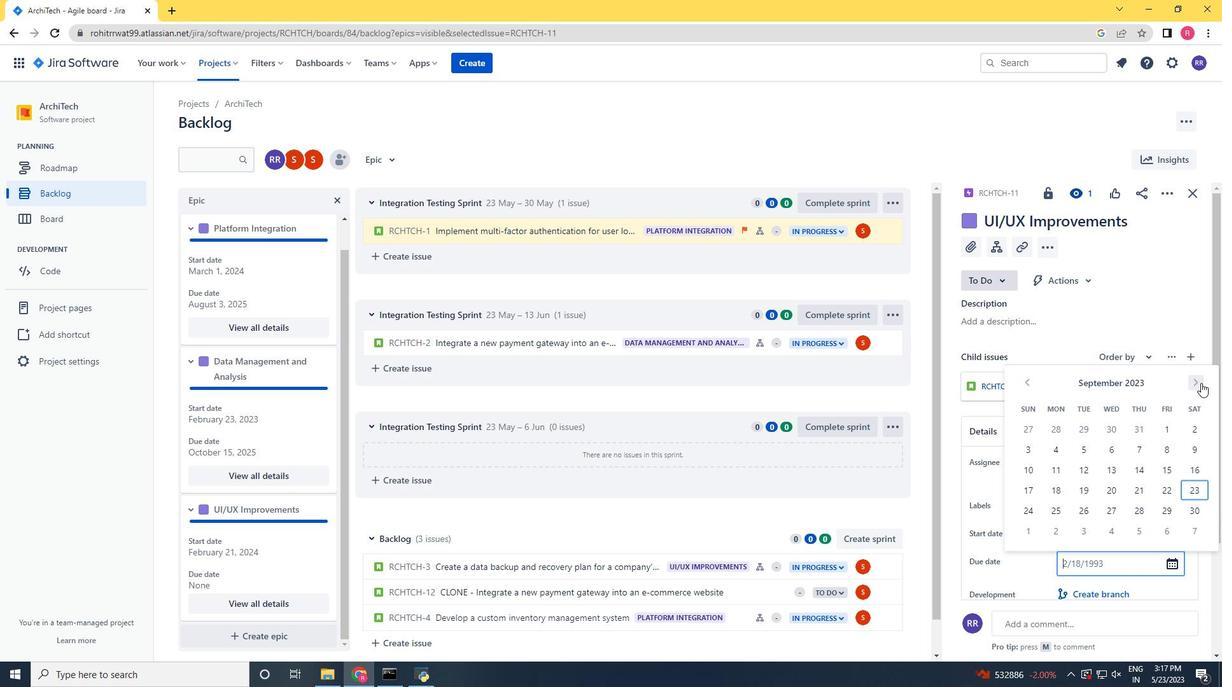 
Action: Mouse pressed left at (1201, 383)
Screenshot: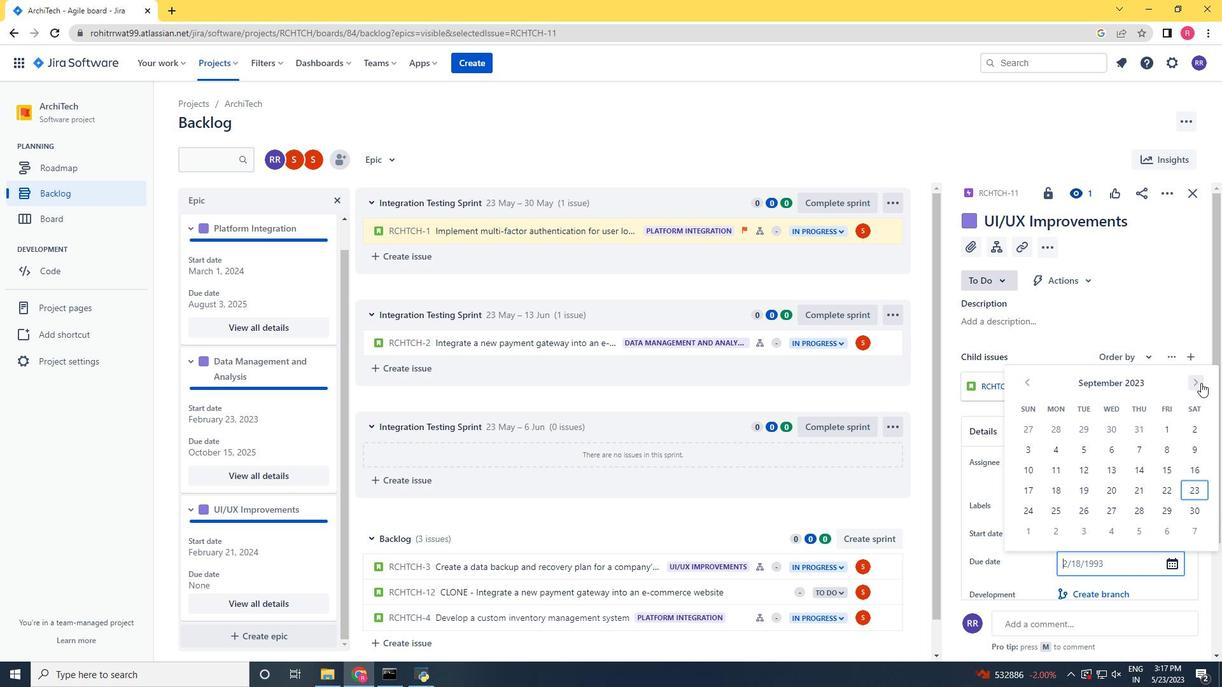 
Action: Mouse pressed left at (1201, 383)
Screenshot: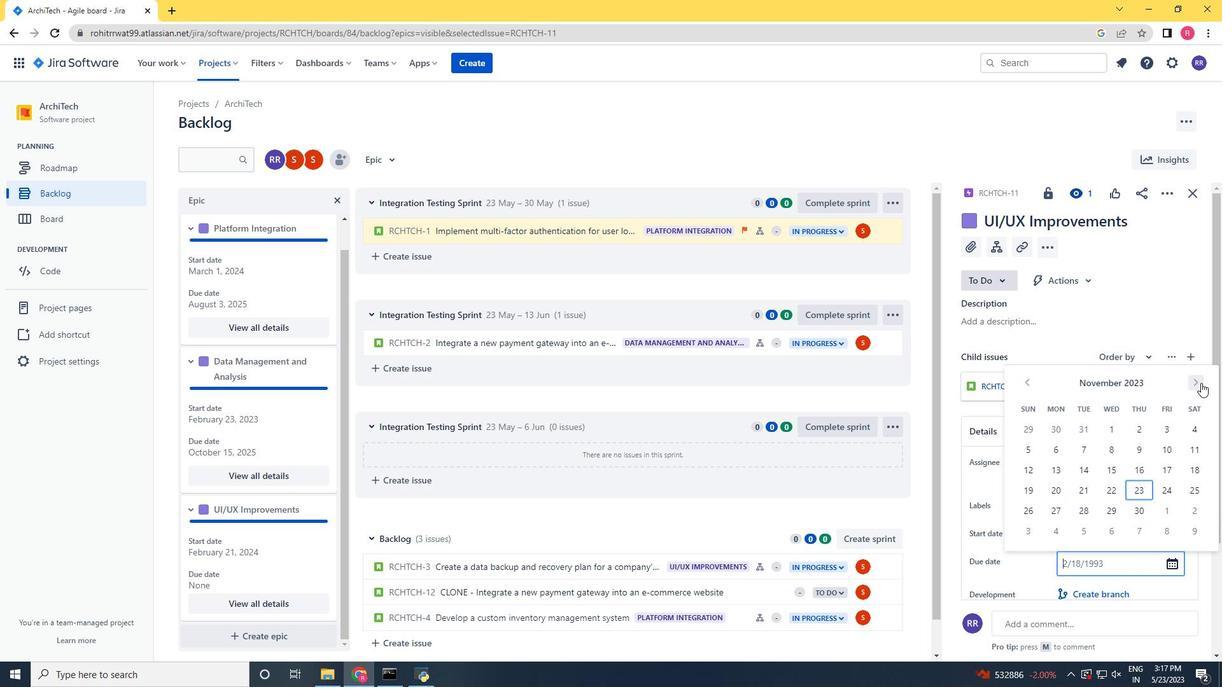 
Action: Mouse pressed left at (1201, 383)
Screenshot: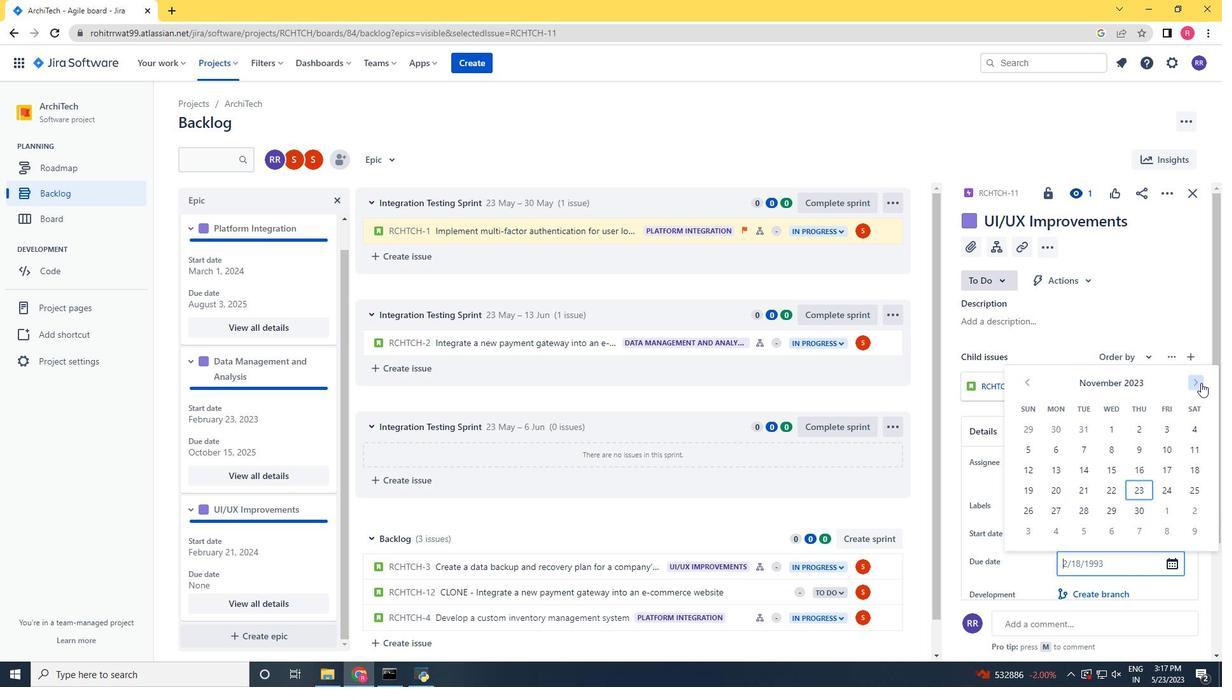 
Action: Mouse pressed left at (1201, 383)
Screenshot: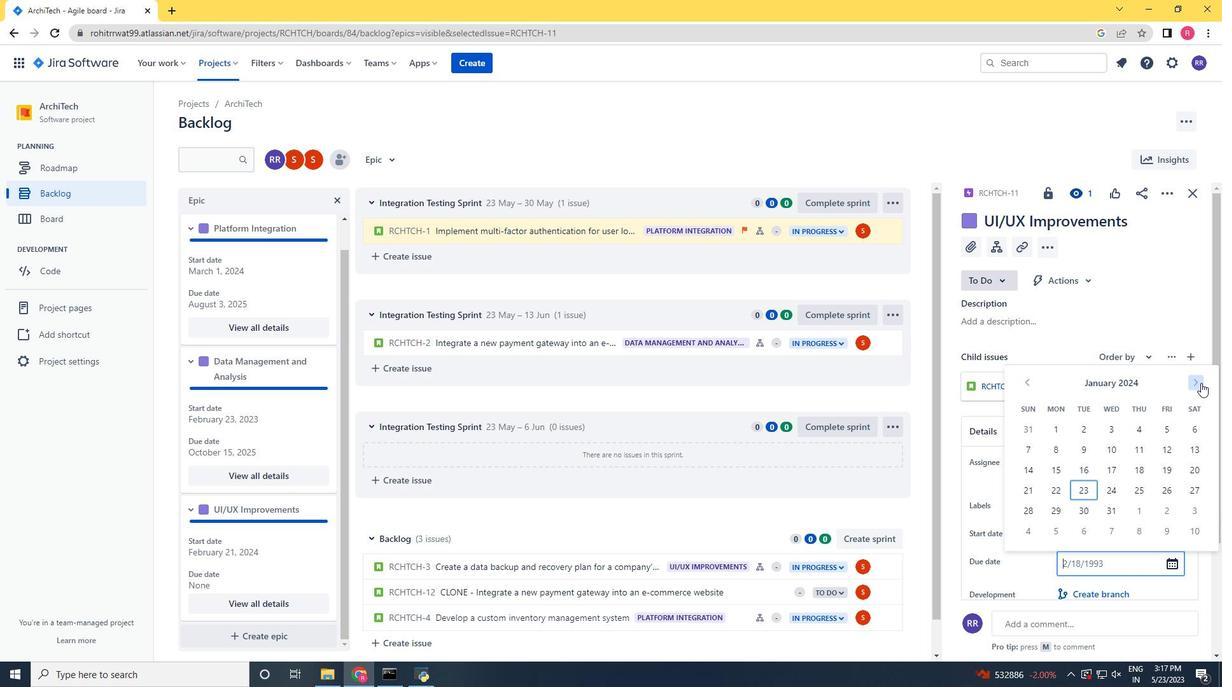 
Action: Mouse pressed left at (1201, 383)
Screenshot: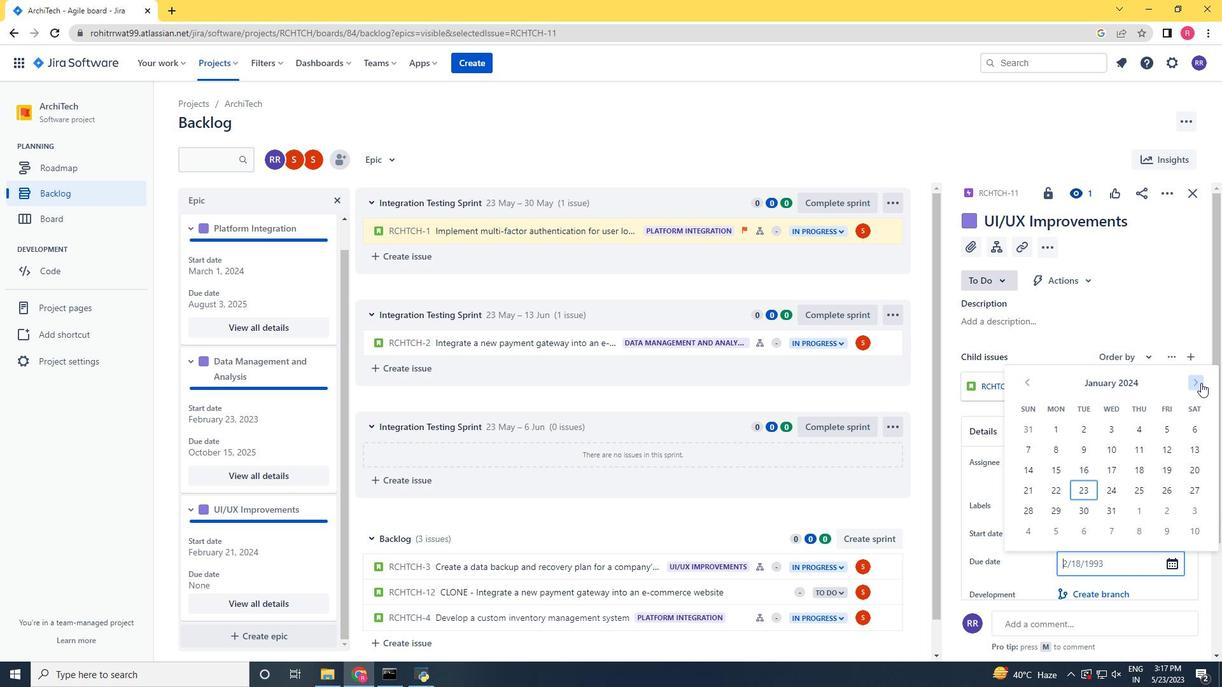 
Action: Mouse pressed left at (1201, 383)
Screenshot: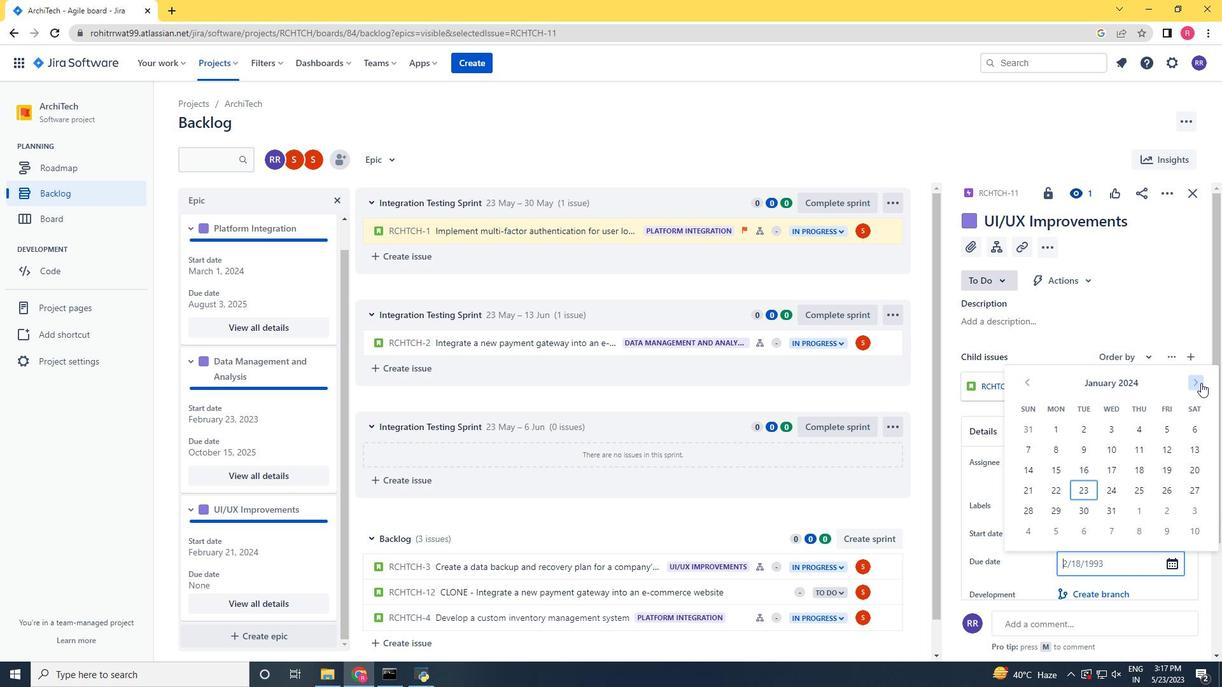 
Action: Mouse pressed left at (1201, 383)
Screenshot: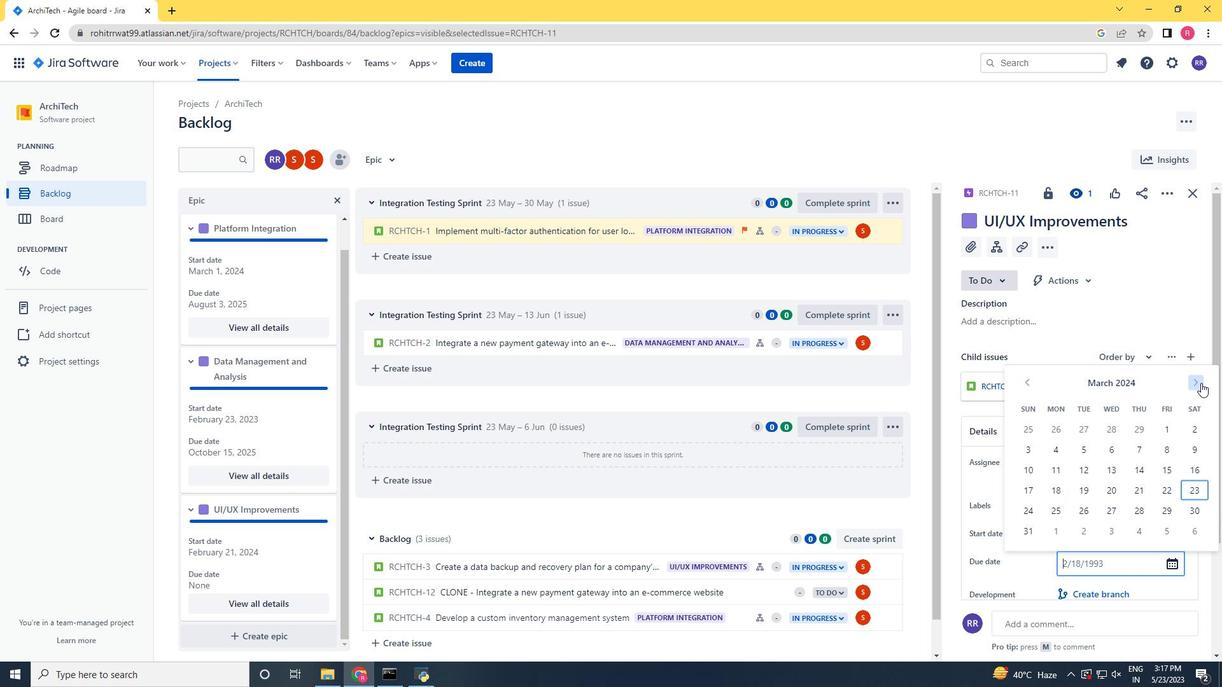 
Action: Mouse pressed left at (1201, 383)
Screenshot: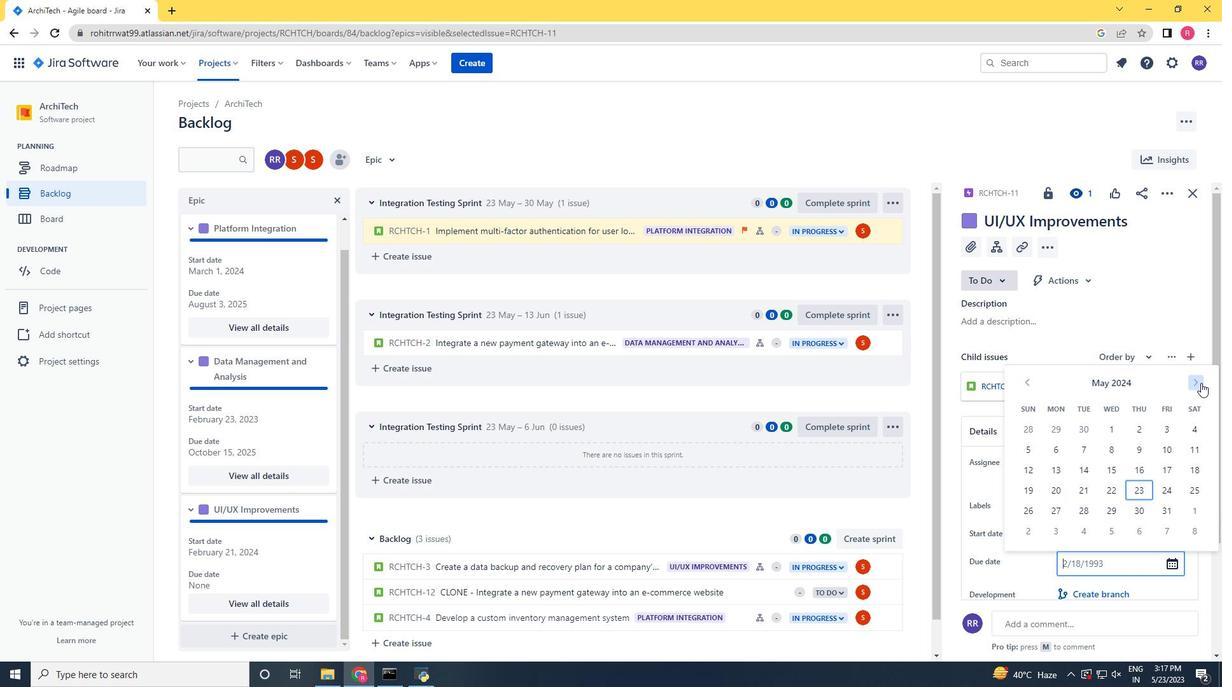 
Action: Mouse pressed left at (1201, 383)
Screenshot: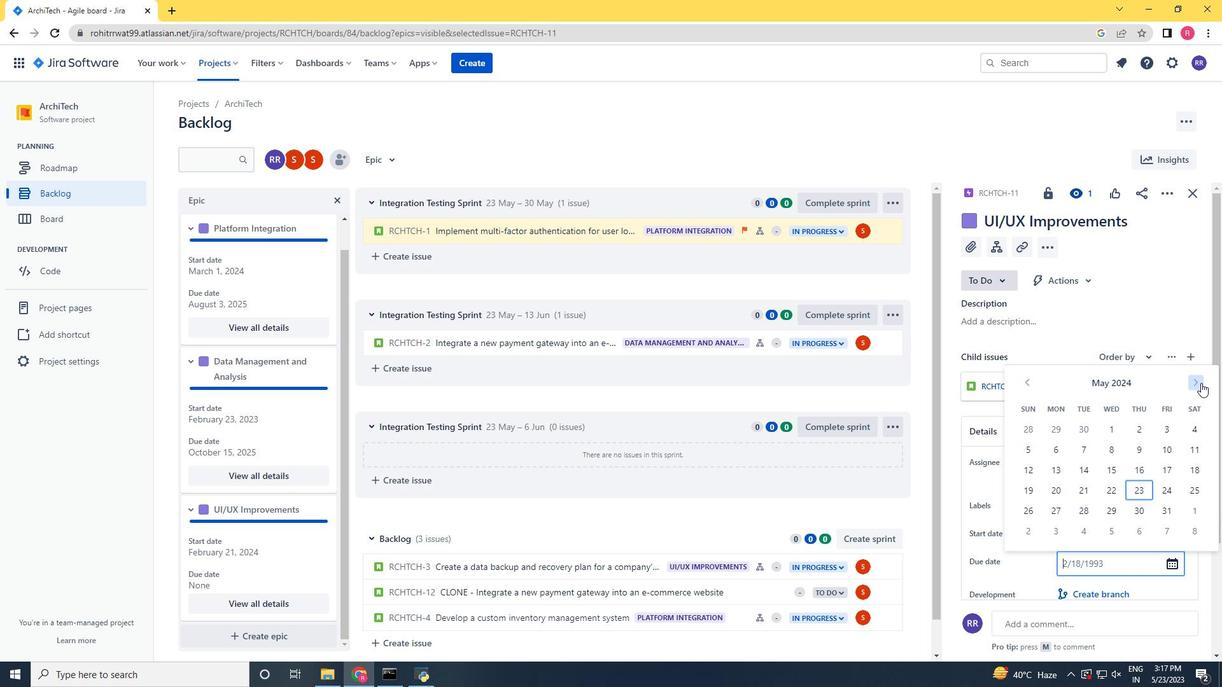 
Action: Mouse pressed left at (1201, 383)
Screenshot: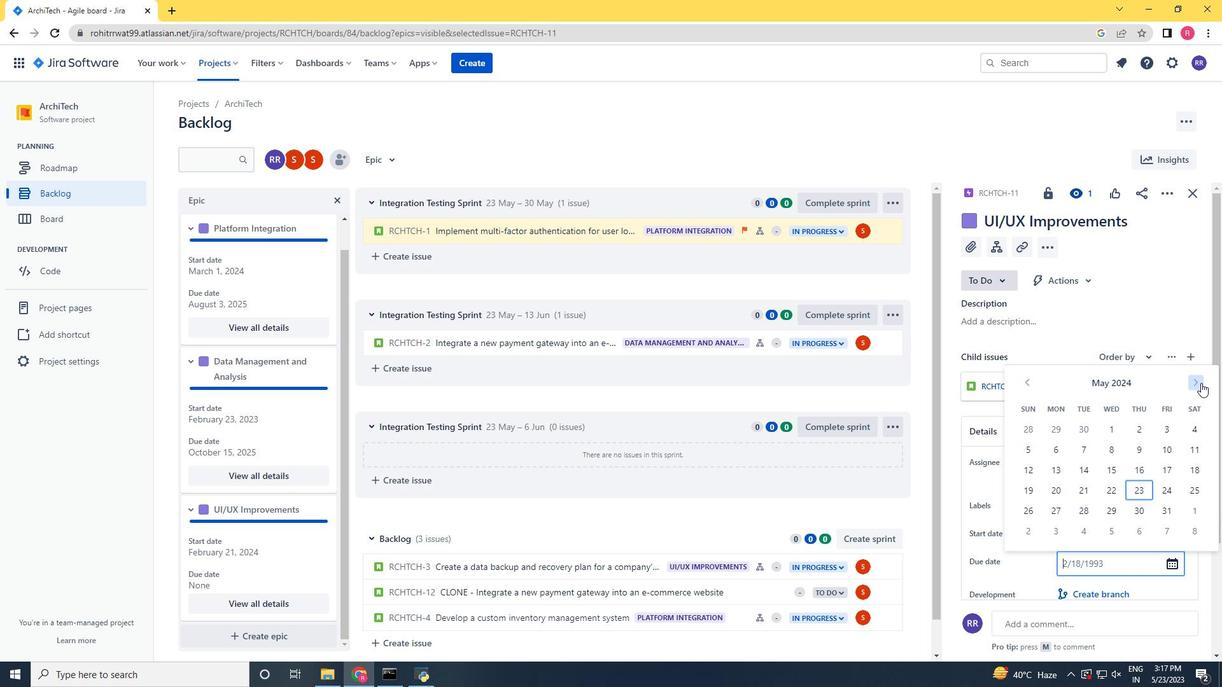 
Action: Mouse pressed left at (1201, 383)
Screenshot: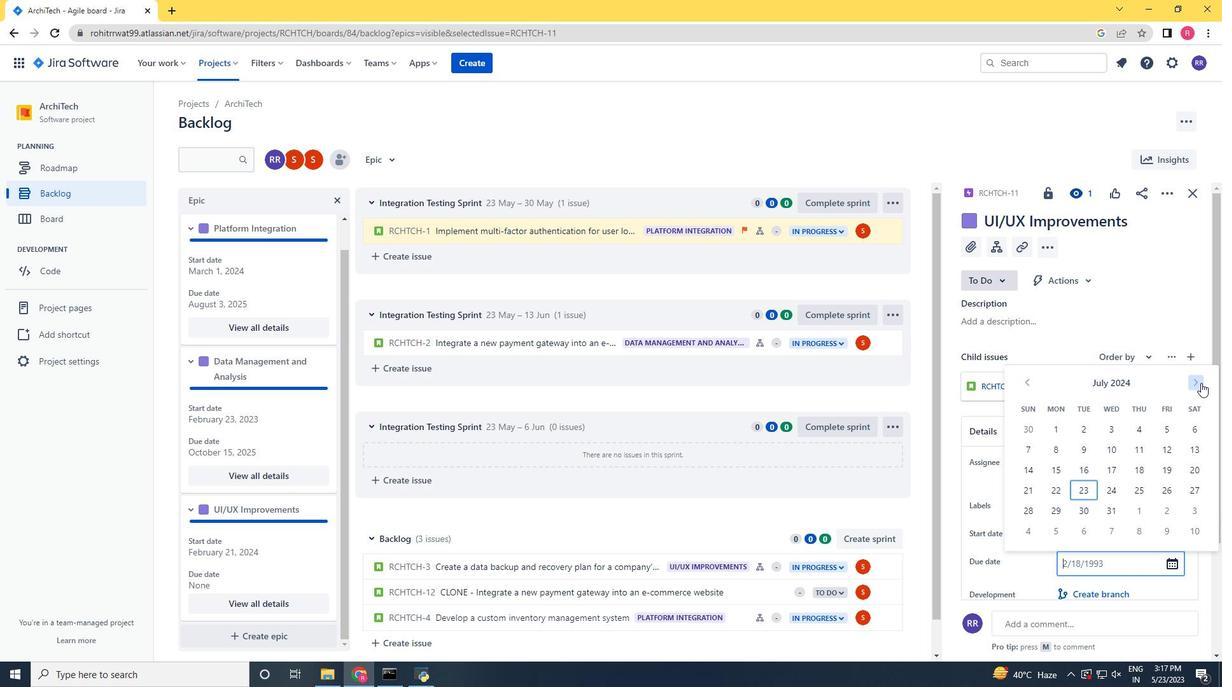 
Action: Mouse pressed left at (1201, 383)
Screenshot: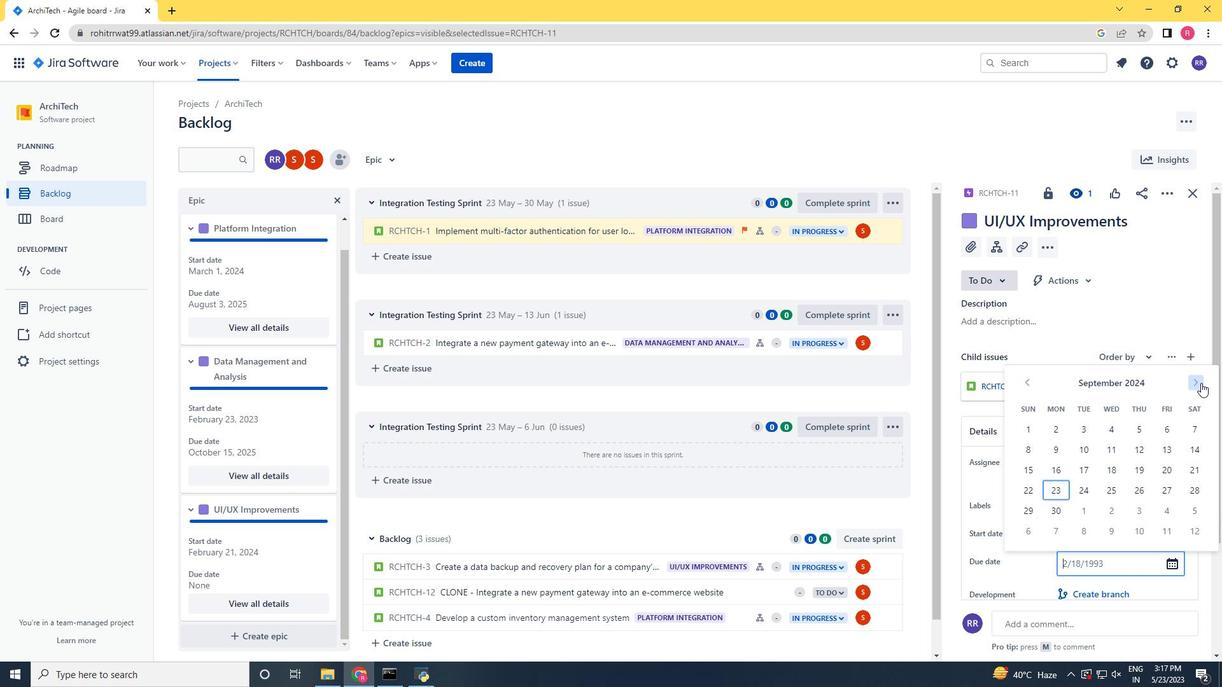 
Action: Mouse pressed left at (1201, 383)
Screenshot: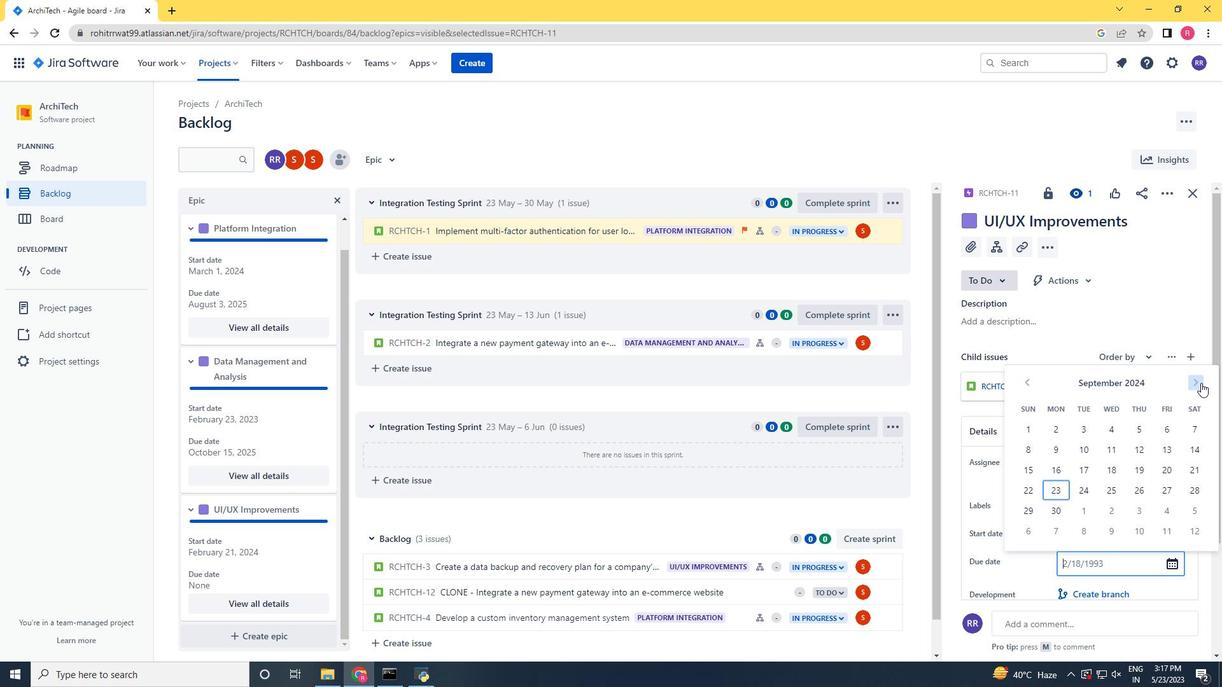 
Action: Mouse pressed left at (1201, 383)
Screenshot: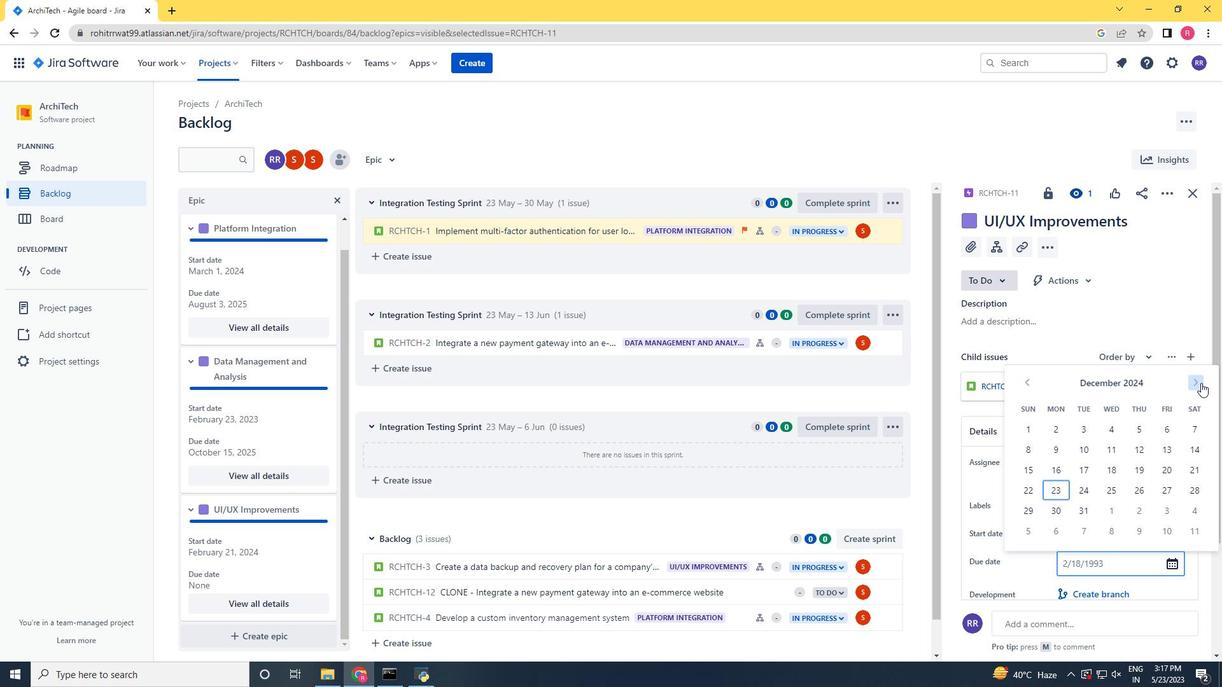 
Action: Mouse pressed left at (1201, 383)
Screenshot: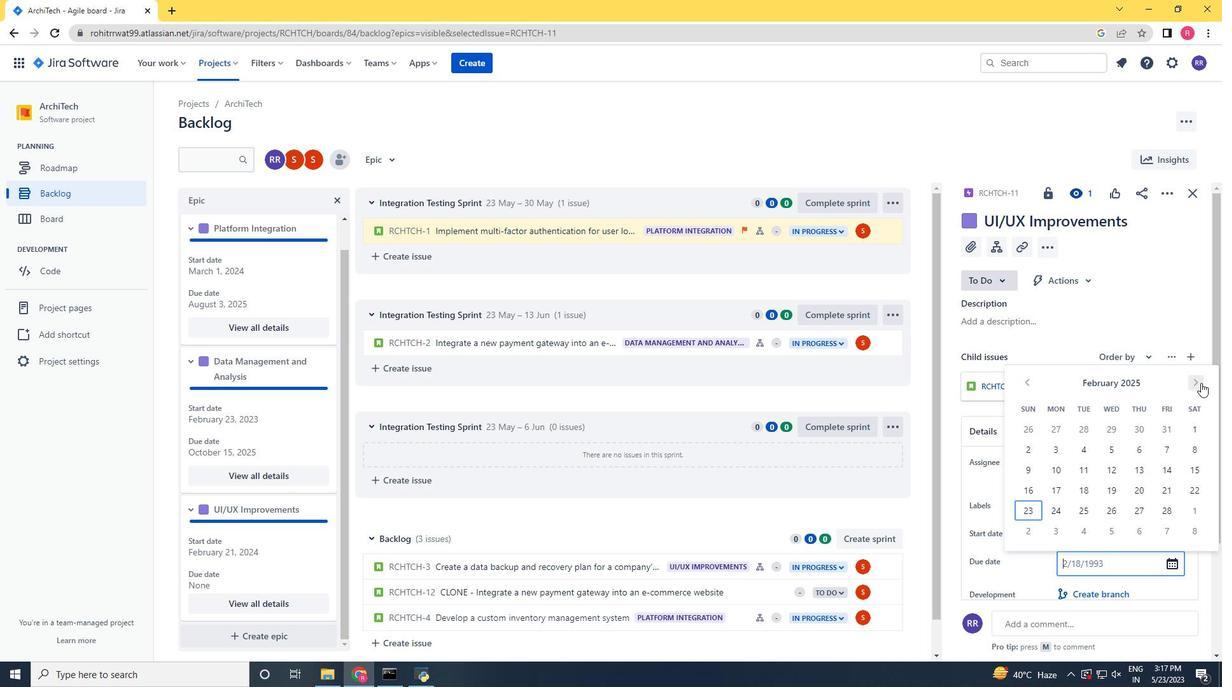 
Action: Mouse pressed left at (1201, 383)
Screenshot: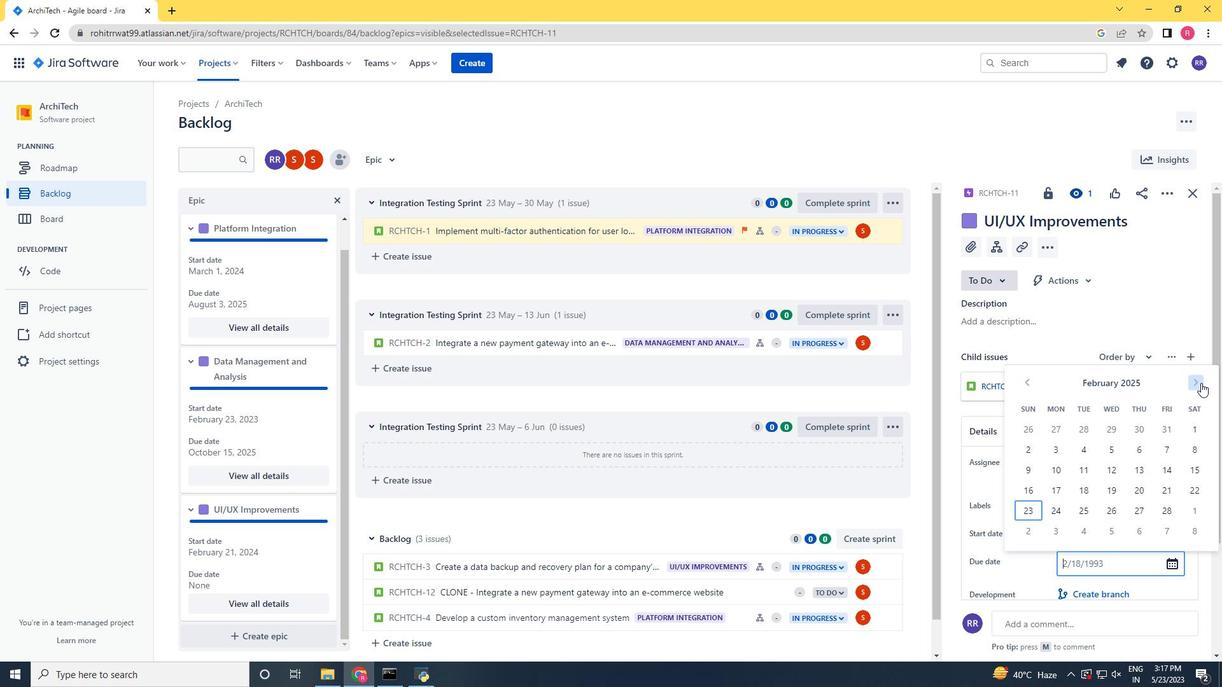 
Action: Mouse pressed left at (1201, 383)
Screenshot: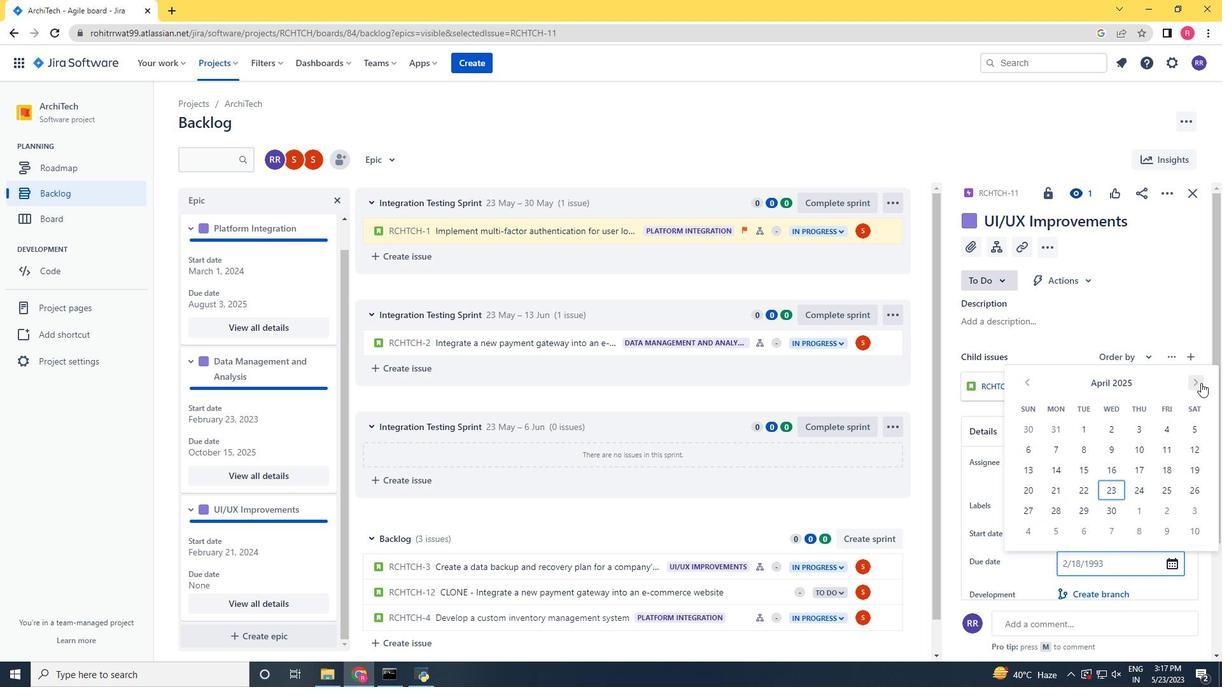 
Action: Mouse pressed left at (1201, 383)
Screenshot: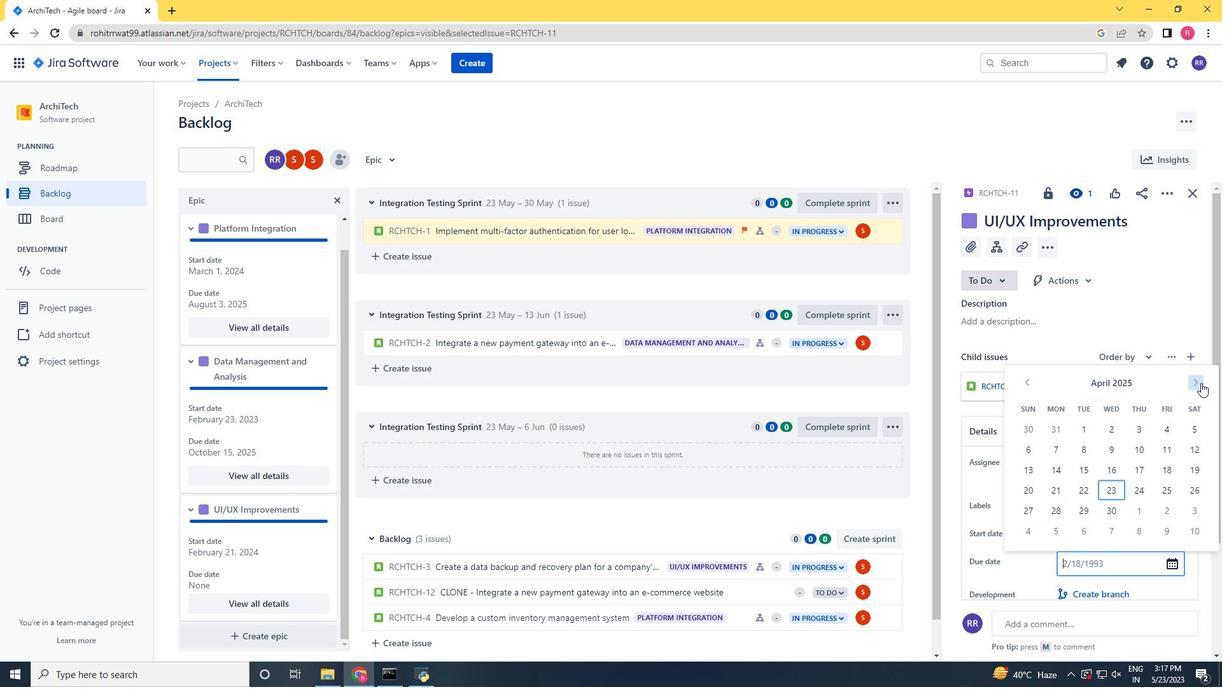 
Action: Mouse pressed left at (1201, 383)
Screenshot: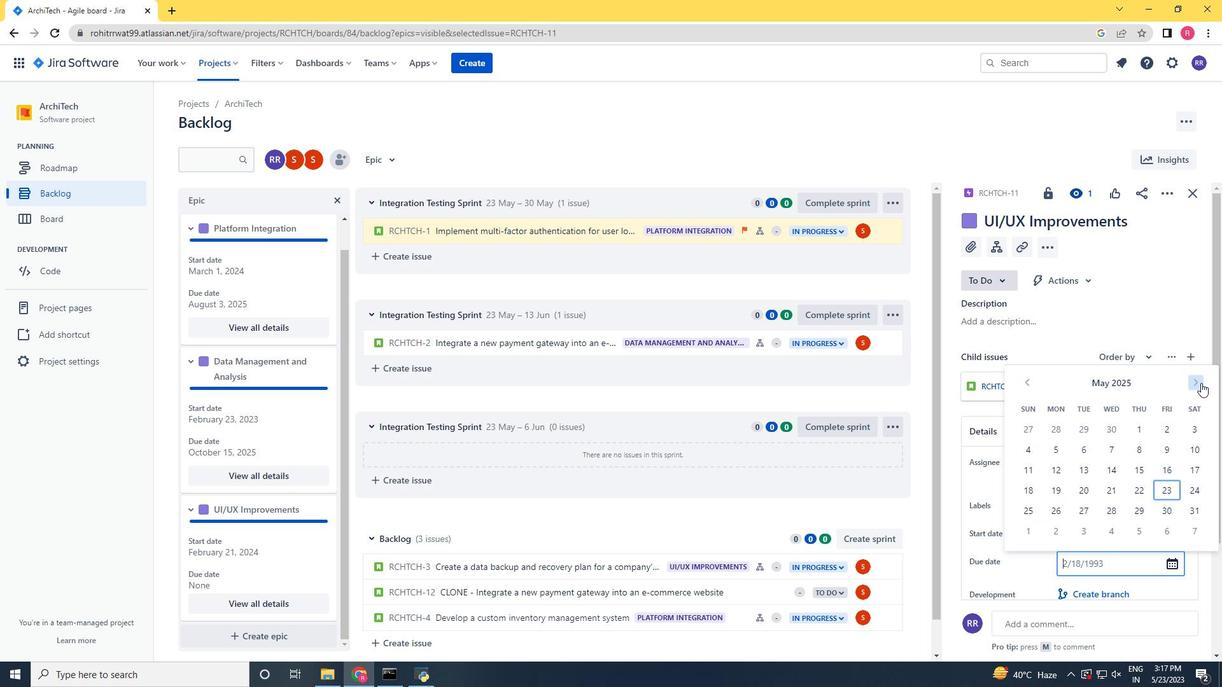 
Action: Mouse pressed left at (1201, 383)
Screenshot: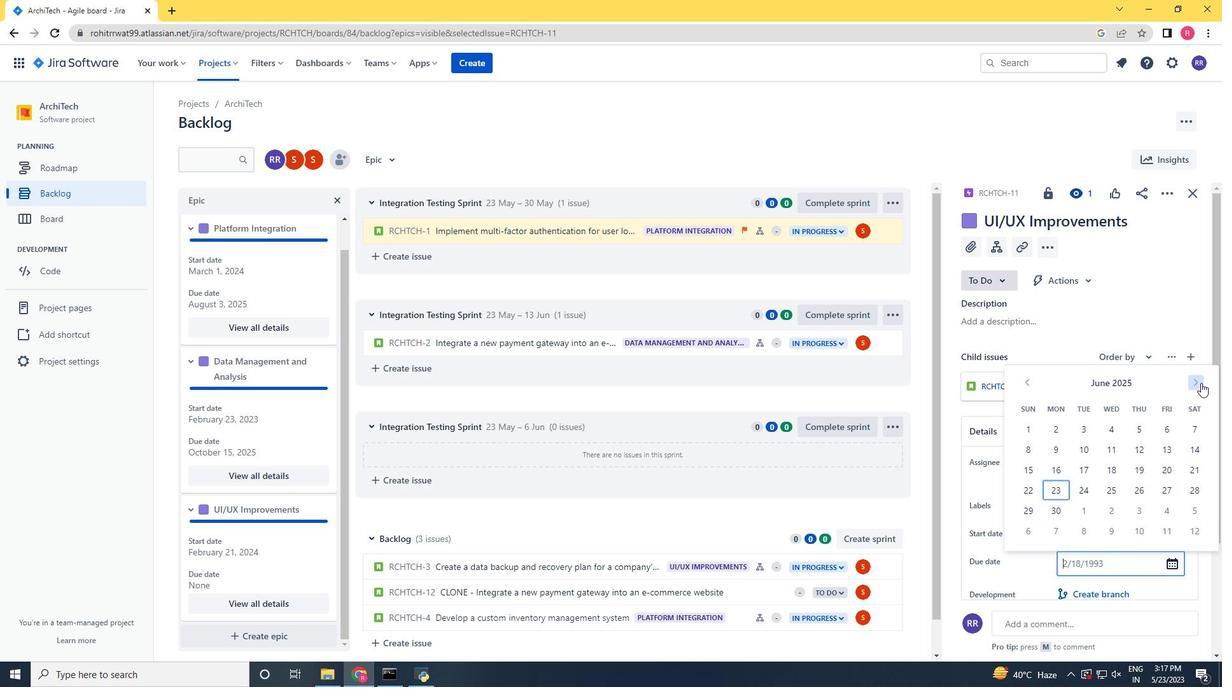 
Action: Mouse pressed left at (1201, 383)
Screenshot: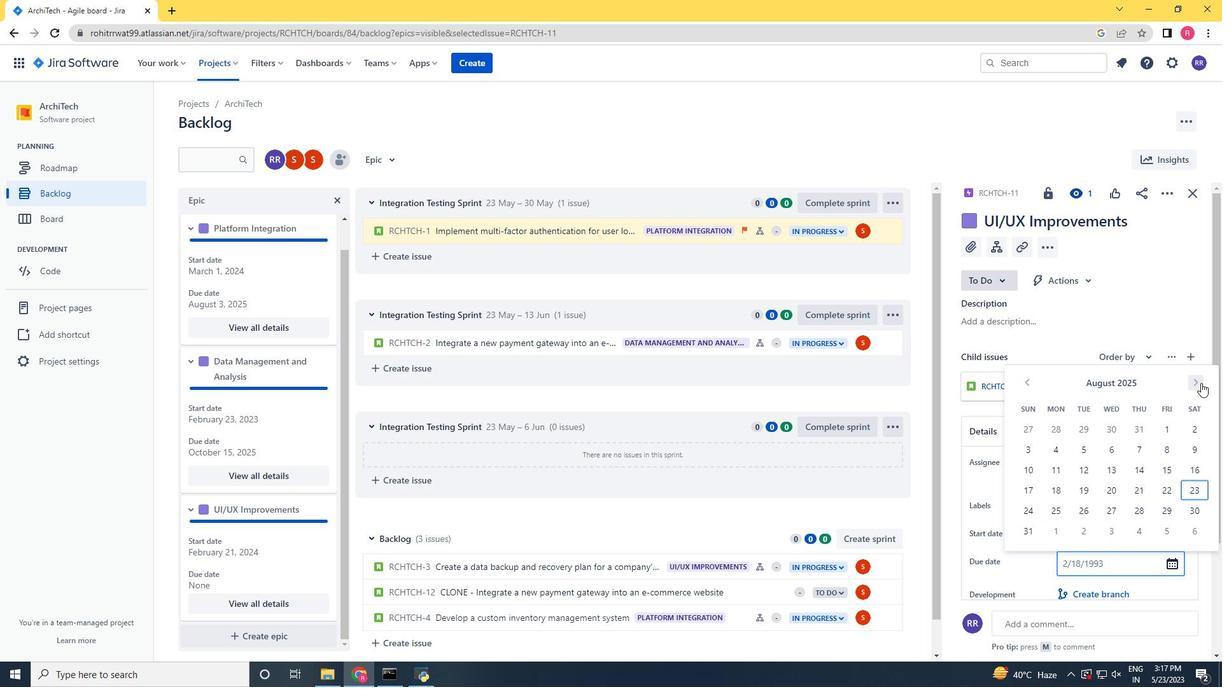 
Action: Mouse pressed left at (1201, 383)
Screenshot: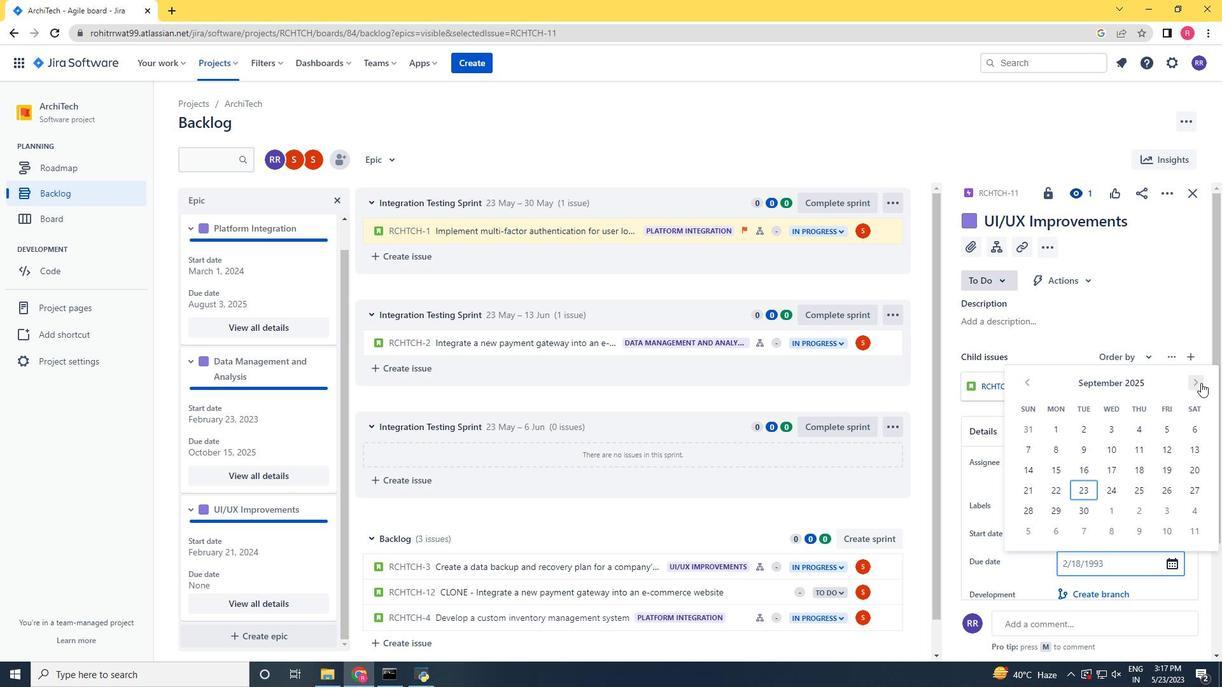 
Action: Mouse moved to (1177, 490)
Screenshot: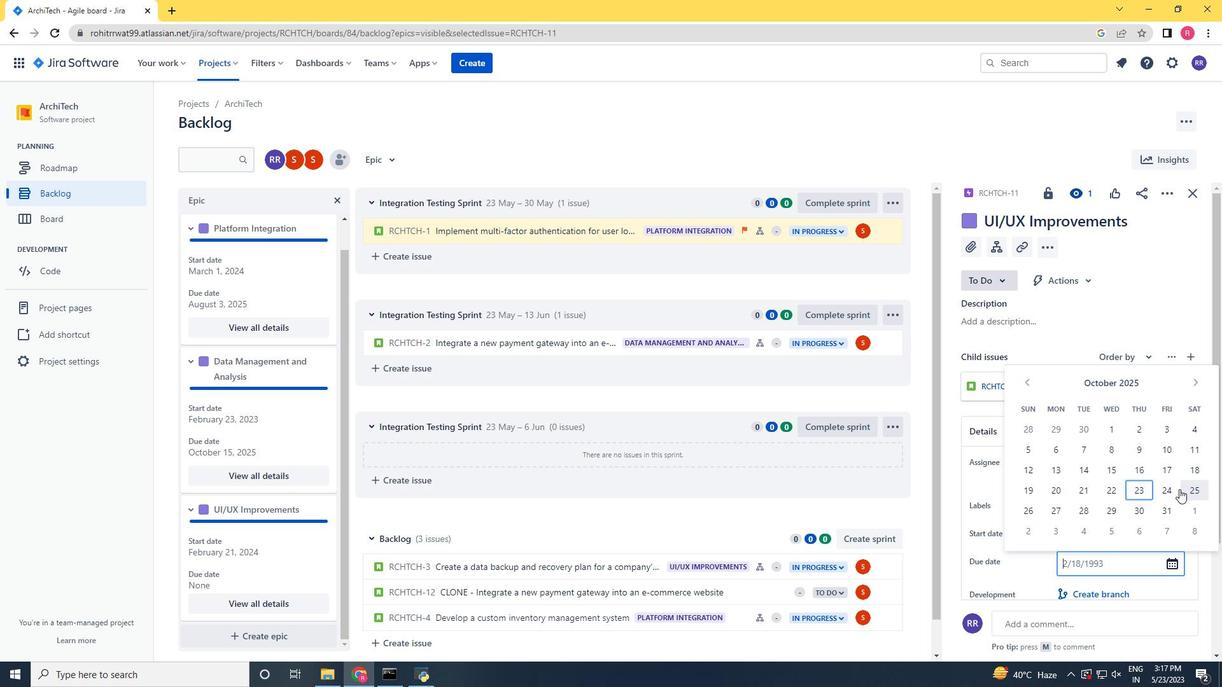 
Action: Mouse pressed left at (1177, 490)
Screenshot: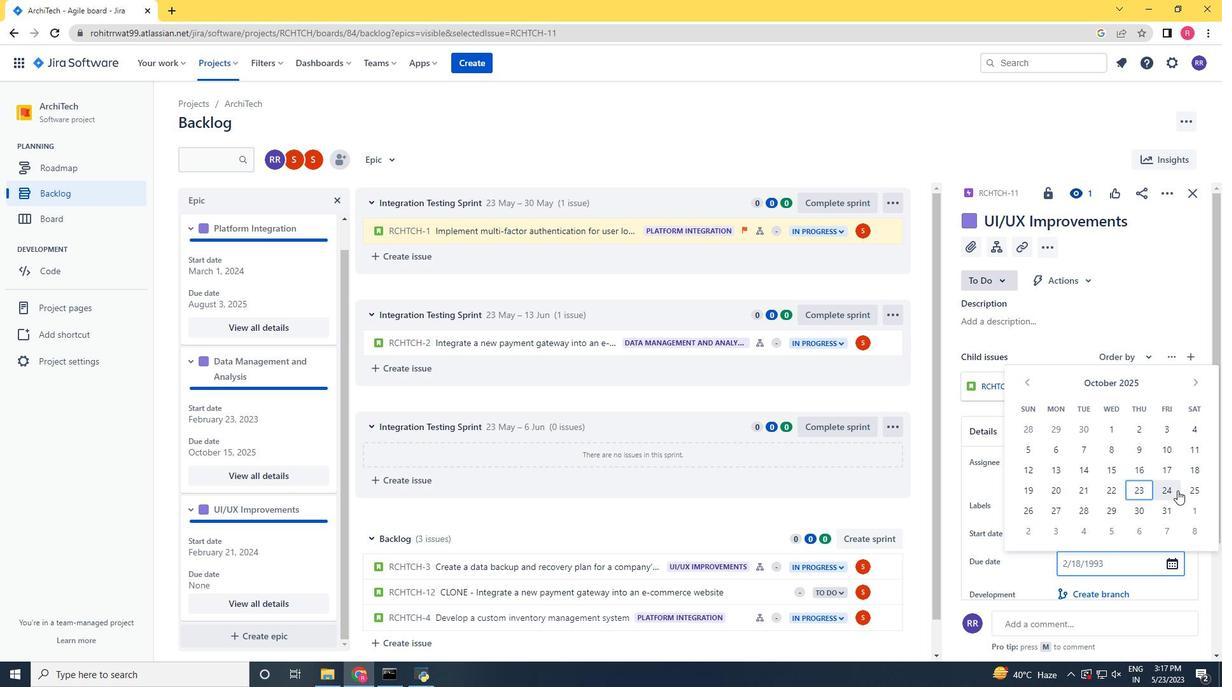 
Action: Mouse moved to (1151, 547)
Screenshot: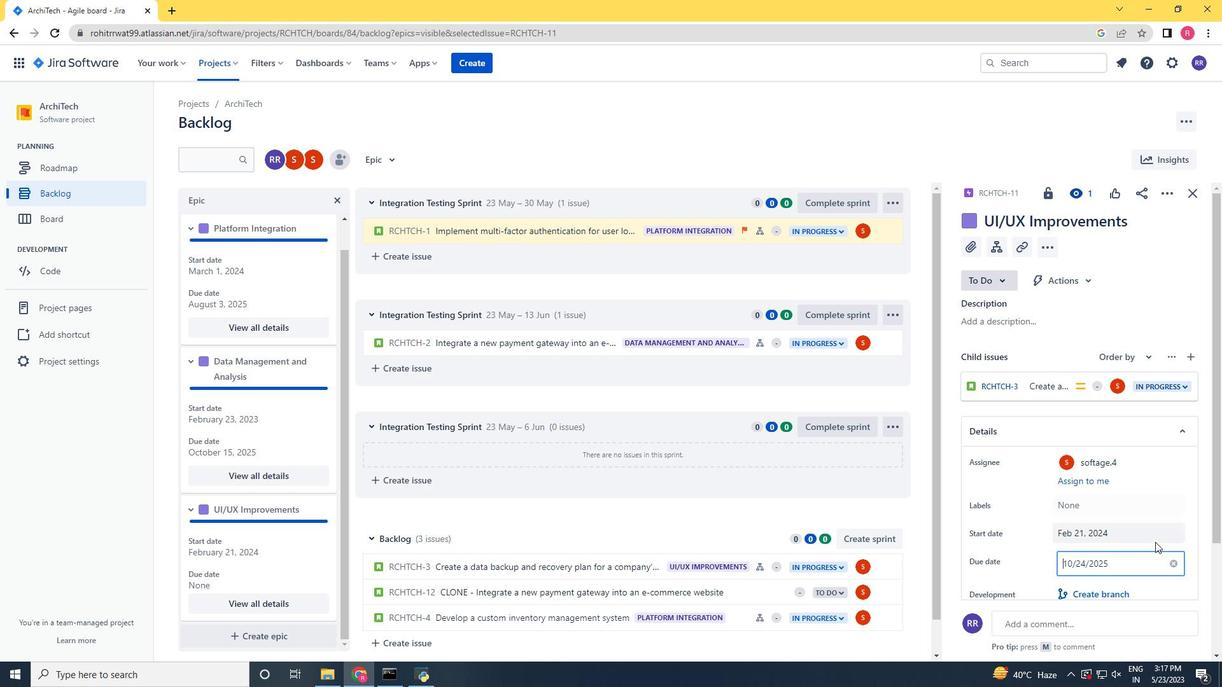 
Action: Mouse scrolled (1151, 546) with delta (0, 0)
Screenshot: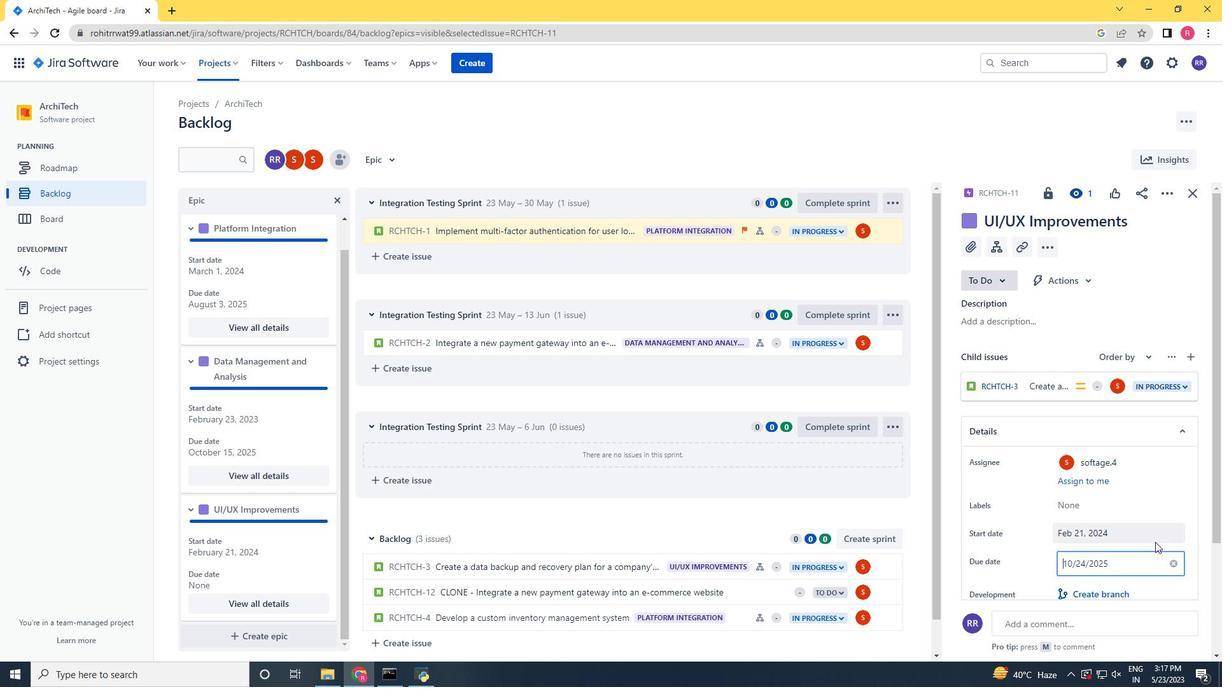 
Action: Mouse moved to (1151, 547)
Screenshot: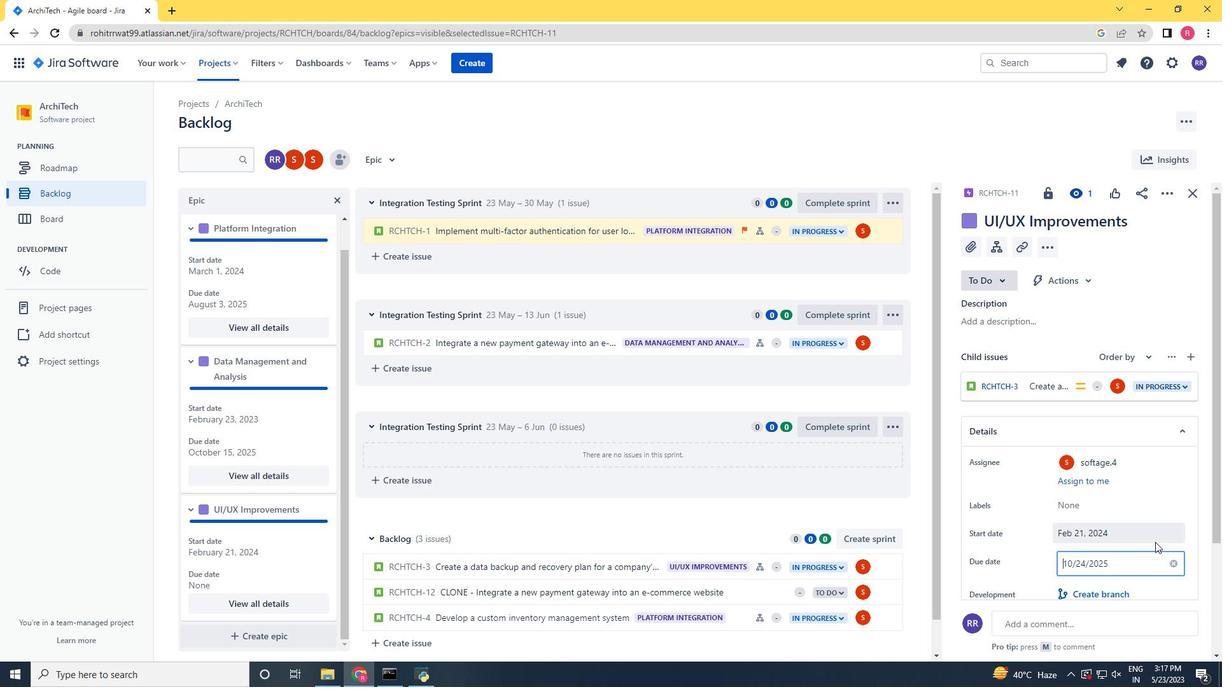 
Action: Mouse scrolled (1151, 546) with delta (0, 0)
Screenshot: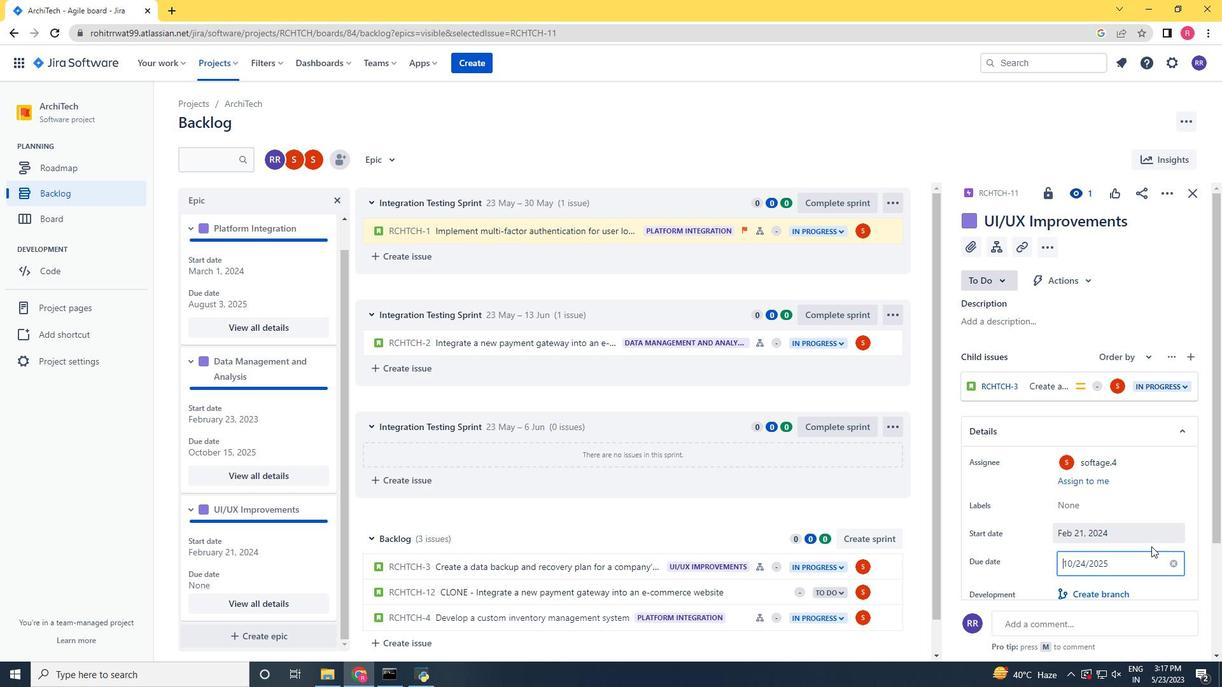 
Action: Mouse scrolled (1151, 546) with delta (0, 0)
Screenshot: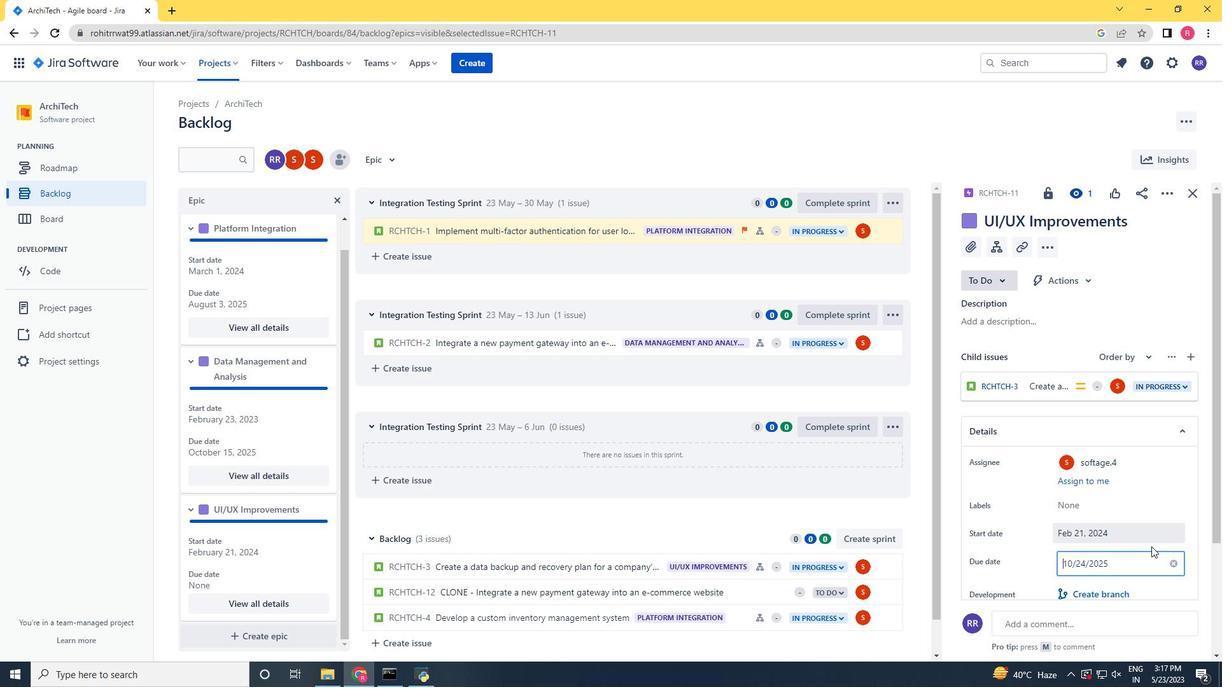 
Action: Mouse moved to (1115, 540)
Screenshot: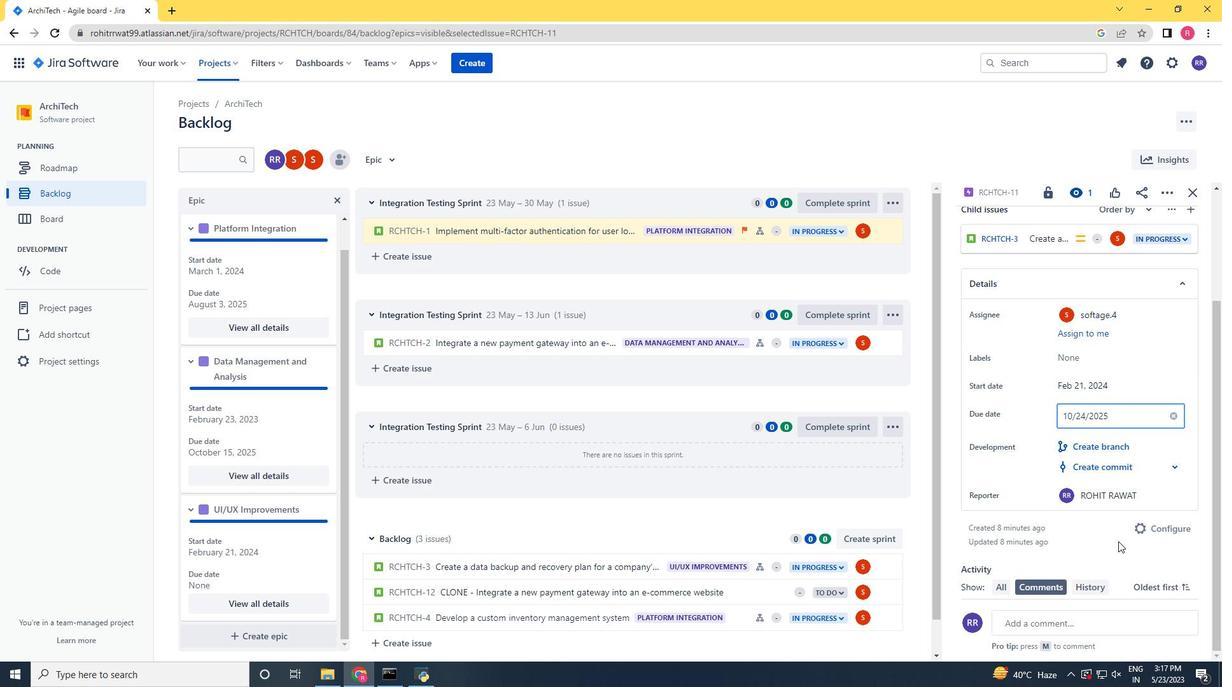 
Action: Mouse pressed left at (1115, 540)
Screenshot: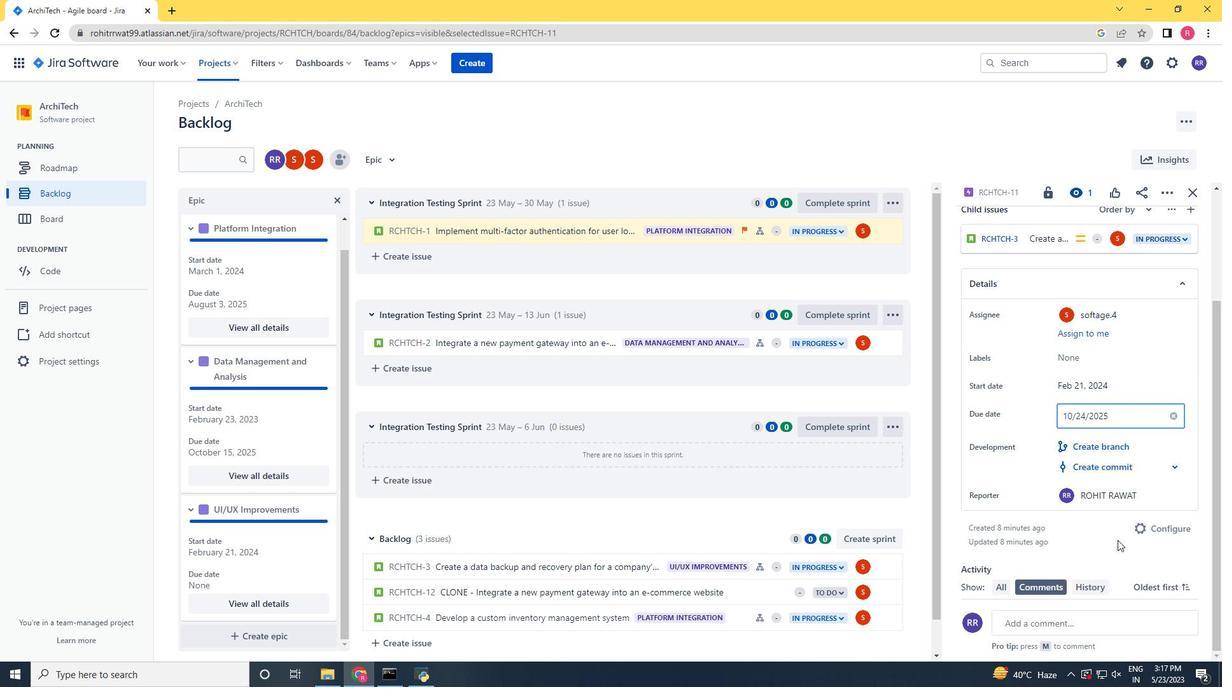 
Action: Mouse moved to (252, 411)
Screenshot: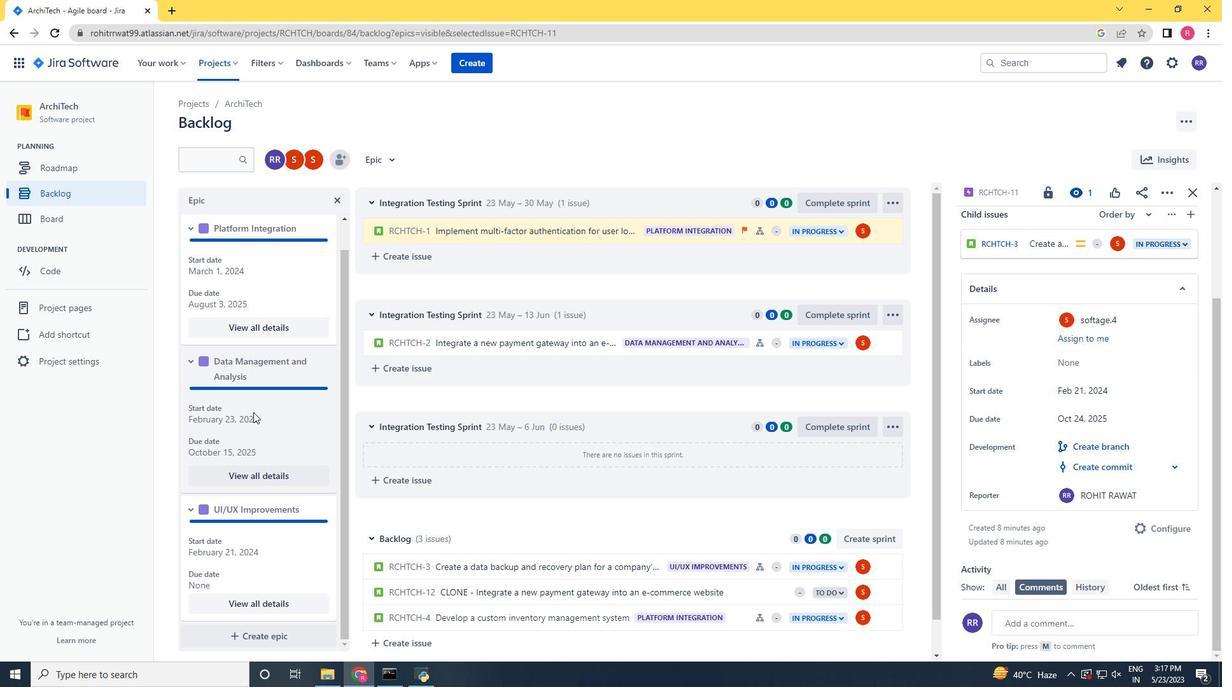 
Action: Mouse scrolled (252, 411) with delta (0, 0)
Screenshot: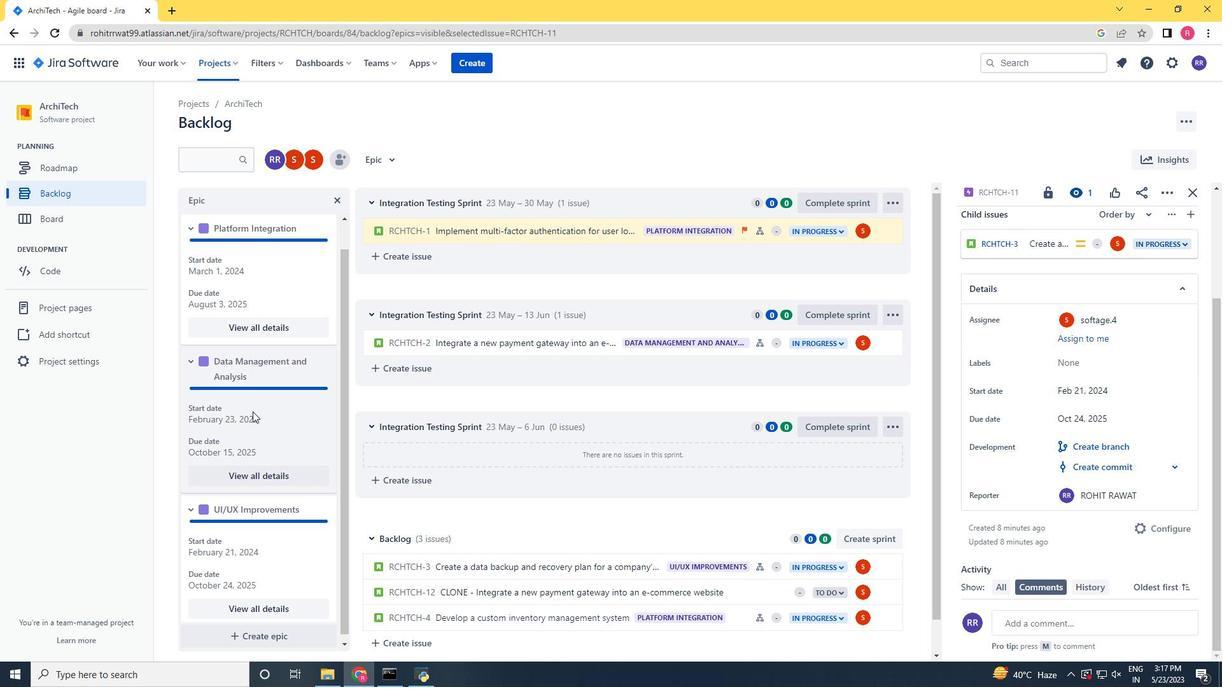 
Action: Mouse scrolled (252, 411) with delta (0, 0)
Screenshot: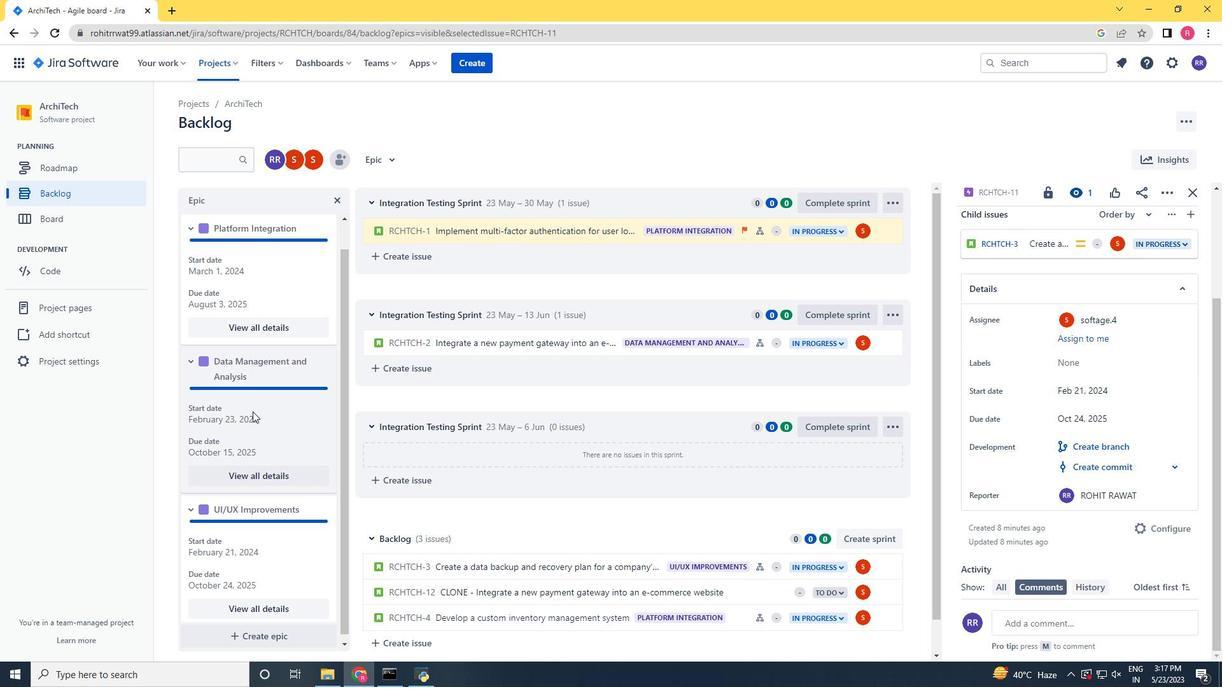 
Action: Mouse scrolled (252, 411) with delta (0, 0)
Screenshot: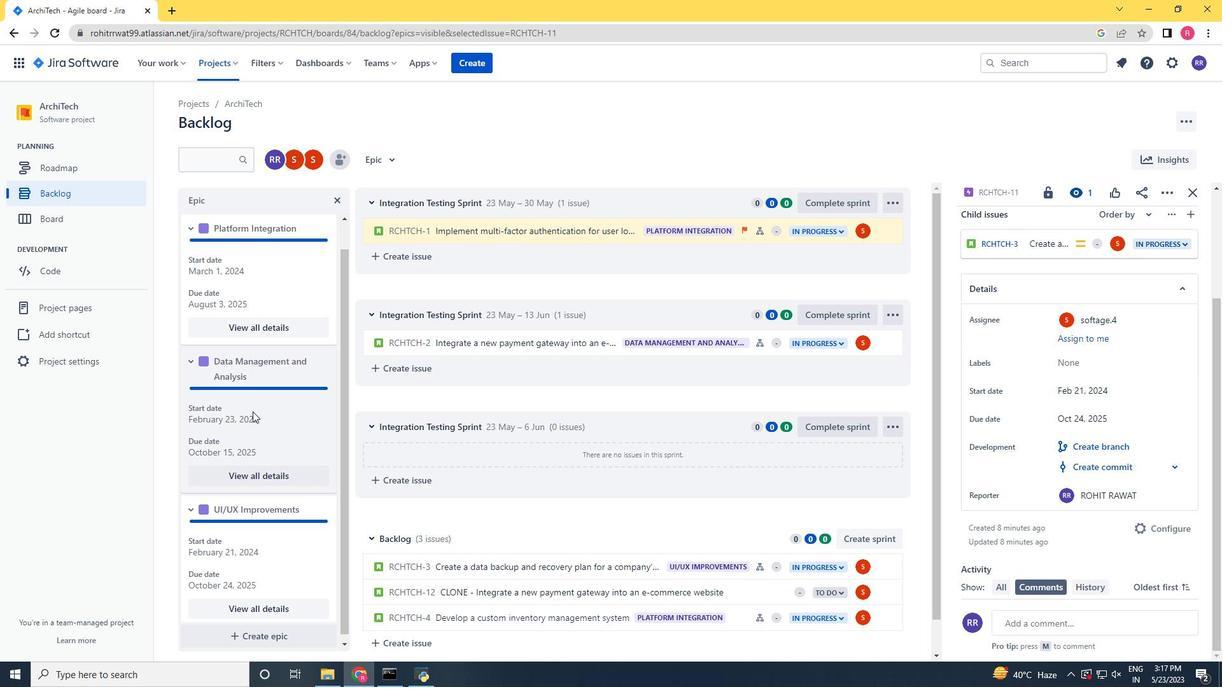 
Action: Mouse scrolled (252, 411) with delta (0, 0)
Screenshot: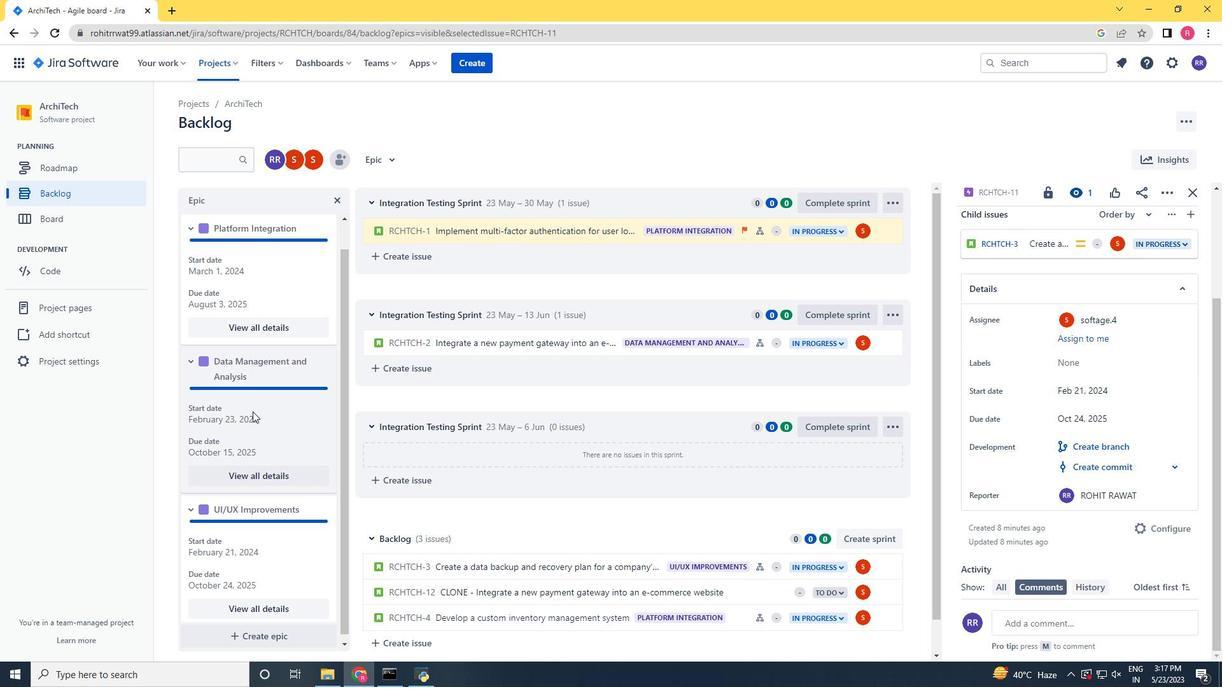 
Action: Mouse scrolled (252, 411) with delta (0, 0)
Screenshot: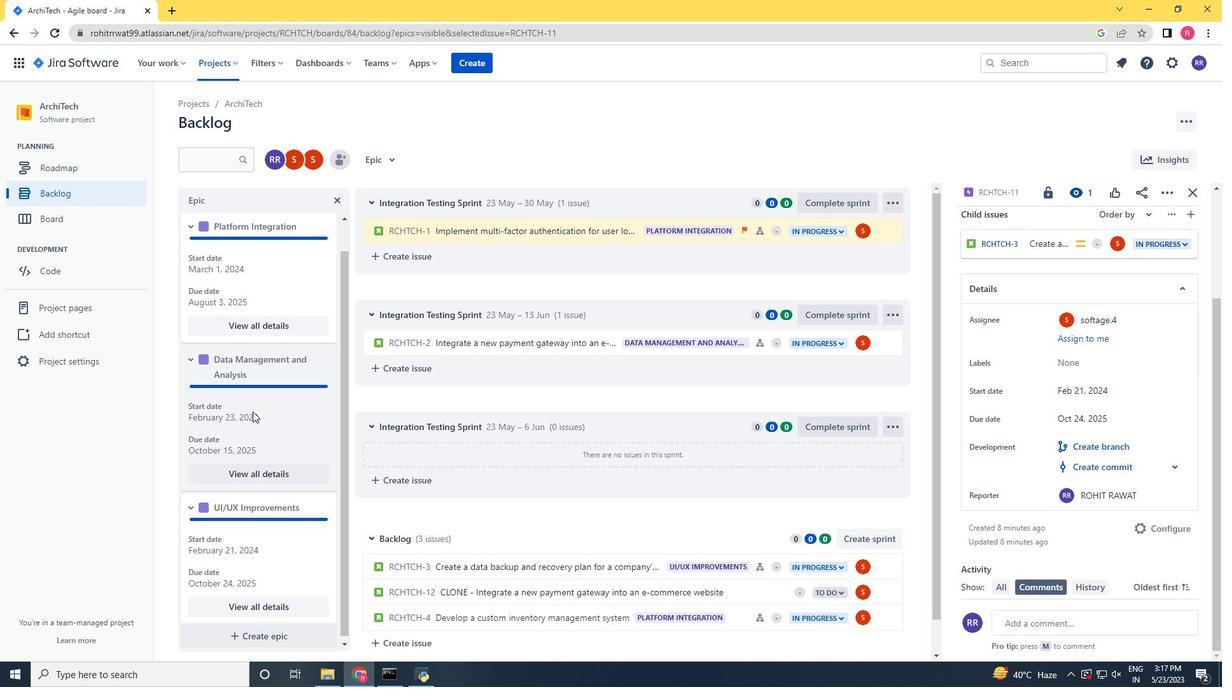 
Action: Mouse scrolled (252, 411) with delta (0, 0)
Screenshot: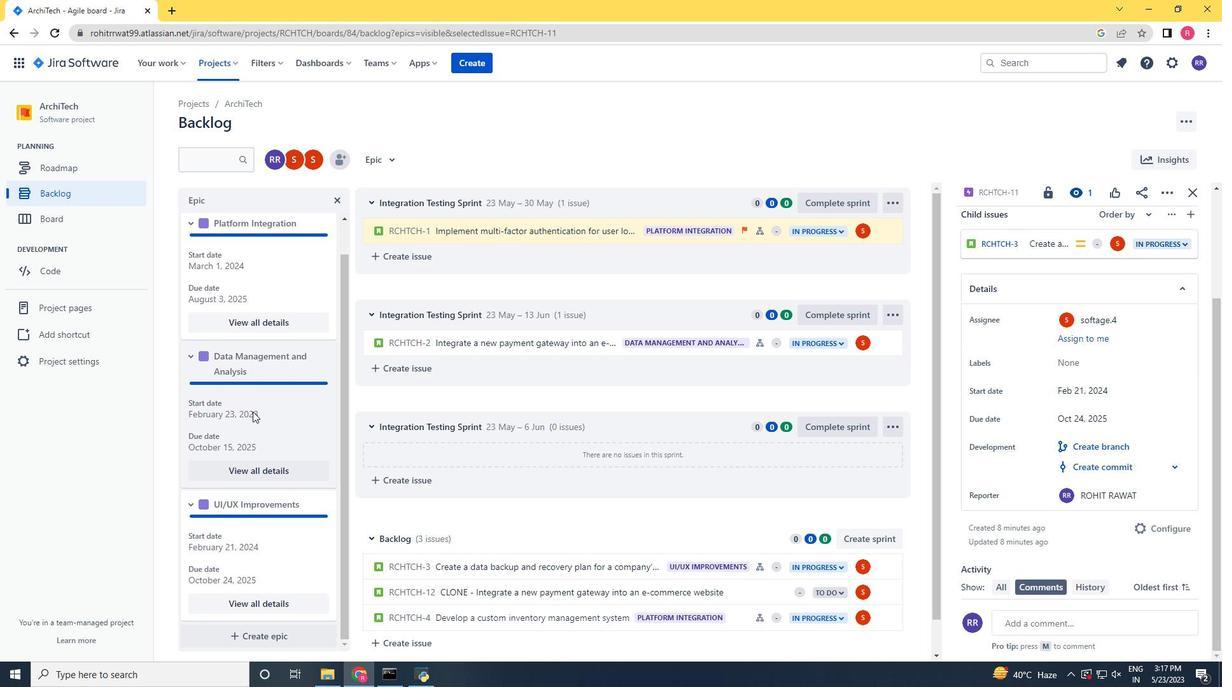 
Action: Mouse scrolled (252, 412) with delta (0, 0)
Screenshot: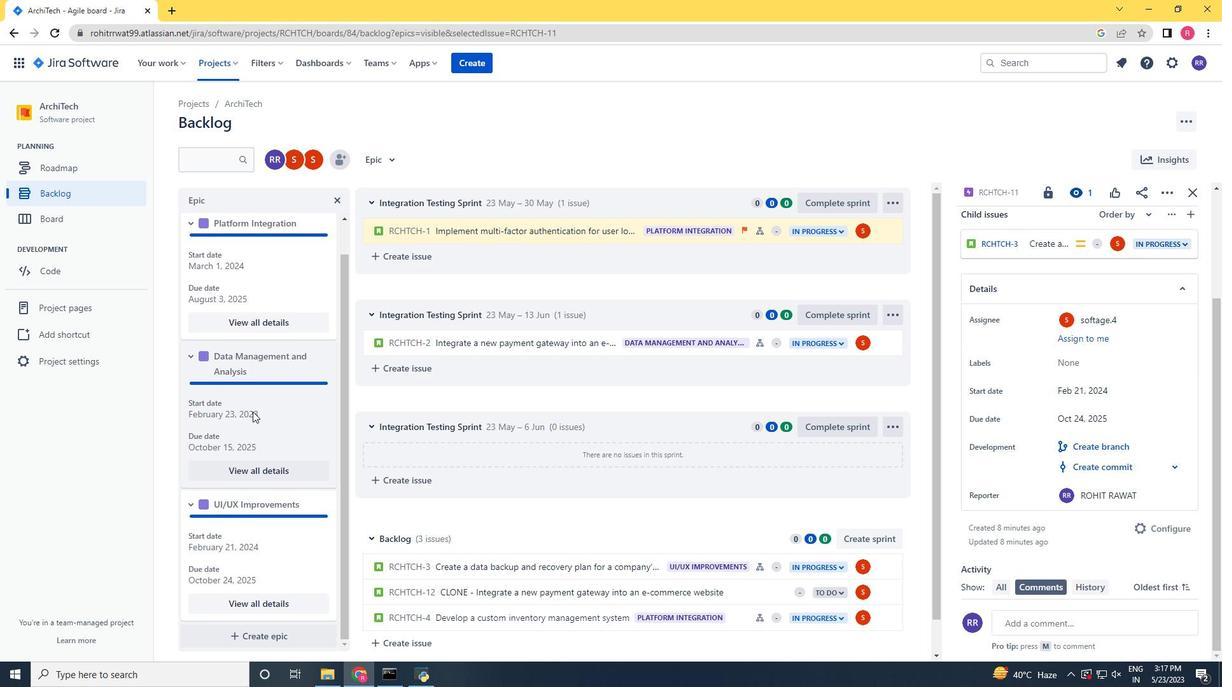
Action: Mouse scrolled (252, 412) with delta (0, 0)
Screenshot: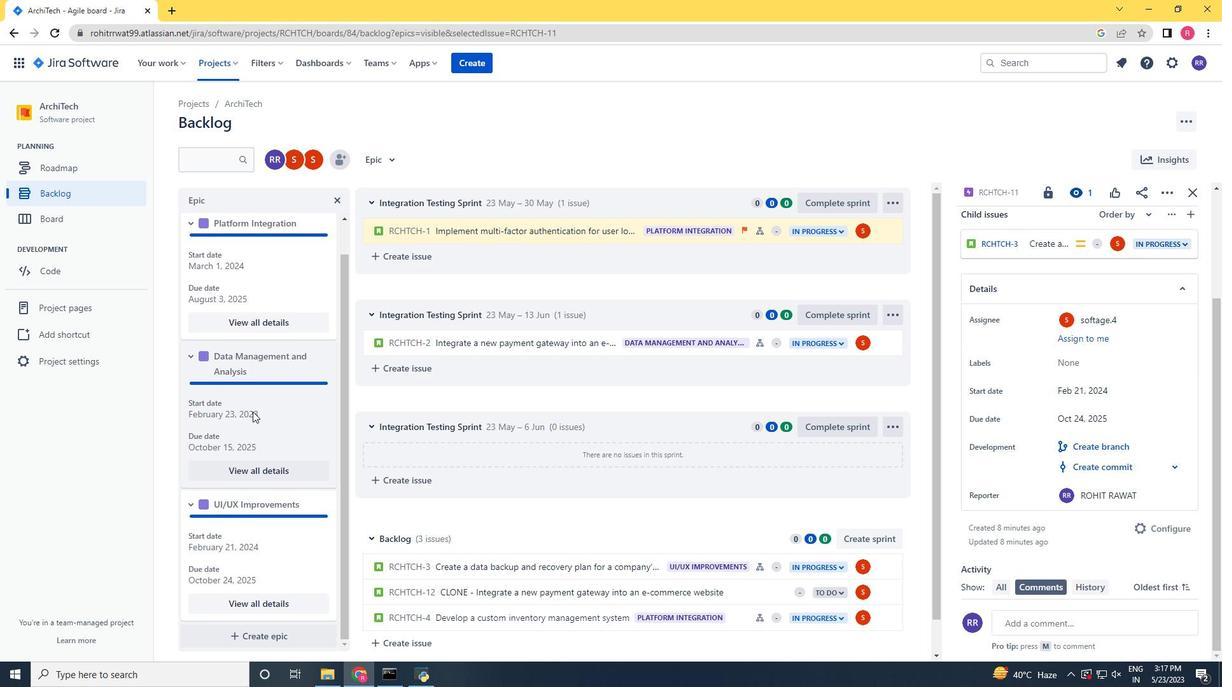 
Action: Mouse scrolled (252, 412) with delta (0, 0)
Screenshot: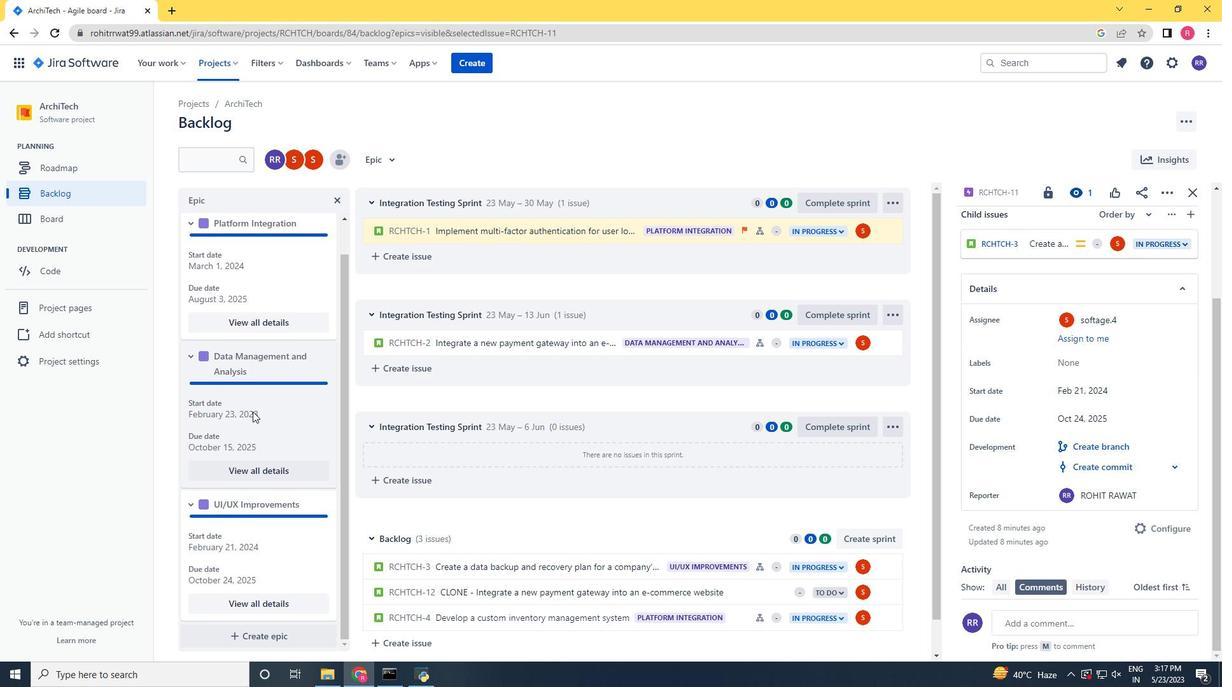
Action: Mouse scrolled (252, 412) with delta (0, 0)
Screenshot: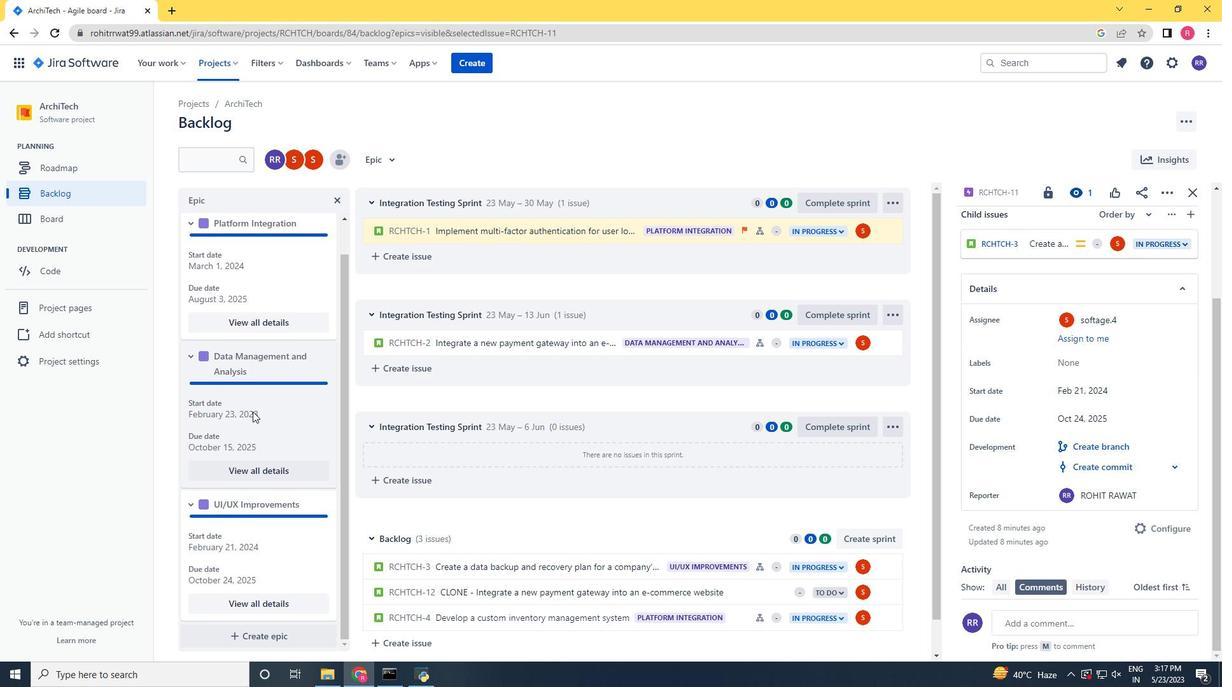 
Action: Mouse scrolled (252, 412) with delta (0, 0)
Screenshot: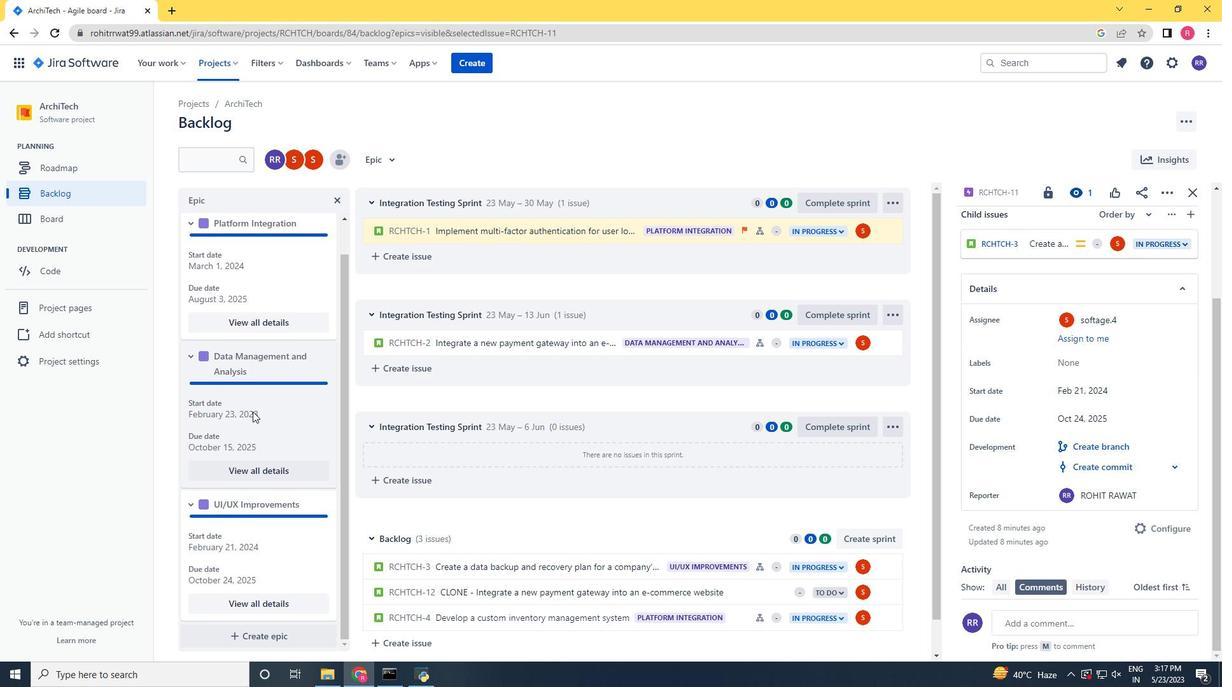 
Action: Mouse scrolled (252, 412) with delta (0, 0)
Screenshot: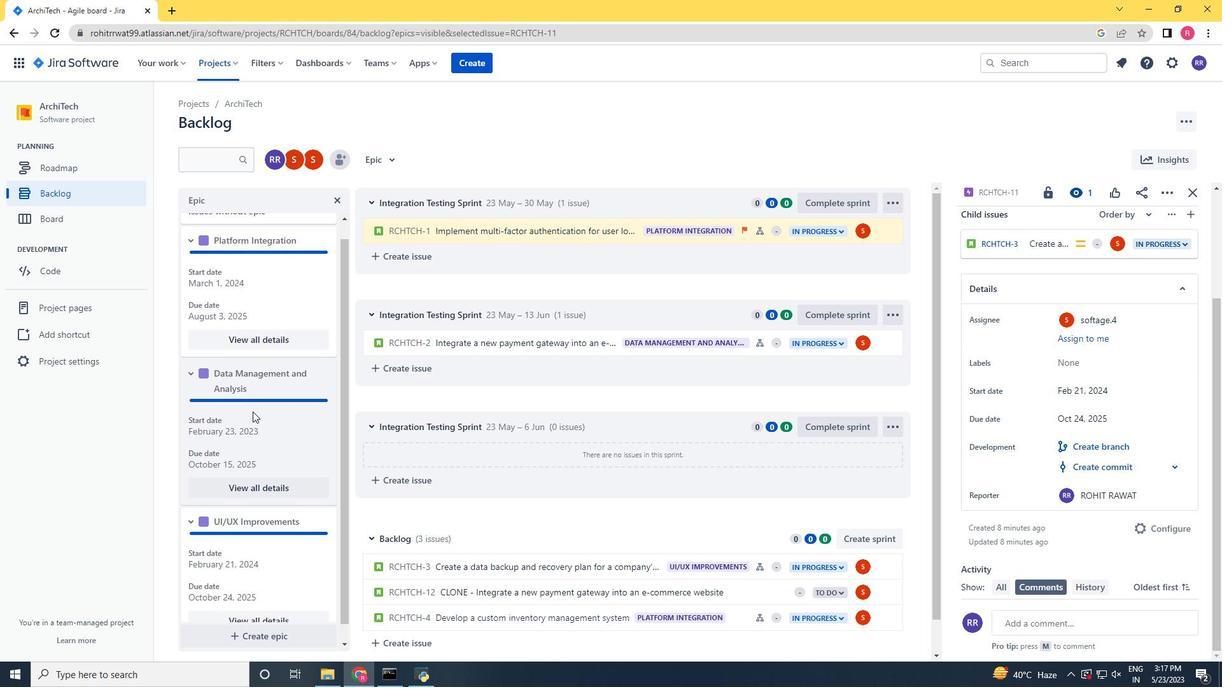 
Action: Mouse scrolled (252, 411) with delta (0, 0)
Screenshot: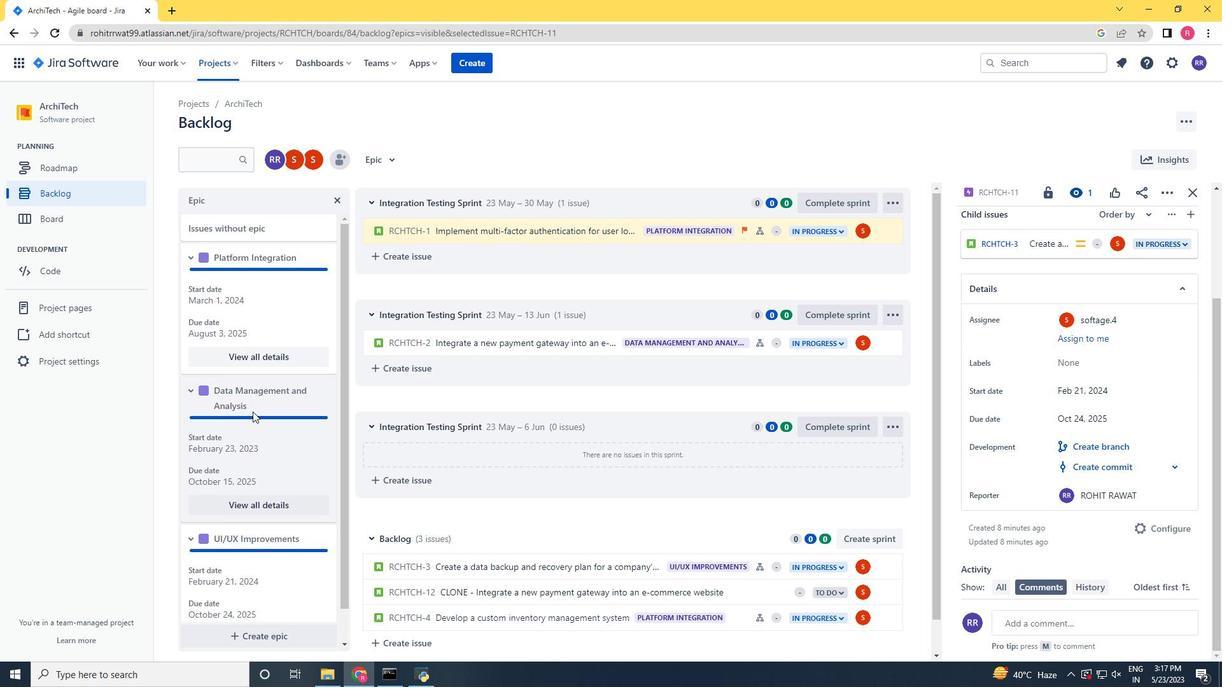 
Action: Mouse scrolled (252, 411) with delta (0, 0)
Screenshot: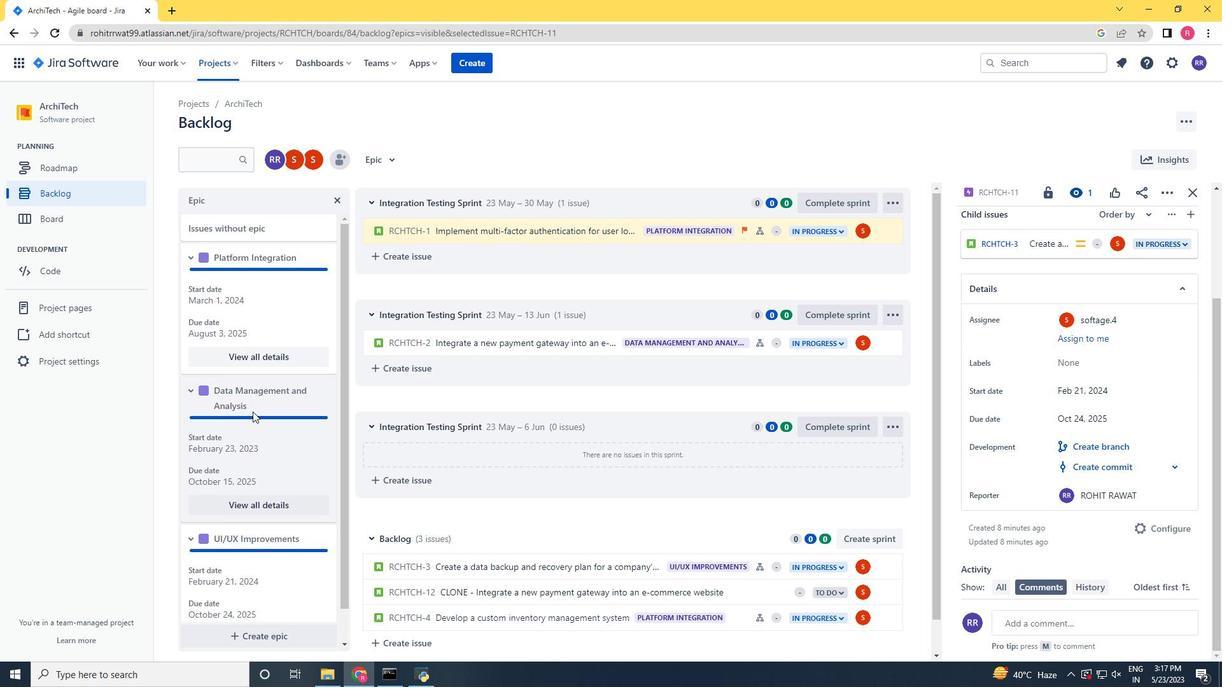
Action: Mouse scrolled (252, 411) with delta (0, 0)
Screenshot: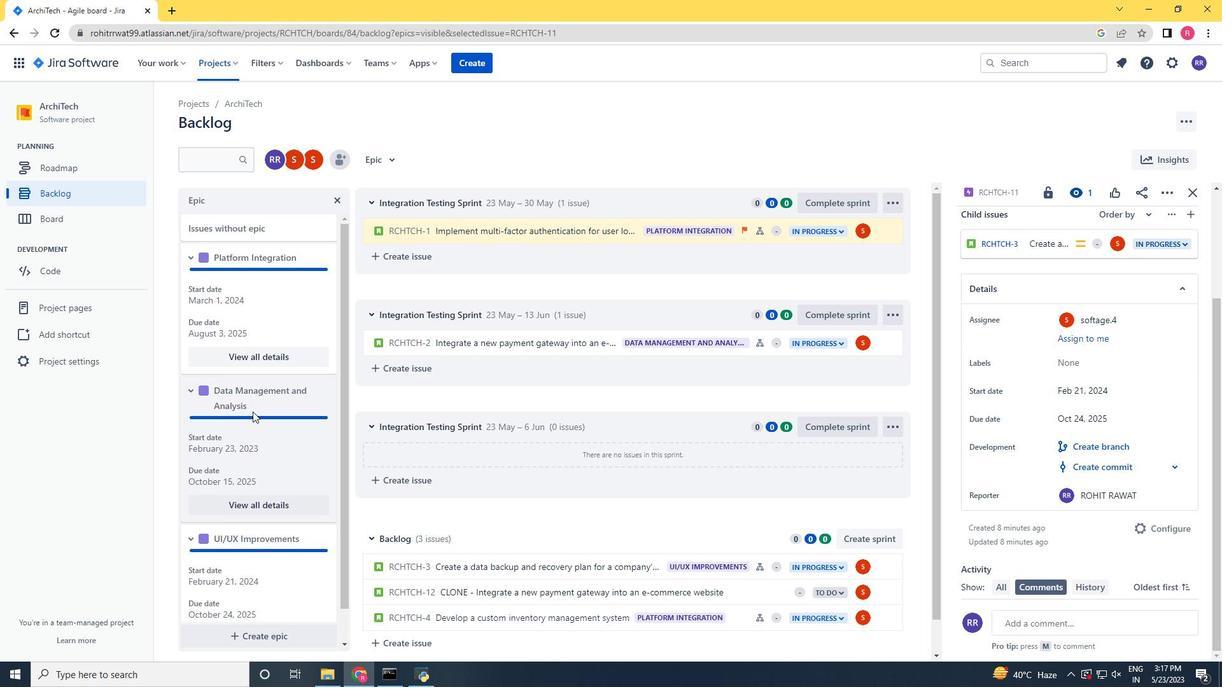 
Action: Mouse scrolled (252, 411) with delta (0, 0)
Screenshot: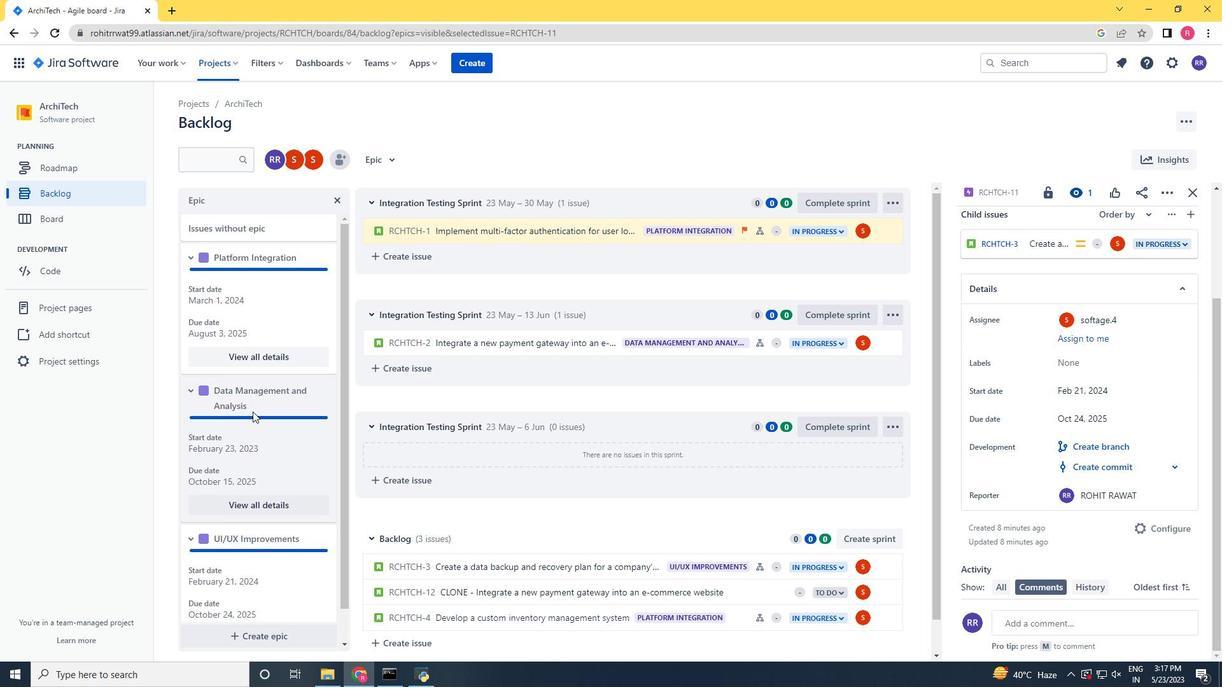 
Action: Mouse scrolled (252, 412) with delta (0, 0)
Screenshot: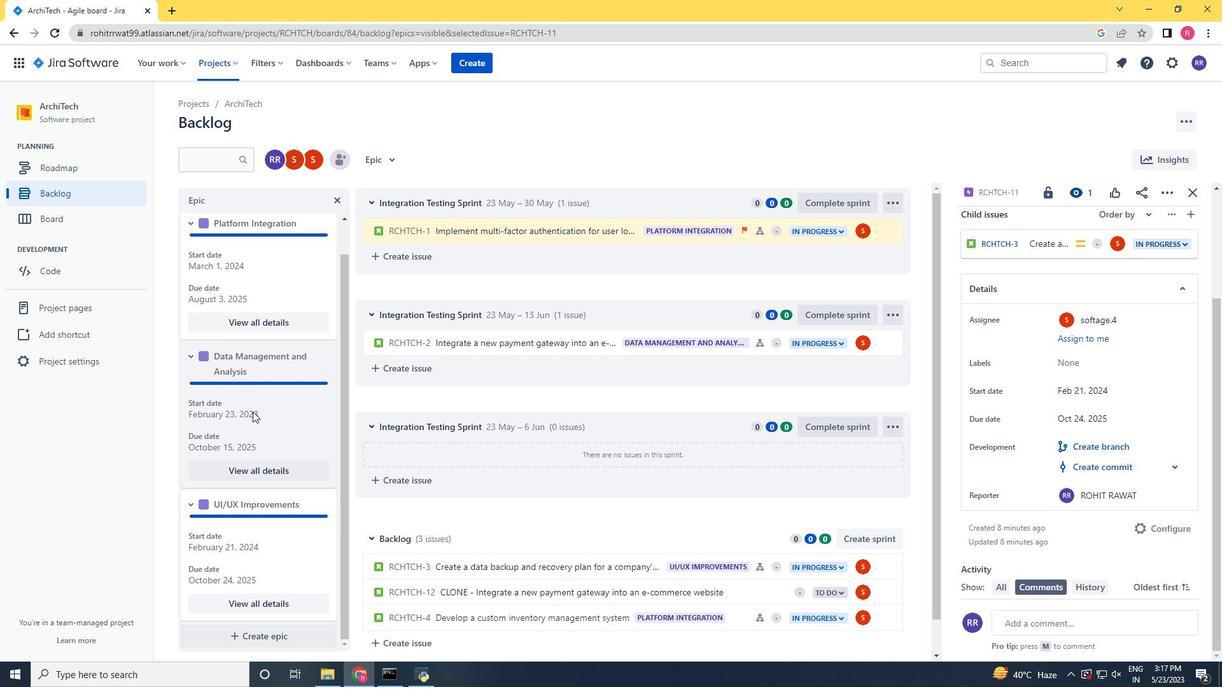 
Action: Mouse scrolled (252, 412) with delta (0, 0)
Screenshot: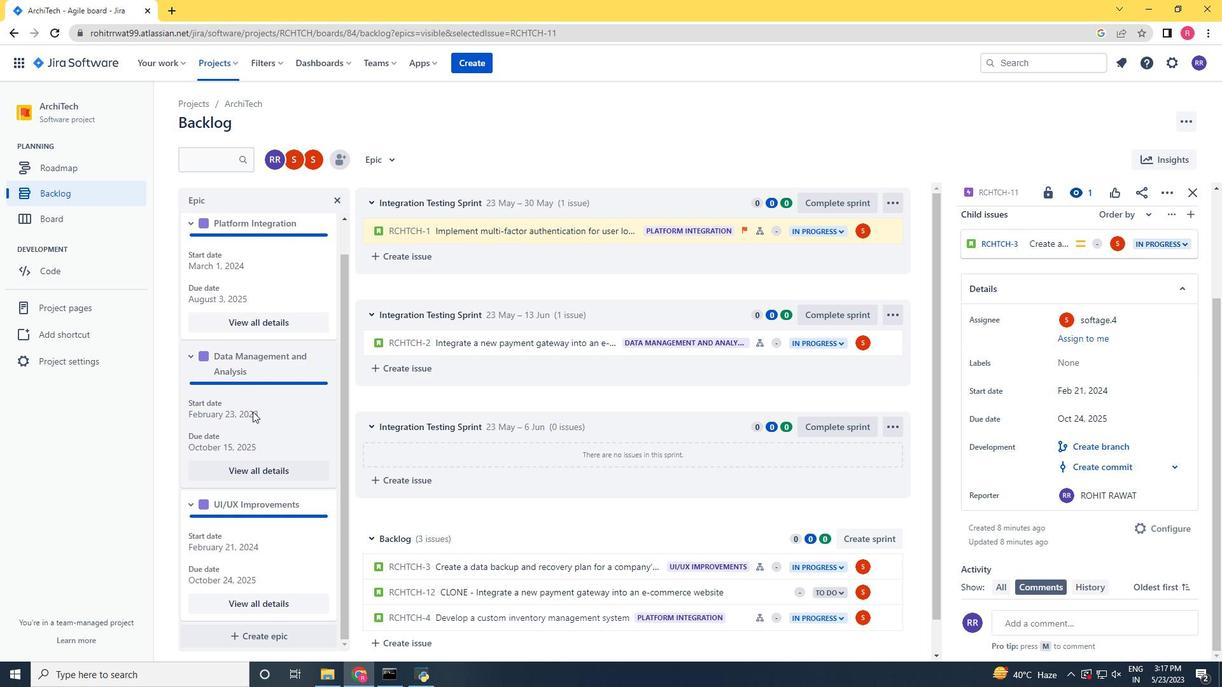 
Action: Mouse scrolled (252, 412) with delta (0, 0)
Screenshot: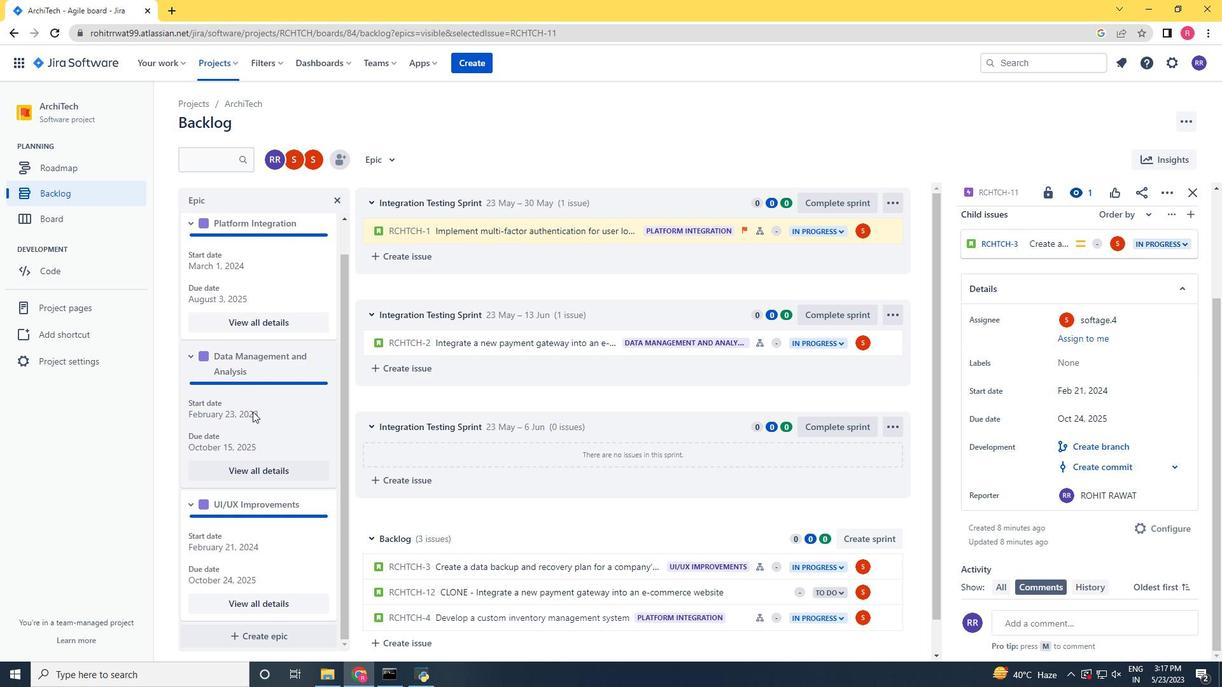 
Action: Mouse scrolled (252, 412) with delta (0, 0)
Screenshot: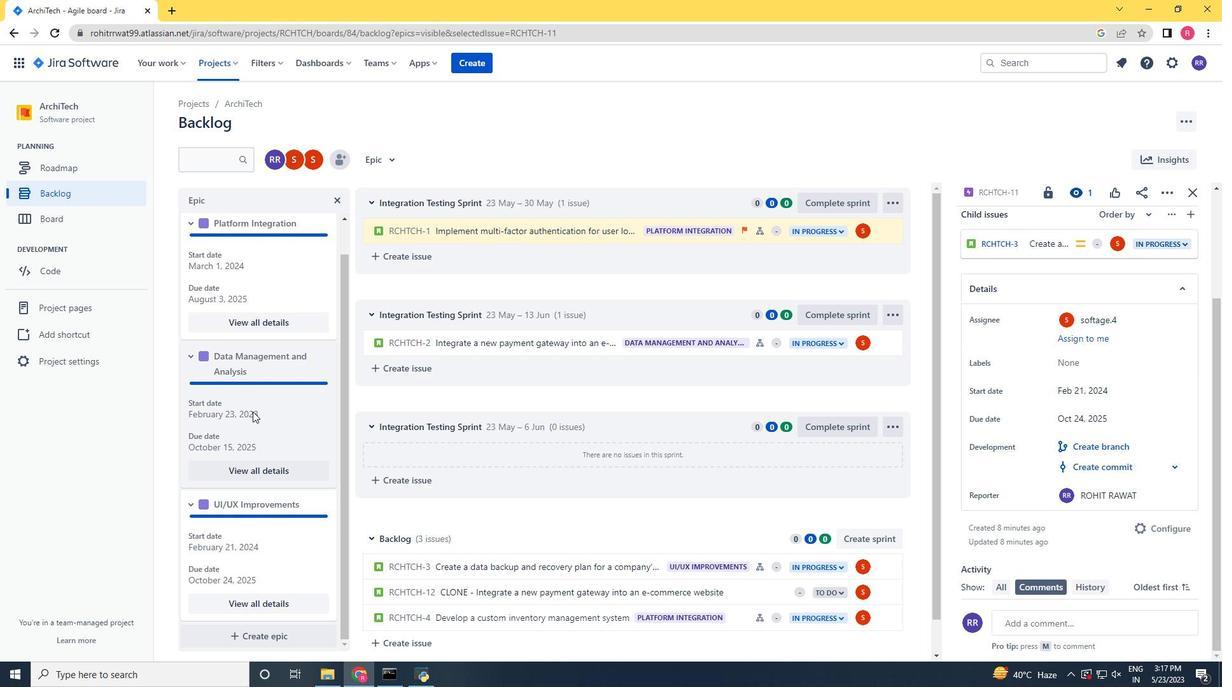 
Action: Mouse moved to (725, 593)
Screenshot: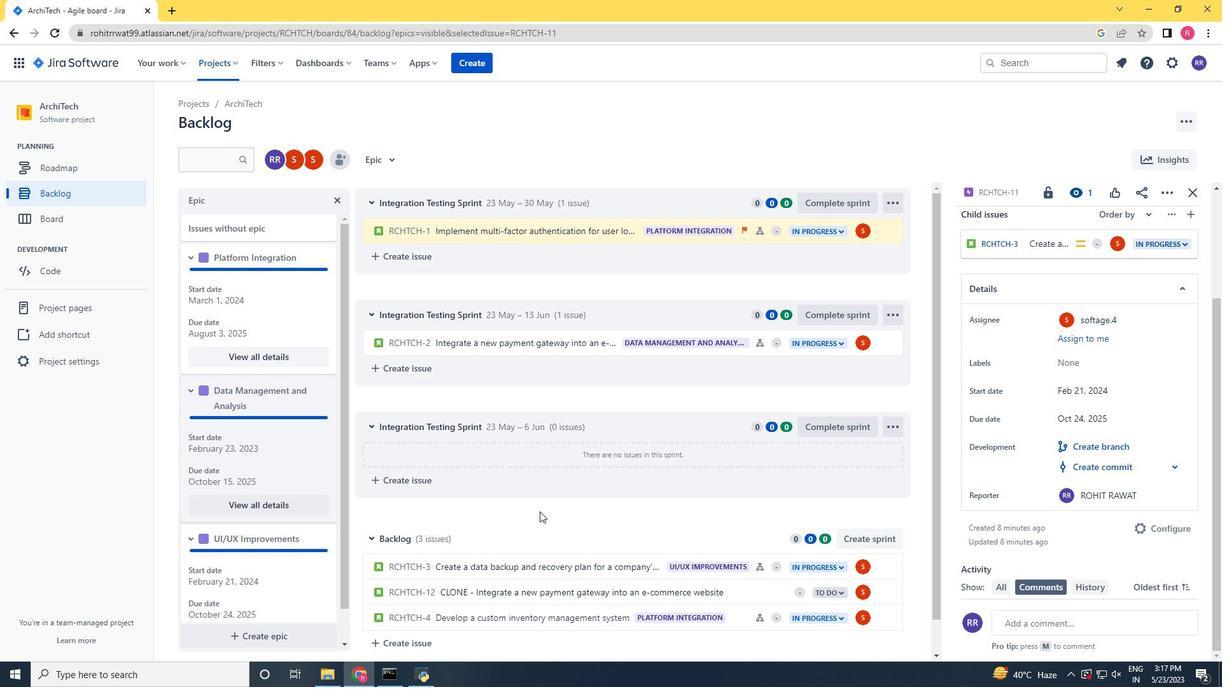 
Action: Mouse scrolled (725, 594) with delta (0, 0)
Screenshot: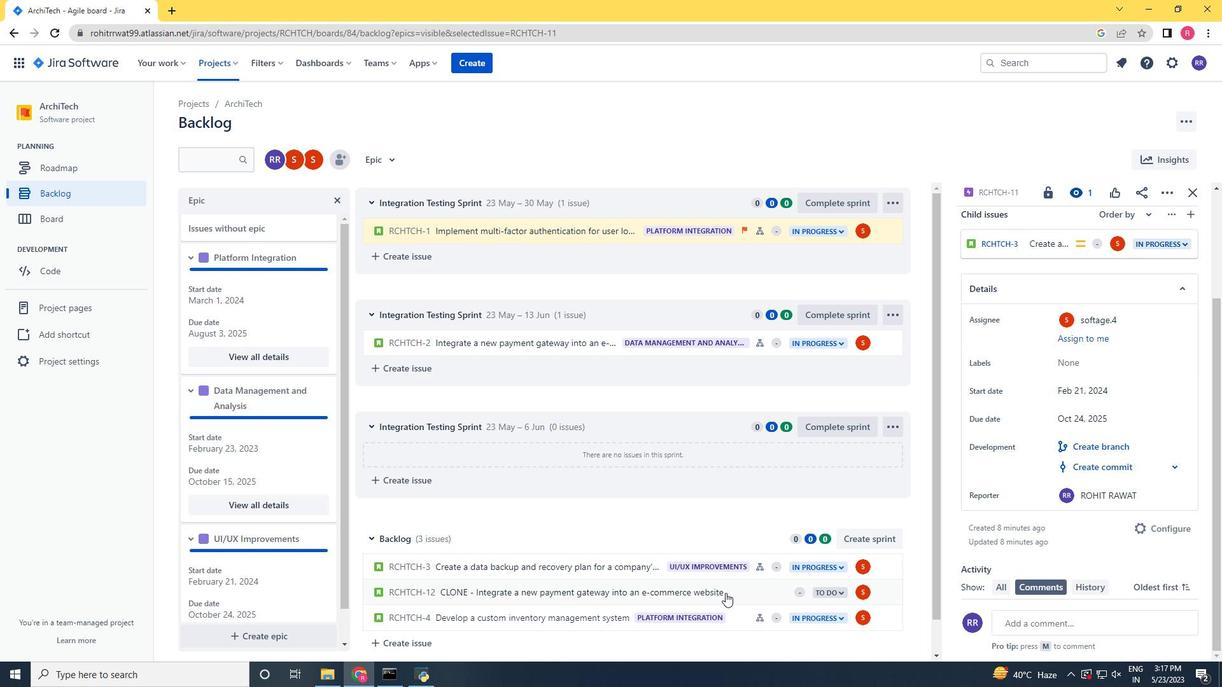 
Action: Mouse scrolled (725, 594) with delta (0, 0)
Screenshot: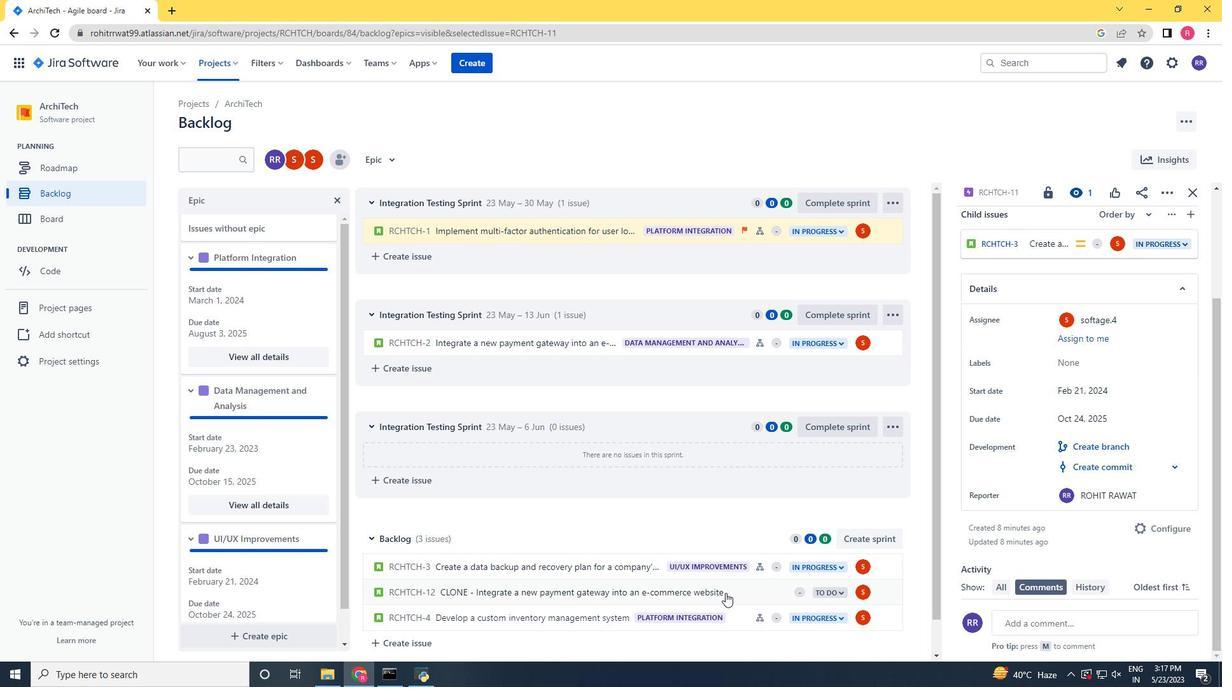 
Action: Mouse scrolled (725, 594) with delta (0, 0)
Screenshot: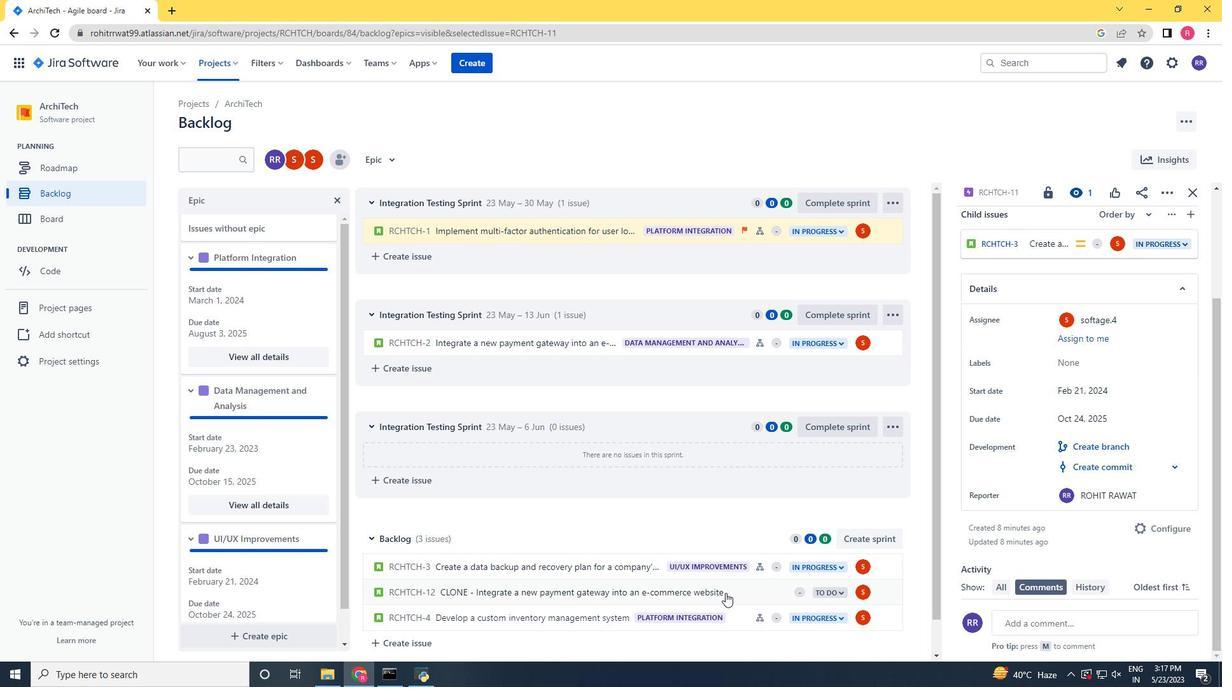 
Action: Mouse scrolled (725, 594) with delta (0, 0)
Screenshot: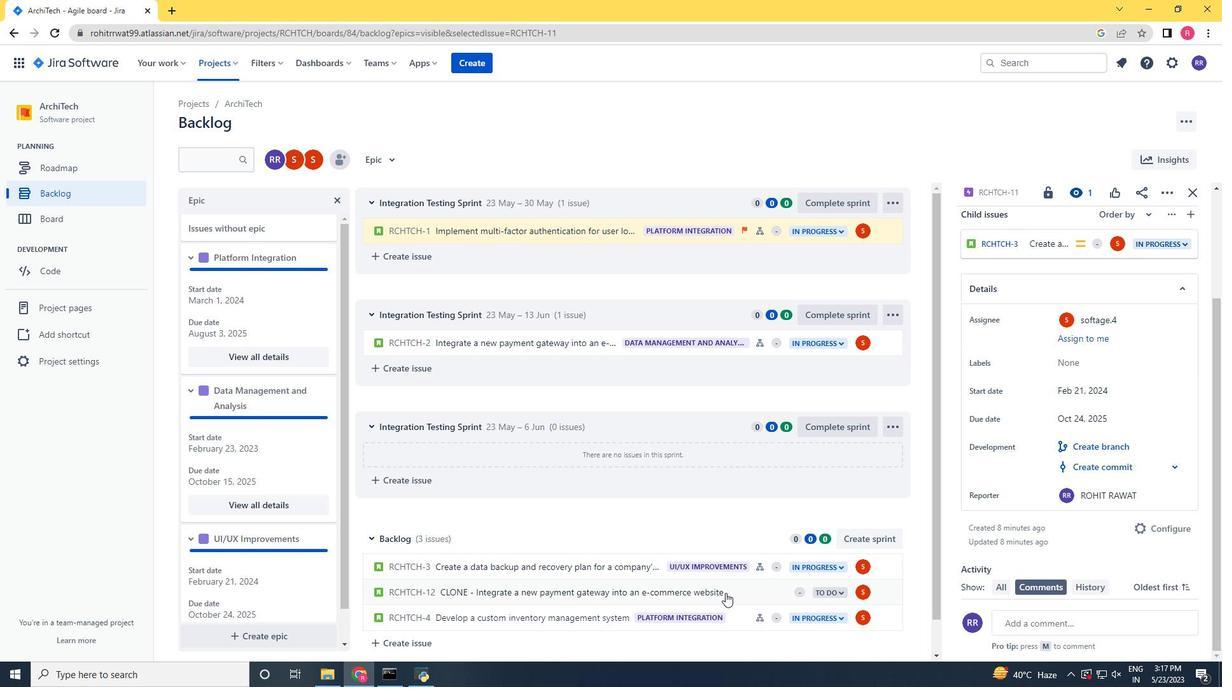 
Action: Mouse scrolled (725, 594) with delta (0, 0)
Screenshot: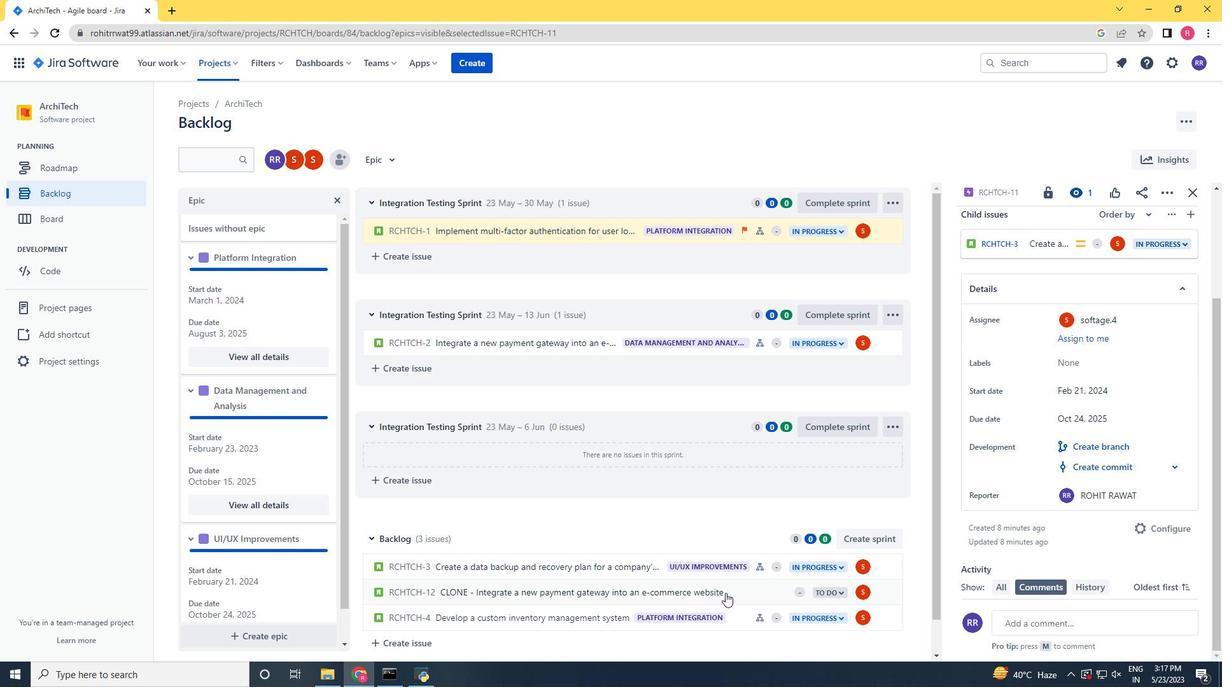 
Action: Mouse scrolled (725, 594) with delta (0, 0)
Screenshot: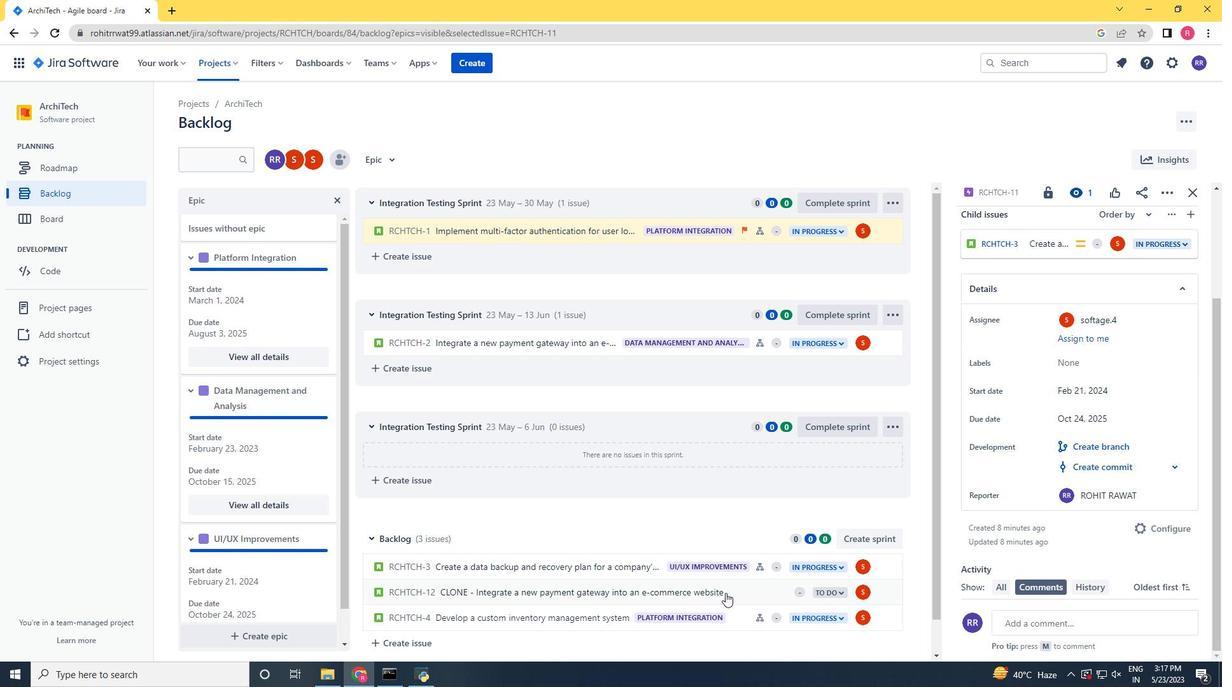 
Action: Mouse scrolled (725, 592) with delta (0, 0)
Screenshot: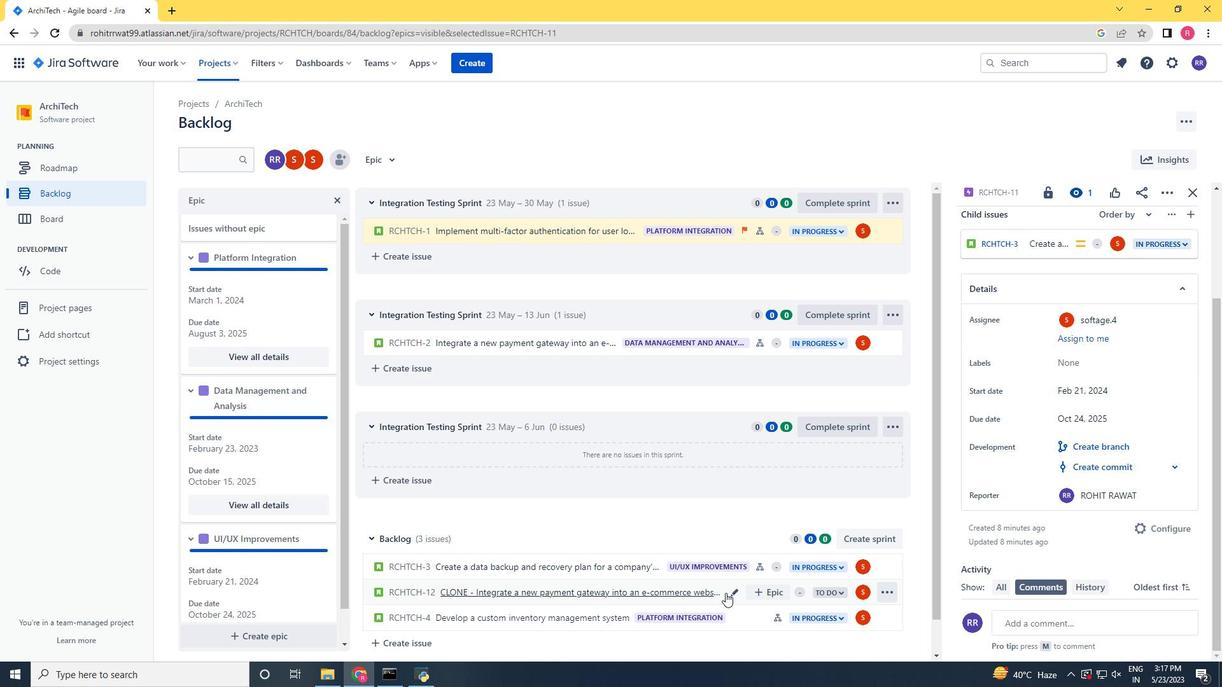 
Action: Mouse scrolled (725, 592) with delta (0, 0)
Screenshot: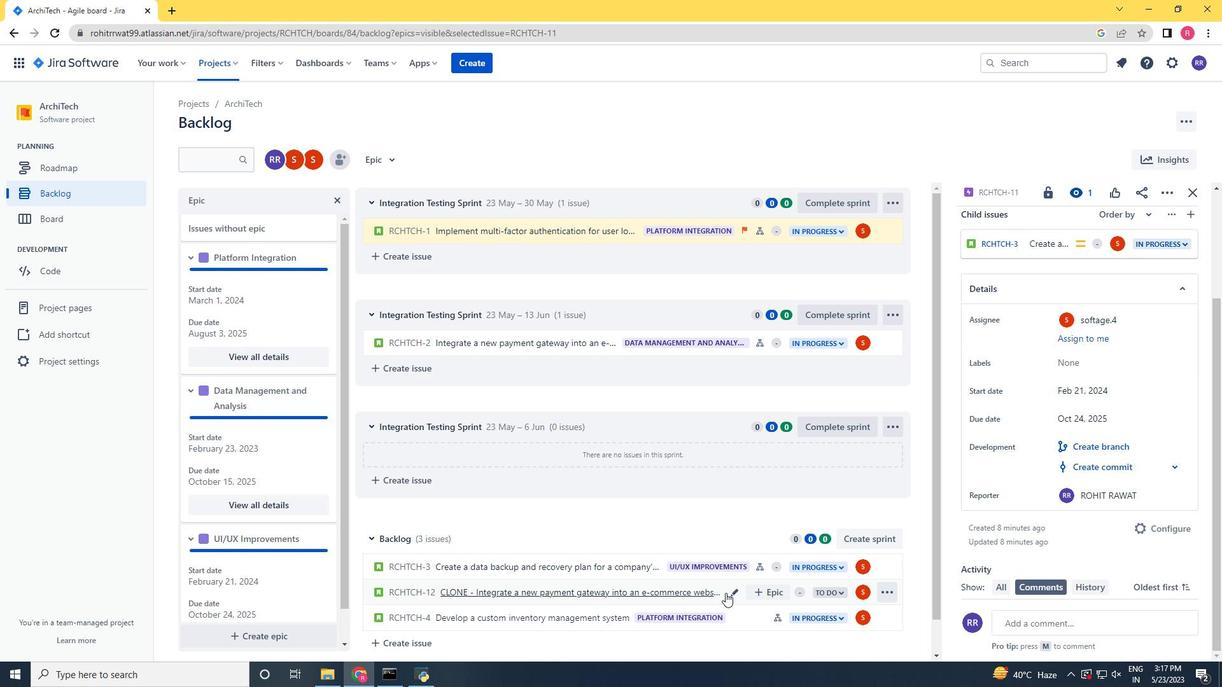 
Action: Mouse scrolled (725, 592) with delta (0, 0)
Screenshot: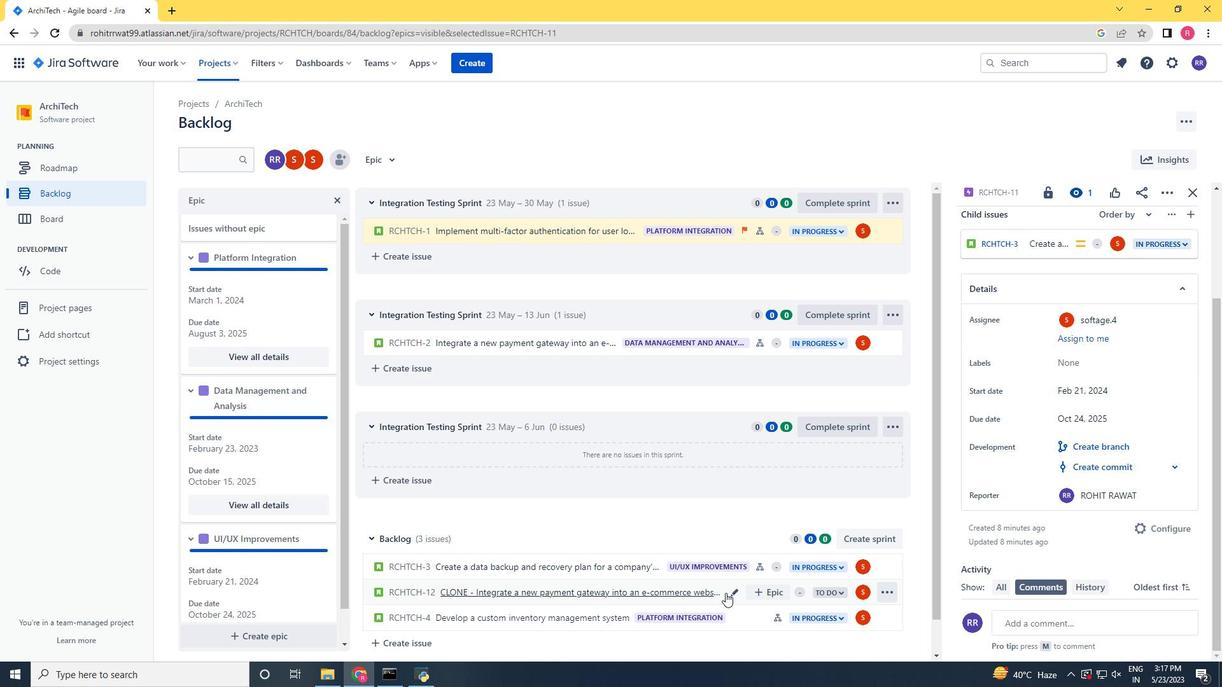 
Action: Mouse scrolled (725, 592) with delta (0, 0)
Screenshot: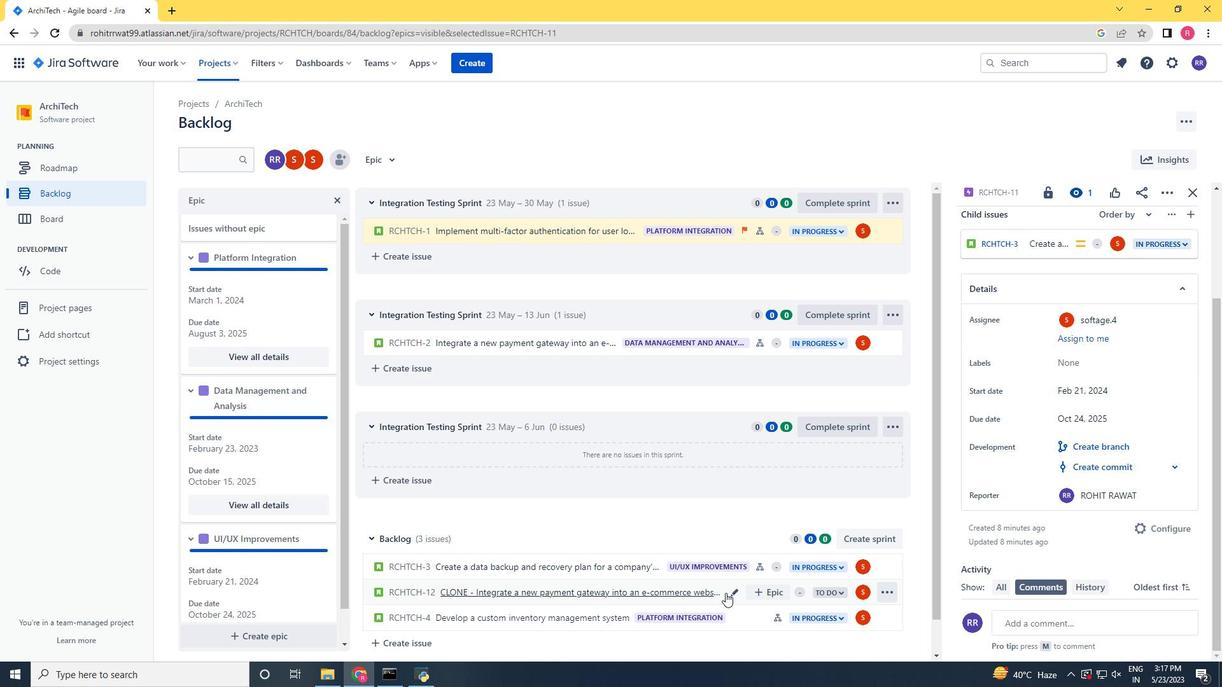 
Action: Mouse scrolled (725, 592) with delta (0, 0)
Screenshot: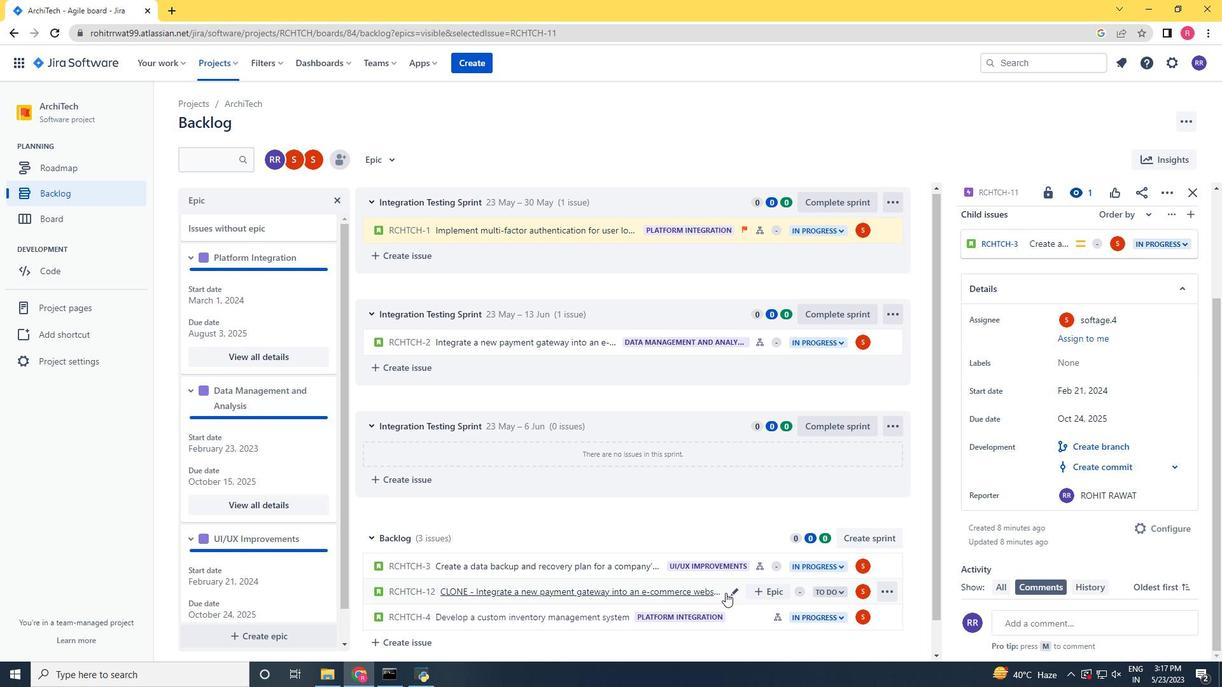 
Action: Mouse scrolled (725, 592) with delta (0, 0)
Screenshot: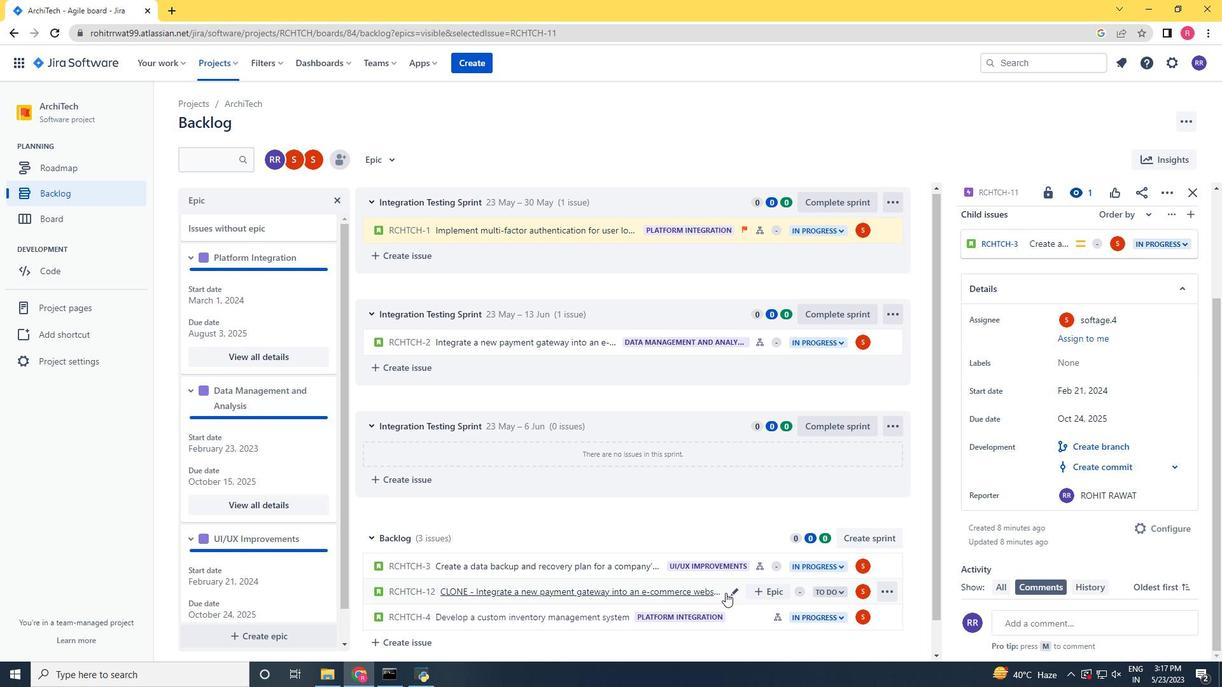
Action: Mouse scrolled (725, 594) with delta (0, 0)
Screenshot: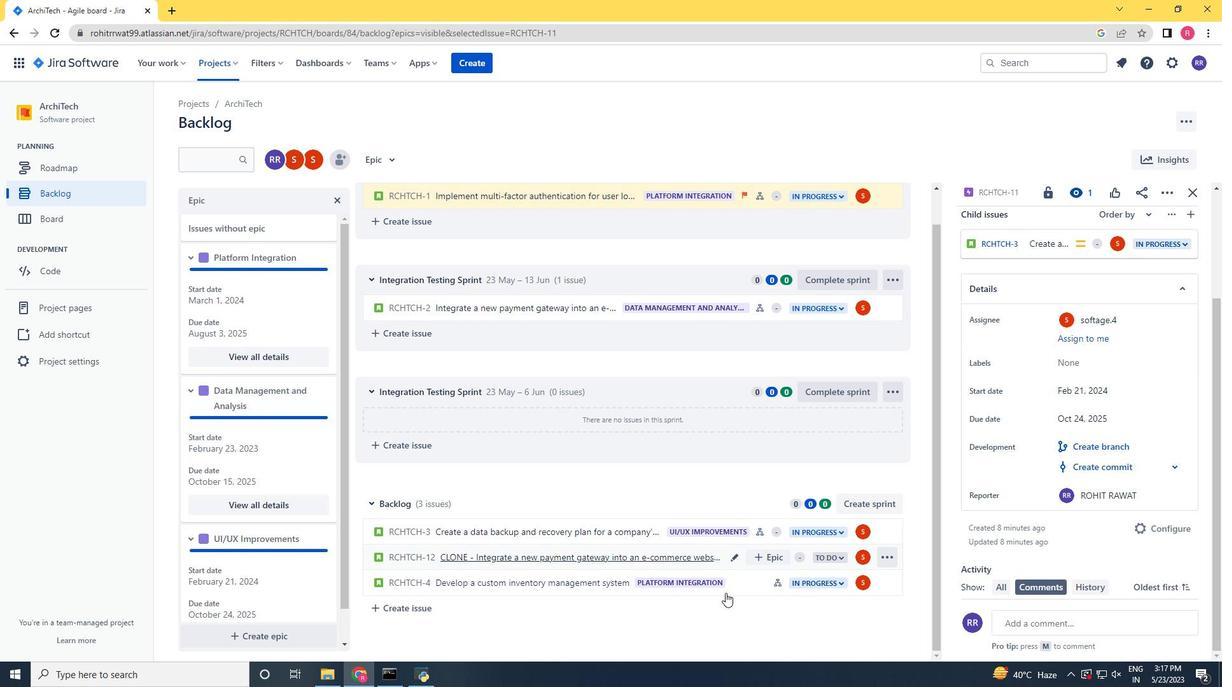 
Action: Mouse scrolled (725, 594) with delta (0, 0)
Screenshot: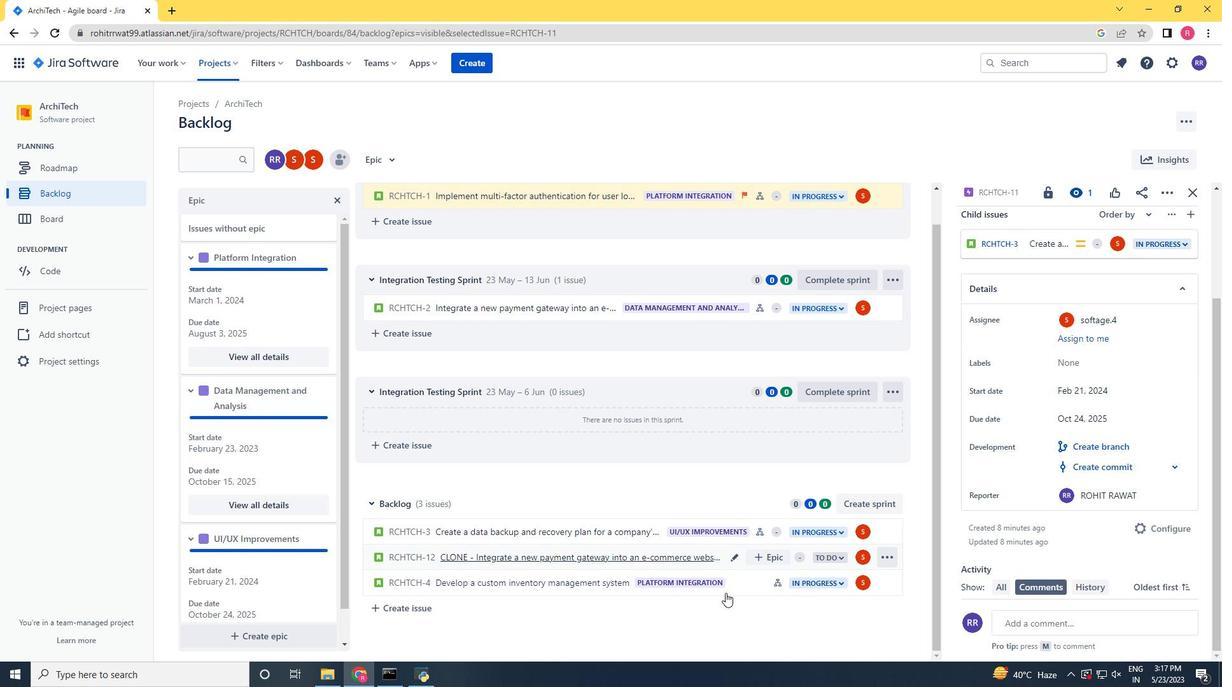 
Action: Mouse scrolled (725, 594) with delta (0, 0)
Screenshot: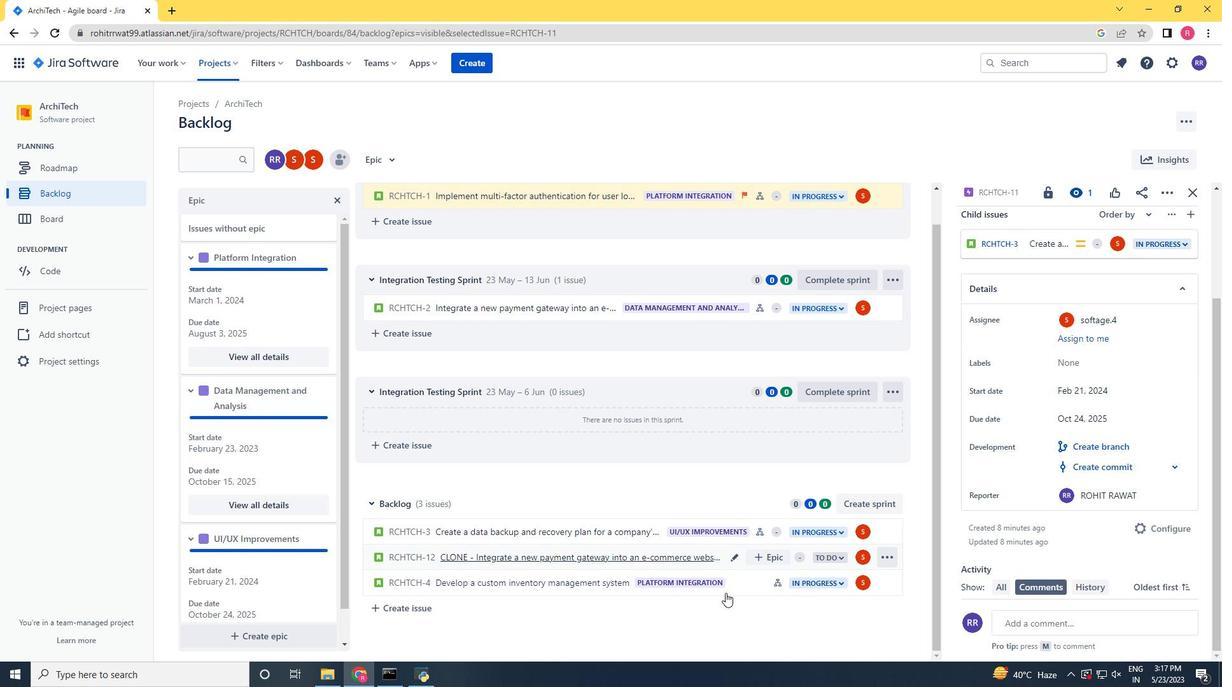 
Action: Mouse scrolled (725, 594) with delta (0, 0)
Screenshot: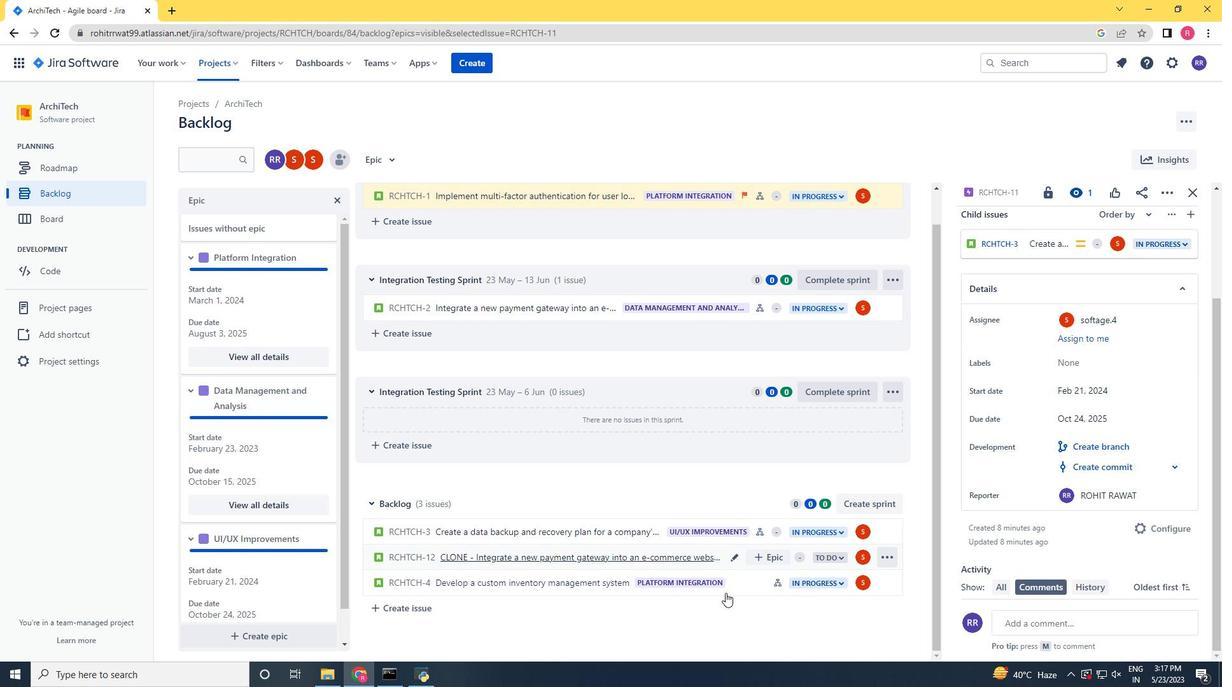 
Action: Mouse scrolled (725, 594) with delta (0, 0)
Screenshot: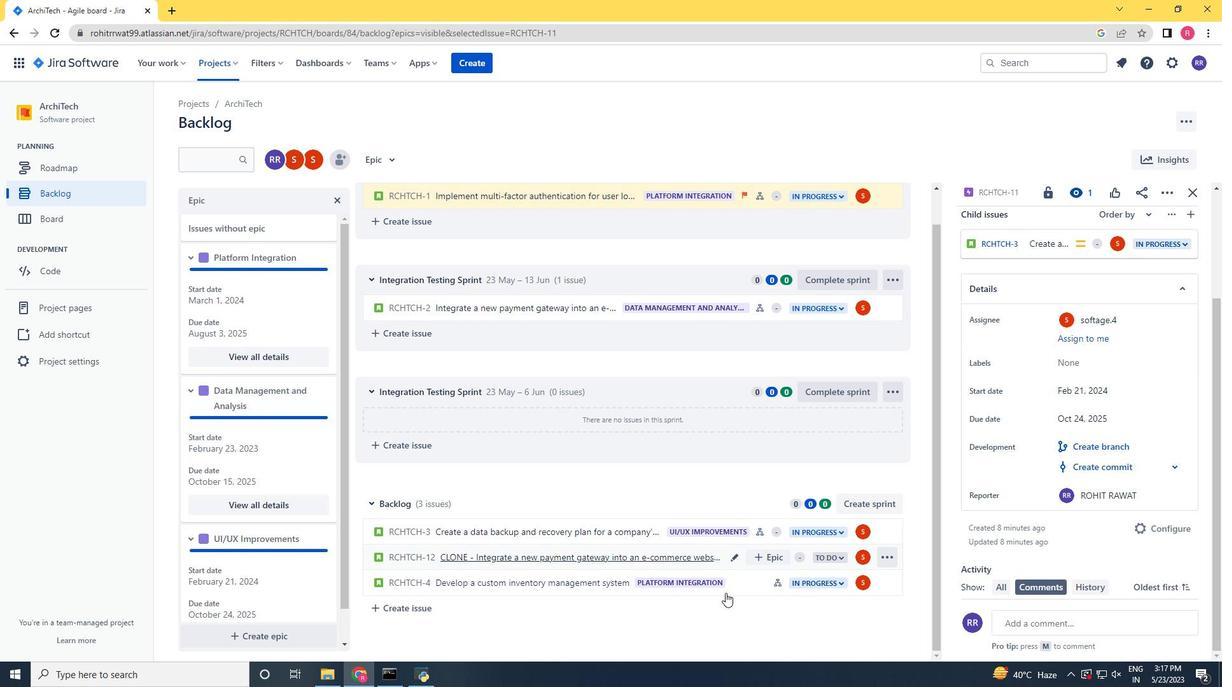 
Action: Mouse scrolled (725, 594) with delta (0, 0)
Screenshot: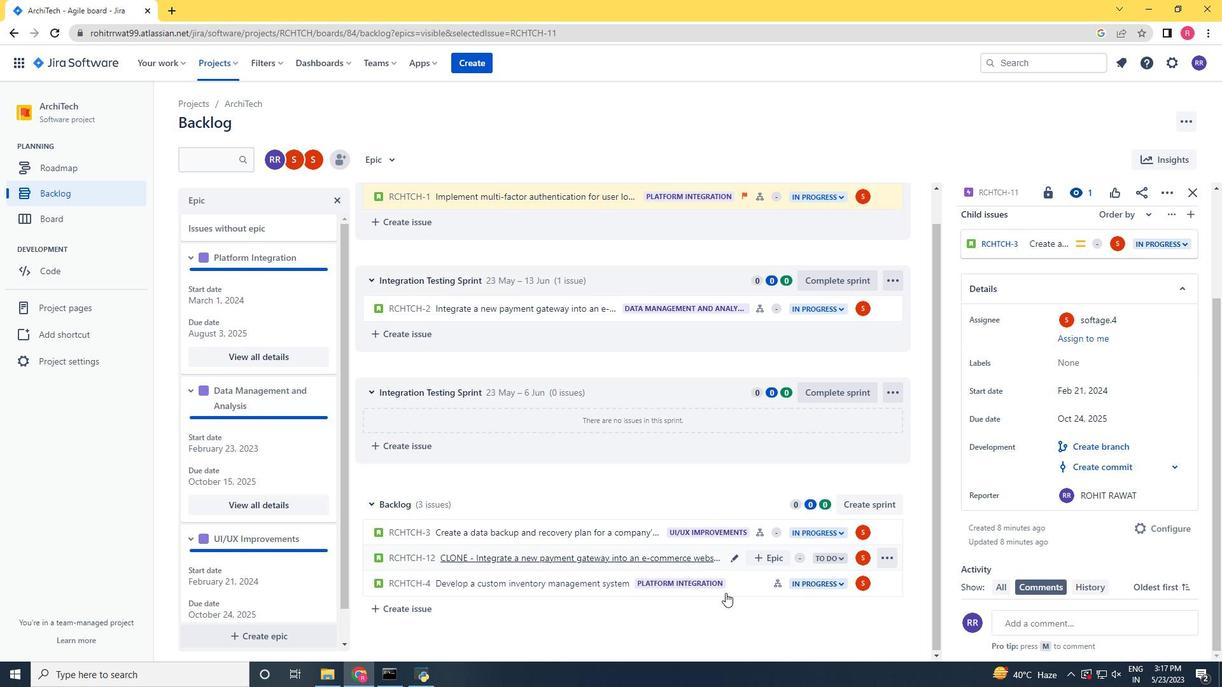 
